 Task: Research Airbnb options in Ikirun, Nigeria from 5th December, 2023 to 15th December, 2023 for 8 adults. Place can be entire room with 5 bedrooms having 5 beds and 5 bathrooms. Property type can be house.
Action: Mouse moved to (545, 155)
Screenshot: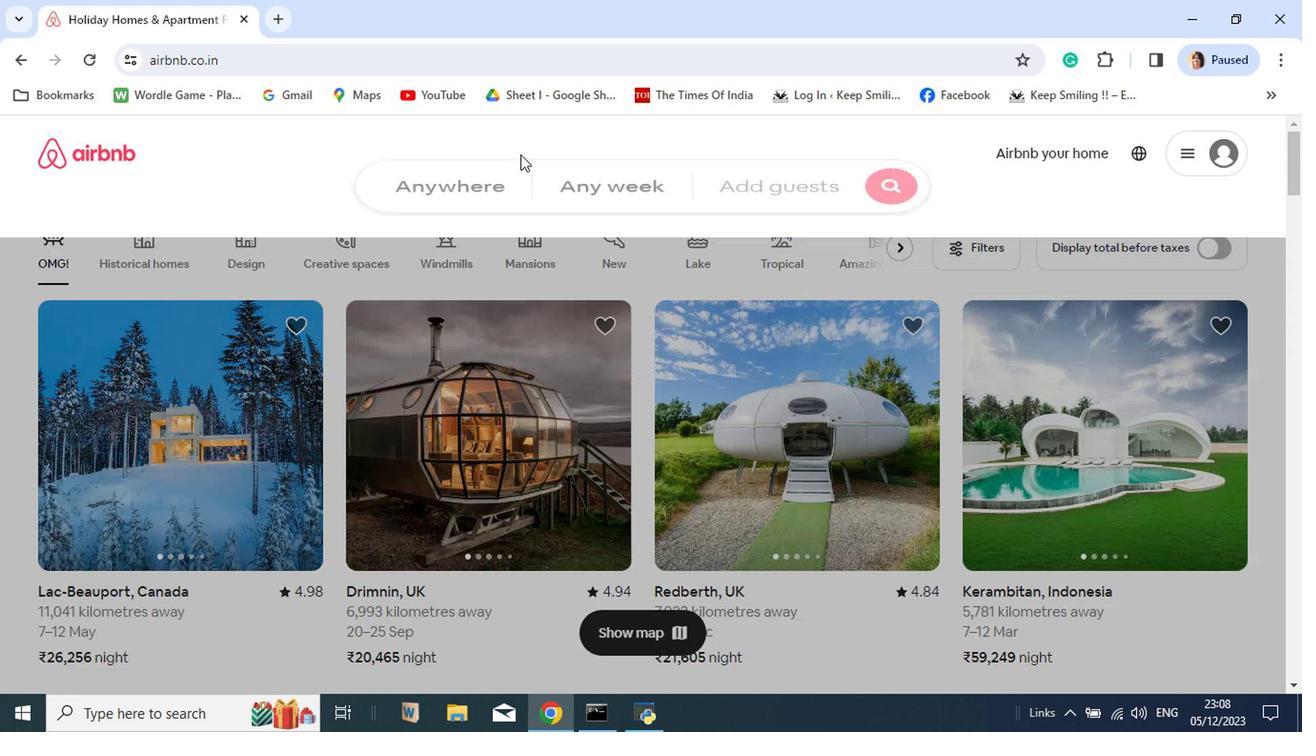 
Action: Mouse pressed left at (545, 155)
Screenshot: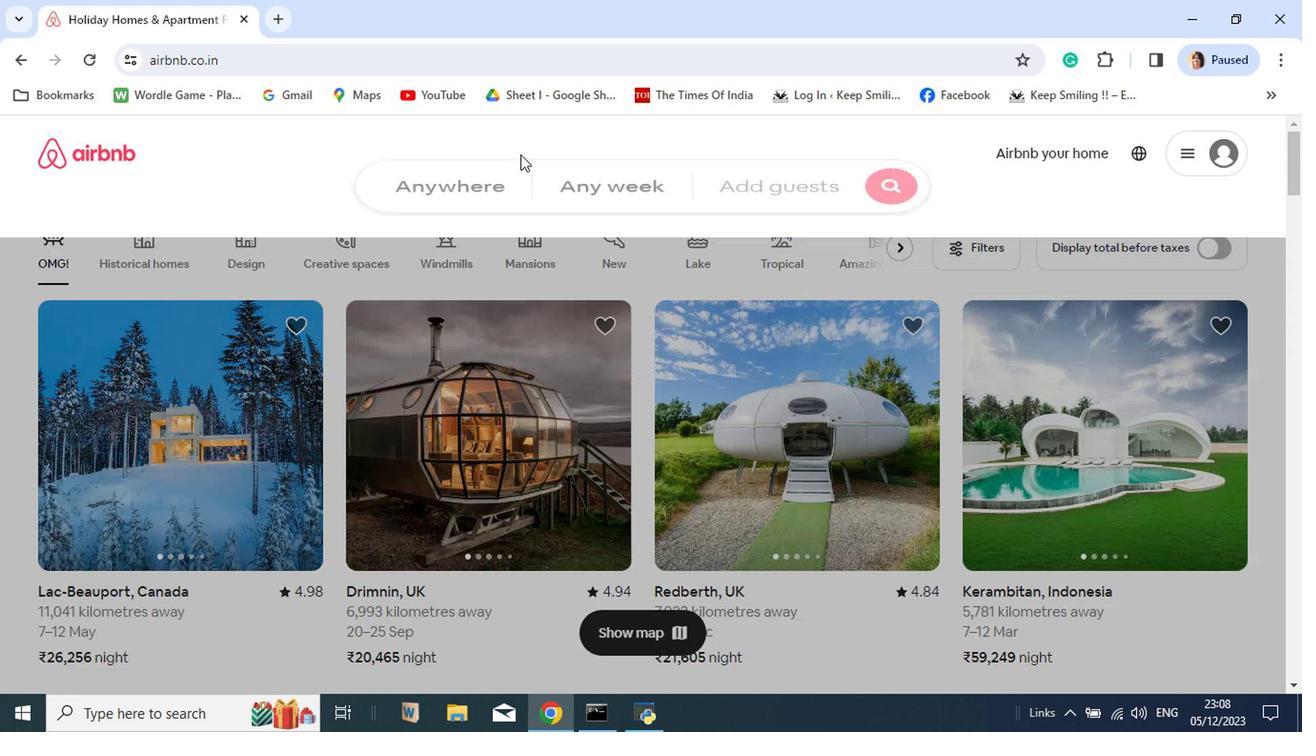 
Action: Mouse moved to (536, 215)
Screenshot: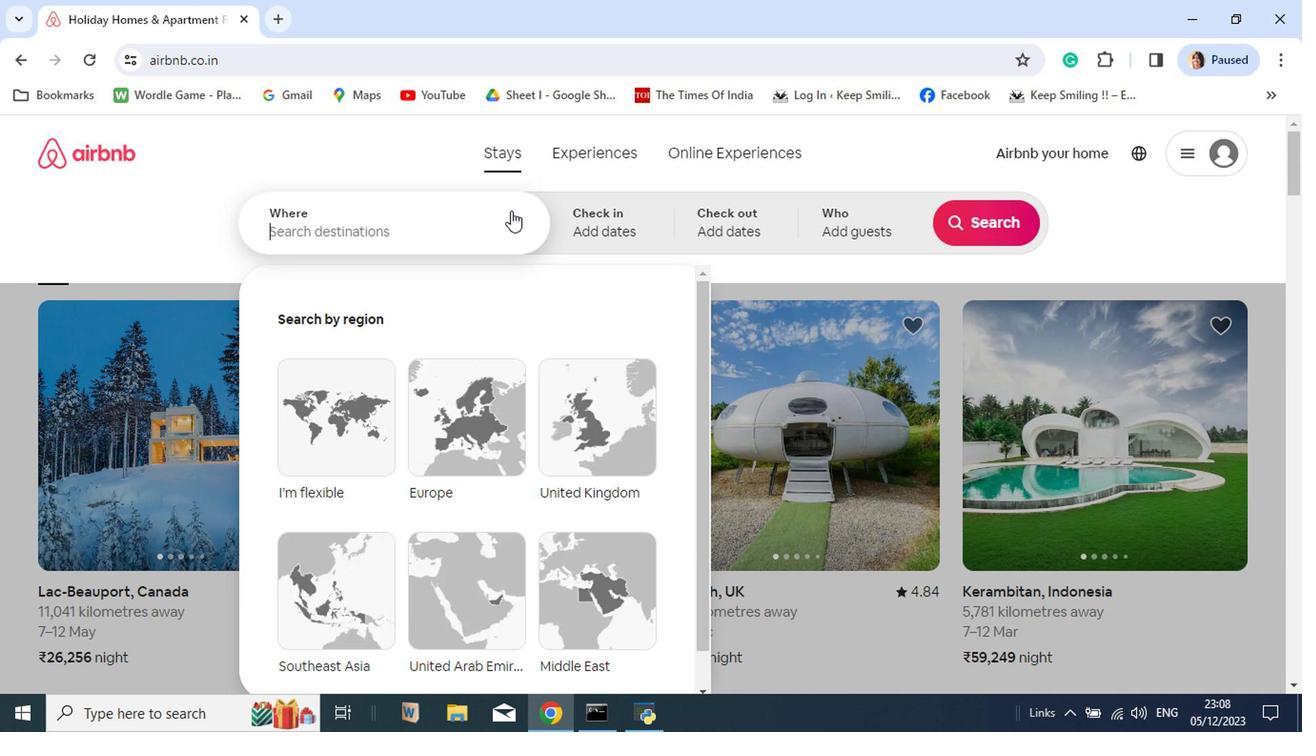
Action: Key pressed <Key.shift_r>Ikirun
Screenshot: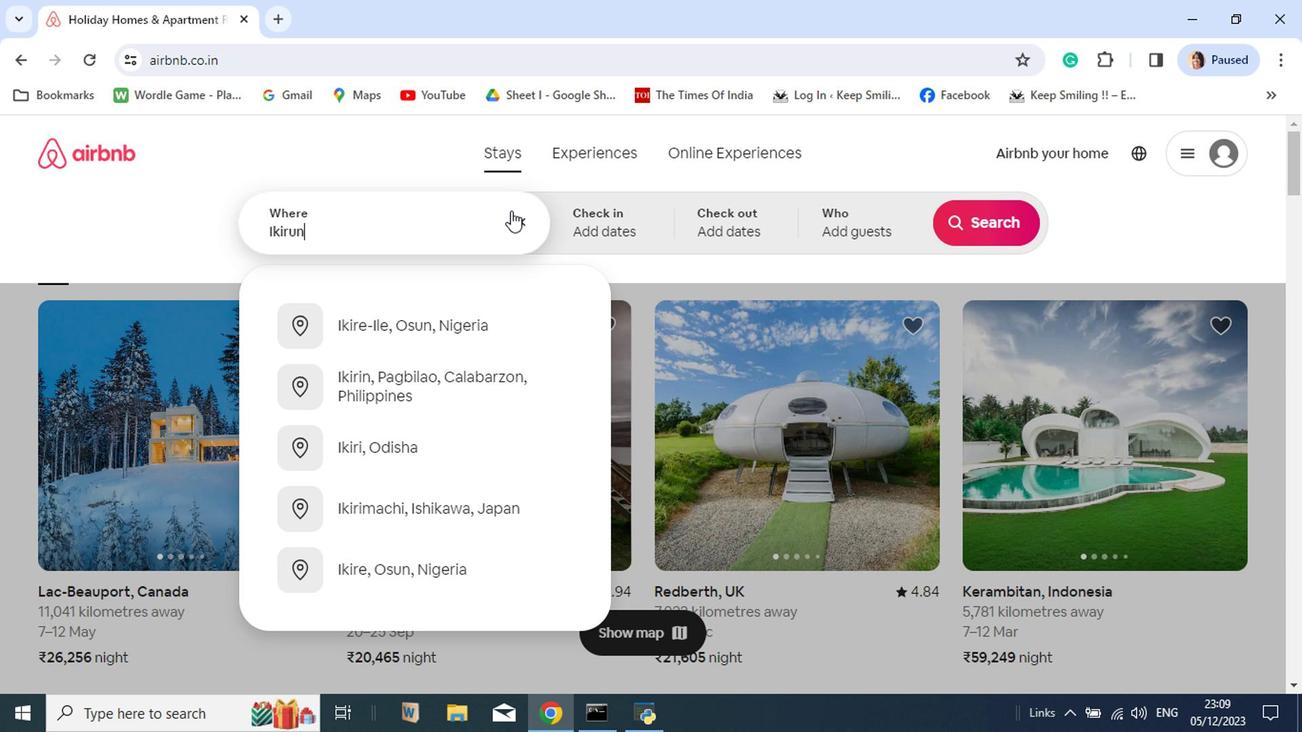 
Action: Mouse moved to (501, 338)
Screenshot: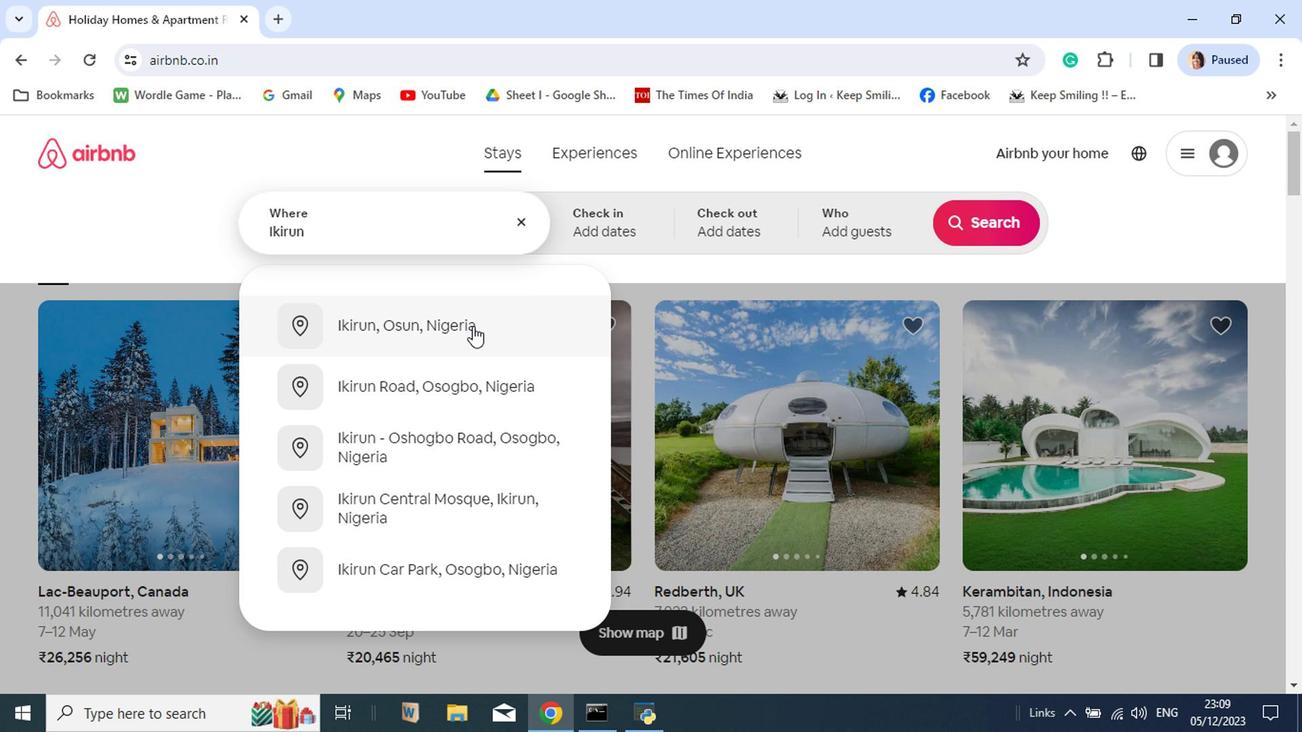 
Action: Mouse pressed left at (501, 338)
Screenshot: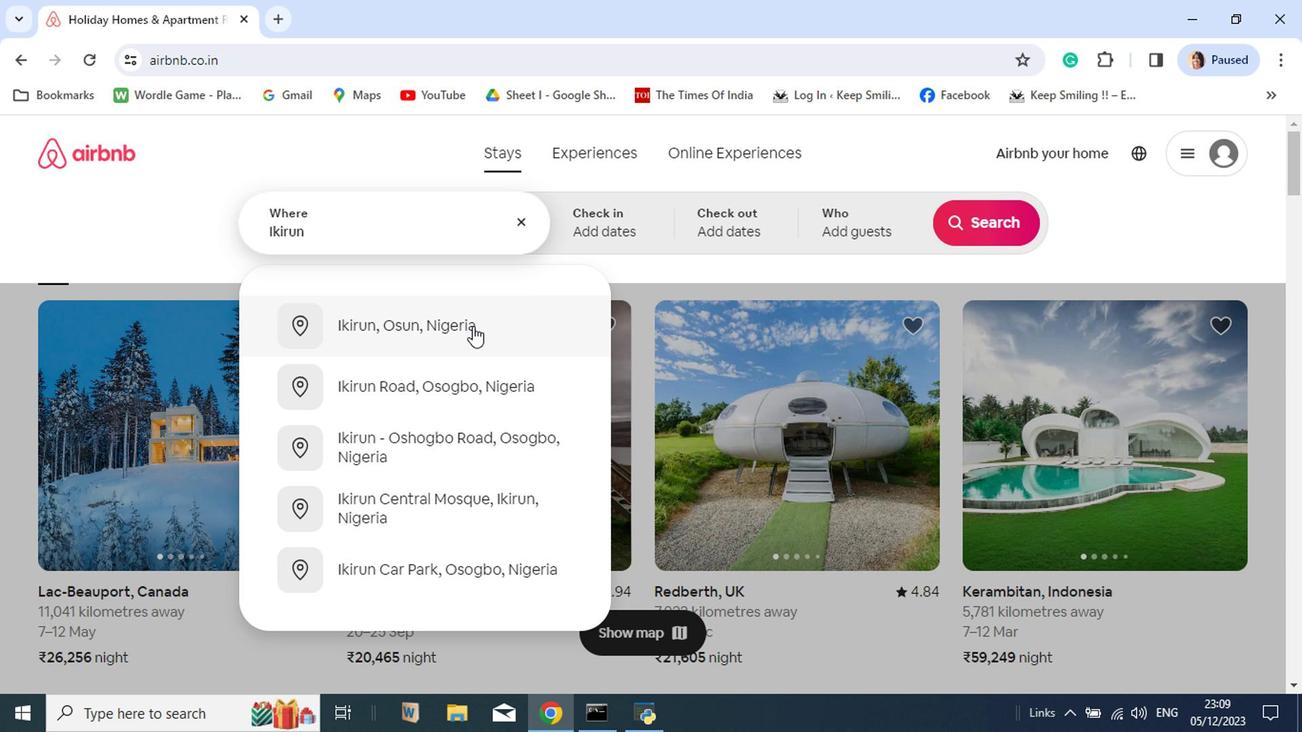 
Action: Mouse moved to (388, 234)
Screenshot: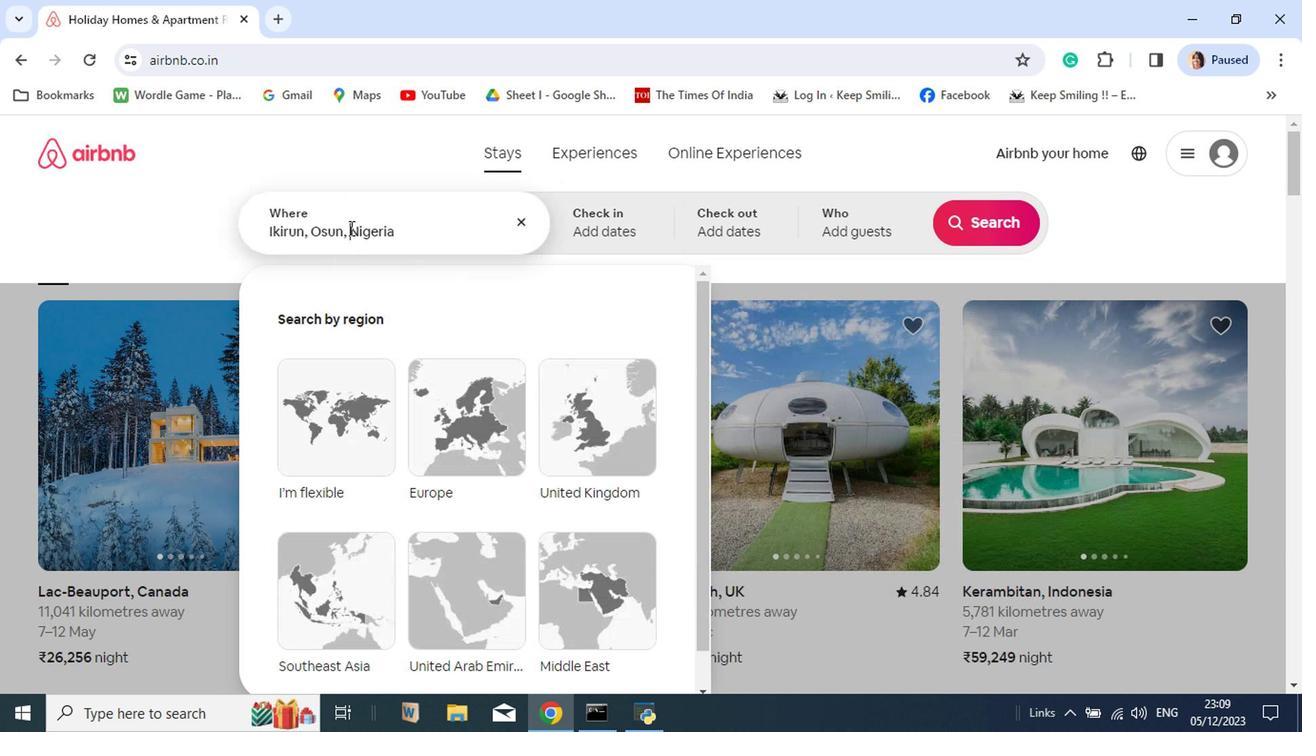 
Action: Mouse pressed left at (388, 234)
Screenshot: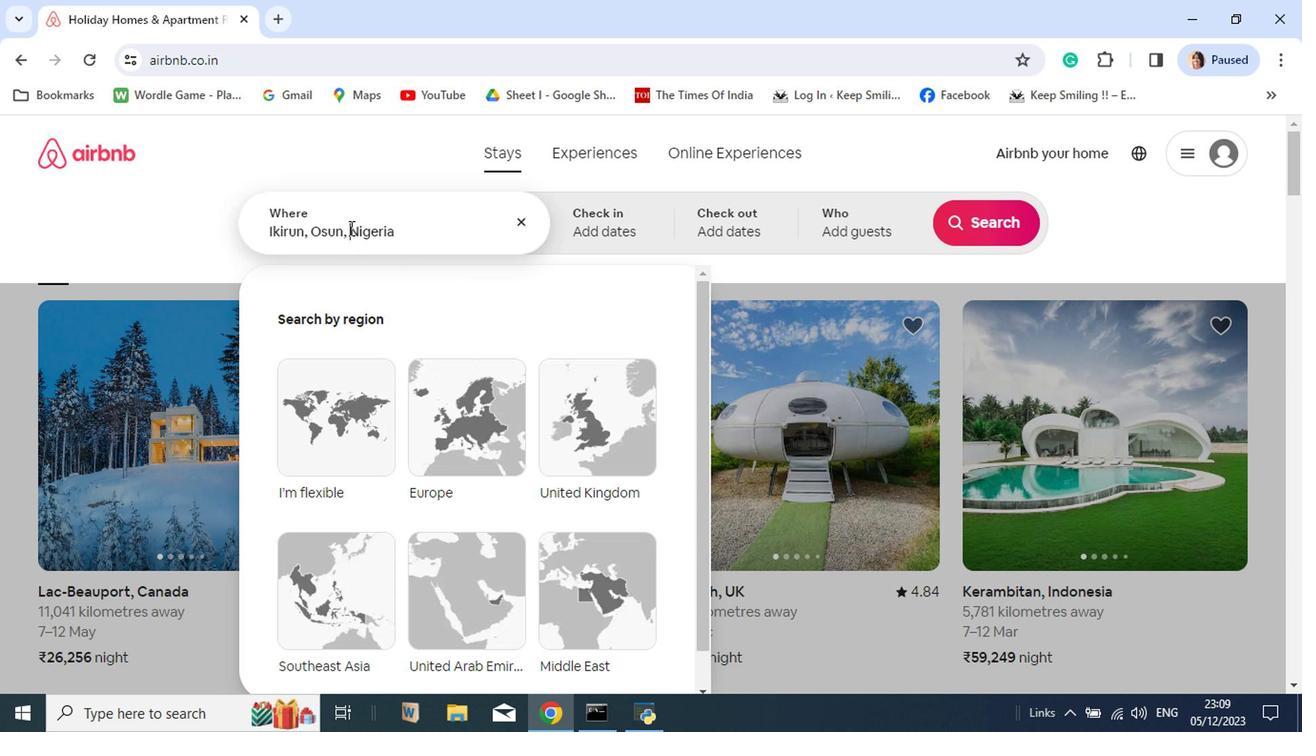 
Action: Mouse moved to (388, 234)
Screenshot: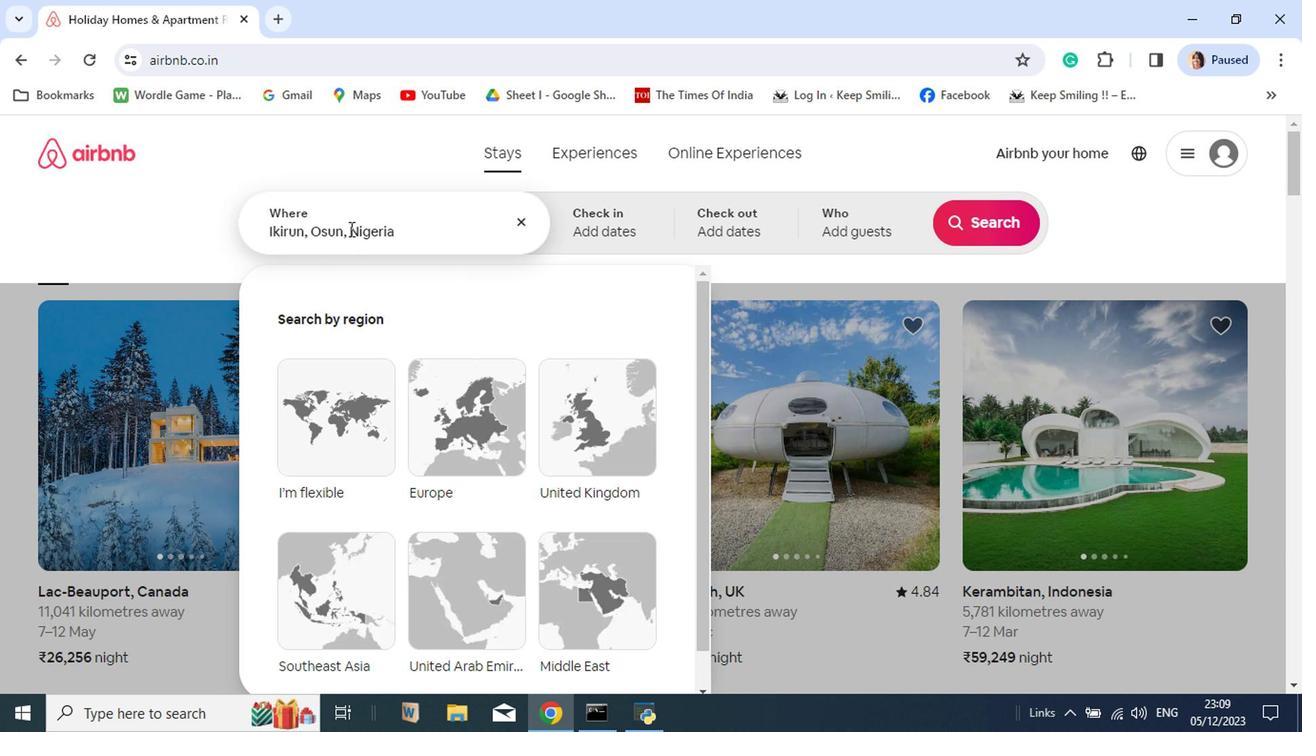 
Action: Key pressed <Key.backspace><Key.backspace><Key.backspace><Key.backspace><Key.backspace><Key.backspace>
Screenshot: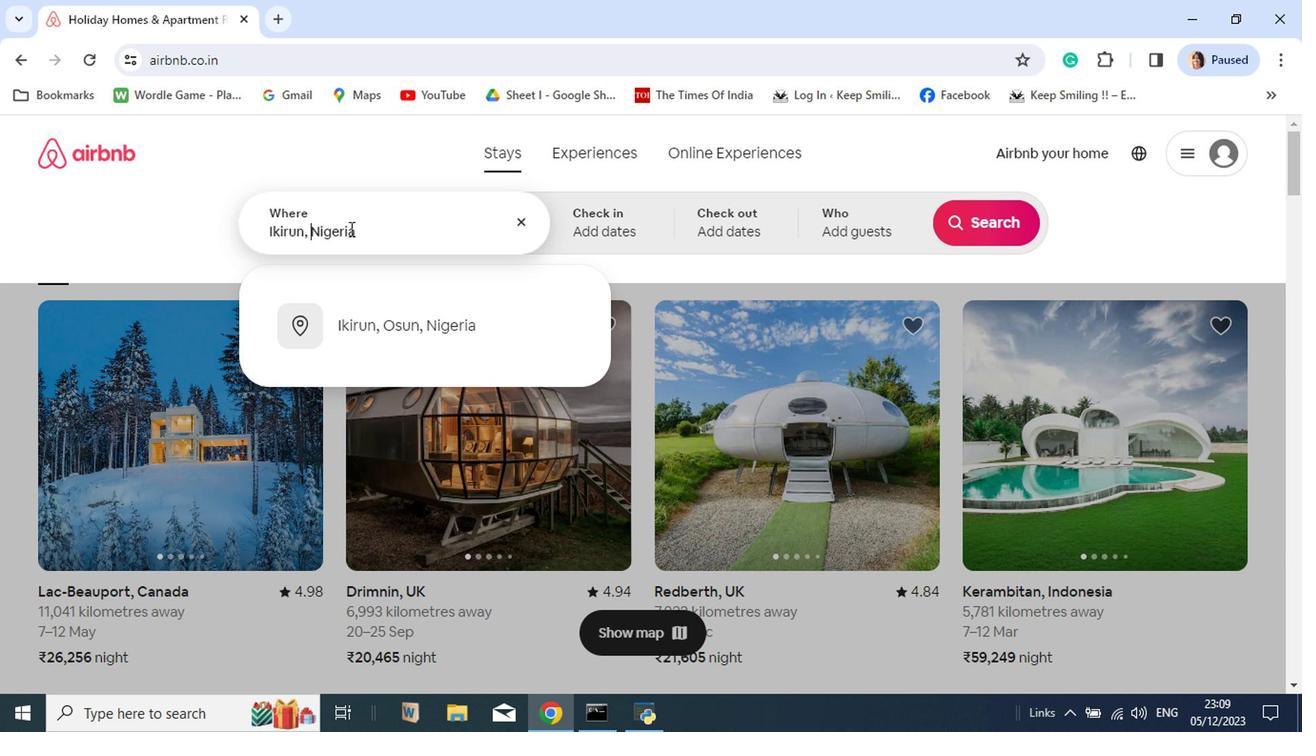 
Action: Mouse pressed left at (388, 234)
Screenshot: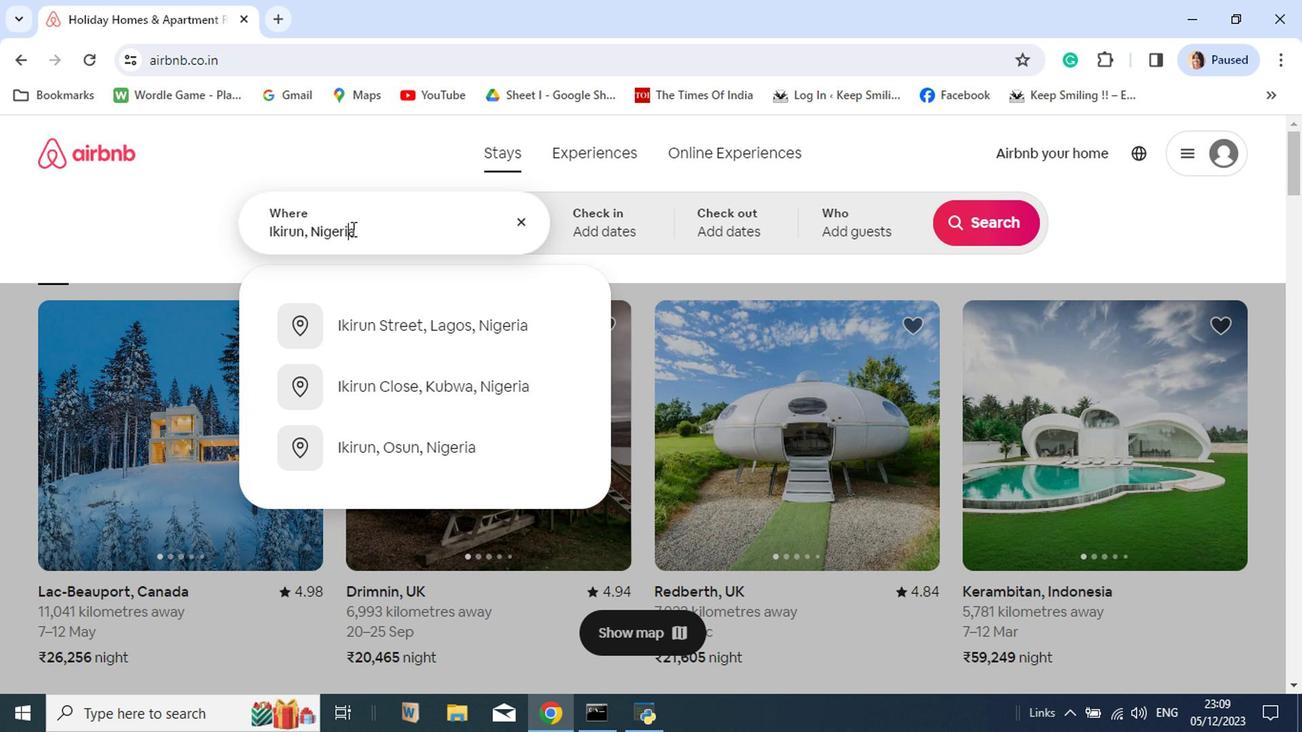 
Action: Mouse moved to (394, 234)
Screenshot: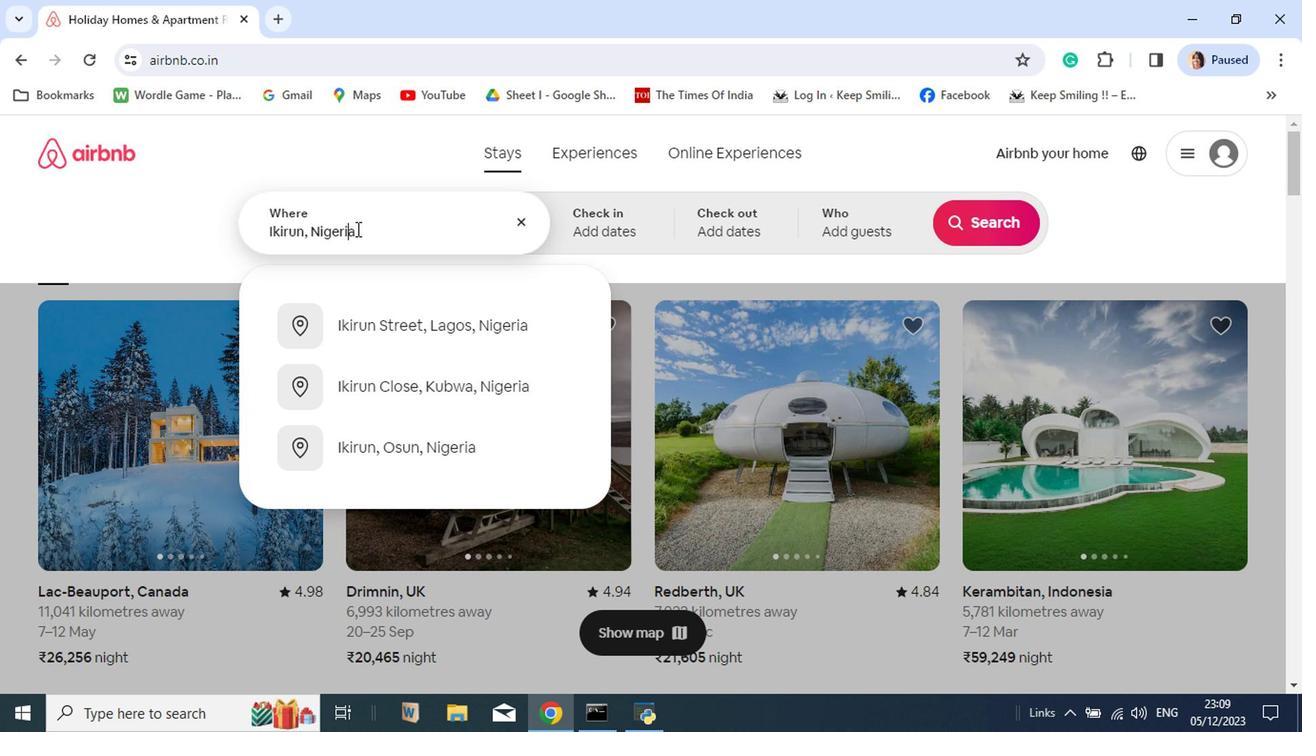
Action: Mouse pressed left at (394, 234)
Screenshot: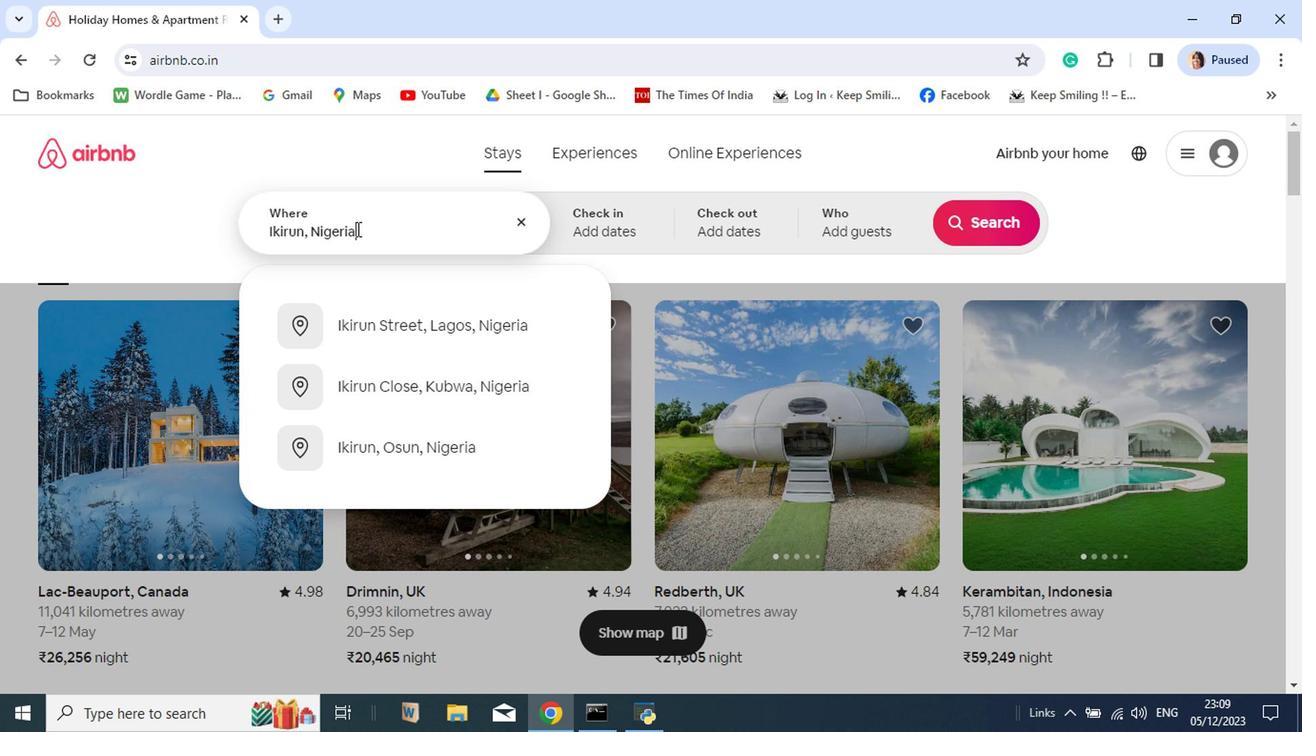 
Action: Key pressed <Key.enter>
Screenshot: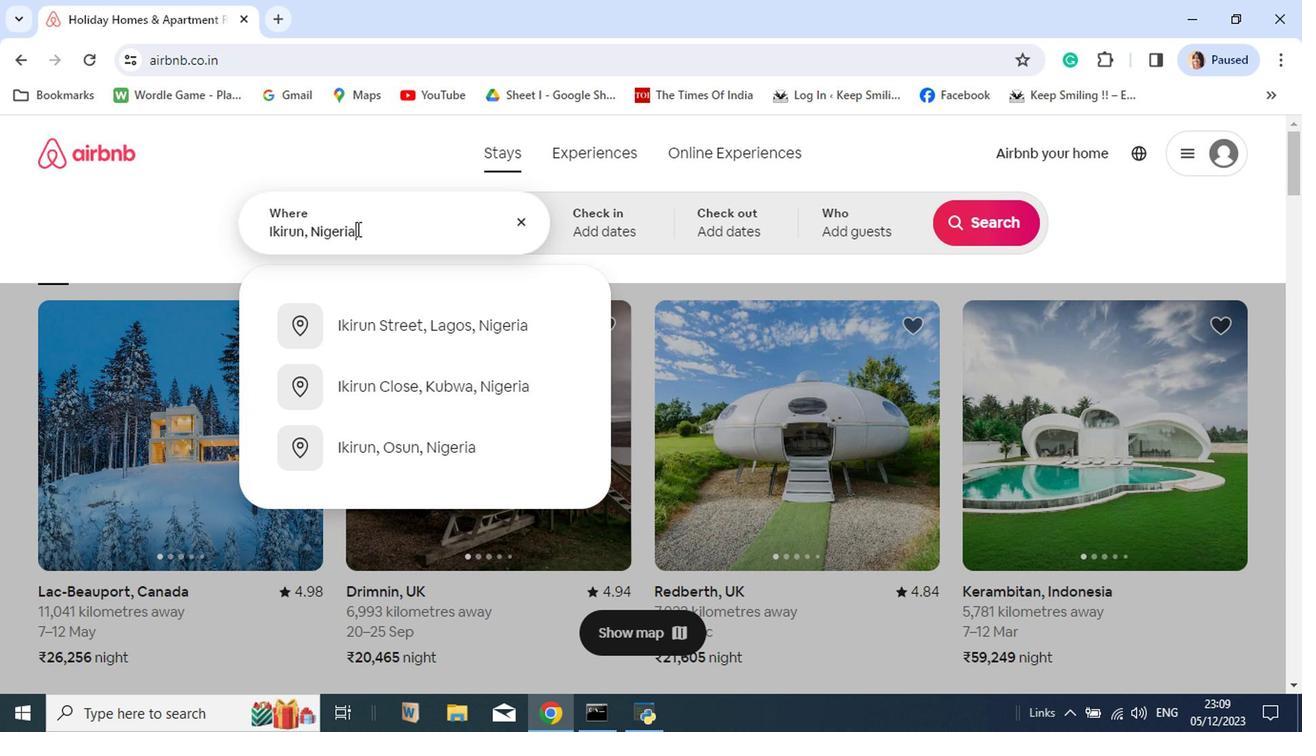 
Action: Mouse moved to (430, 535)
Screenshot: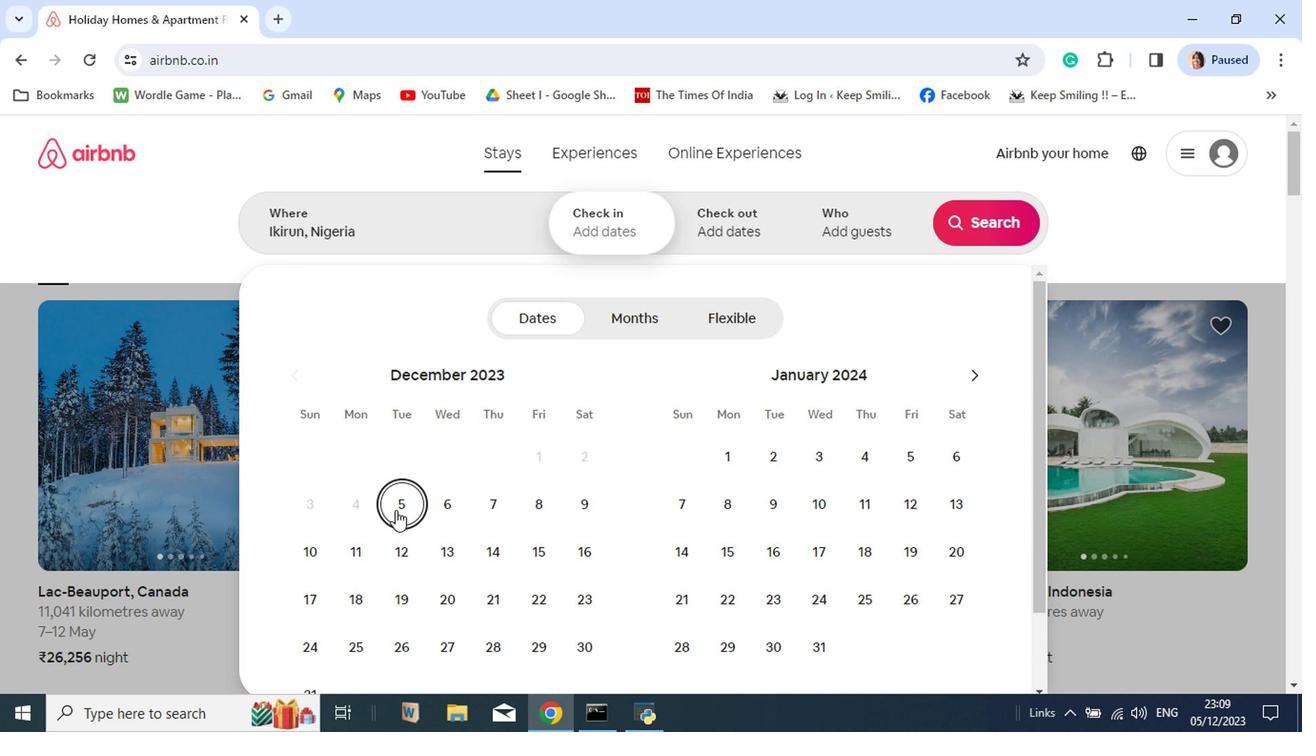 
Action: Mouse pressed left at (430, 535)
Screenshot: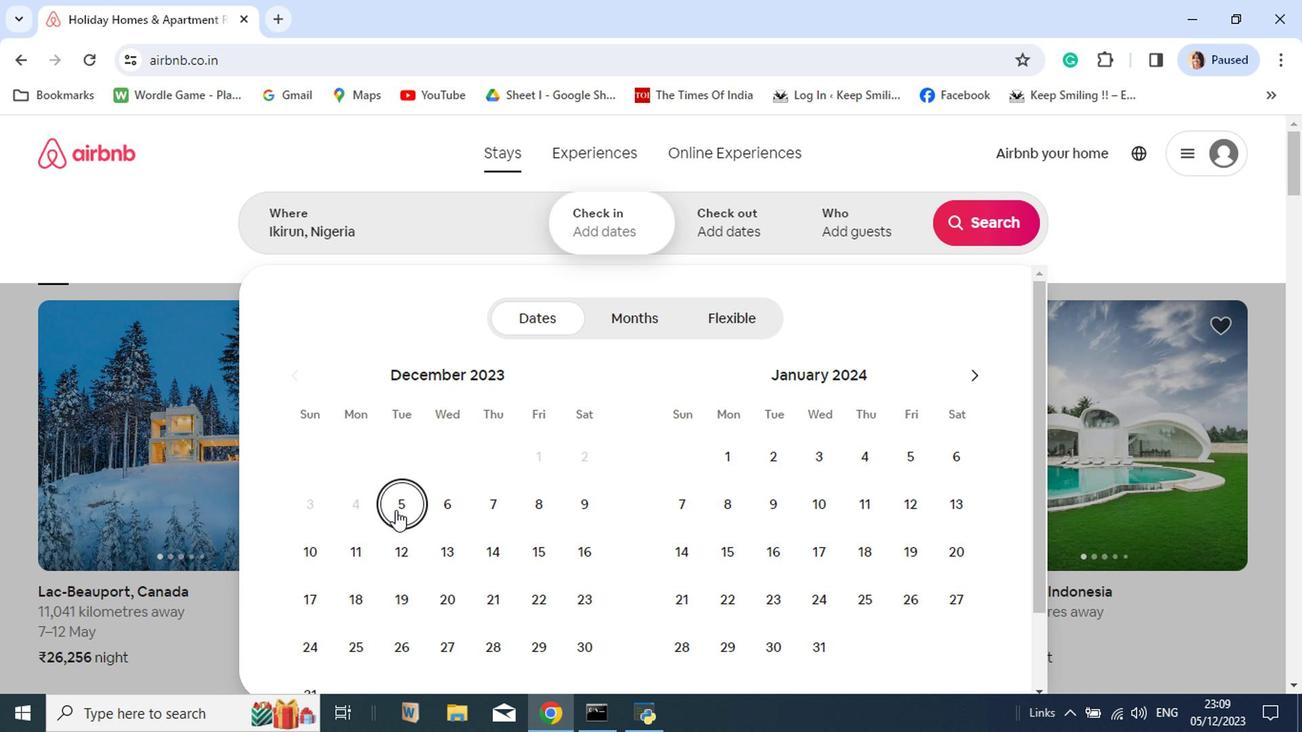 
Action: Mouse moved to (563, 580)
Screenshot: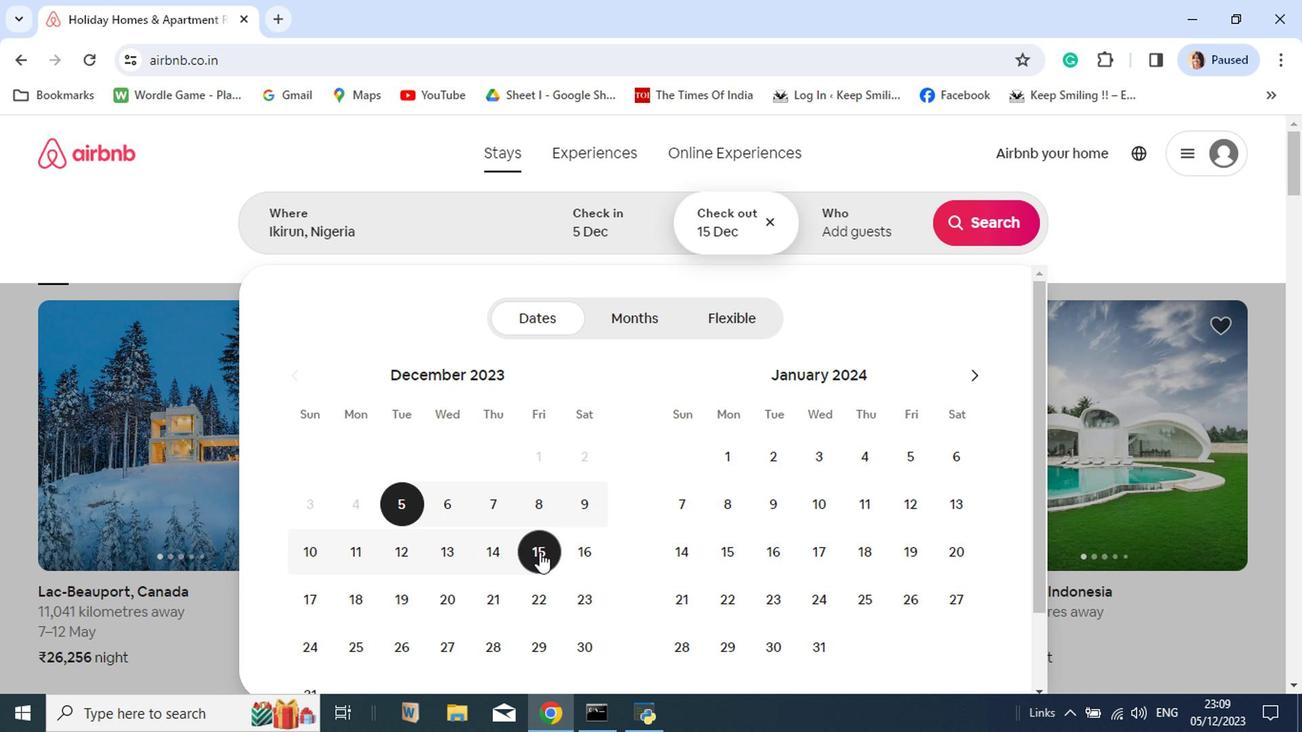 
Action: Mouse pressed left at (563, 580)
Screenshot: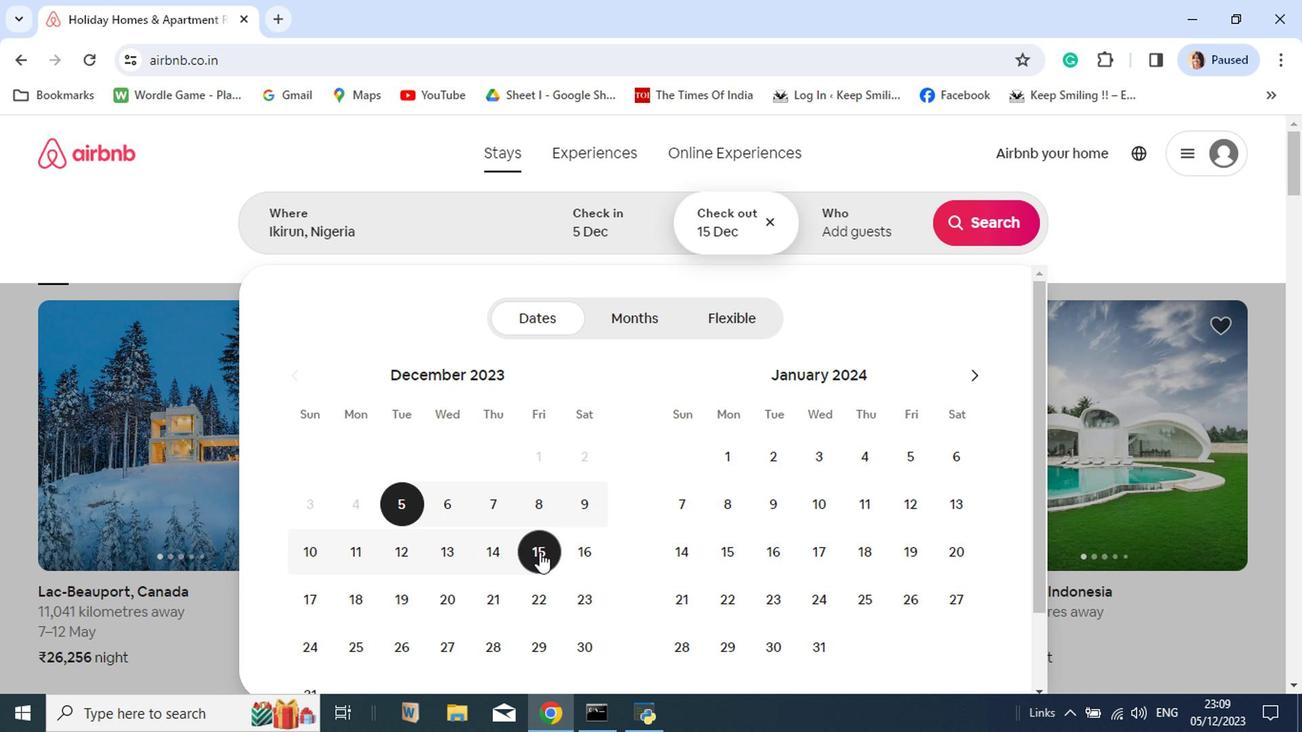 
Action: Mouse moved to (861, 228)
Screenshot: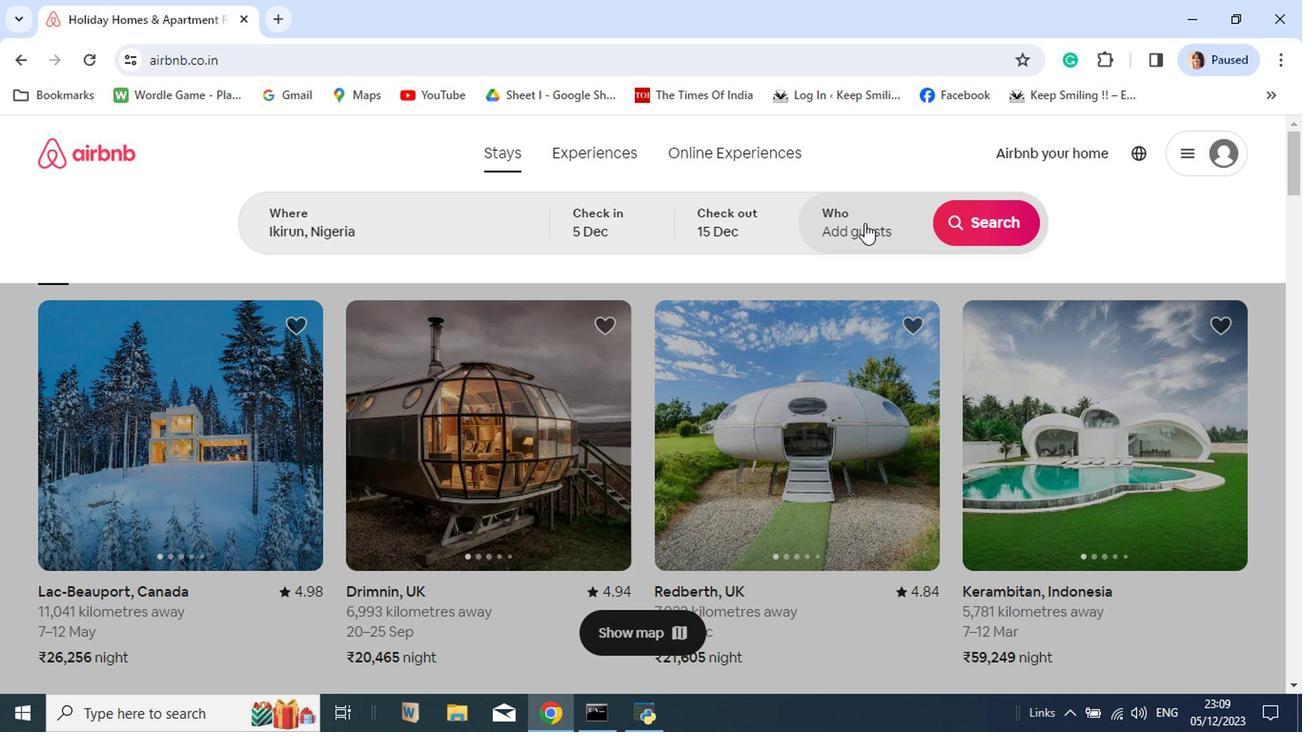 
Action: Mouse pressed left at (861, 228)
Screenshot: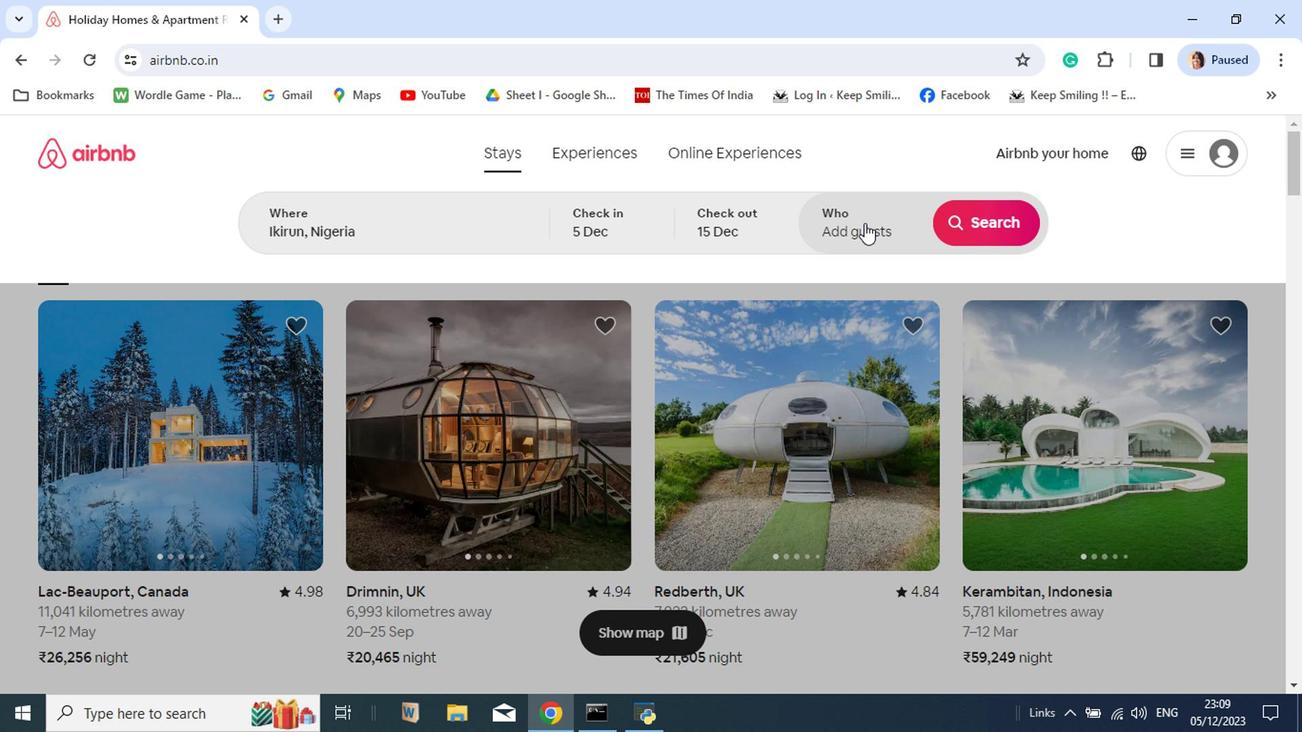 
Action: Mouse moved to (970, 331)
Screenshot: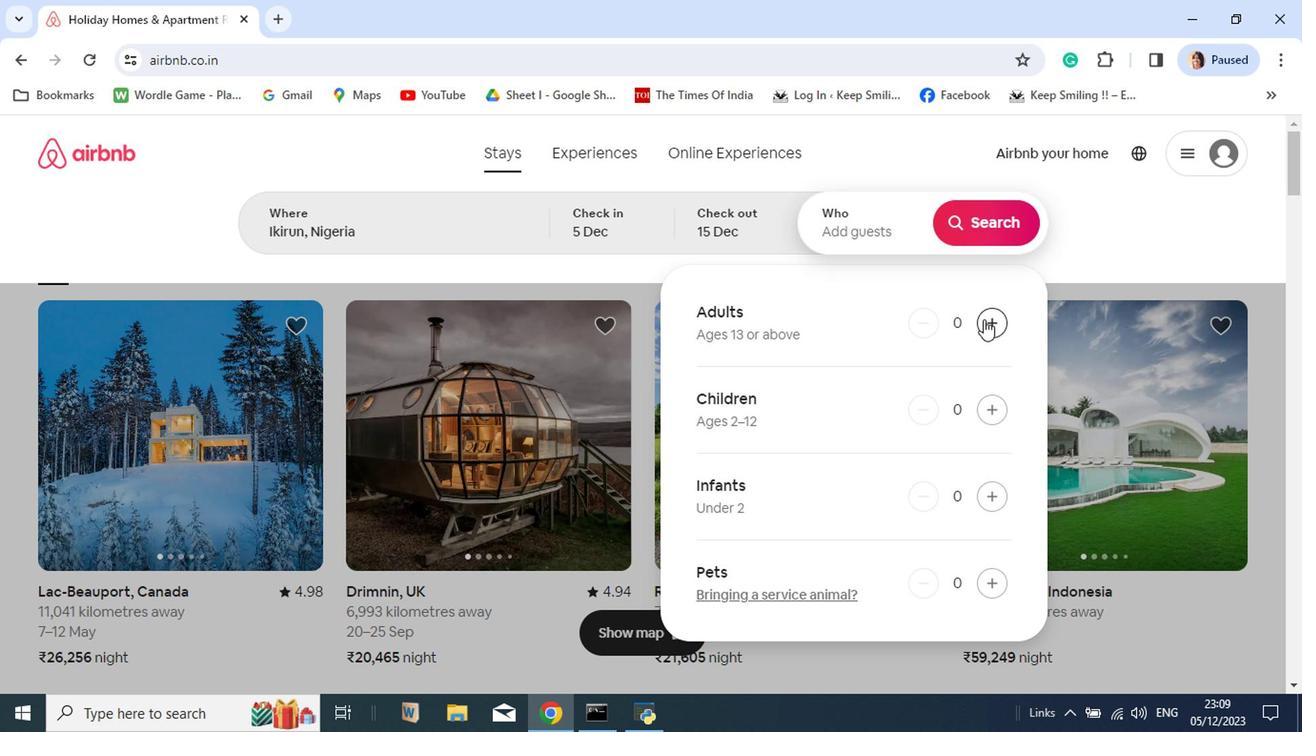 
Action: Mouse pressed left at (970, 331)
Screenshot: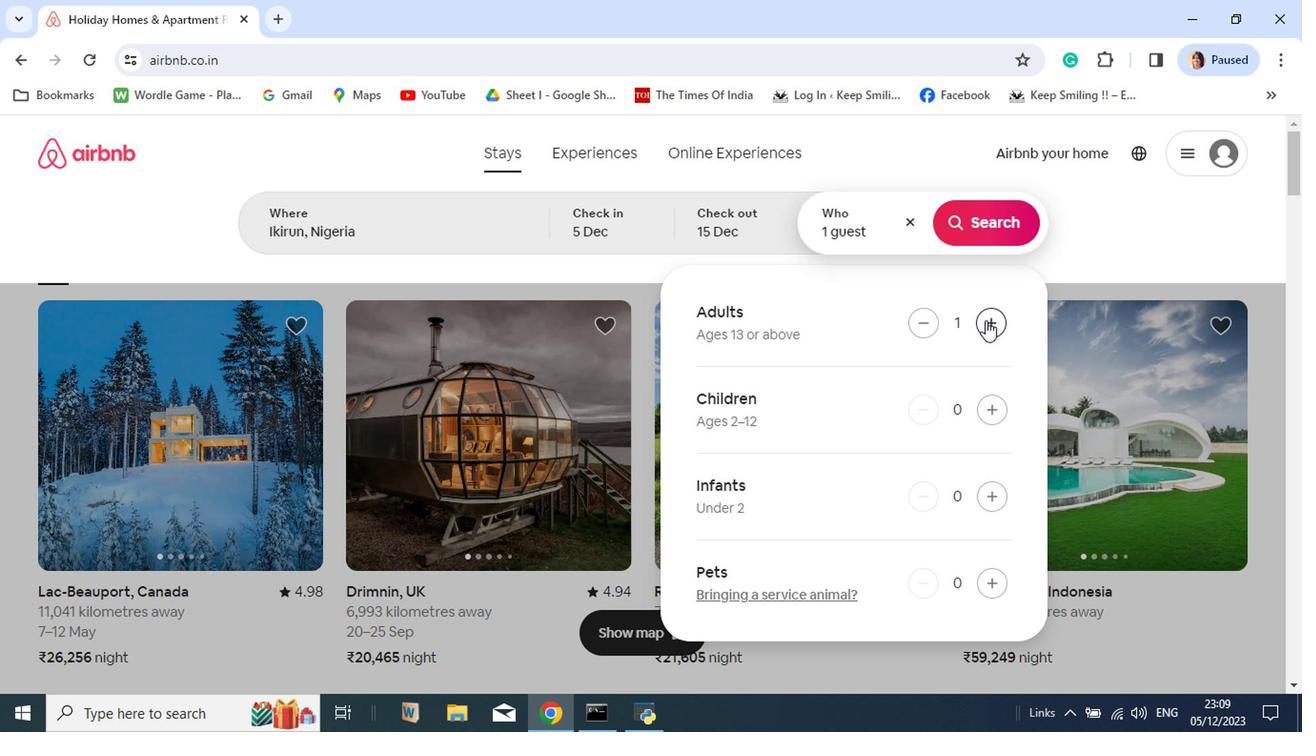 
Action: Mouse moved to (972, 332)
Screenshot: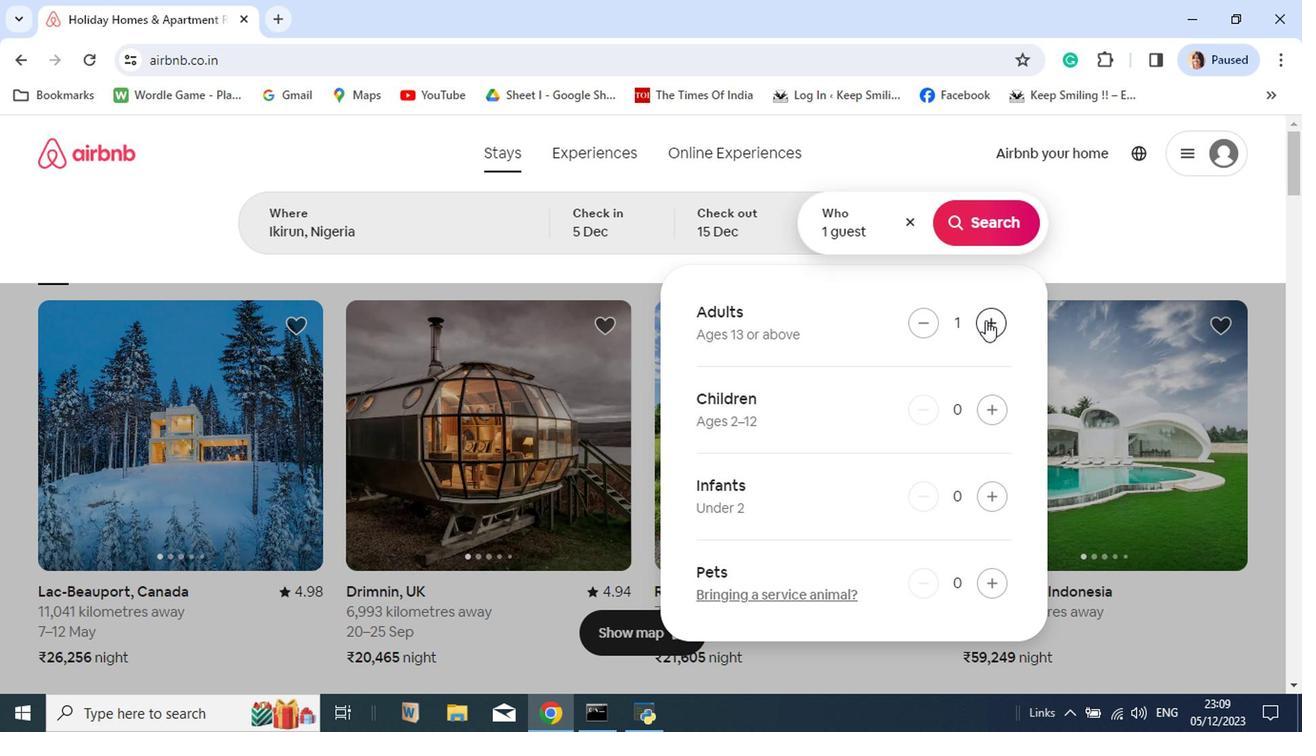 
Action: Mouse pressed left at (972, 332)
Screenshot: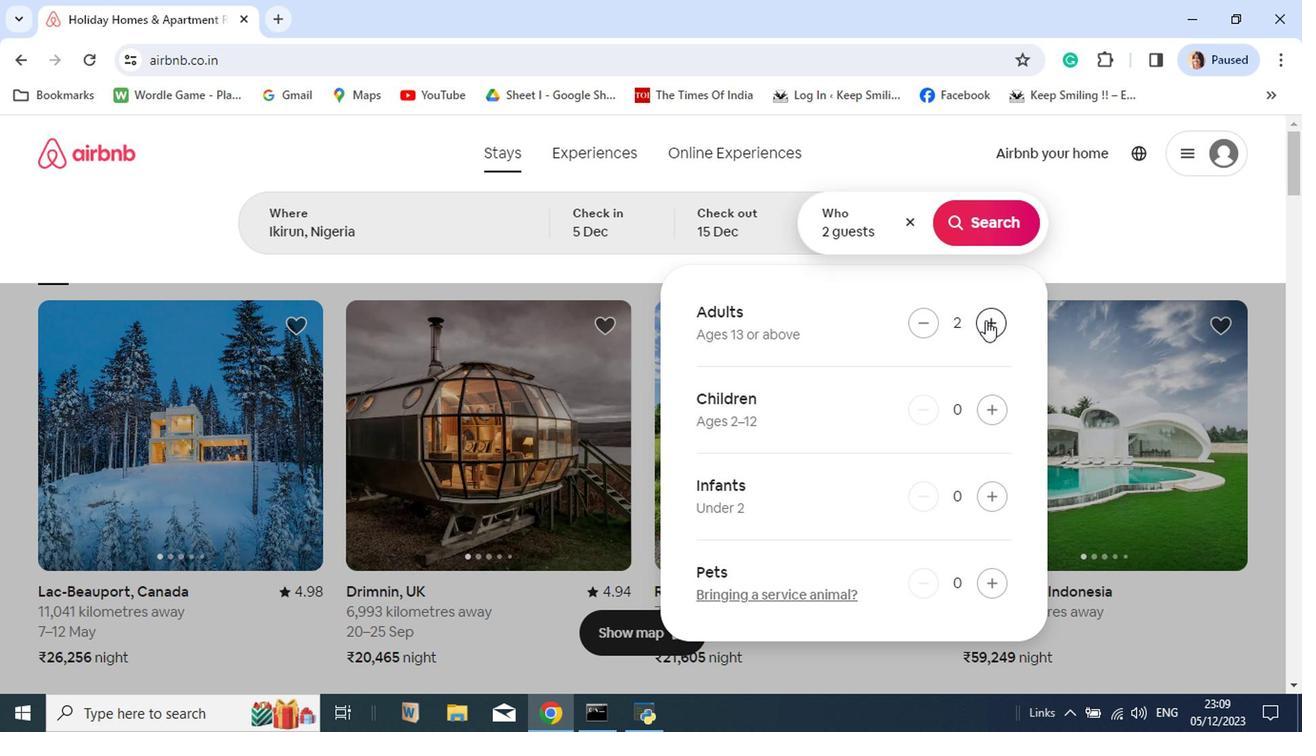 
Action: Mouse pressed left at (972, 332)
Screenshot: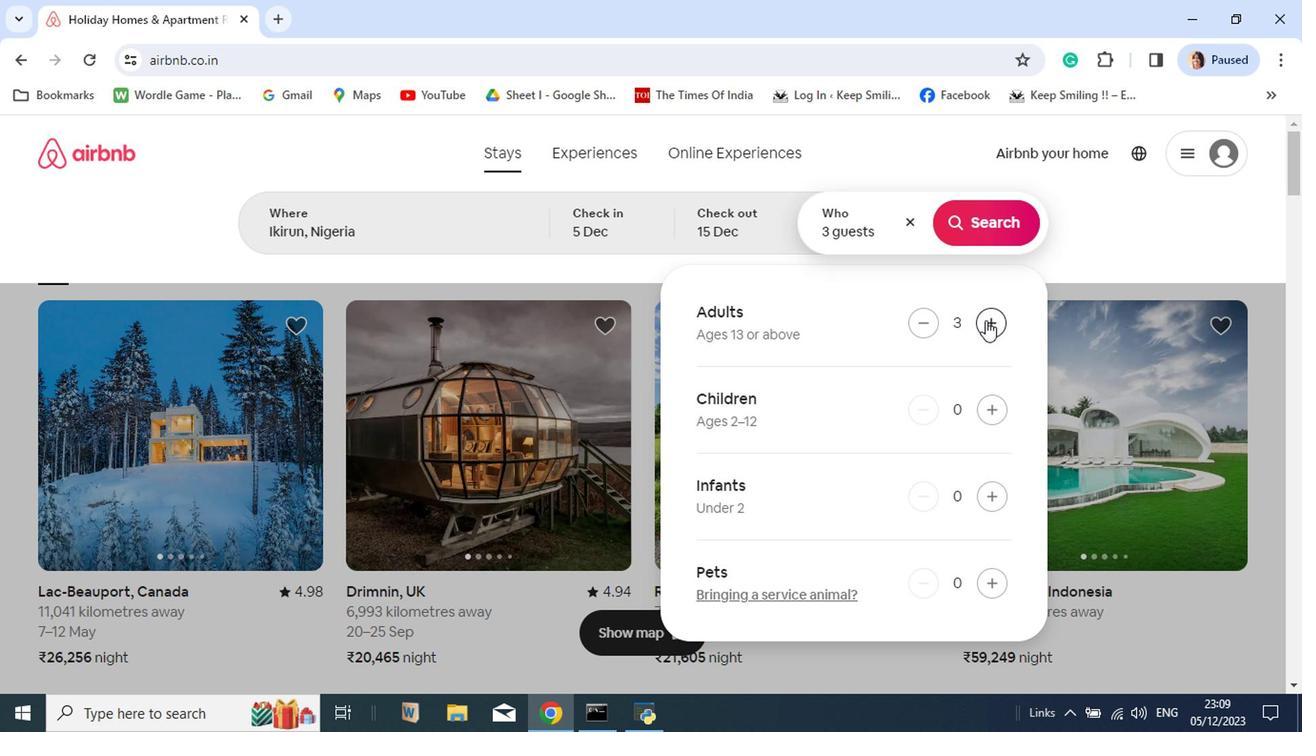 
Action: Mouse pressed left at (972, 332)
Screenshot: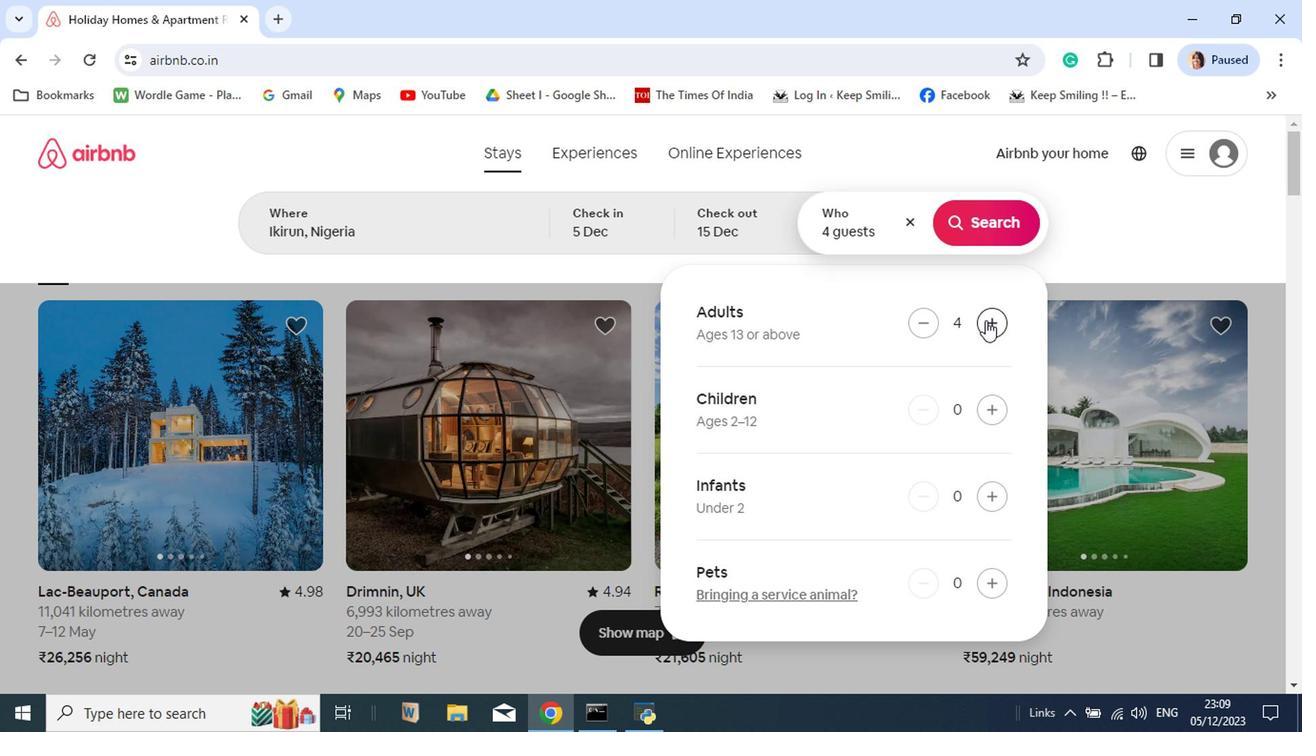 
Action: Mouse pressed left at (972, 332)
Screenshot: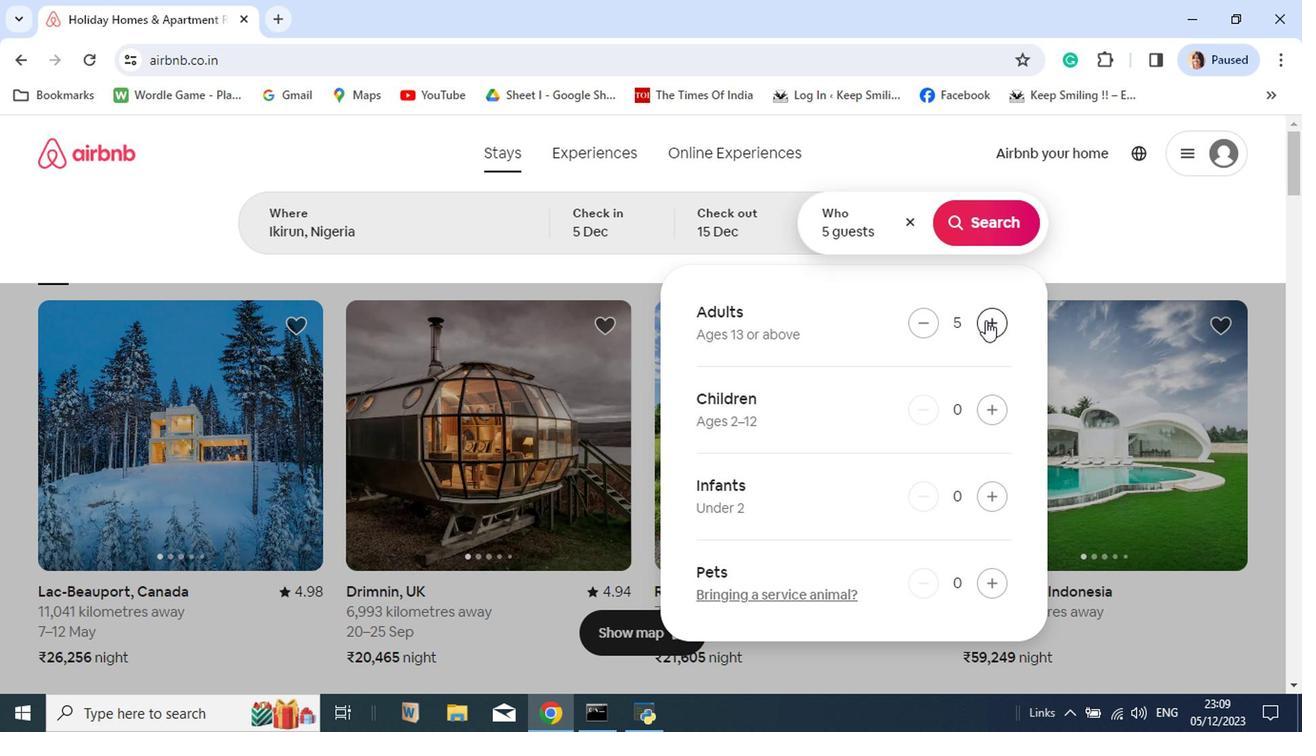 
Action: Mouse pressed left at (972, 332)
Screenshot: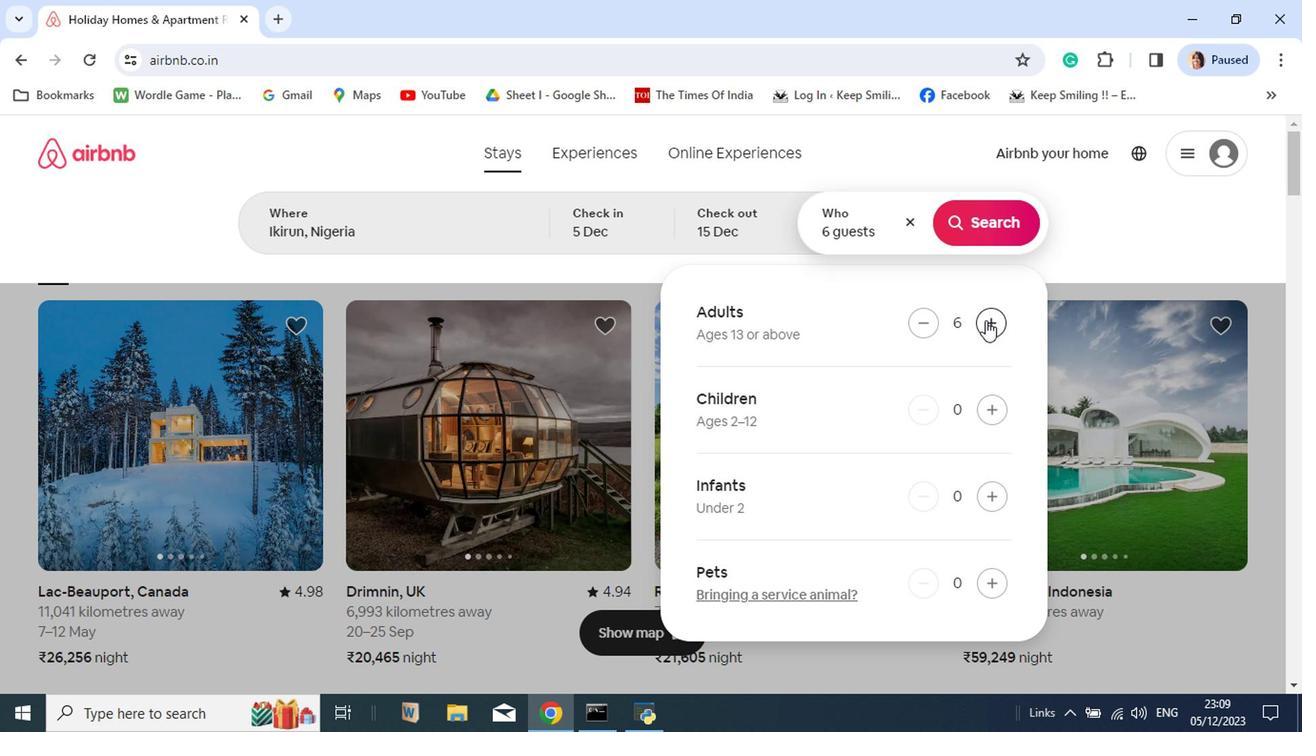 
Action: Mouse pressed left at (972, 332)
Screenshot: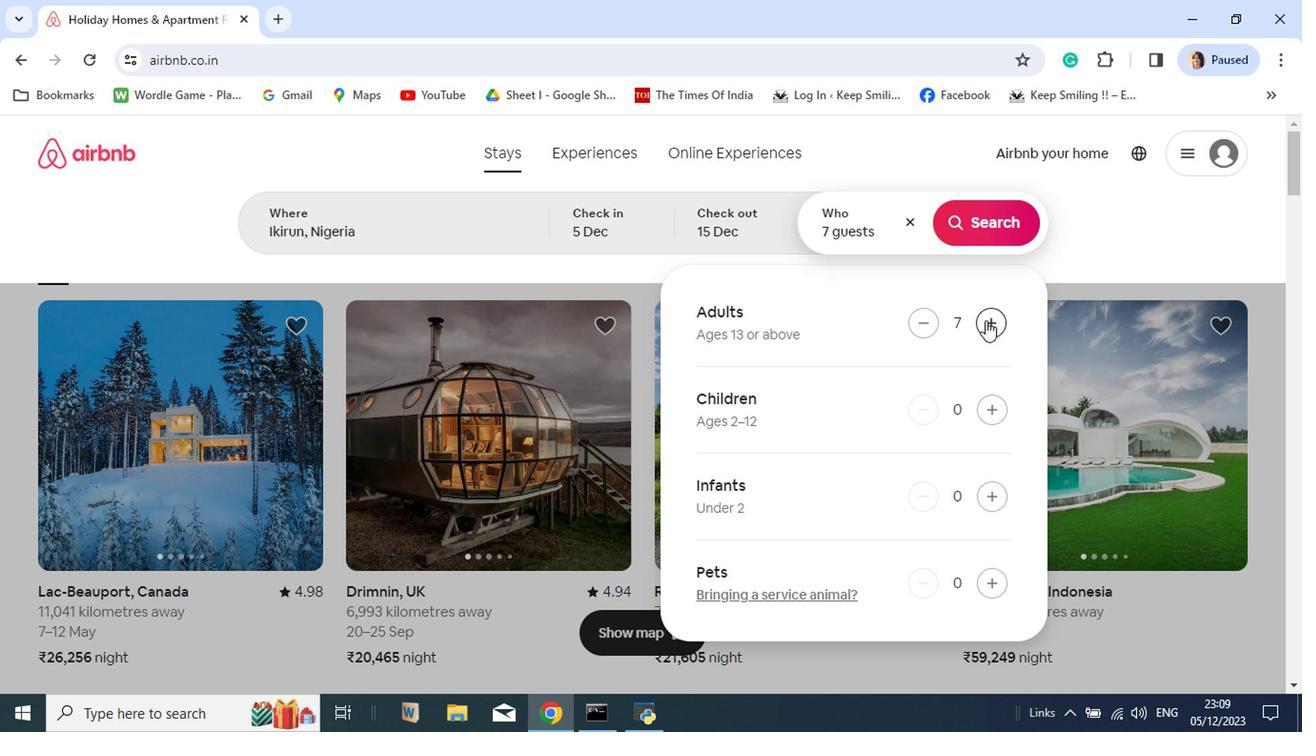 
Action: Mouse pressed left at (972, 332)
Screenshot: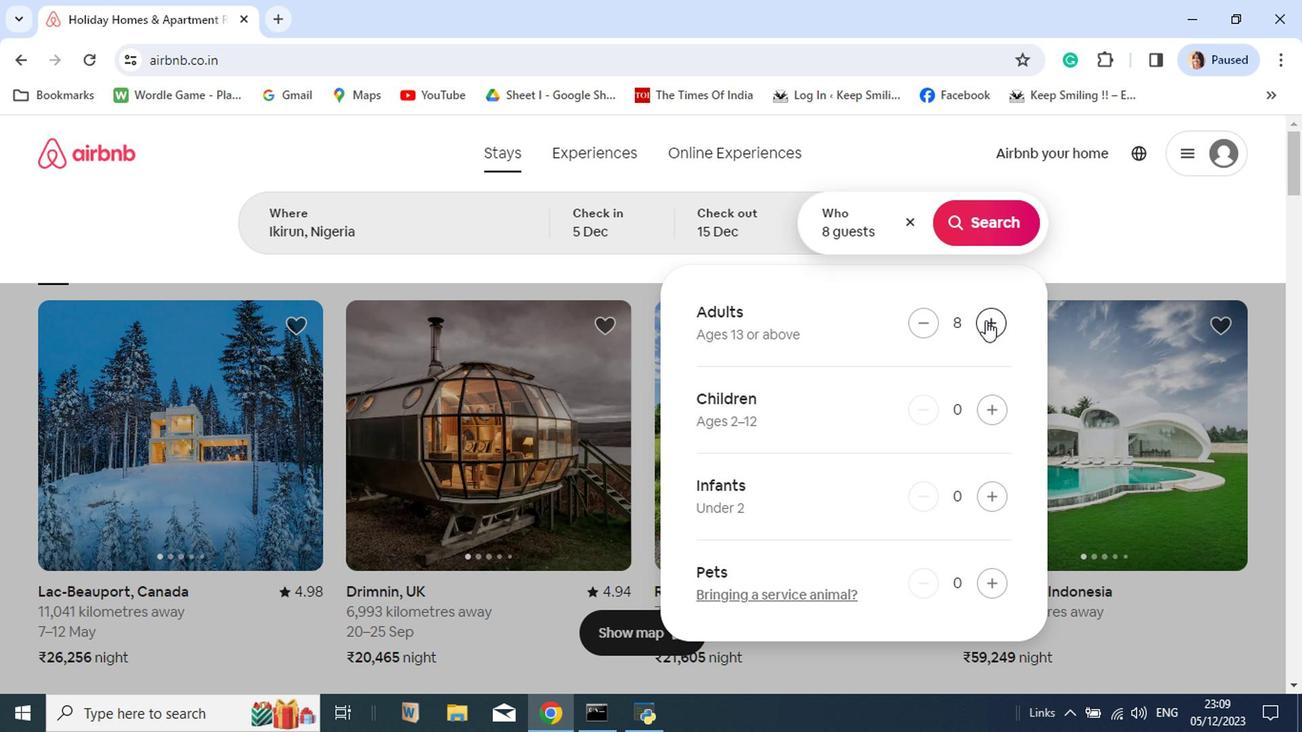
Action: Mouse moved to (964, 232)
Screenshot: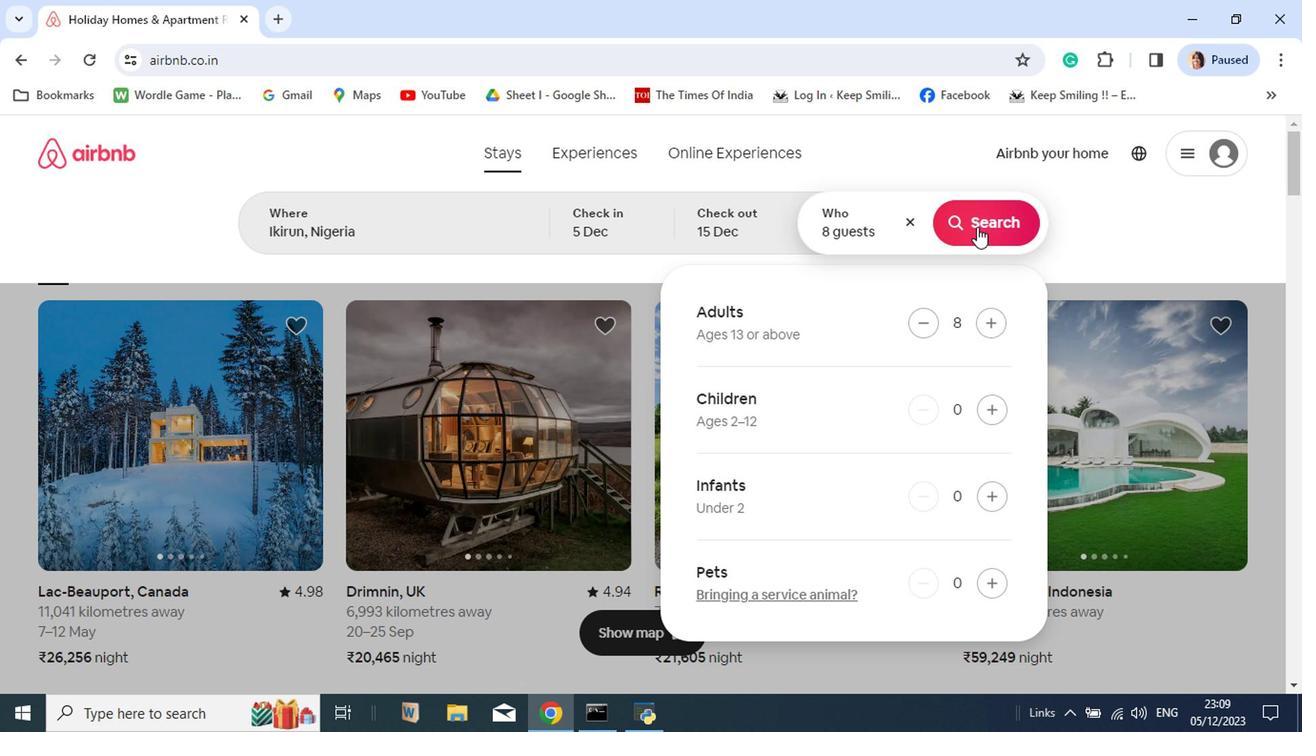 
Action: Mouse pressed left at (964, 232)
Screenshot: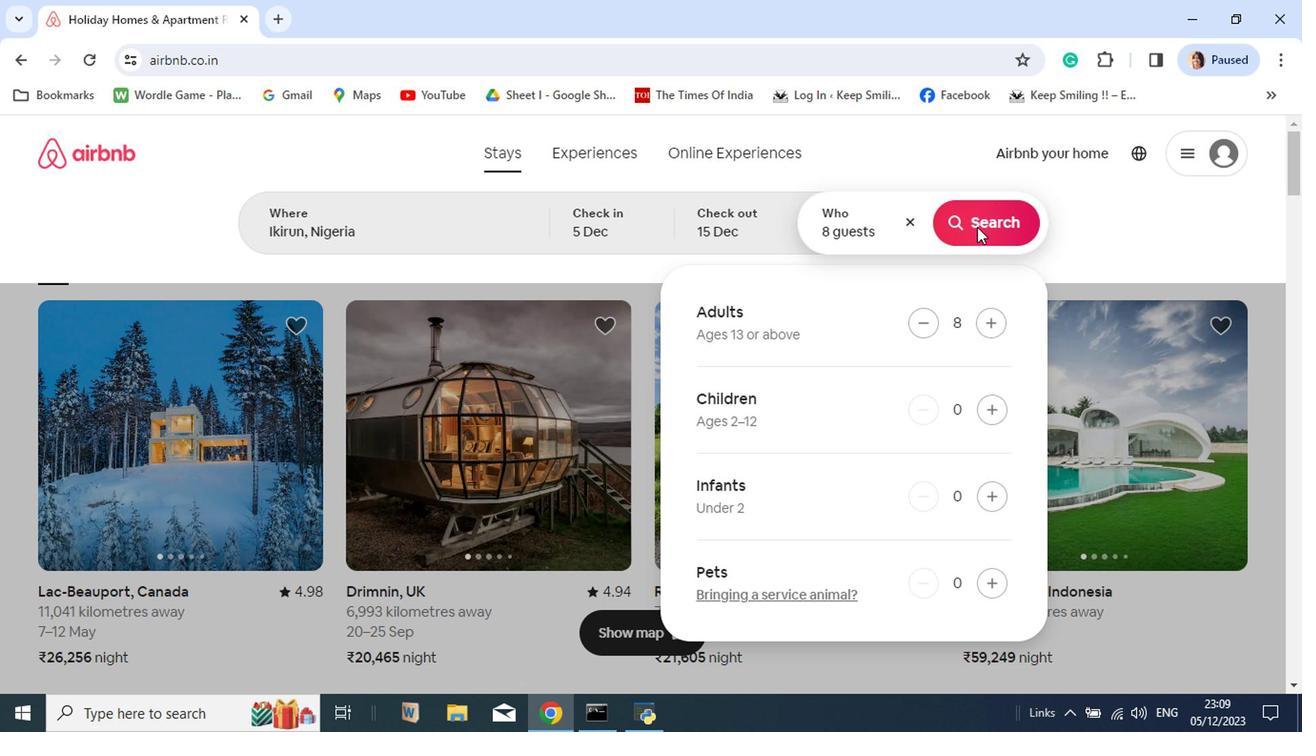 
Action: Mouse moved to (990, 225)
Screenshot: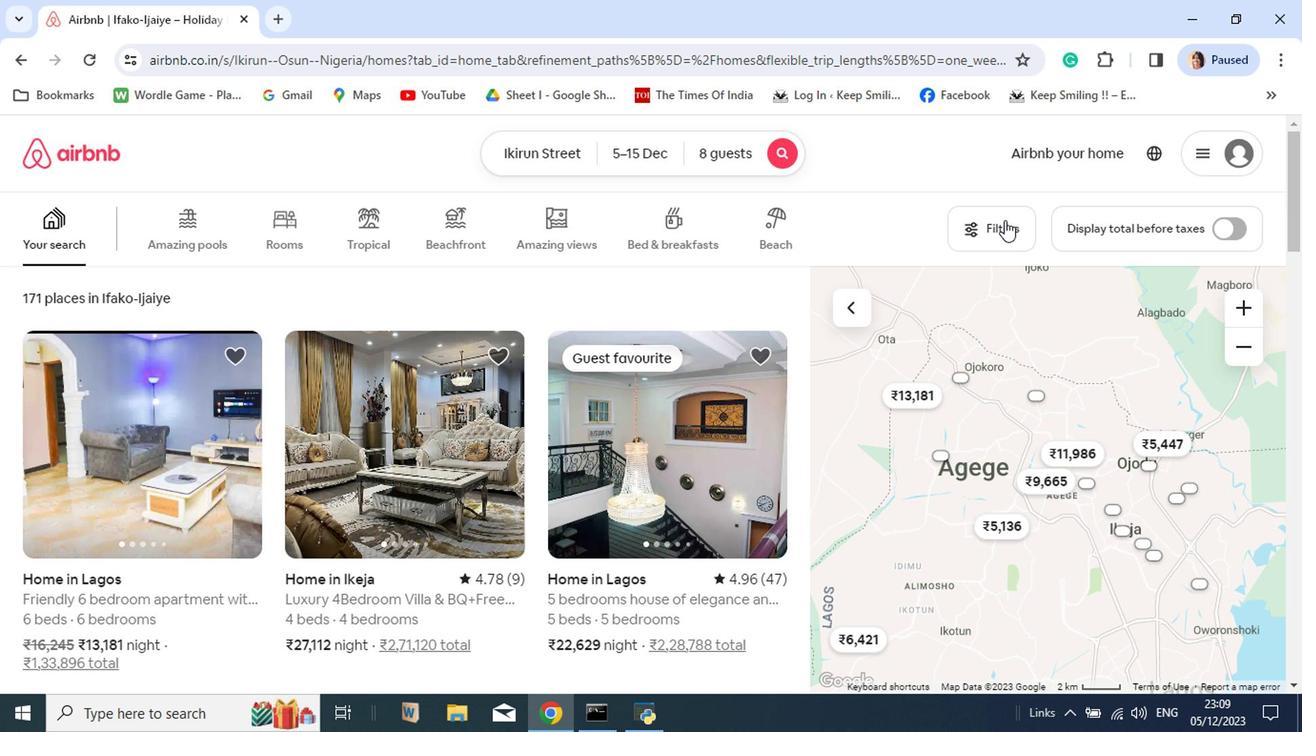 
Action: Mouse pressed left at (990, 225)
Screenshot: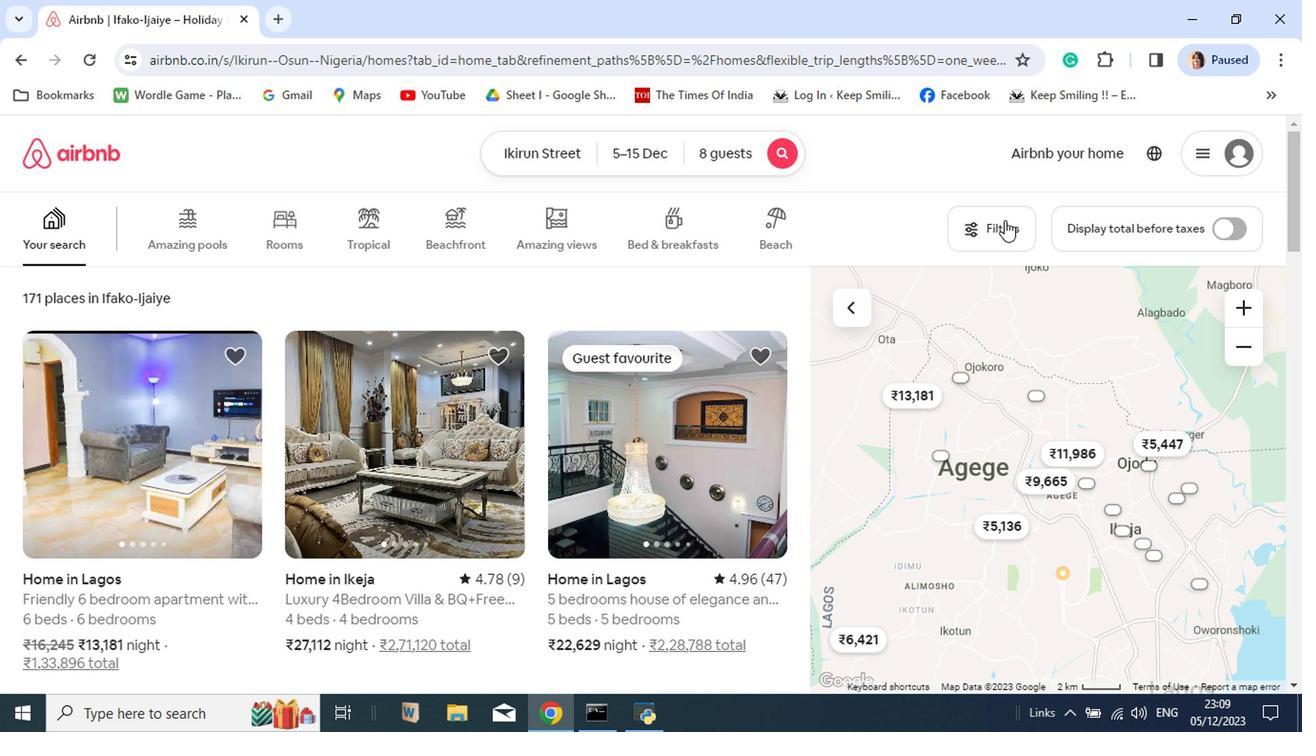
Action: Mouse moved to (994, 276)
Screenshot: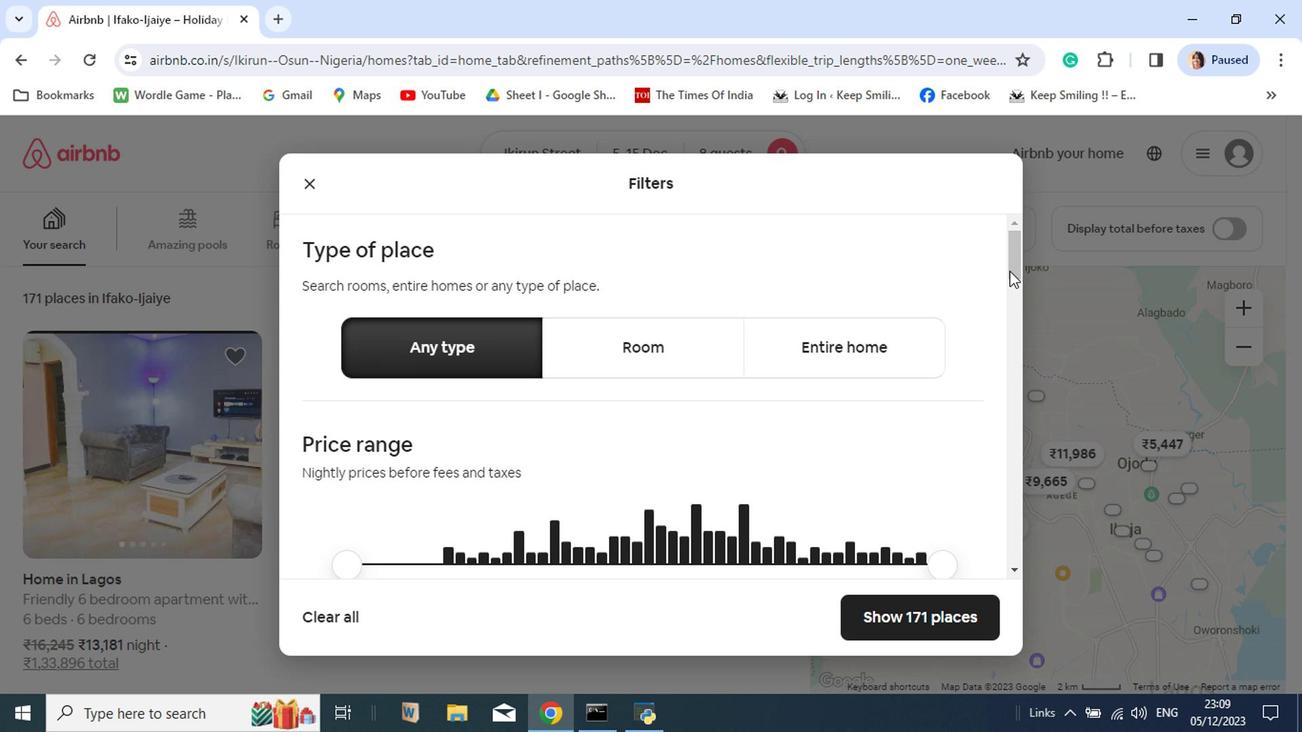 
Action: Mouse pressed left at (994, 276)
Screenshot: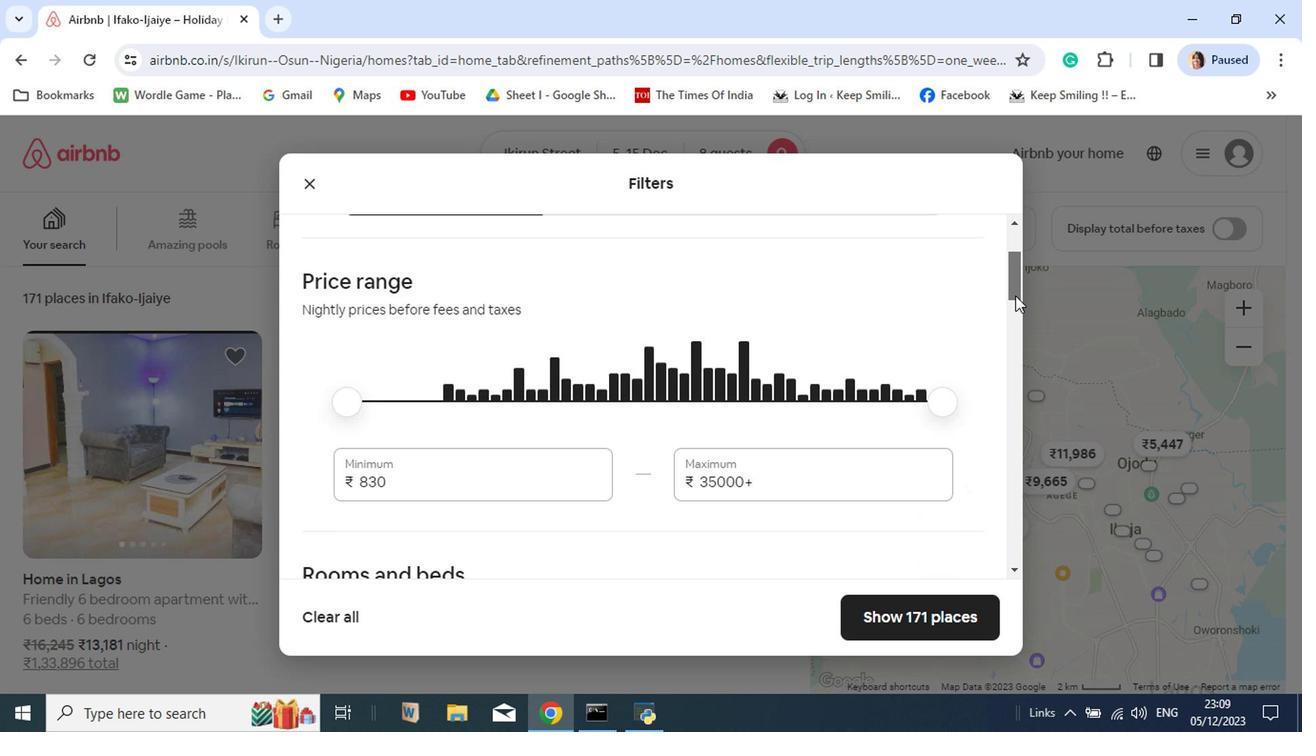 
Action: Mouse moved to (673, 352)
Screenshot: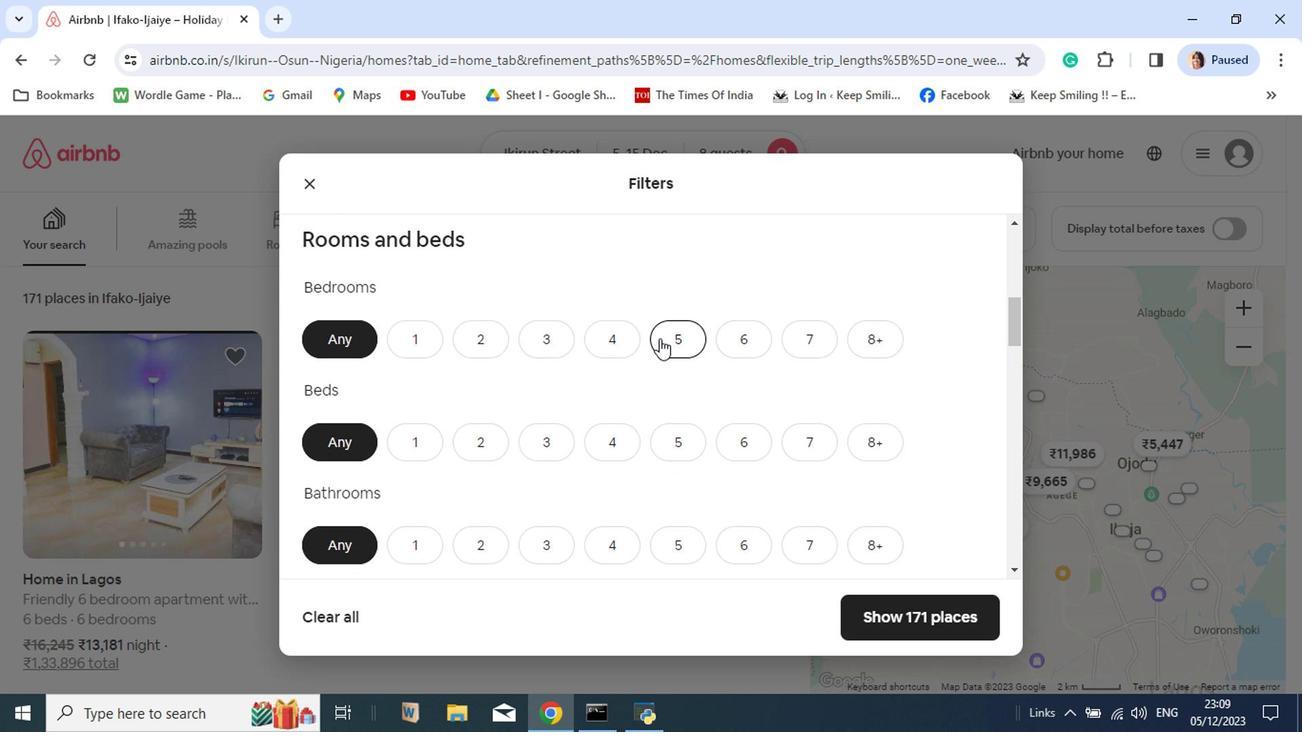 
Action: Mouse pressed left at (673, 352)
Screenshot: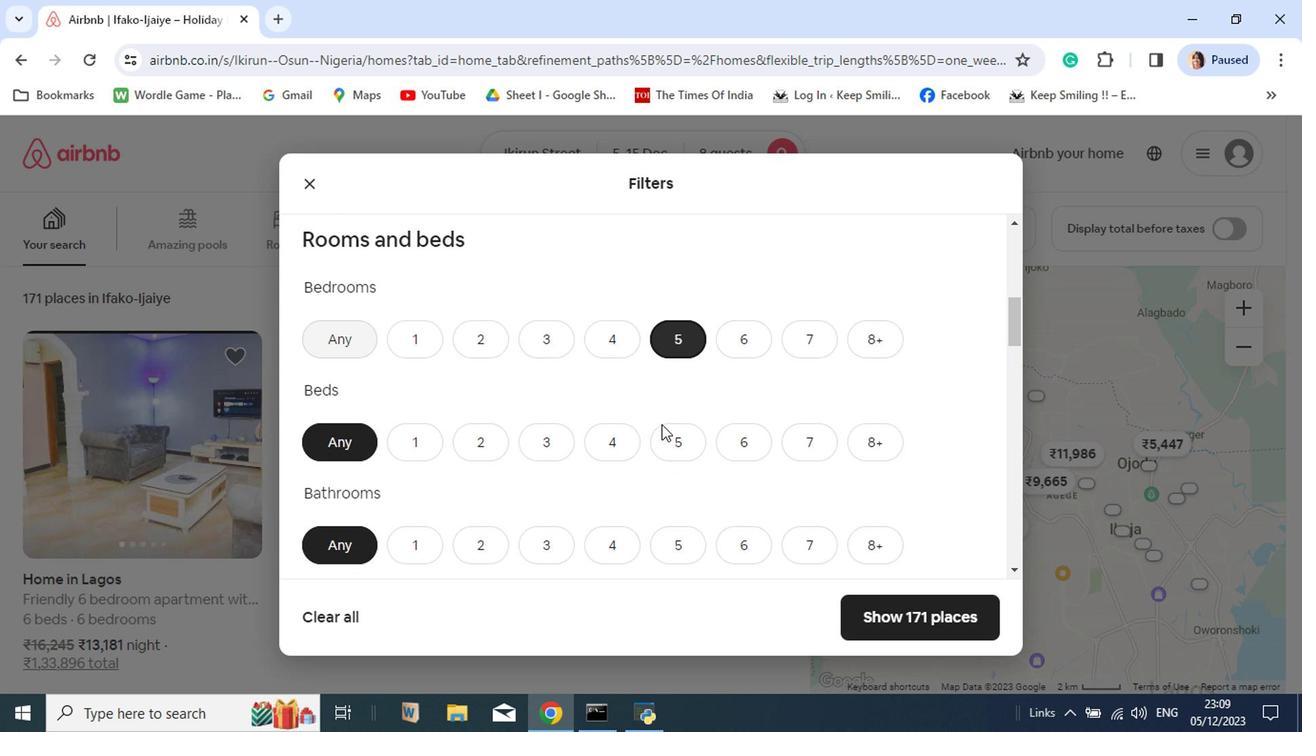 
Action: Mouse moved to (675, 455)
Screenshot: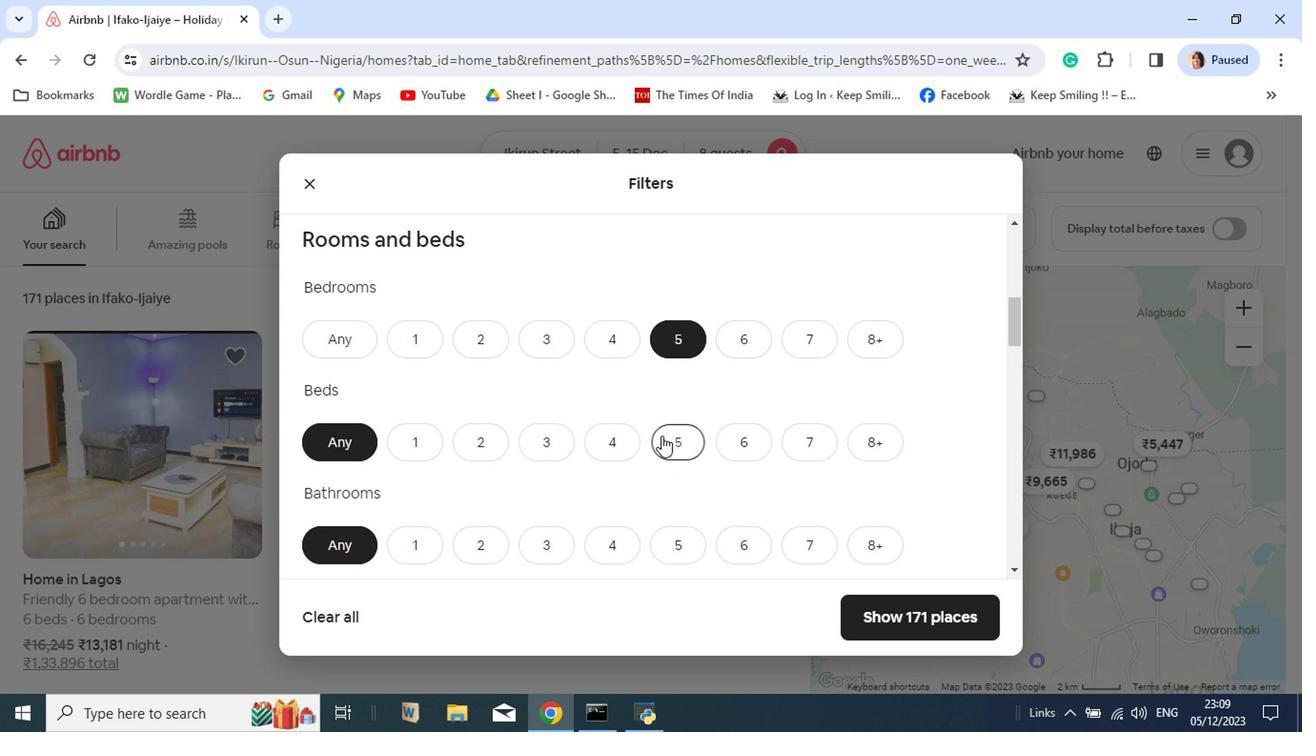 
Action: Mouse pressed left at (675, 455)
Screenshot: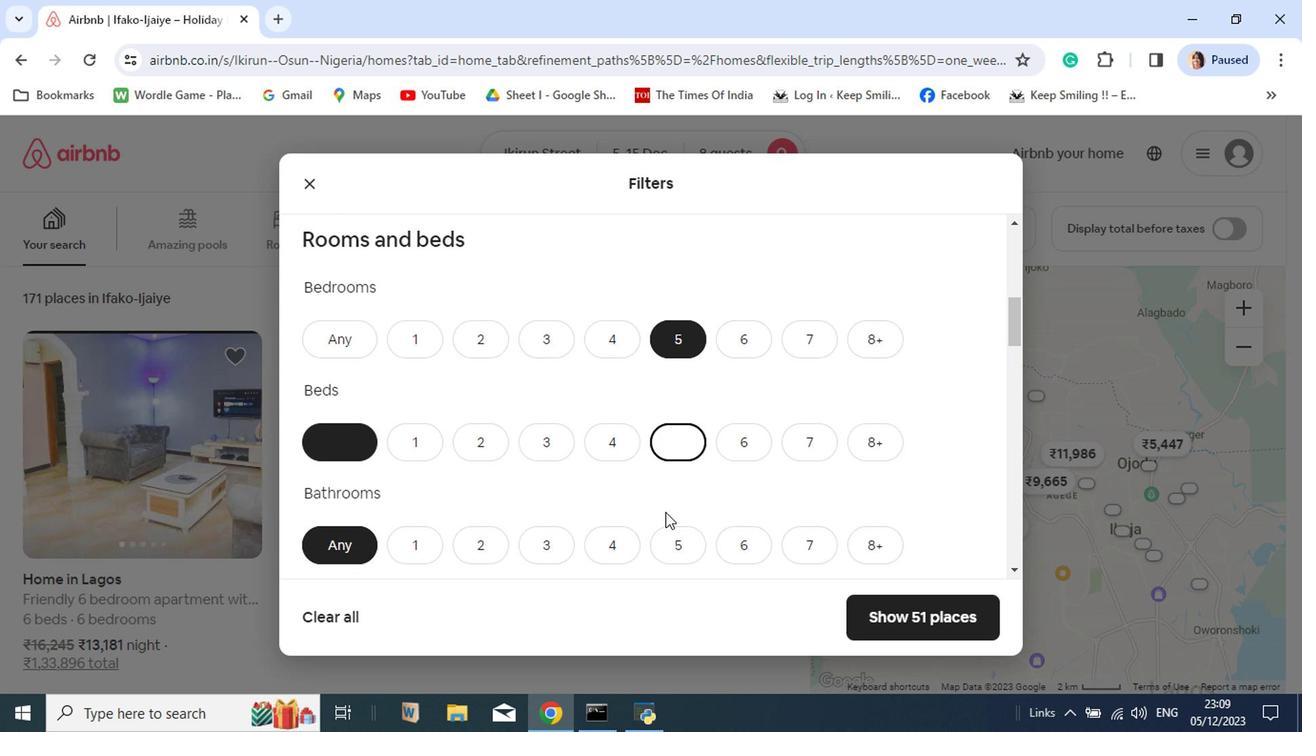 
Action: Mouse moved to (684, 576)
Screenshot: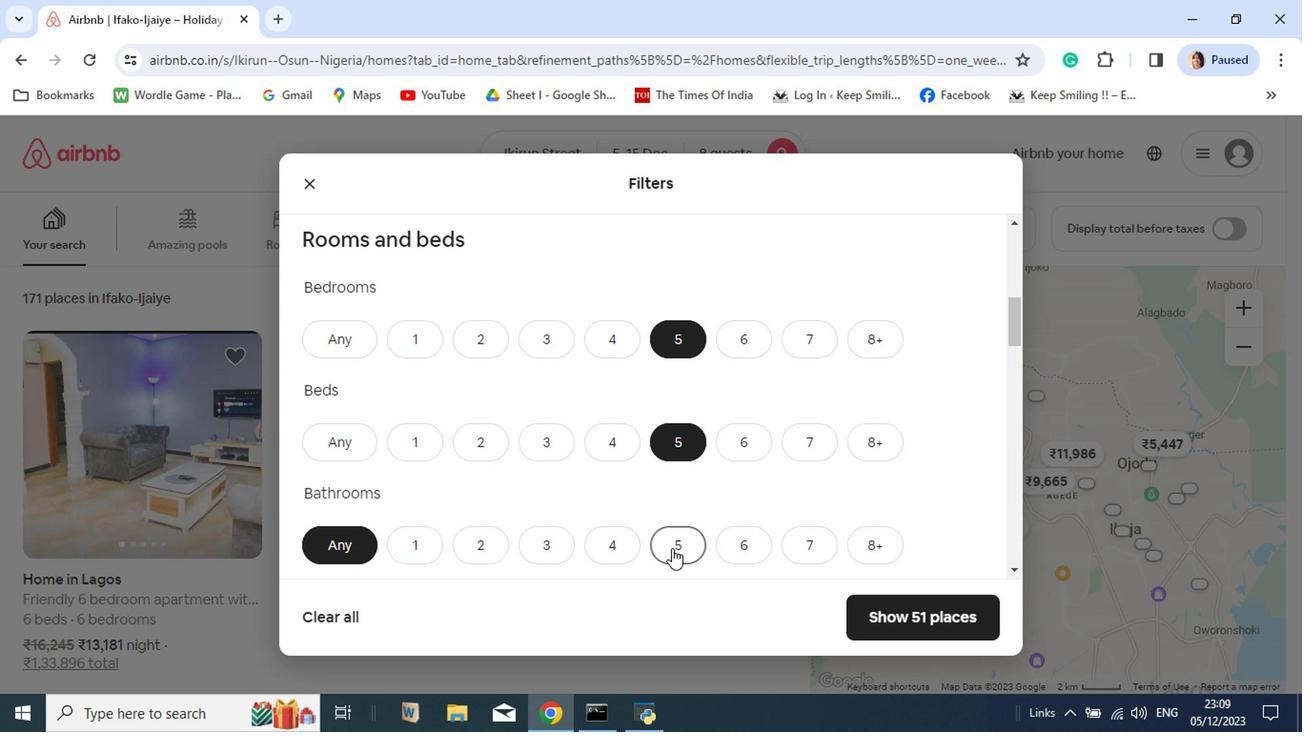 
Action: Mouse pressed left at (684, 576)
Screenshot: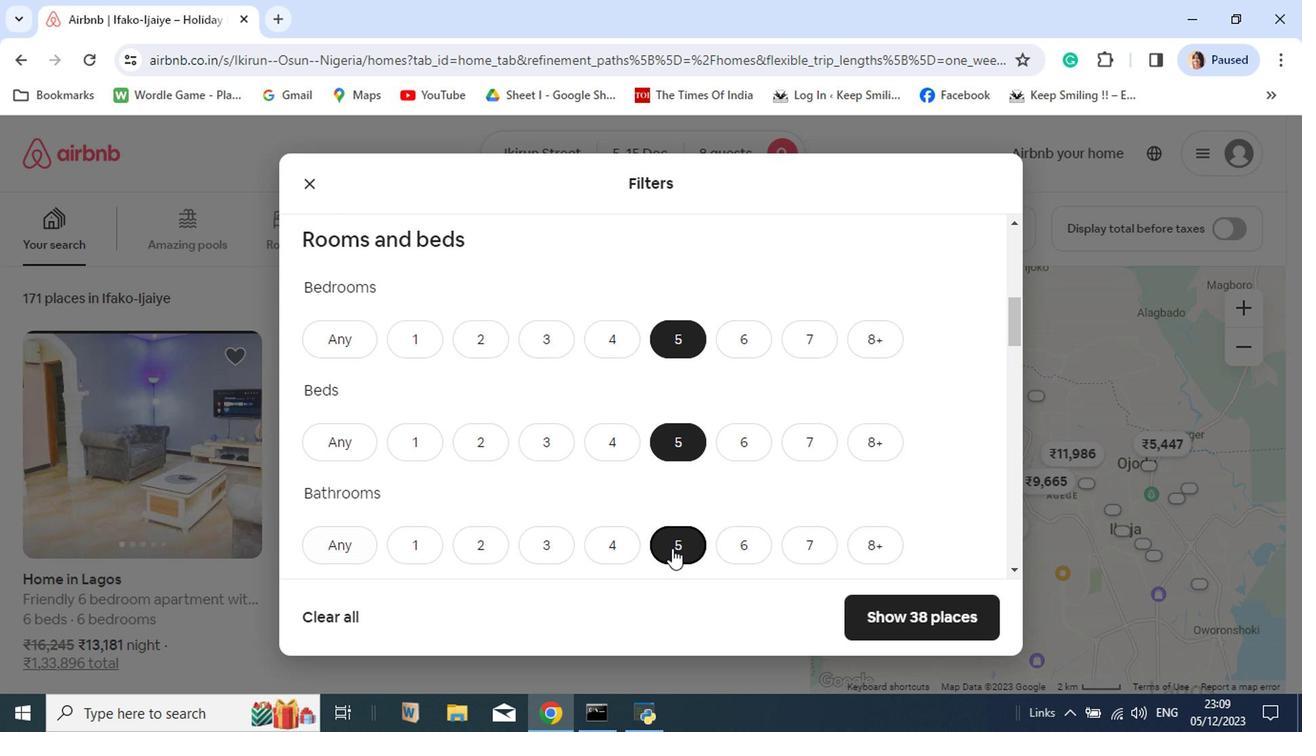 
Action: Mouse moved to (662, 610)
Screenshot: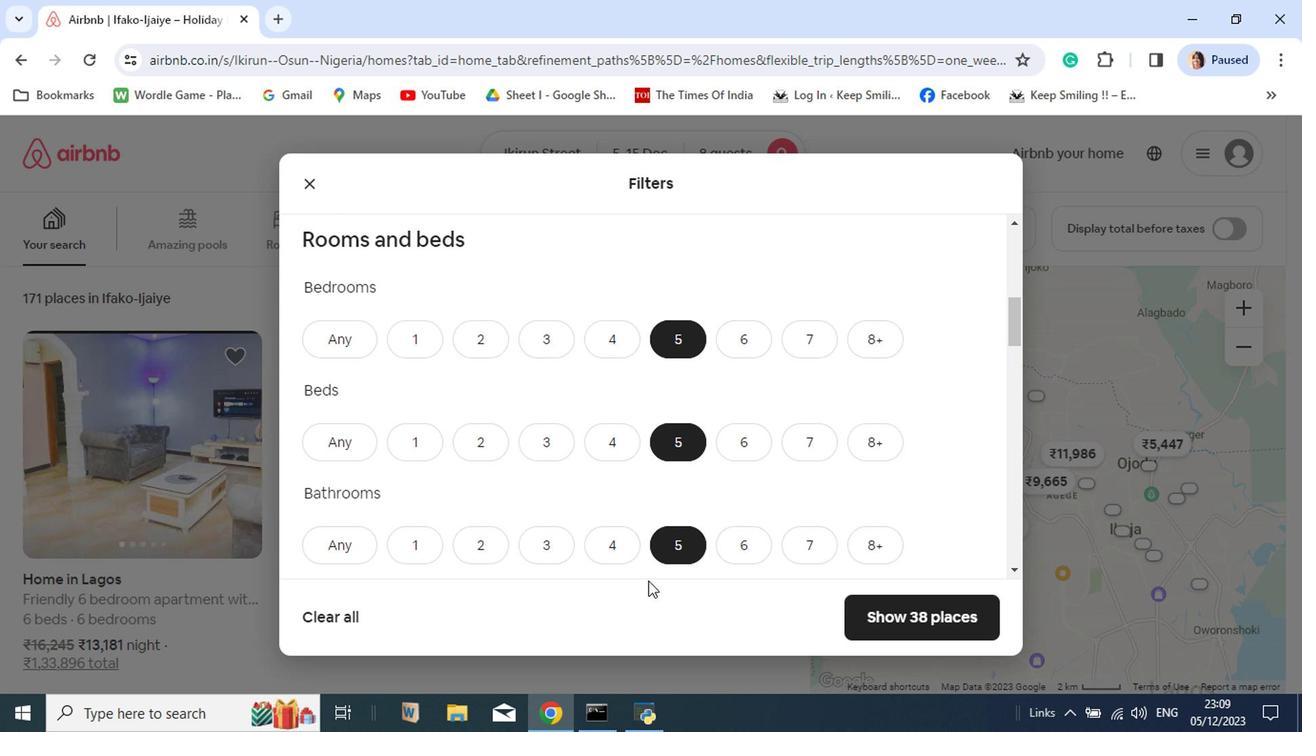 
Action: Mouse scrolled (662, 609) with delta (0, -1)
Screenshot: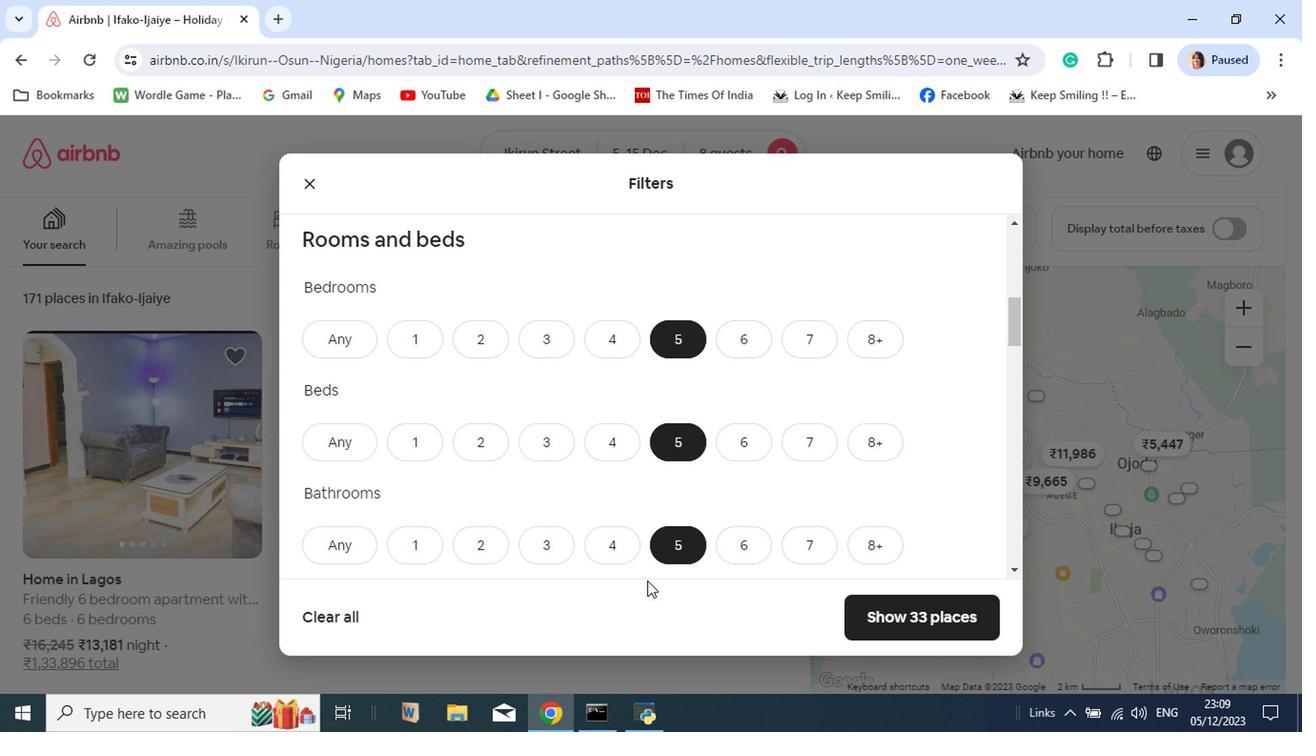
Action: Mouse scrolled (662, 609) with delta (0, -1)
Screenshot: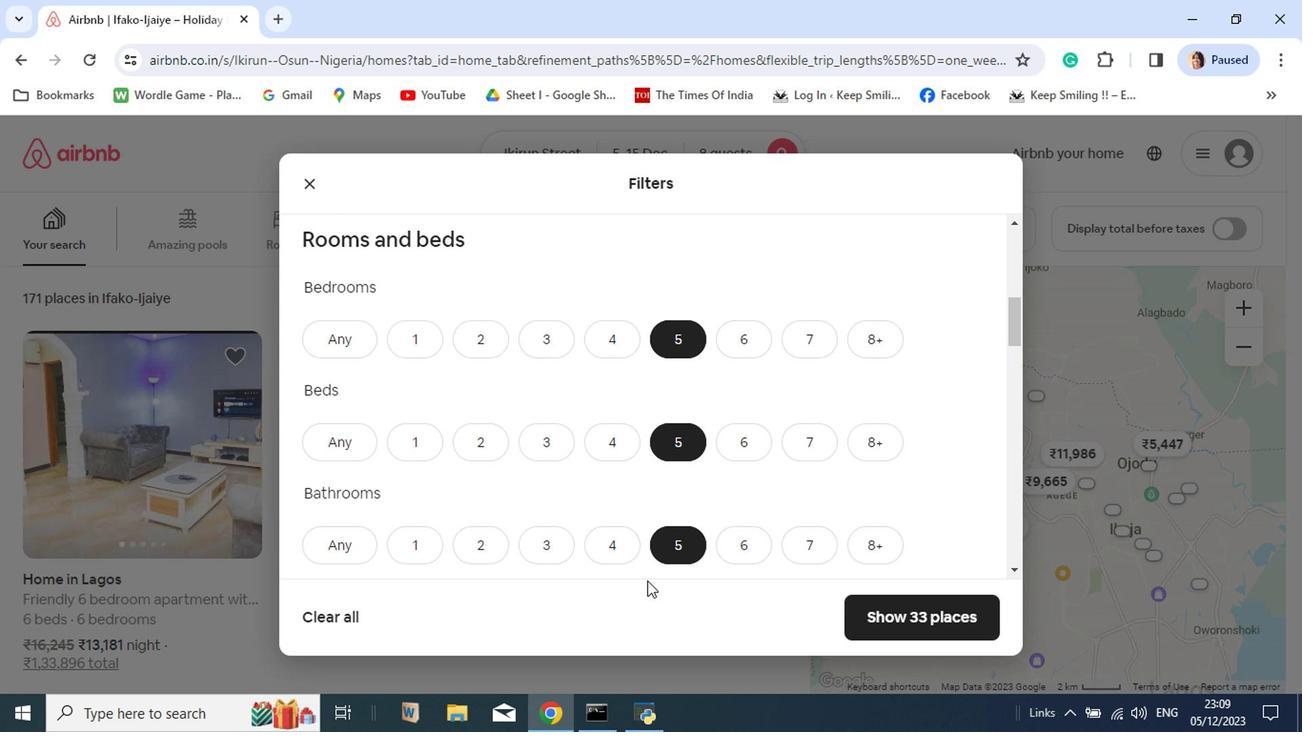 
Action: Mouse moved to (1000, 339)
Screenshot: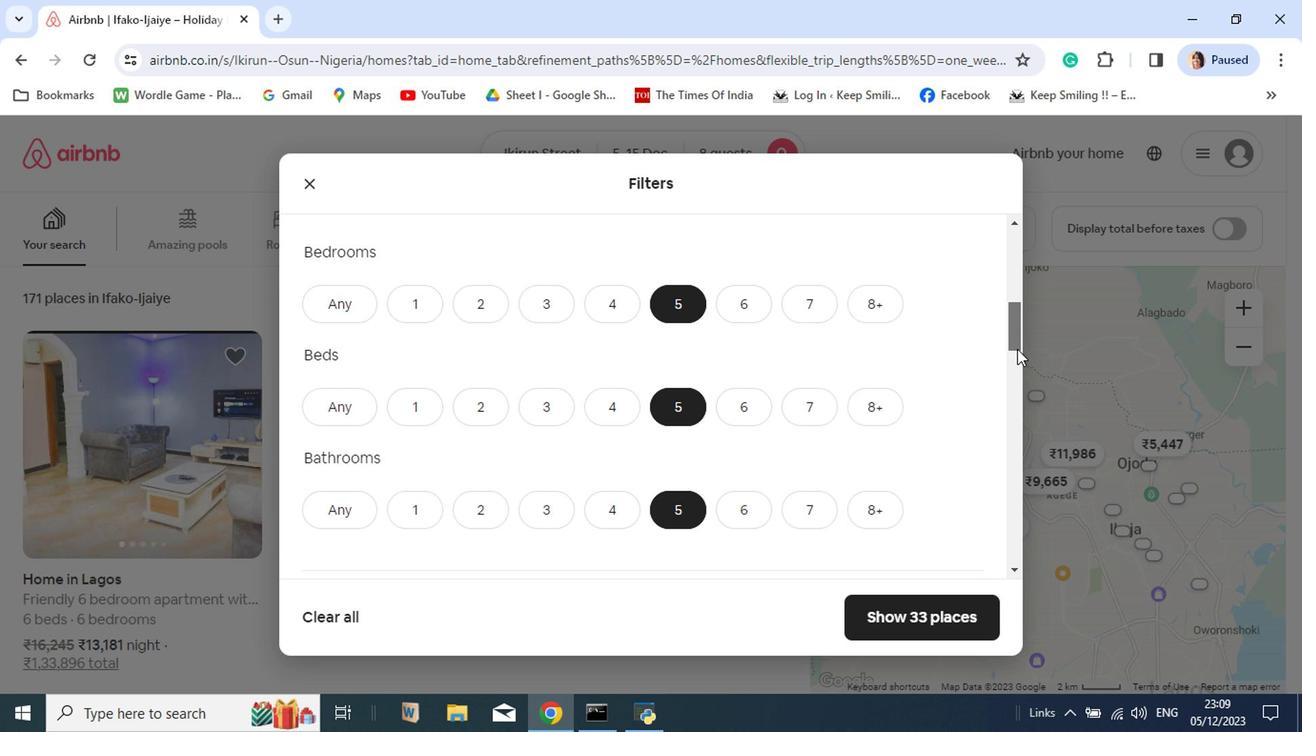 
Action: Mouse pressed left at (1000, 339)
Screenshot: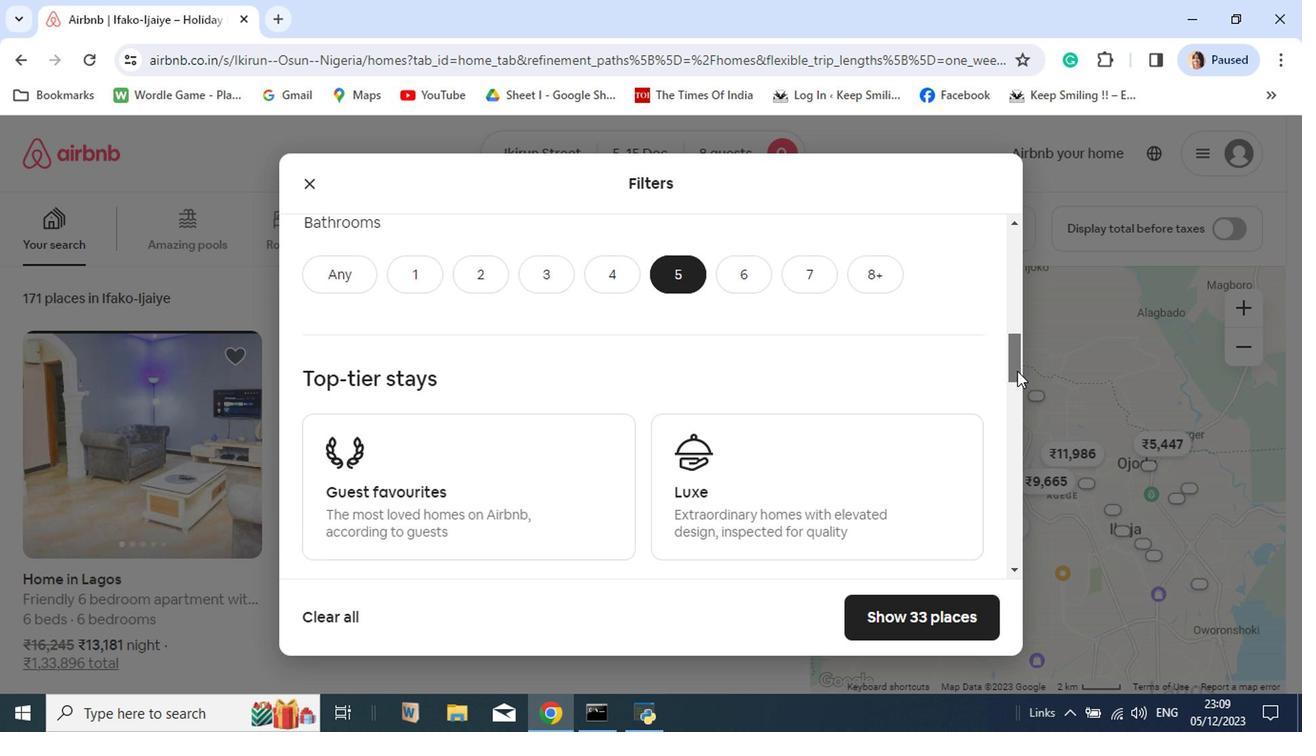 
Action: Mouse moved to (413, 368)
Screenshot: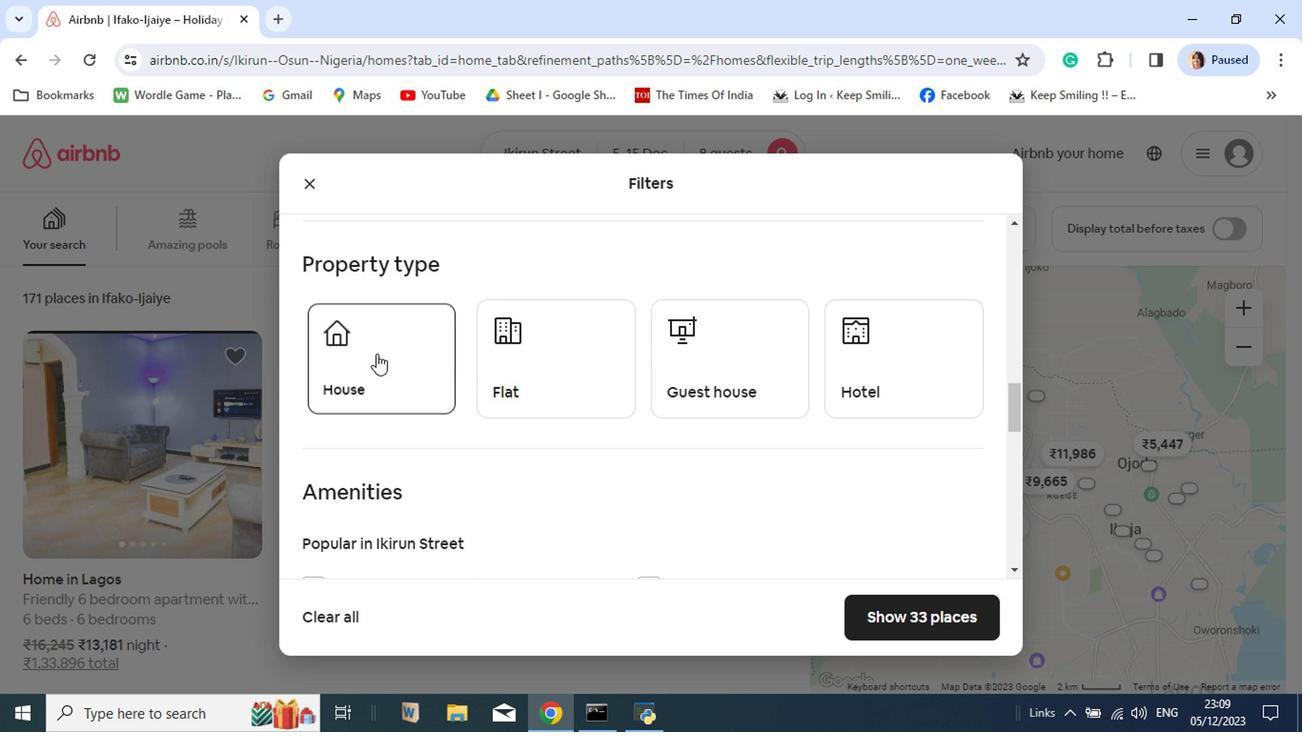 
Action: Mouse pressed left at (413, 368)
Screenshot: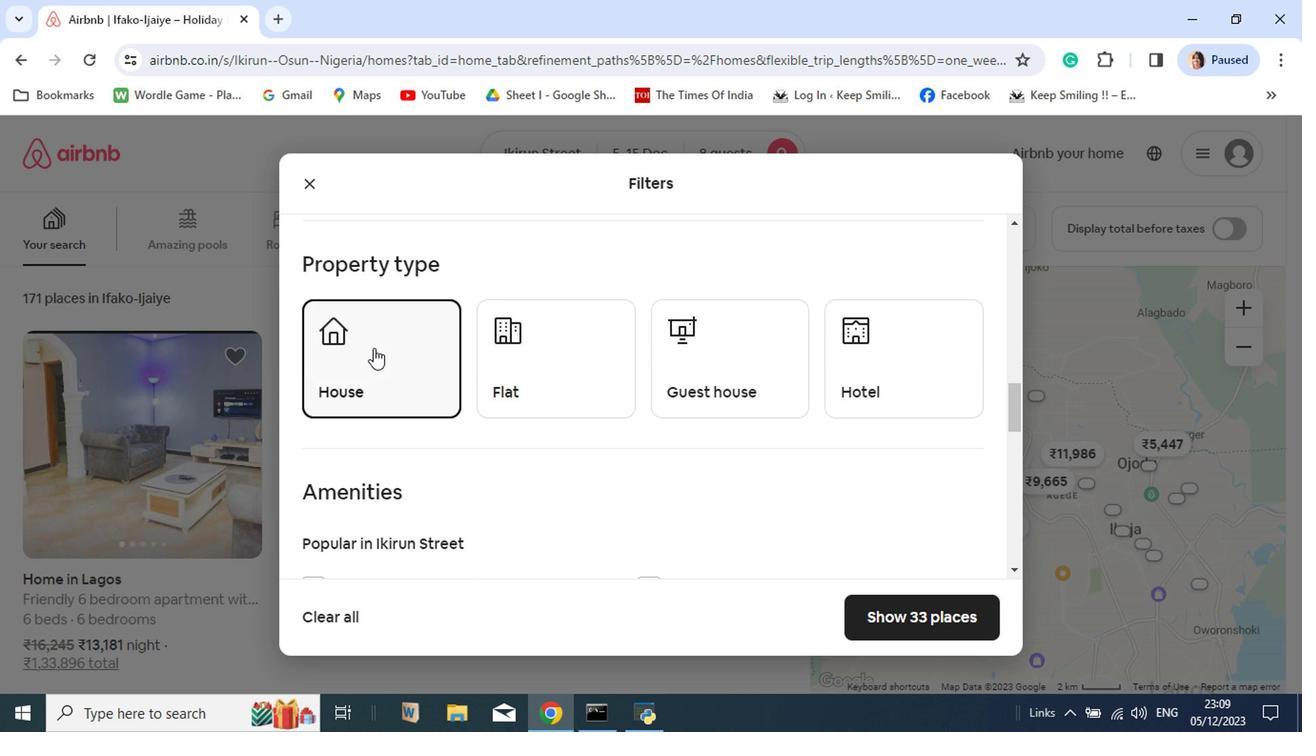 
Action: Mouse moved to (907, 639)
Screenshot: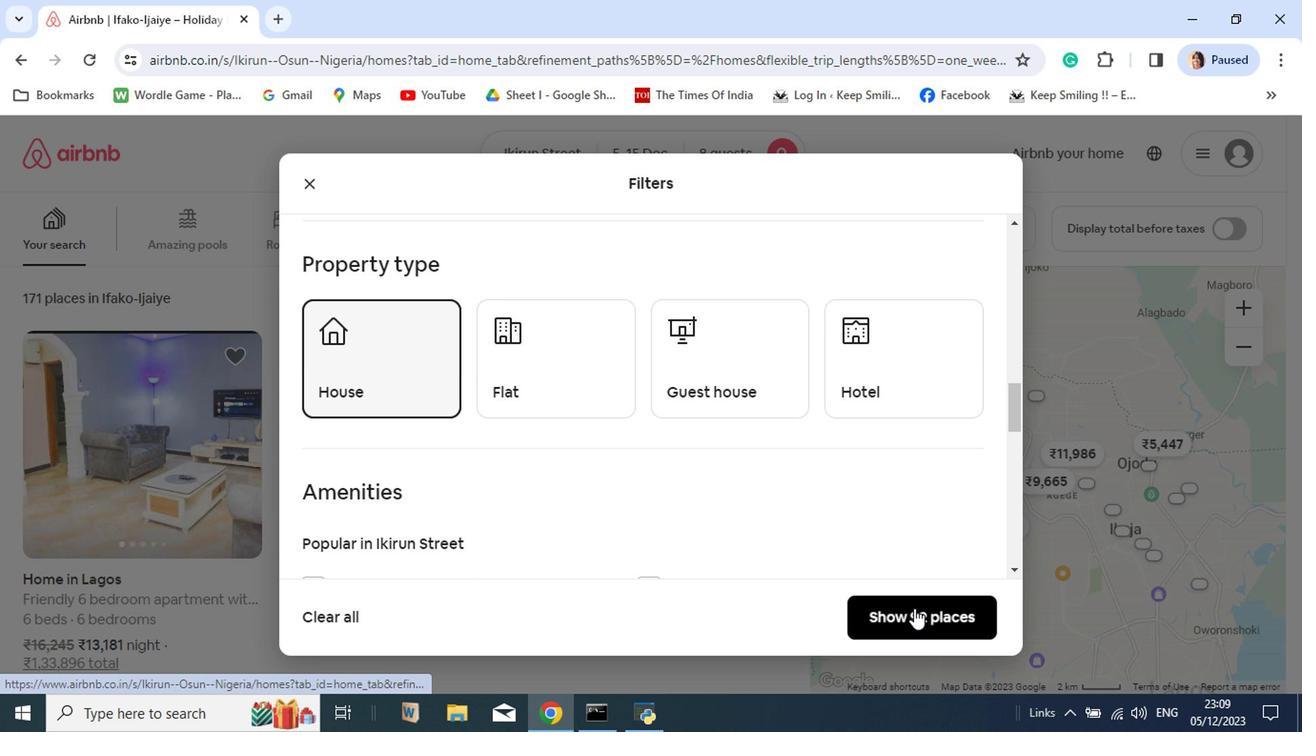 
Action: Mouse pressed left at (907, 639)
Screenshot: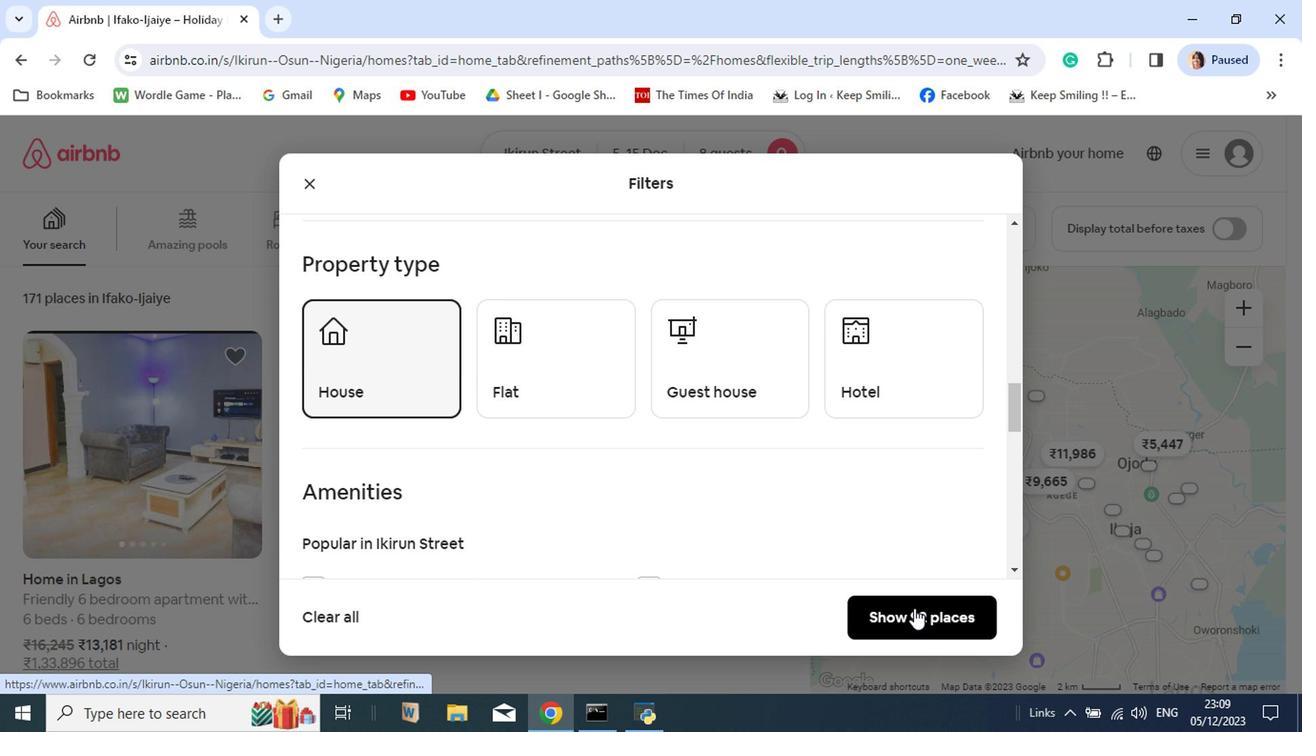 
Action: Mouse moved to (401, 607)
Screenshot: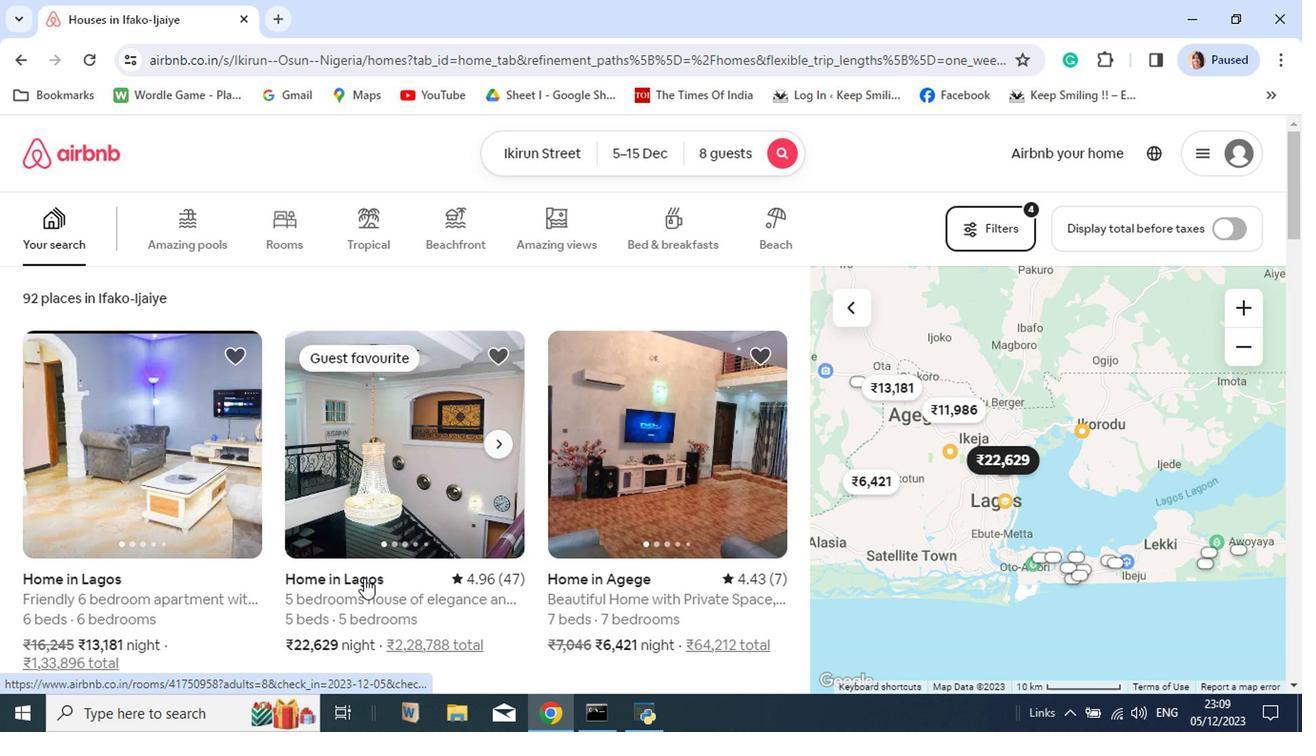 
Action: Mouse pressed left at (401, 607)
Screenshot: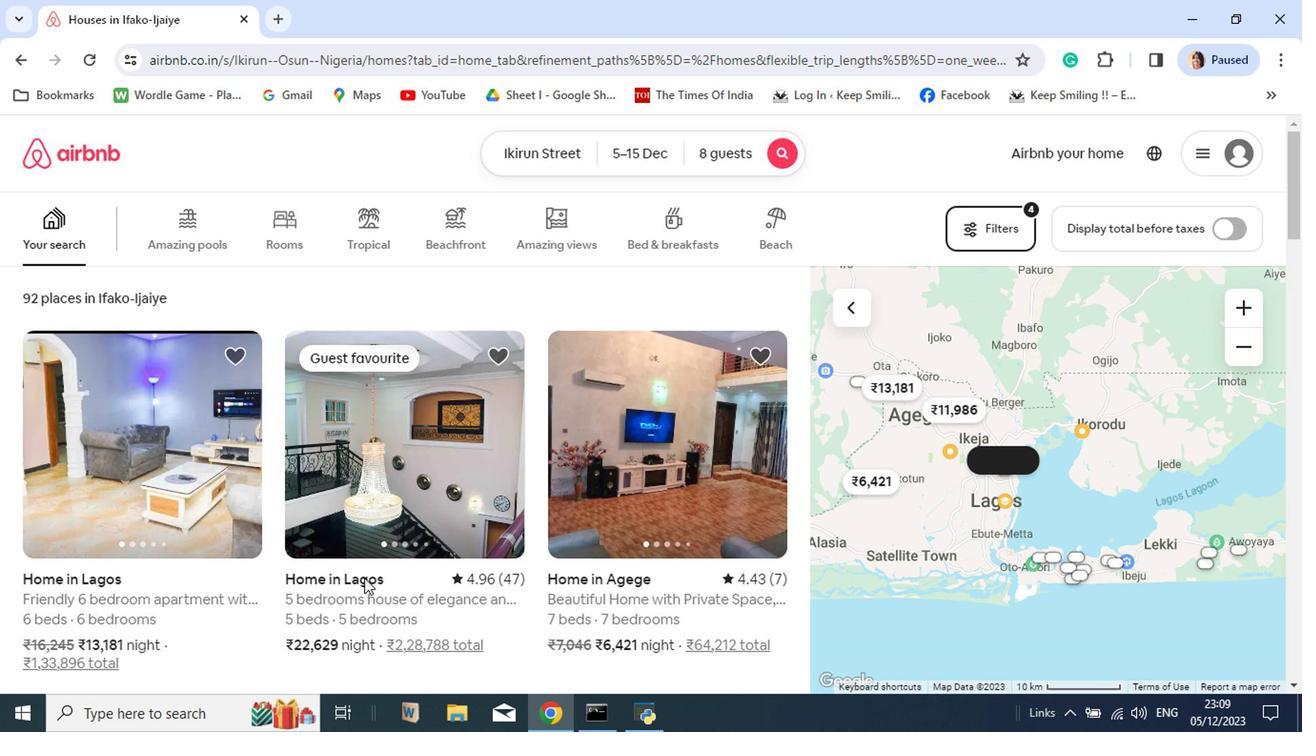 
Action: Mouse moved to (1059, 538)
Screenshot: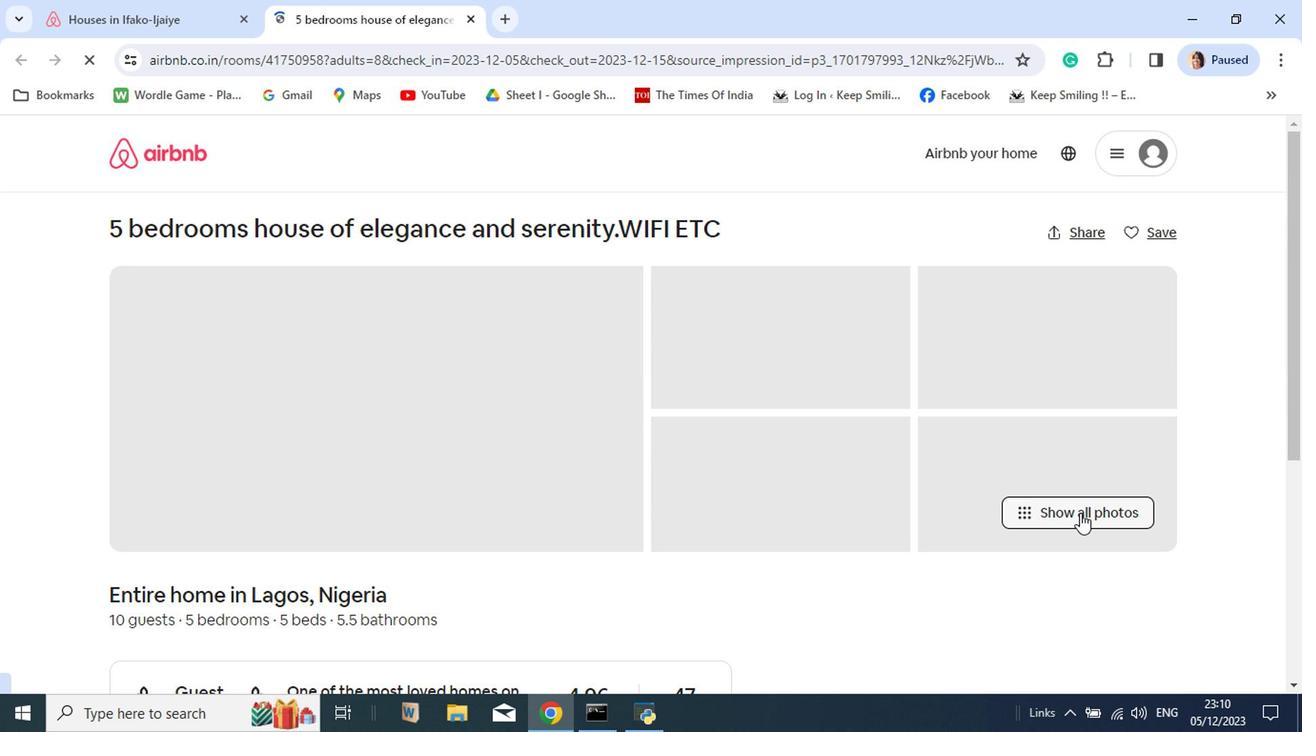 
Action: Mouse pressed left at (1059, 538)
Screenshot: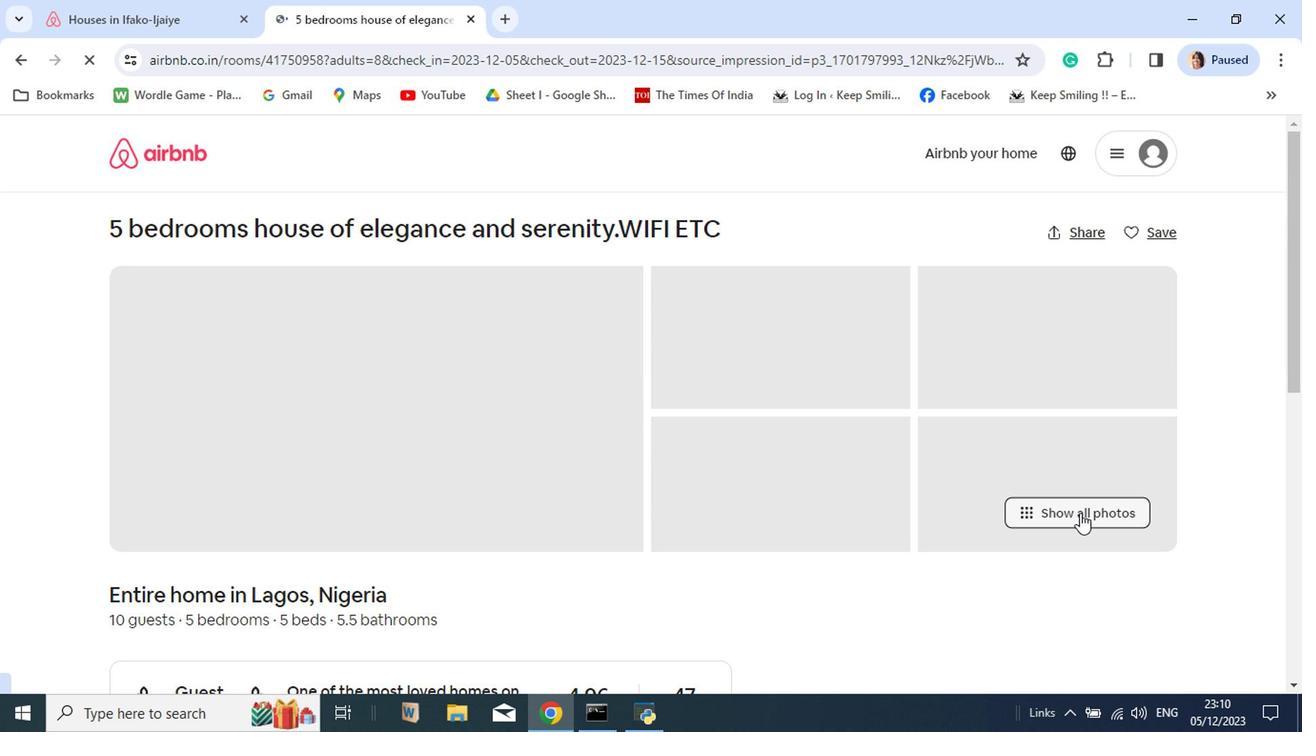
Action: Mouse moved to (1058, 537)
Screenshot: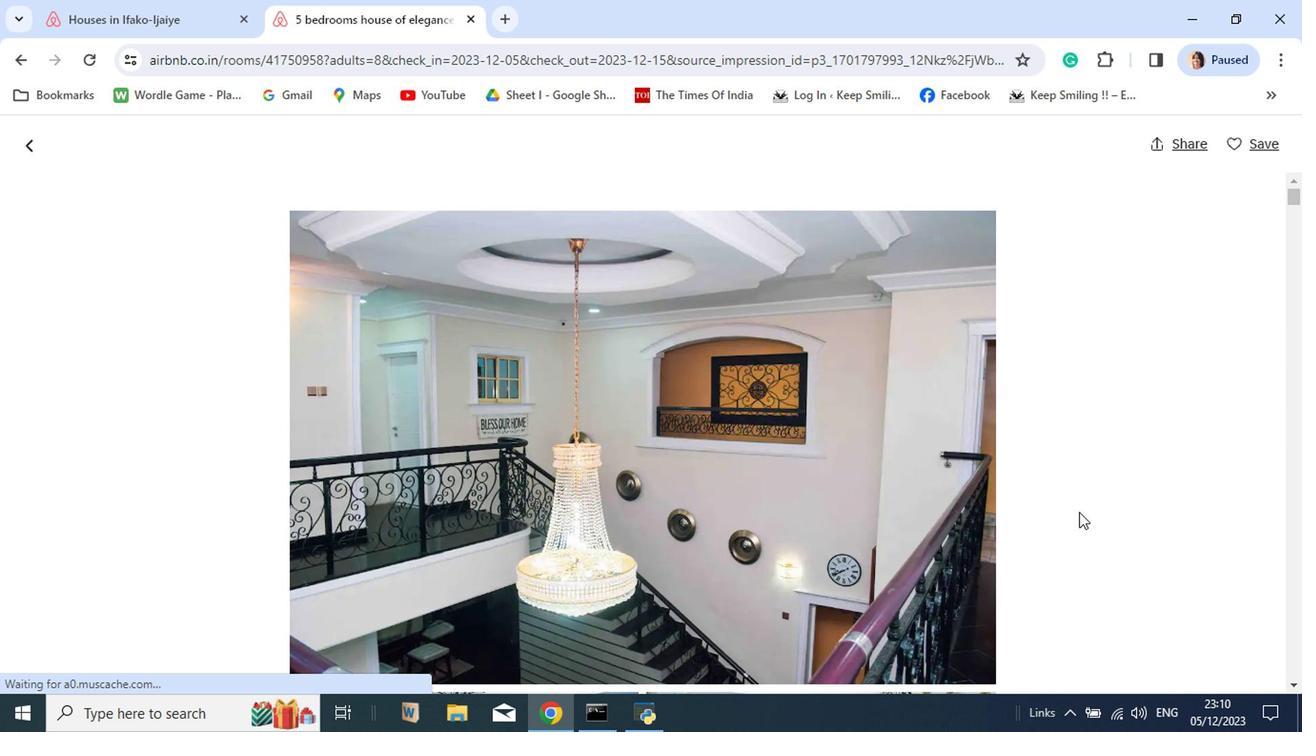
Action: Mouse scrolled (1058, 536) with delta (0, -1)
Screenshot: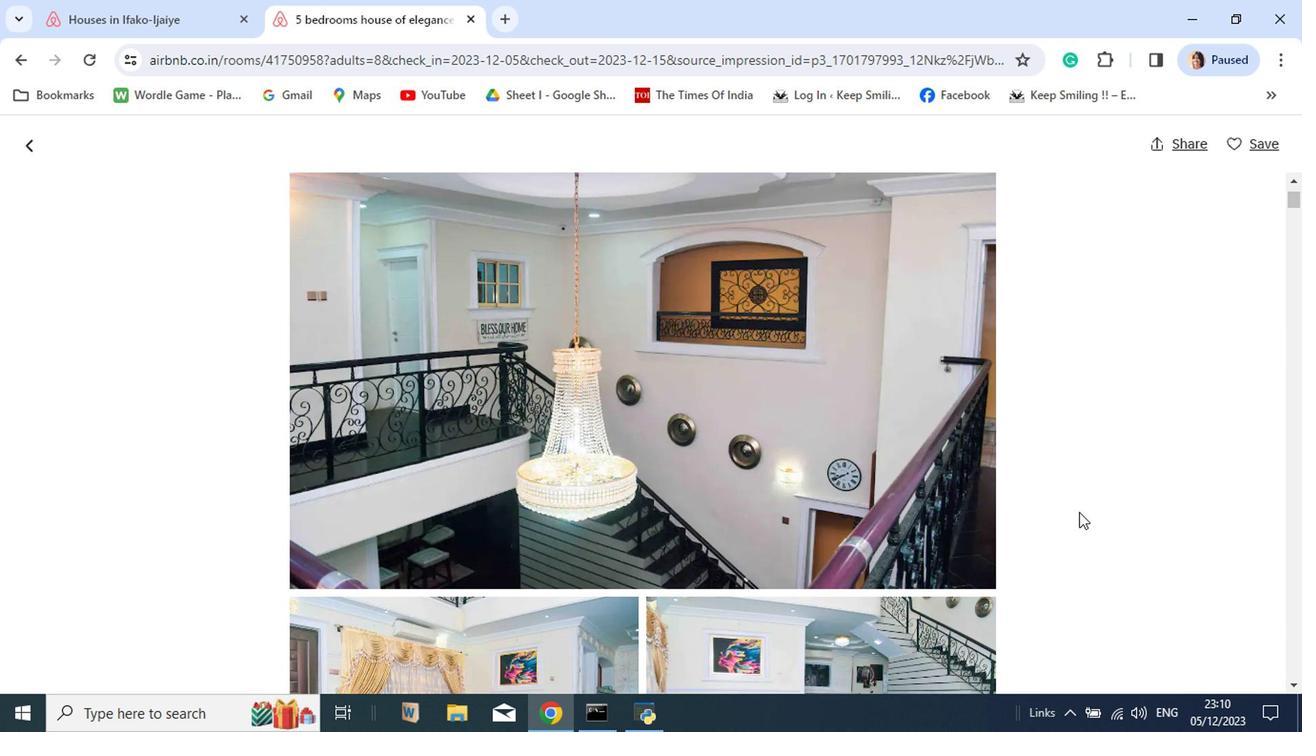 
Action: Mouse scrolled (1058, 536) with delta (0, -1)
Screenshot: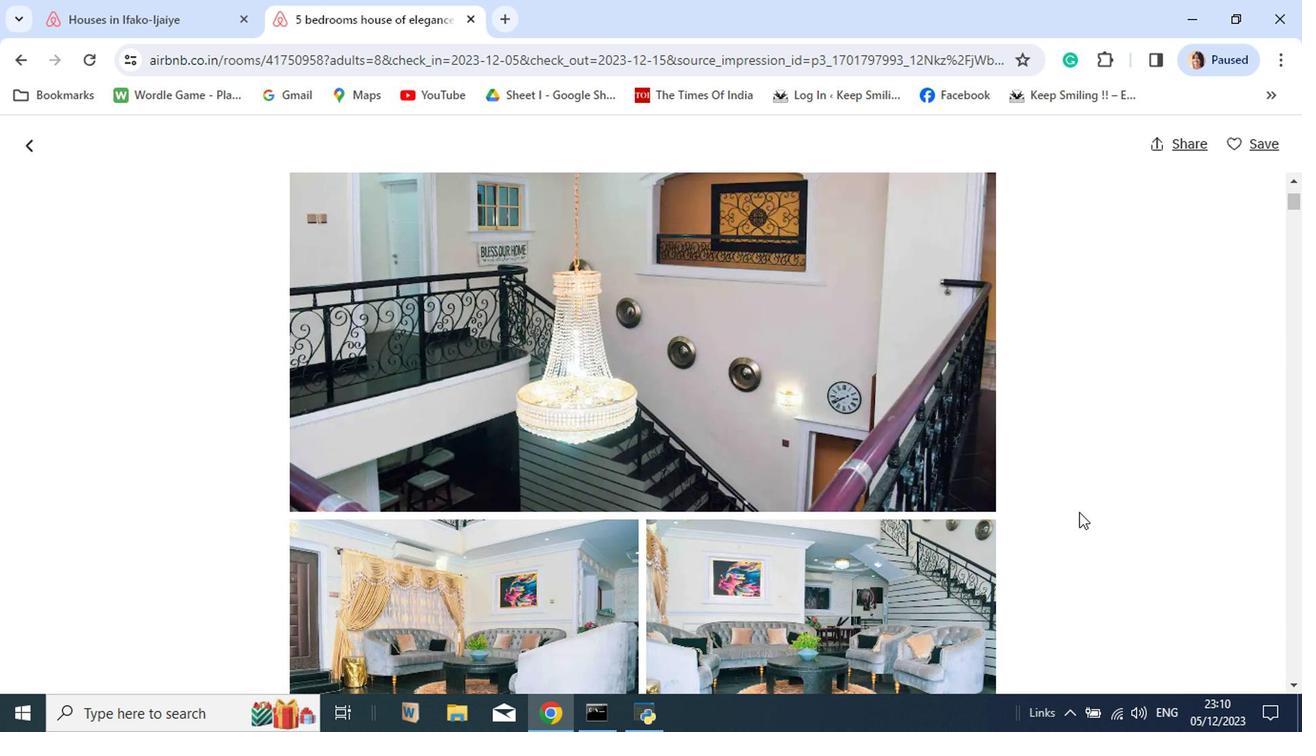 
Action: Mouse scrolled (1058, 536) with delta (0, -1)
Screenshot: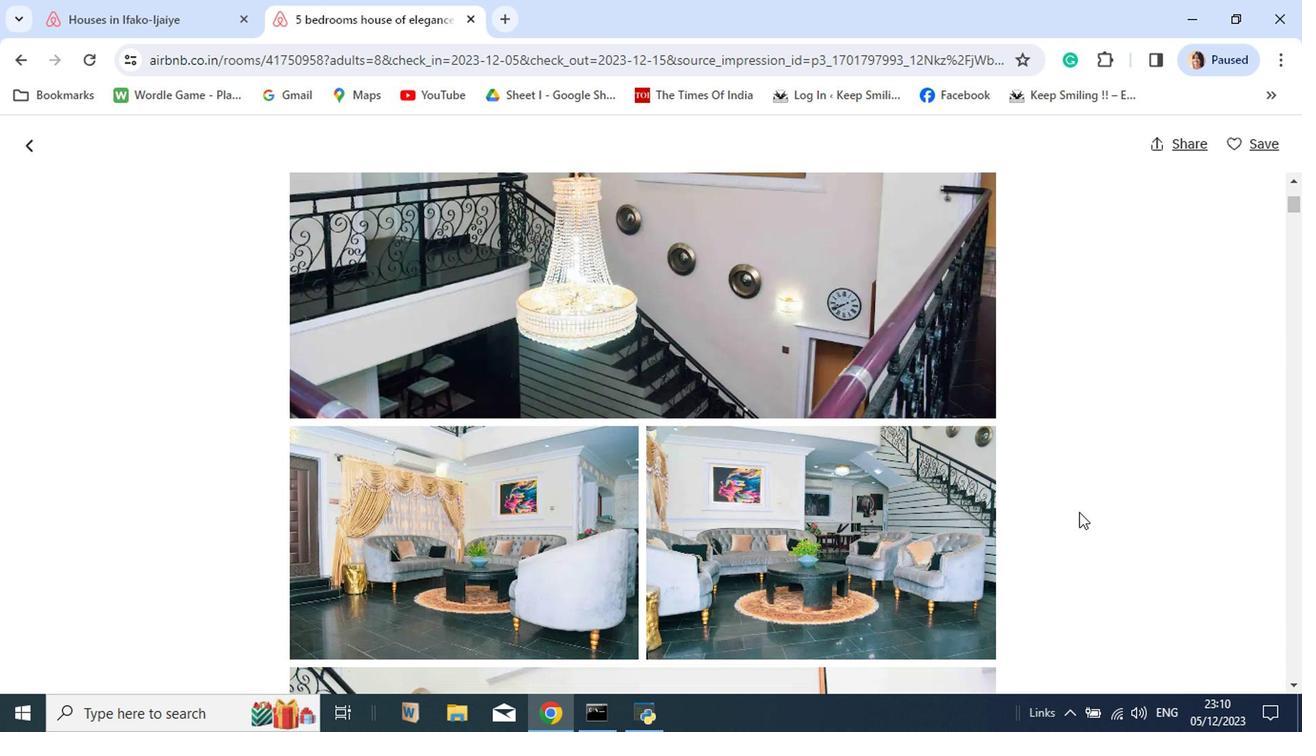 
Action: Mouse scrolled (1058, 536) with delta (0, -1)
Screenshot: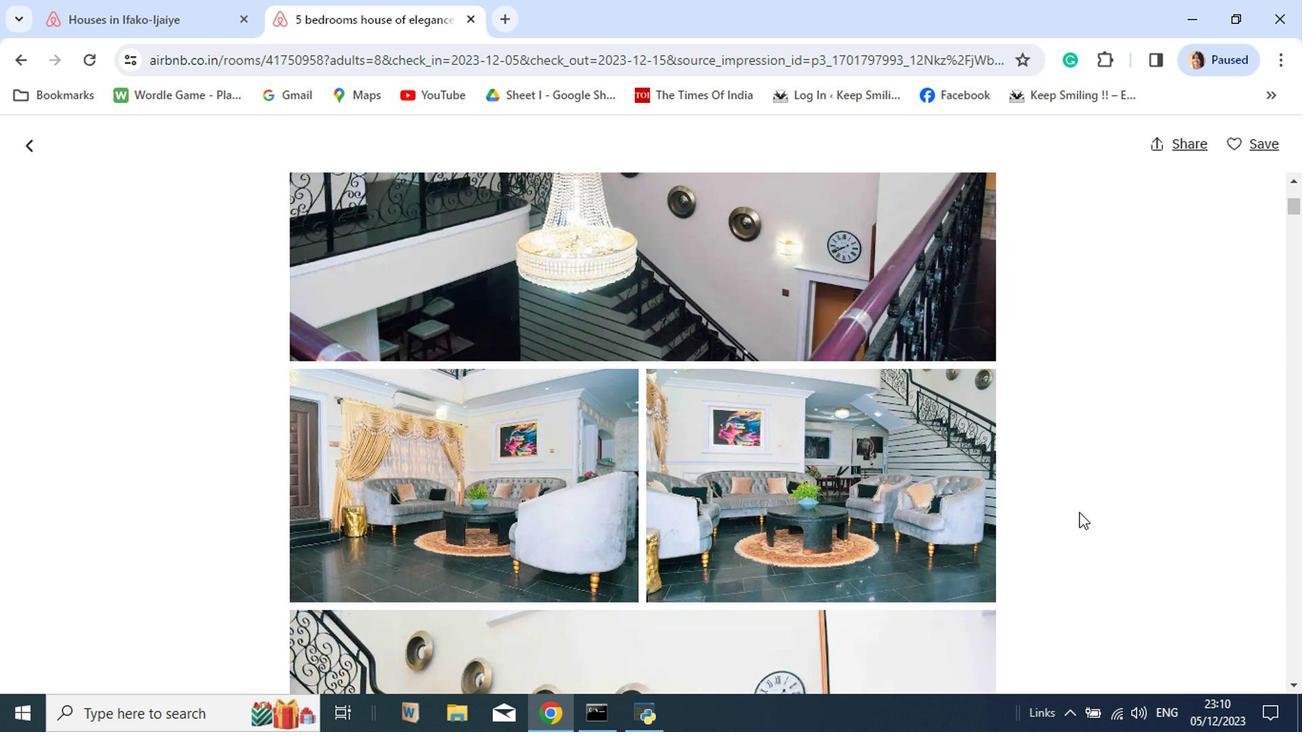 
Action: Mouse scrolled (1058, 536) with delta (0, -1)
Screenshot: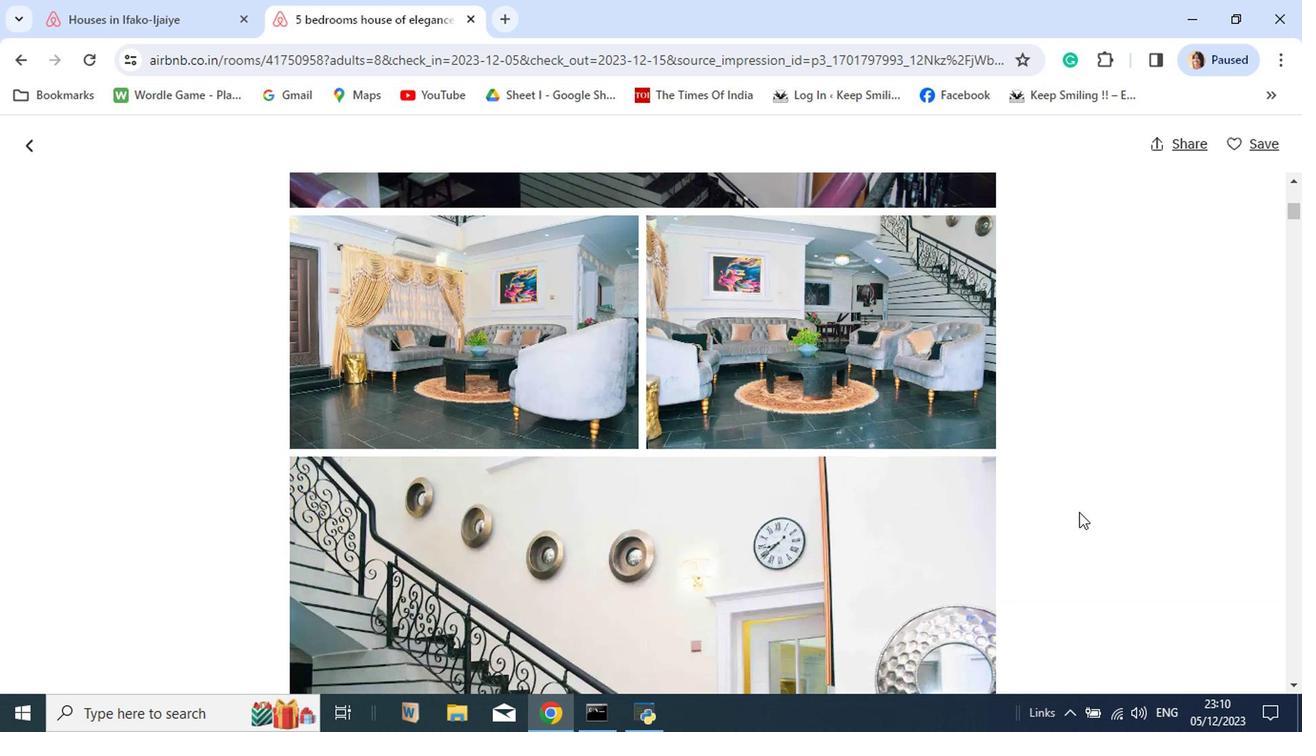 
Action: Mouse scrolled (1058, 536) with delta (0, -1)
Screenshot: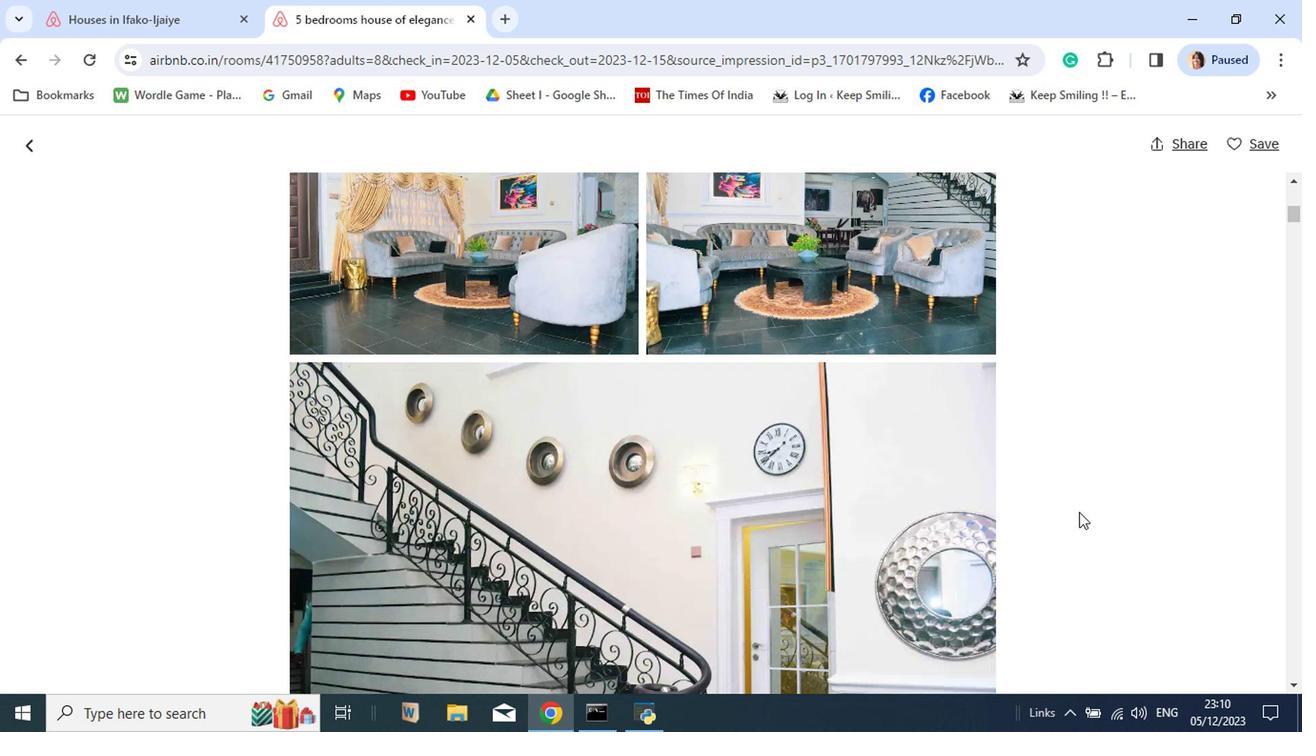 
Action: Mouse scrolled (1058, 536) with delta (0, -1)
Screenshot: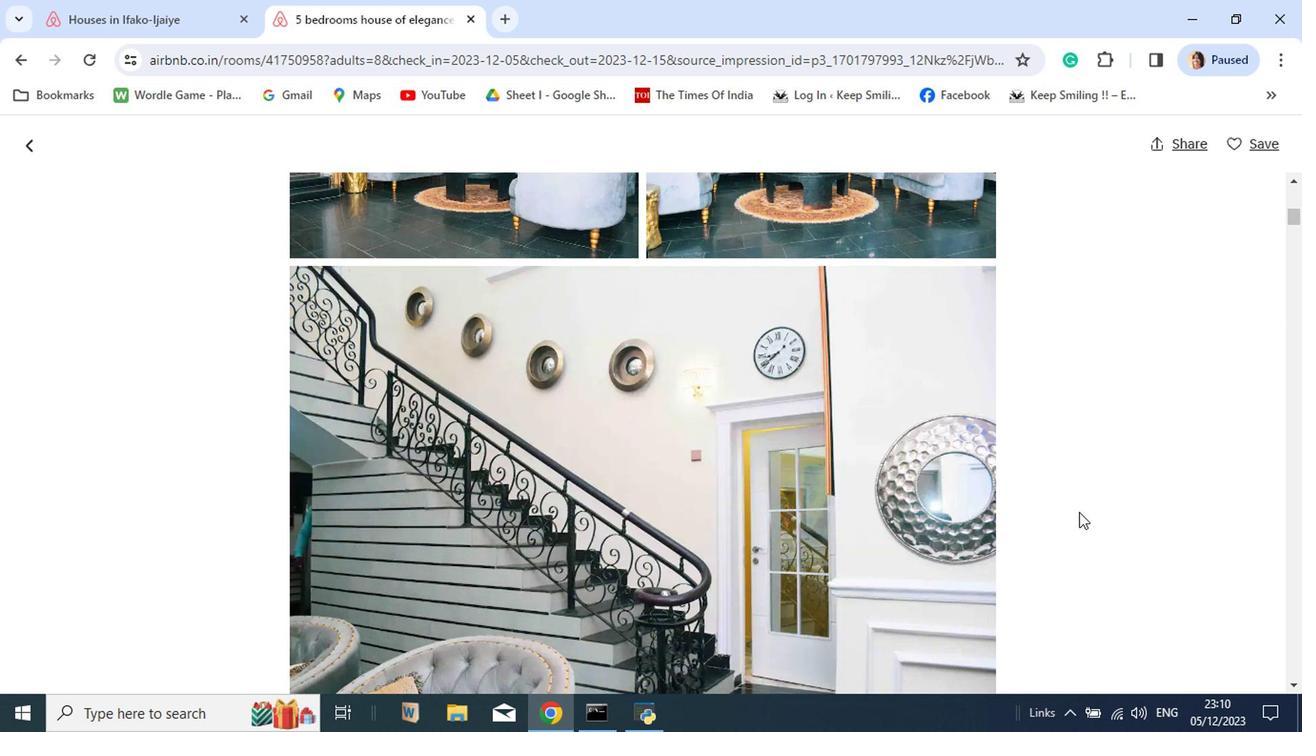 
Action: Mouse scrolled (1058, 536) with delta (0, -1)
Screenshot: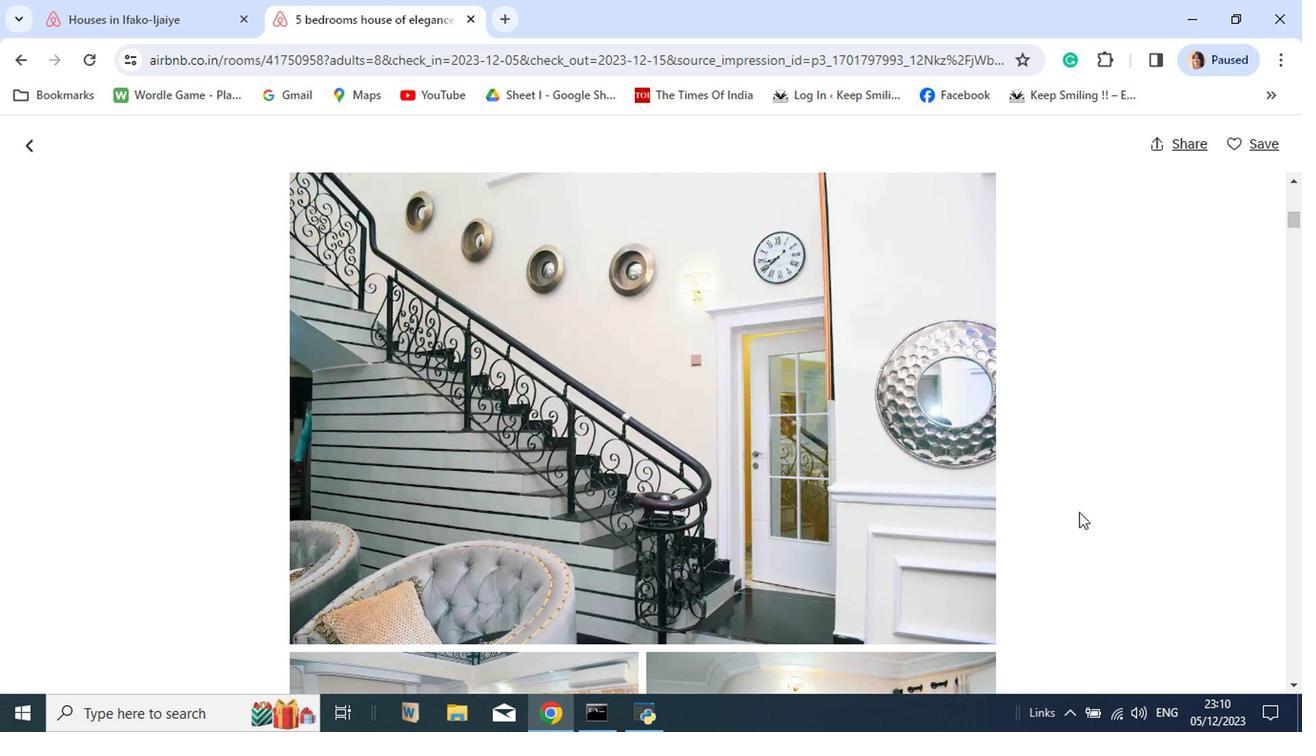 
Action: Mouse scrolled (1058, 536) with delta (0, -1)
Screenshot: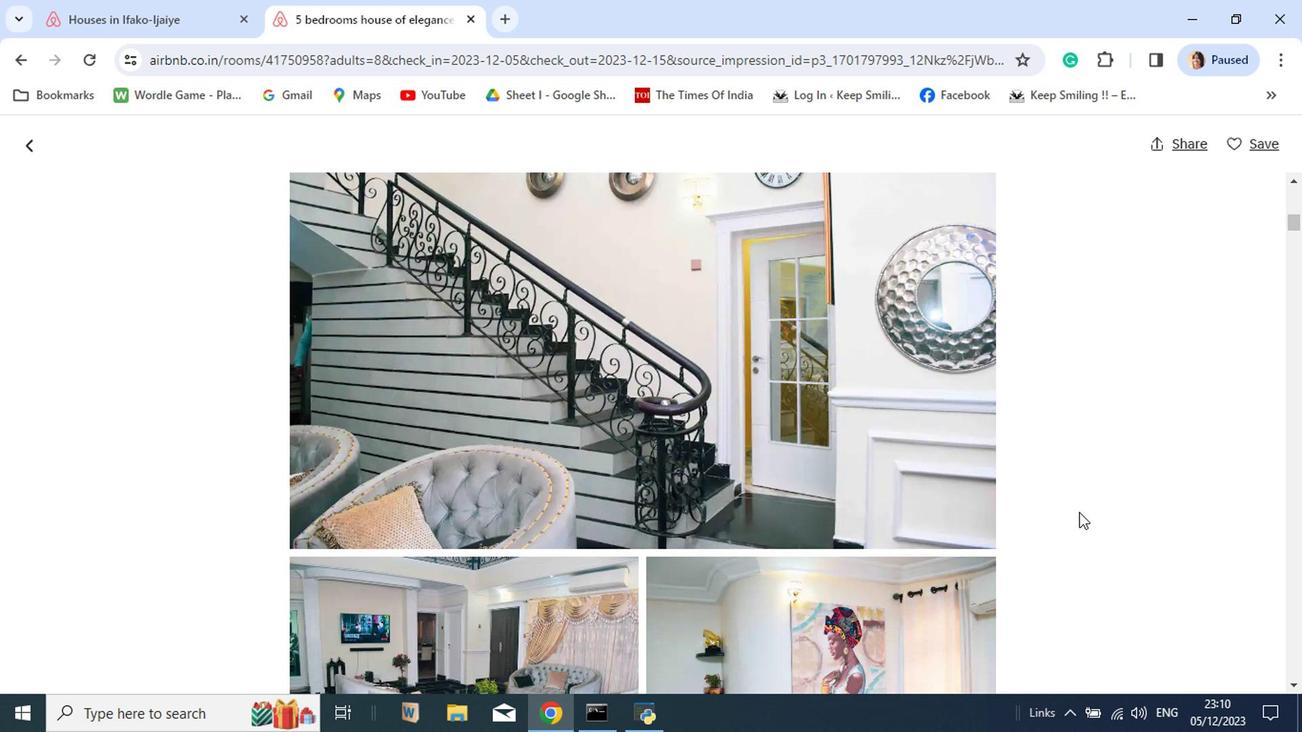 
Action: Mouse scrolled (1058, 536) with delta (0, -1)
Screenshot: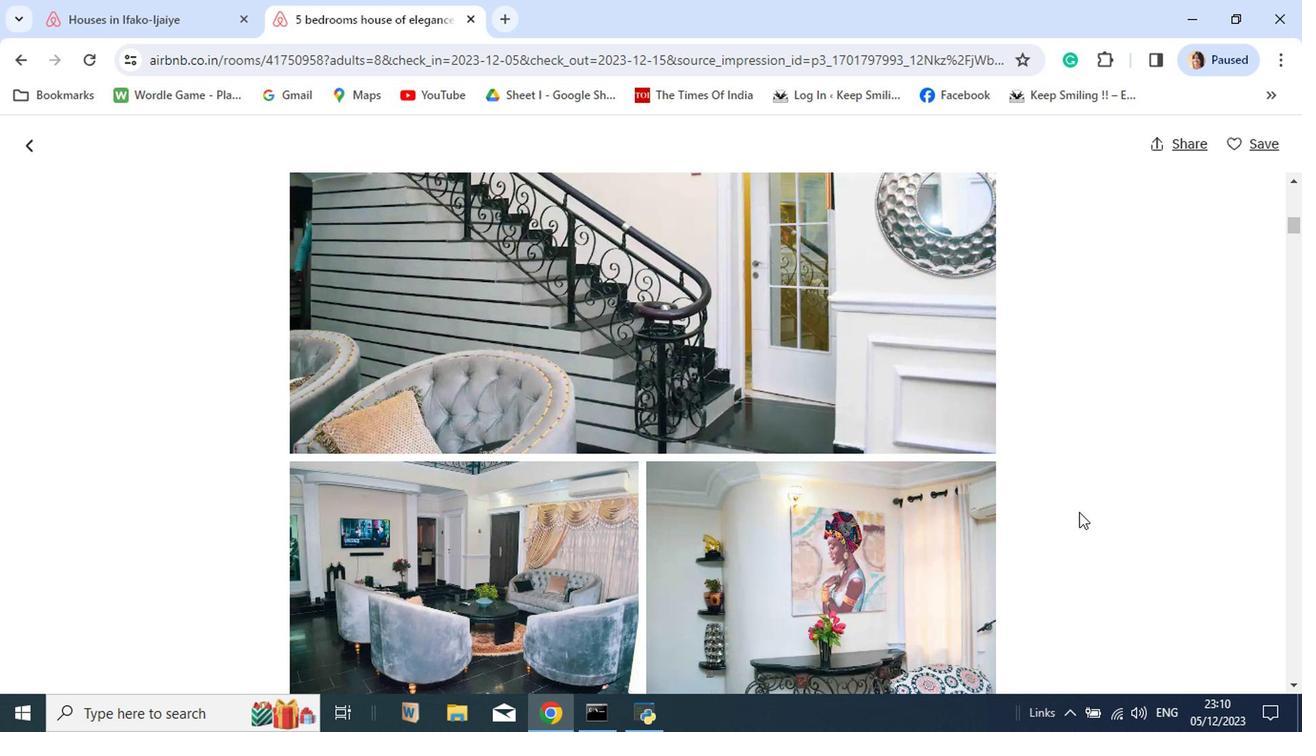 
Action: Mouse scrolled (1058, 536) with delta (0, -1)
Screenshot: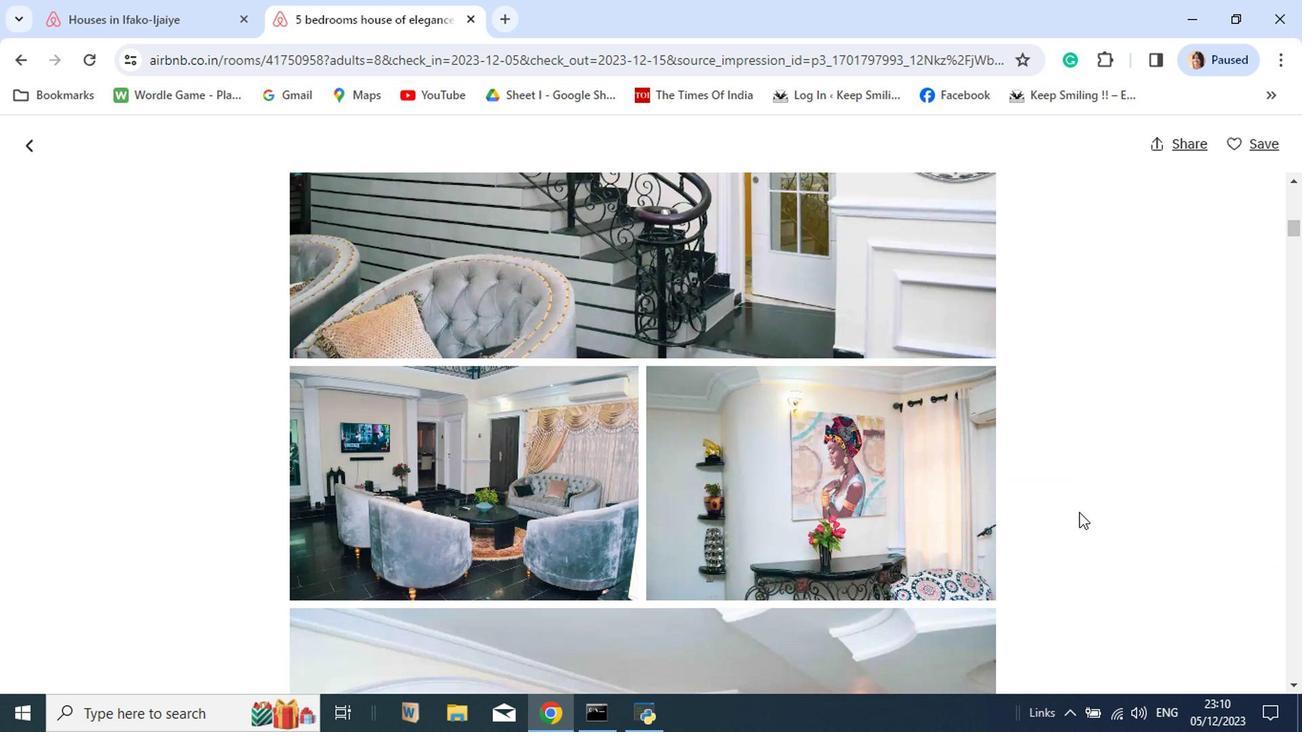 
Action: Mouse scrolled (1058, 536) with delta (0, -1)
Screenshot: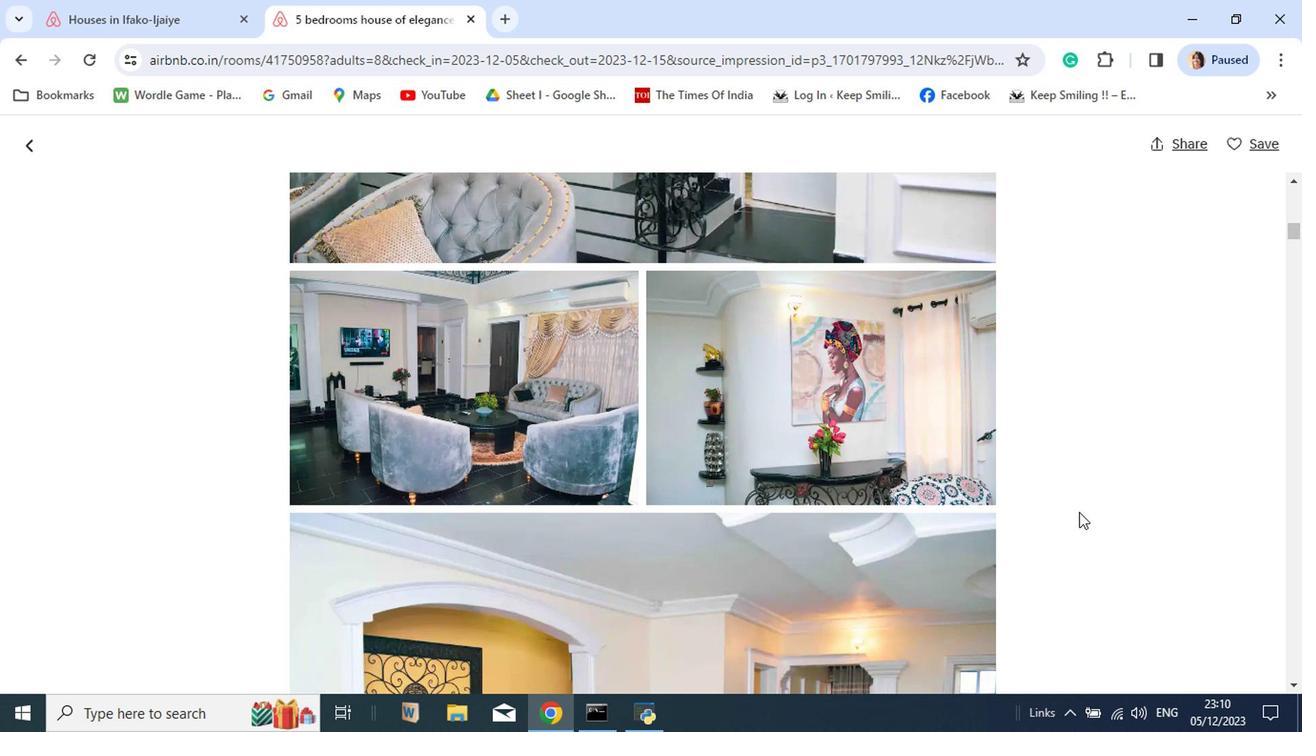 
Action: Mouse scrolled (1058, 536) with delta (0, -1)
Screenshot: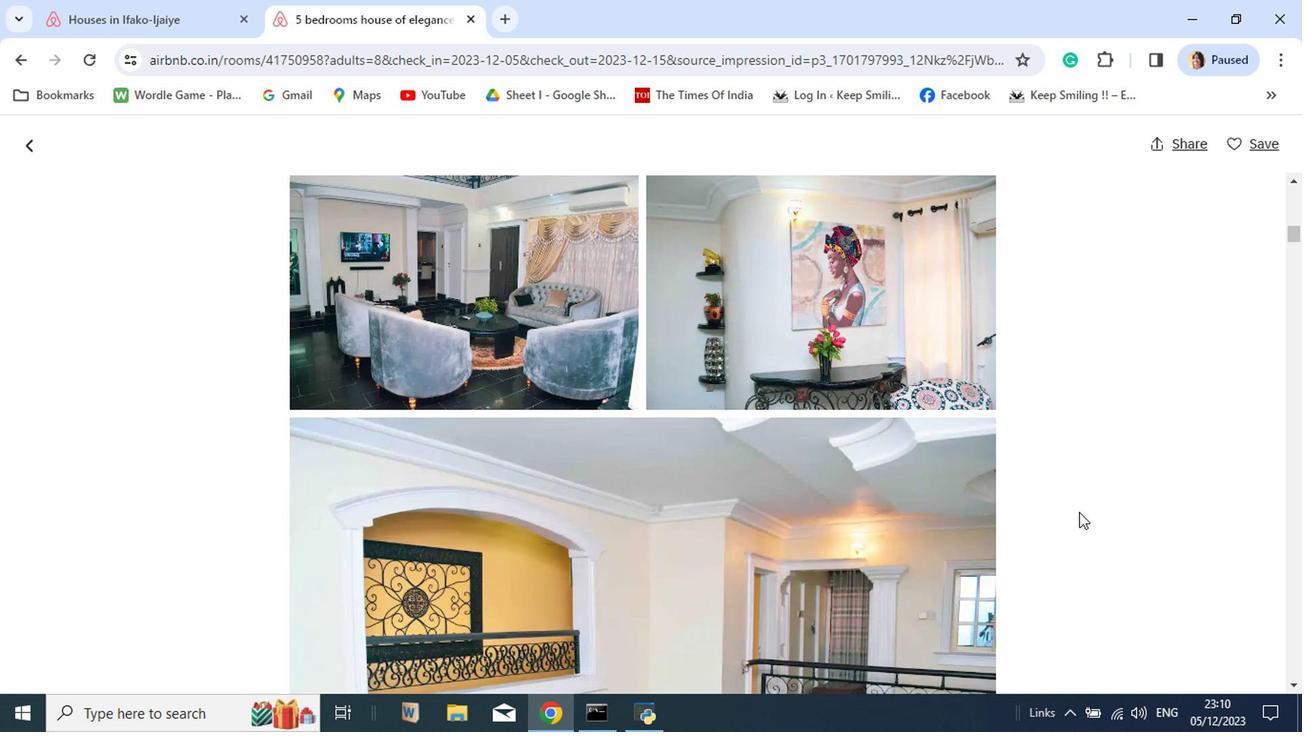 
Action: Mouse scrolled (1058, 536) with delta (0, -1)
Screenshot: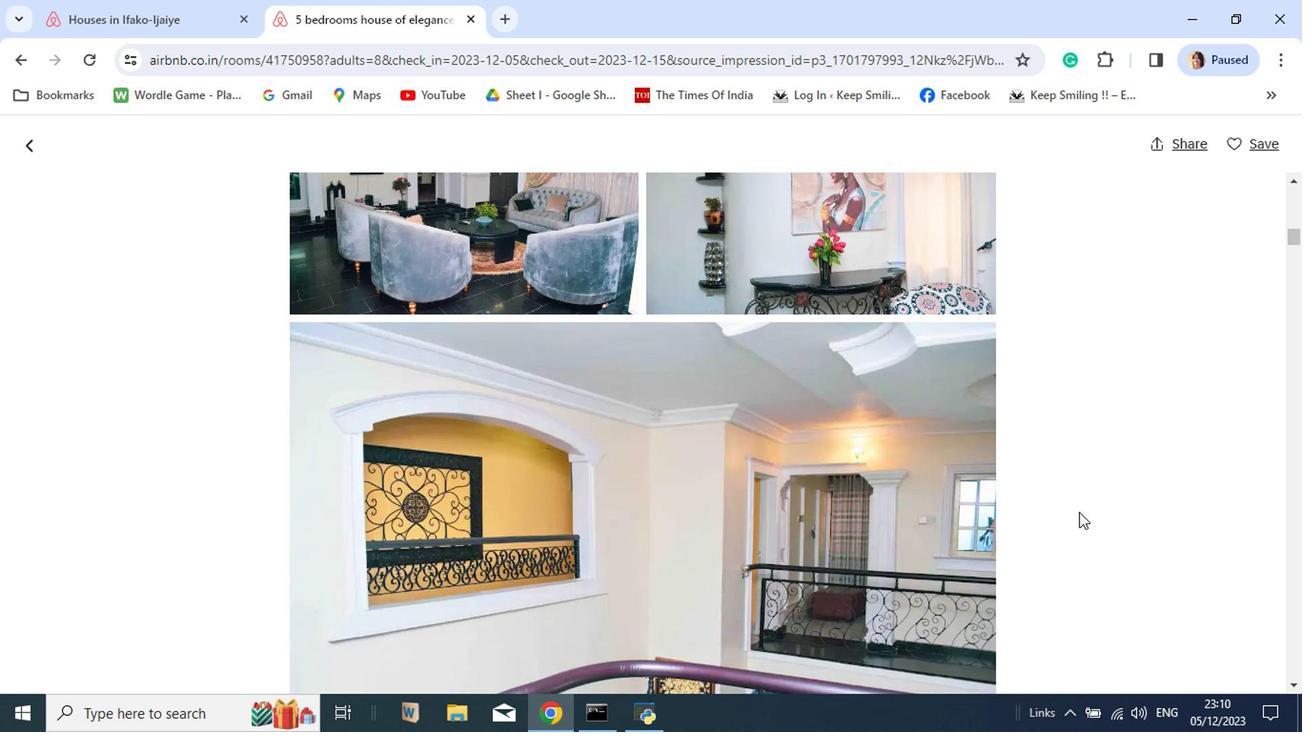 
Action: Mouse scrolled (1058, 536) with delta (0, -1)
Screenshot: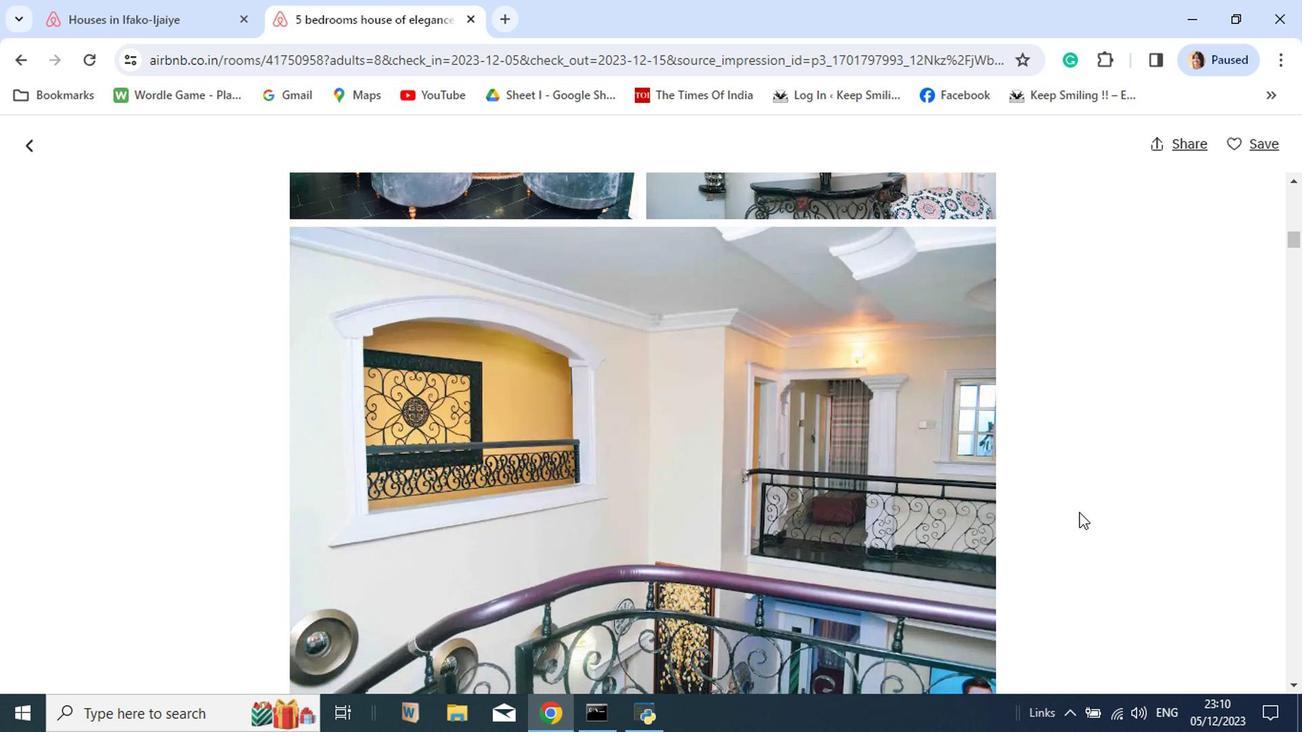 
Action: Mouse scrolled (1058, 536) with delta (0, -1)
Screenshot: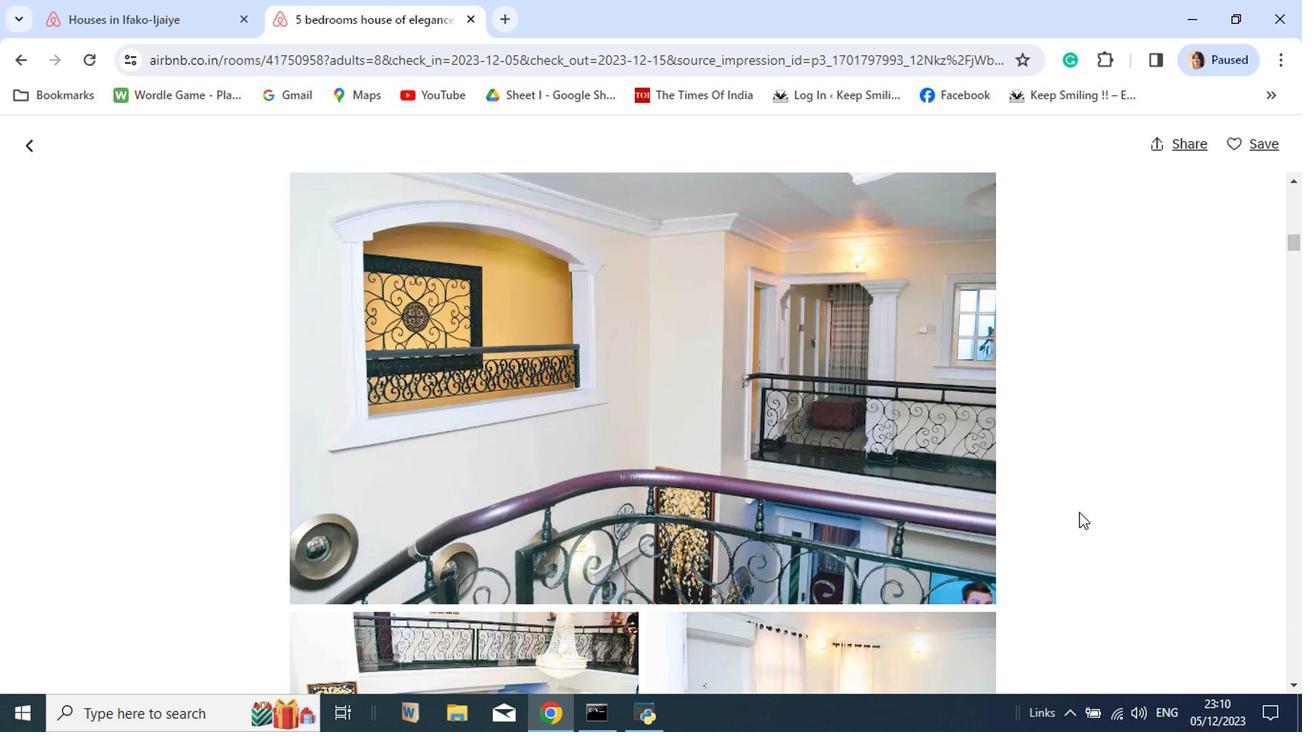 
Action: Mouse scrolled (1058, 536) with delta (0, -1)
Screenshot: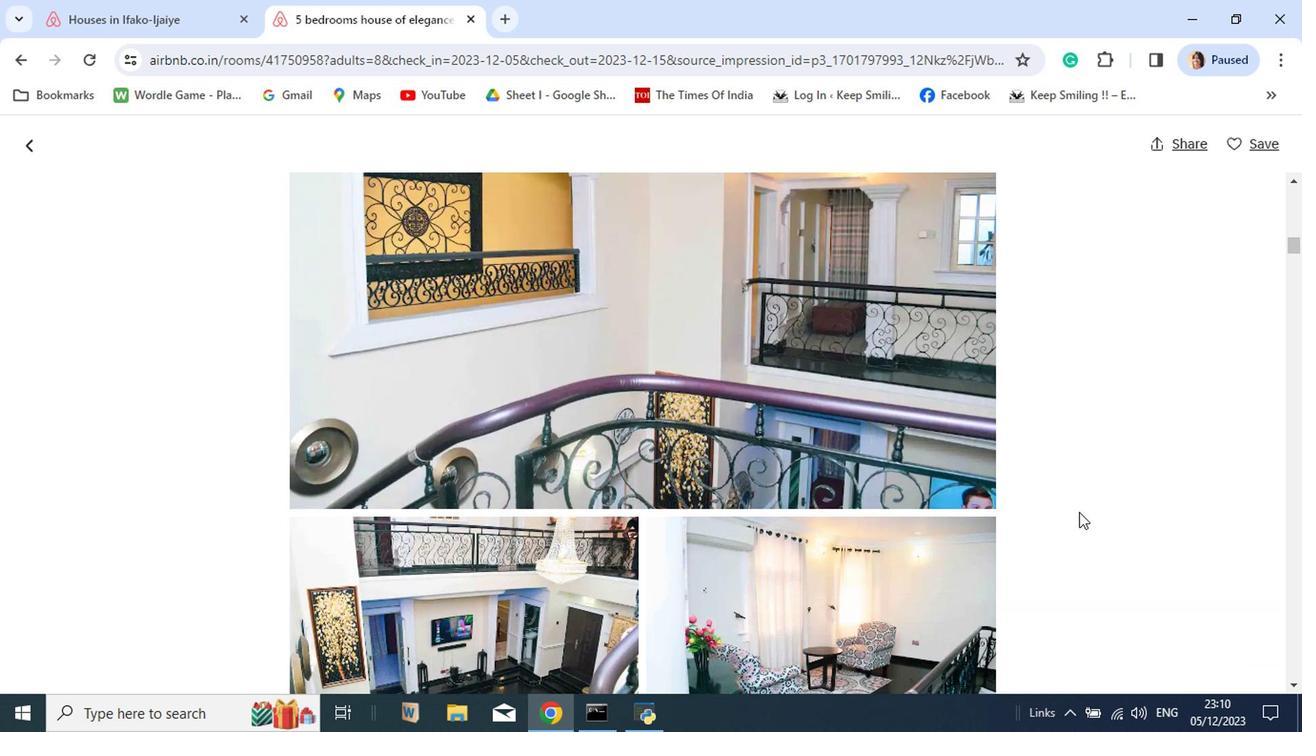 
Action: Mouse scrolled (1058, 536) with delta (0, -1)
Screenshot: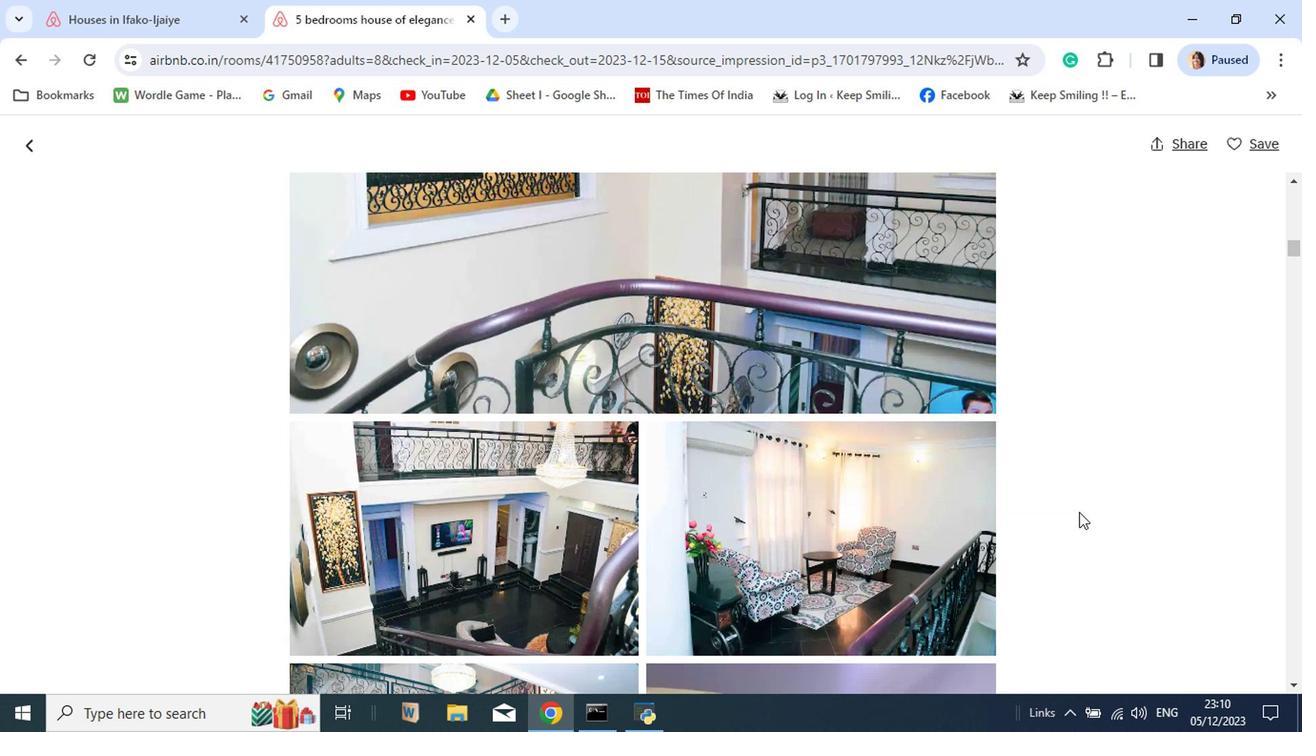 
Action: Mouse scrolled (1058, 536) with delta (0, -1)
Screenshot: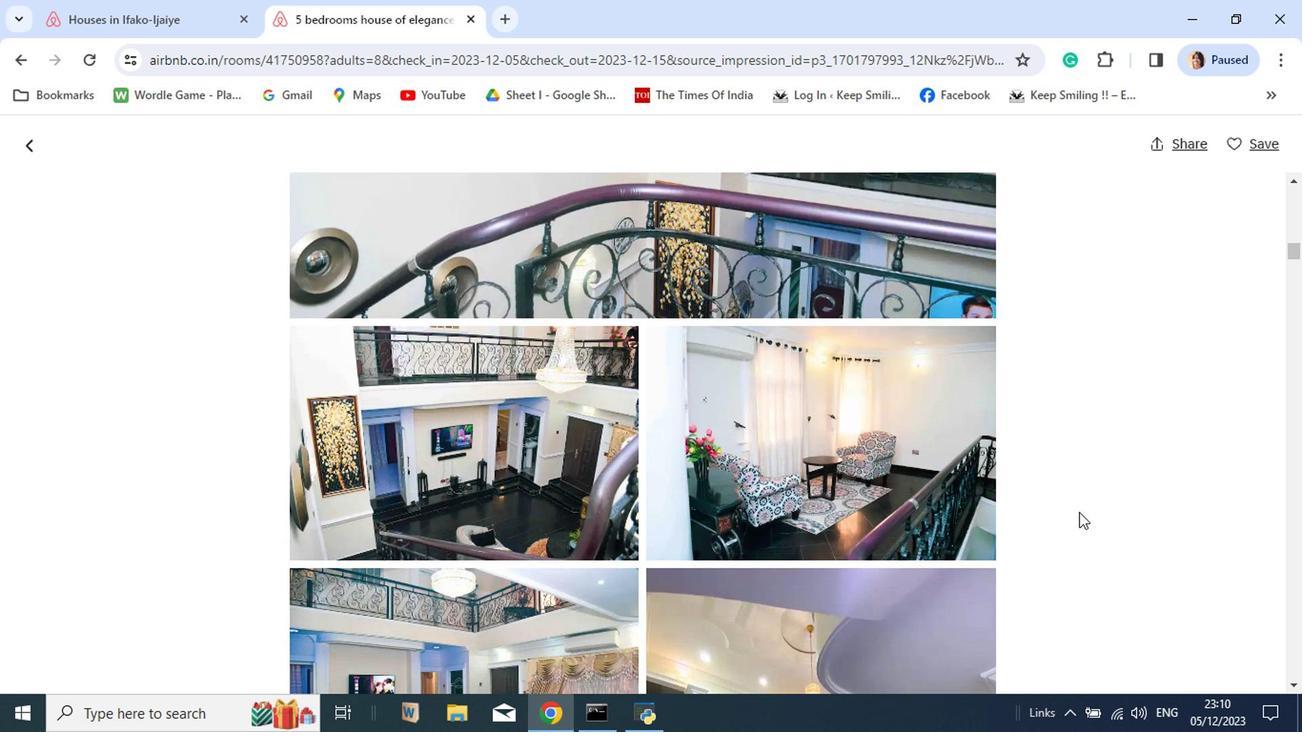 
Action: Mouse scrolled (1058, 536) with delta (0, -1)
Screenshot: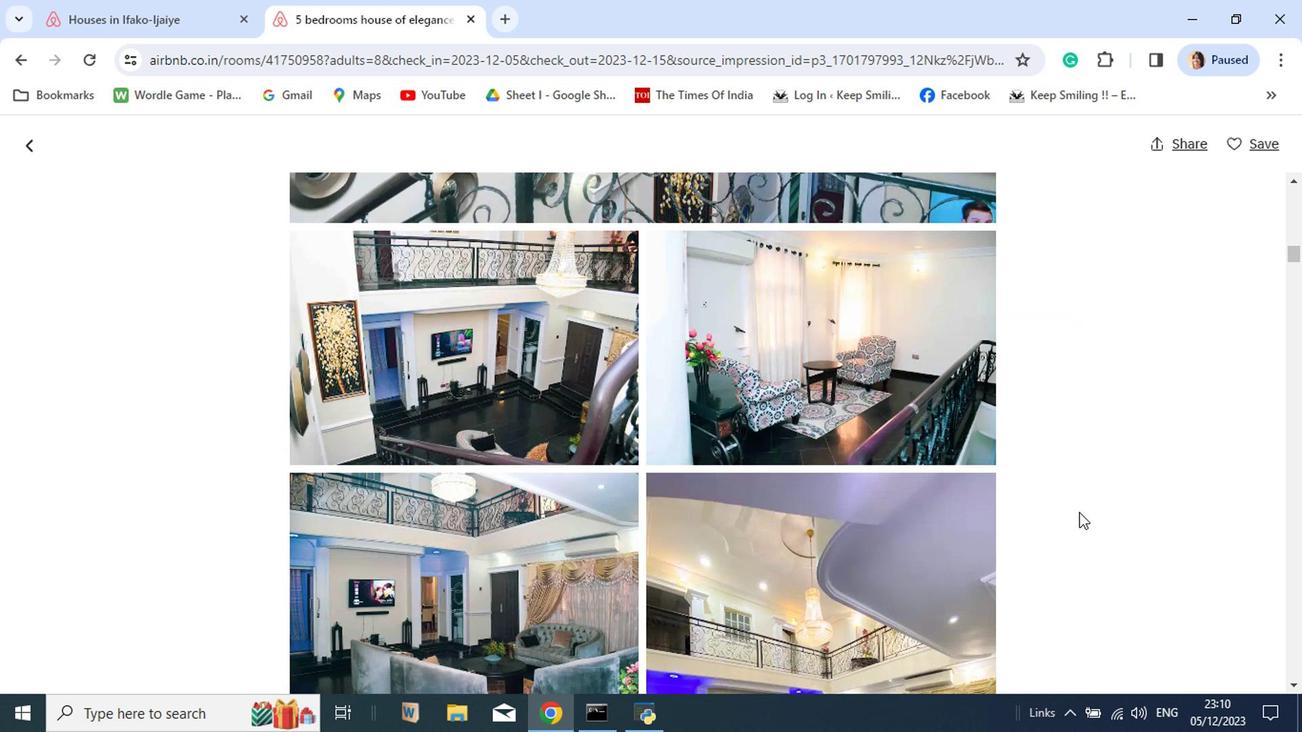 
Action: Mouse scrolled (1058, 536) with delta (0, -1)
Screenshot: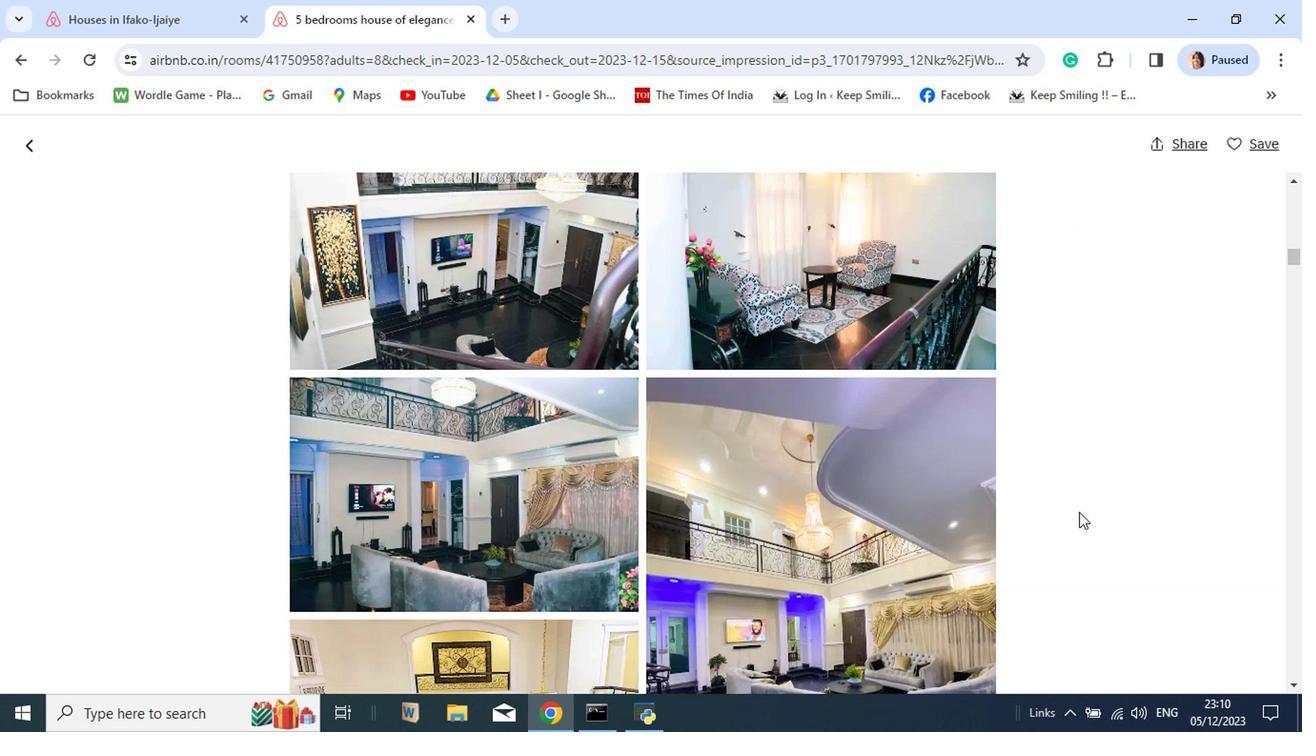 
Action: Mouse scrolled (1058, 536) with delta (0, -1)
Screenshot: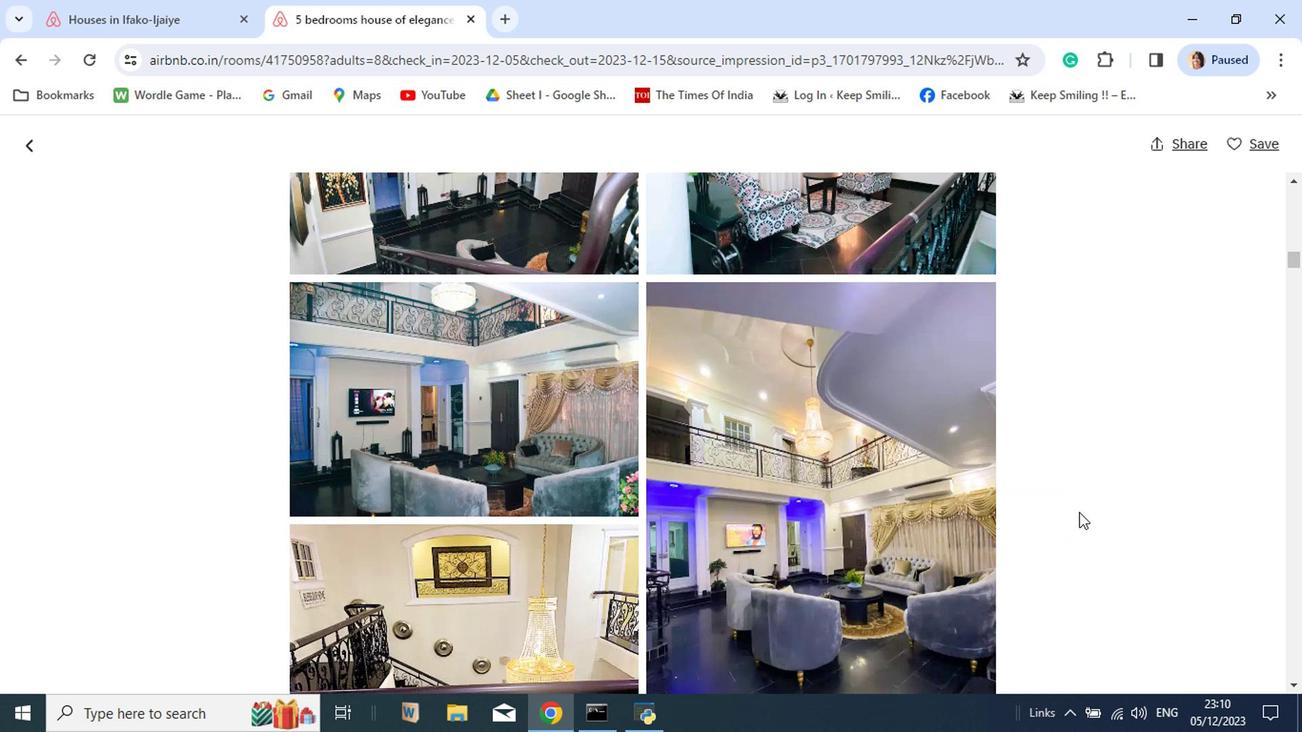 
Action: Mouse scrolled (1058, 536) with delta (0, -1)
Screenshot: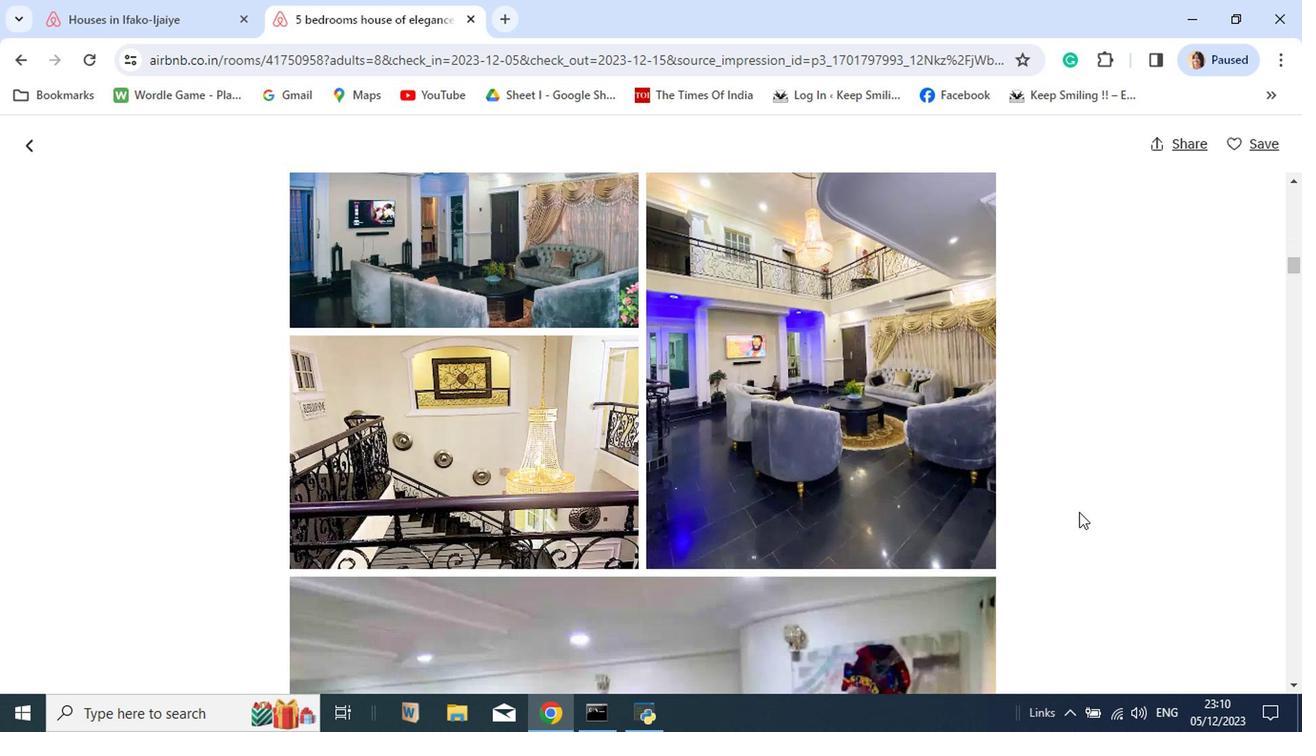 
Action: Mouse scrolled (1058, 536) with delta (0, -1)
Screenshot: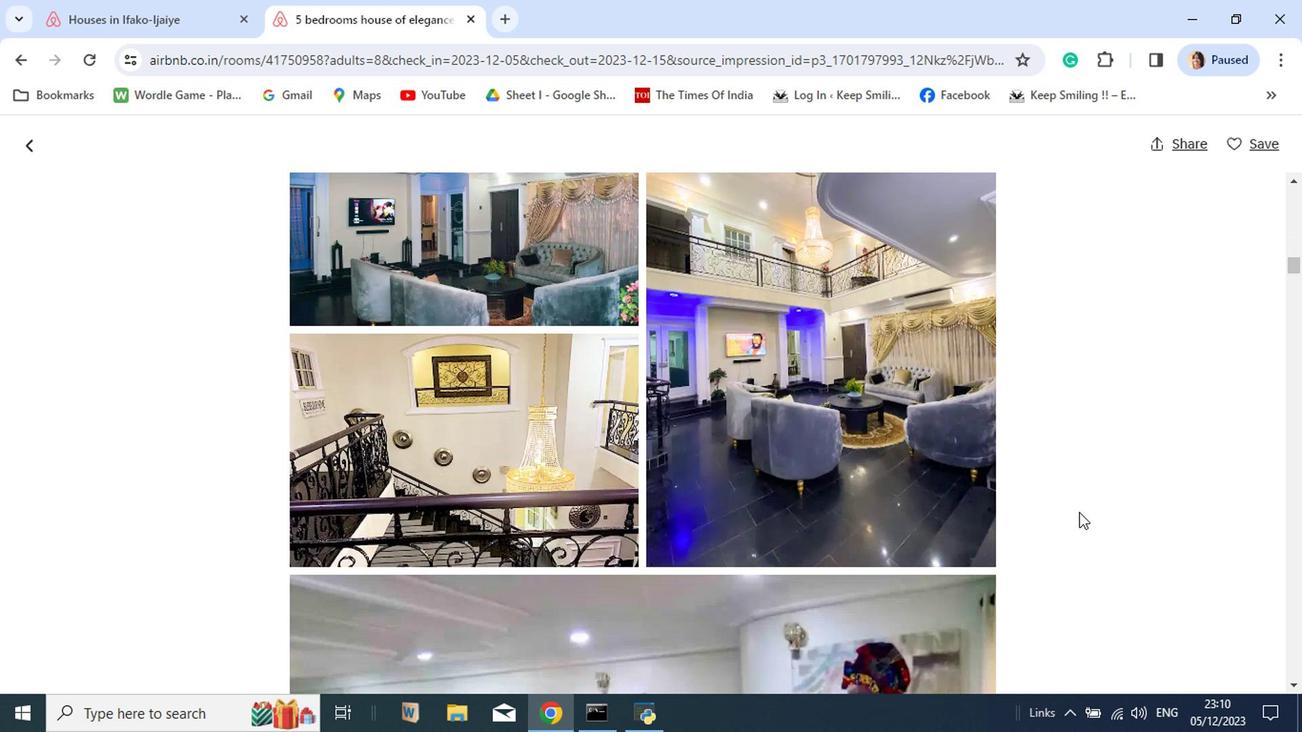 
Action: Mouse scrolled (1058, 536) with delta (0, -1)
Screenshot: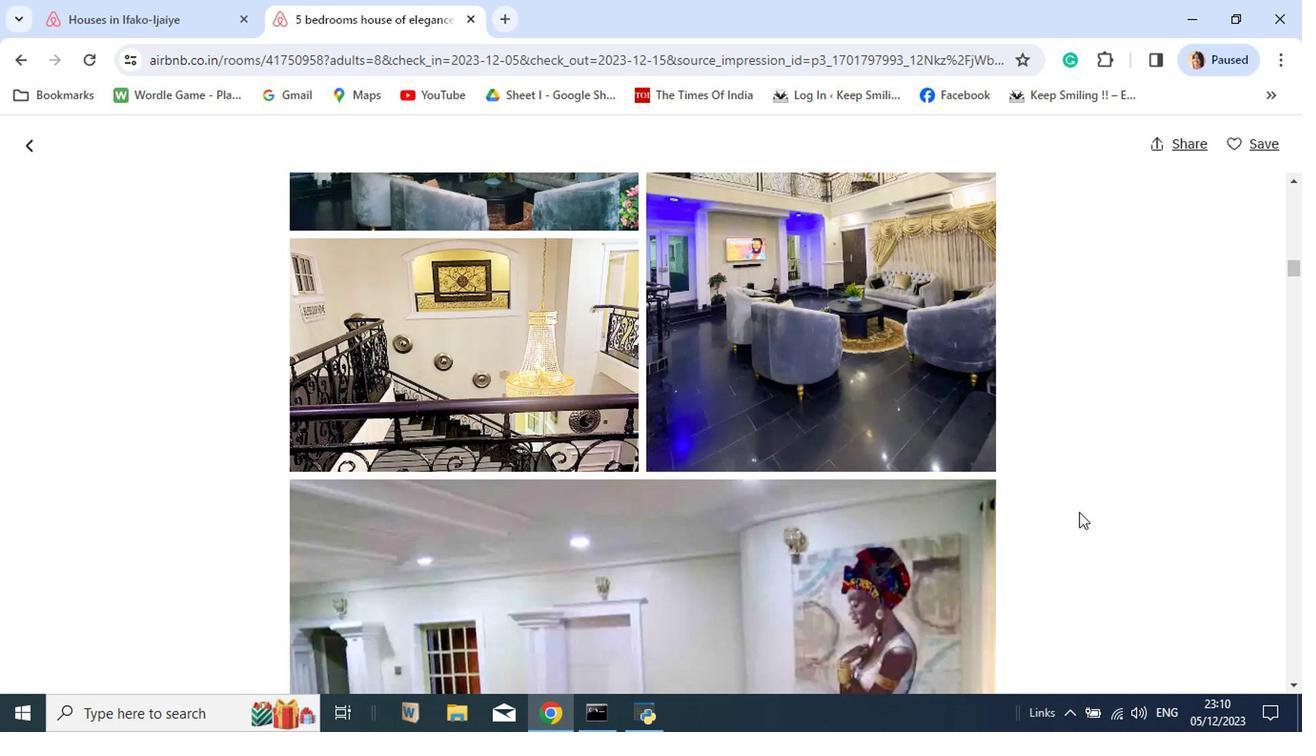 
Action: Mouse scrolled (1058, 536) with delta (0, -1)
Screenshot: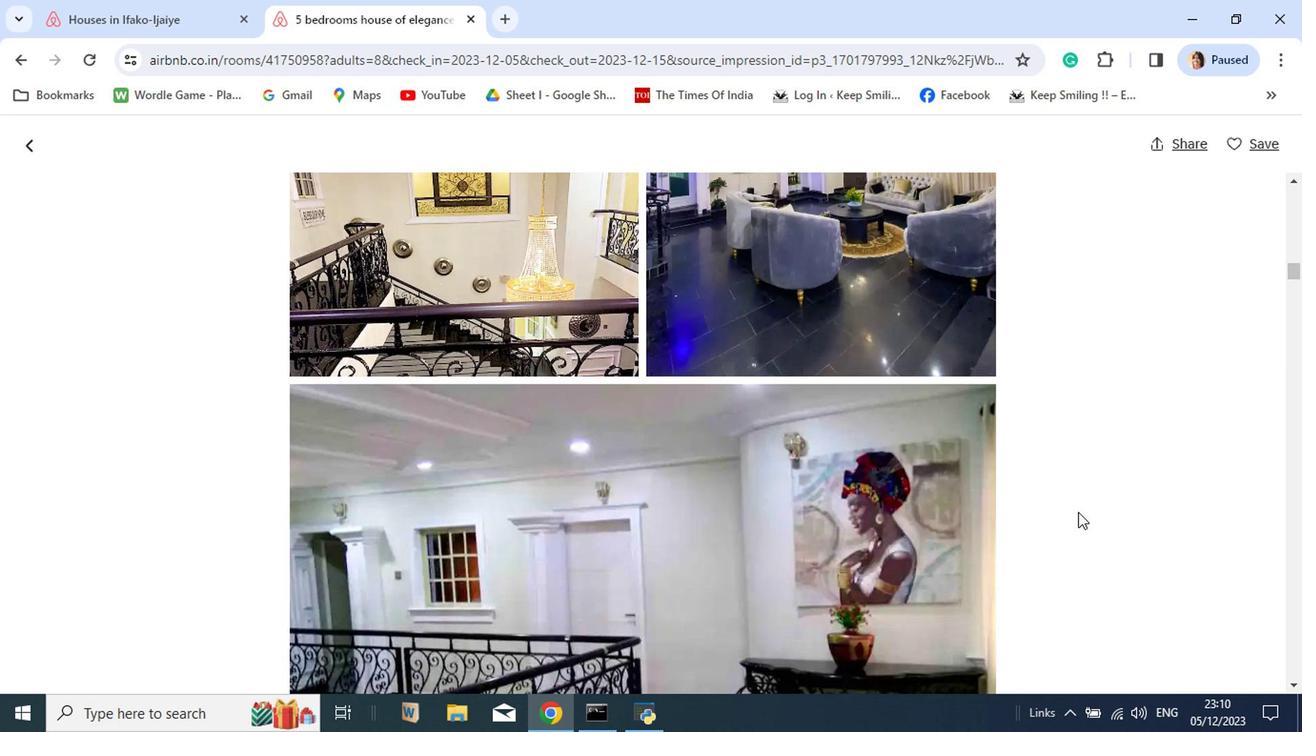 
Action: Mouse moved to (1057, 537)
Screenshot: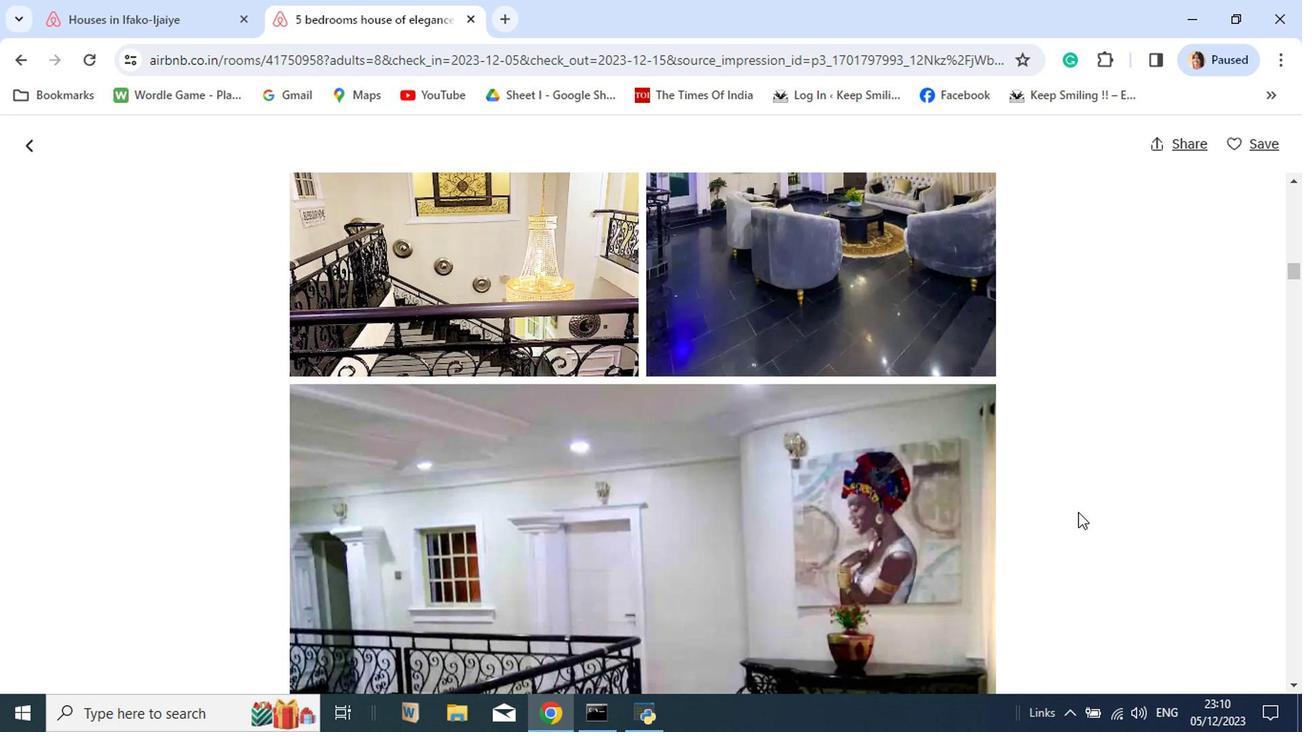 
Action: Mouse scrolled (1057, 536) with delta (0, -1)
Screenshot: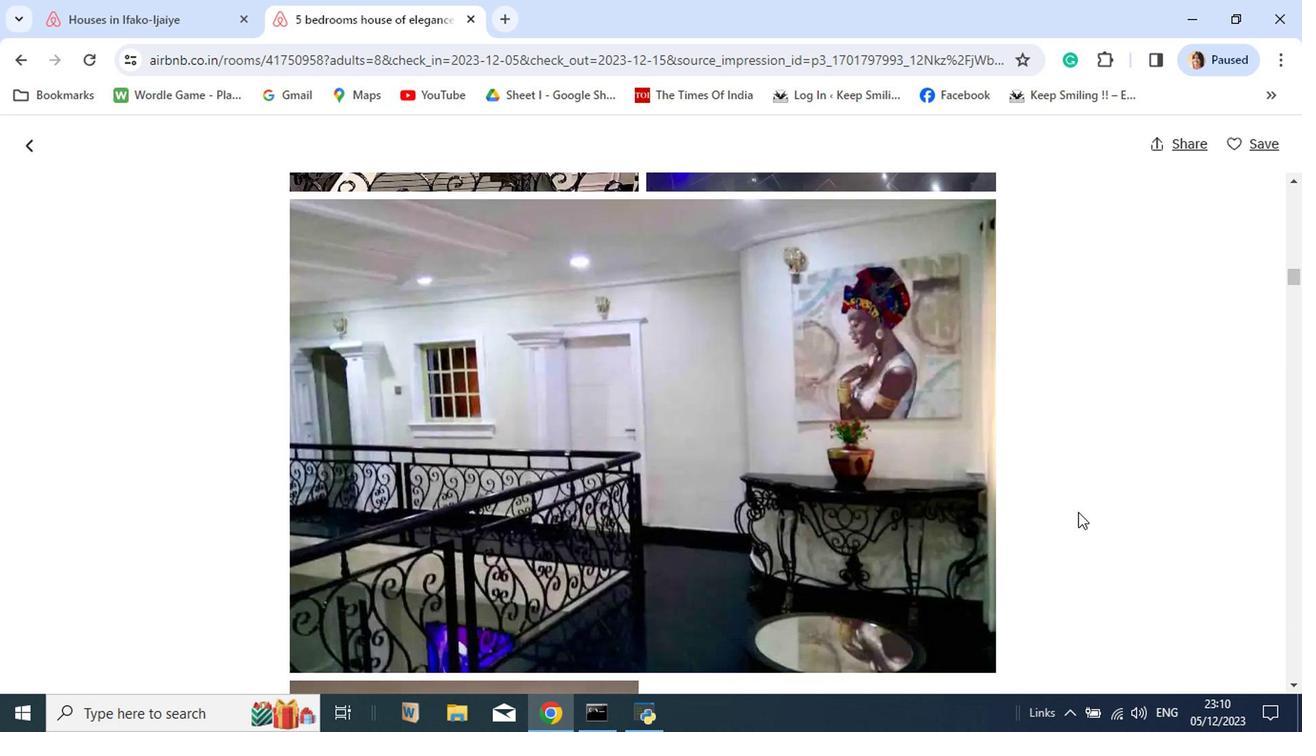 
Action: Mouse scrolled (1057, 536) with delta (0, -1)
Screenshot: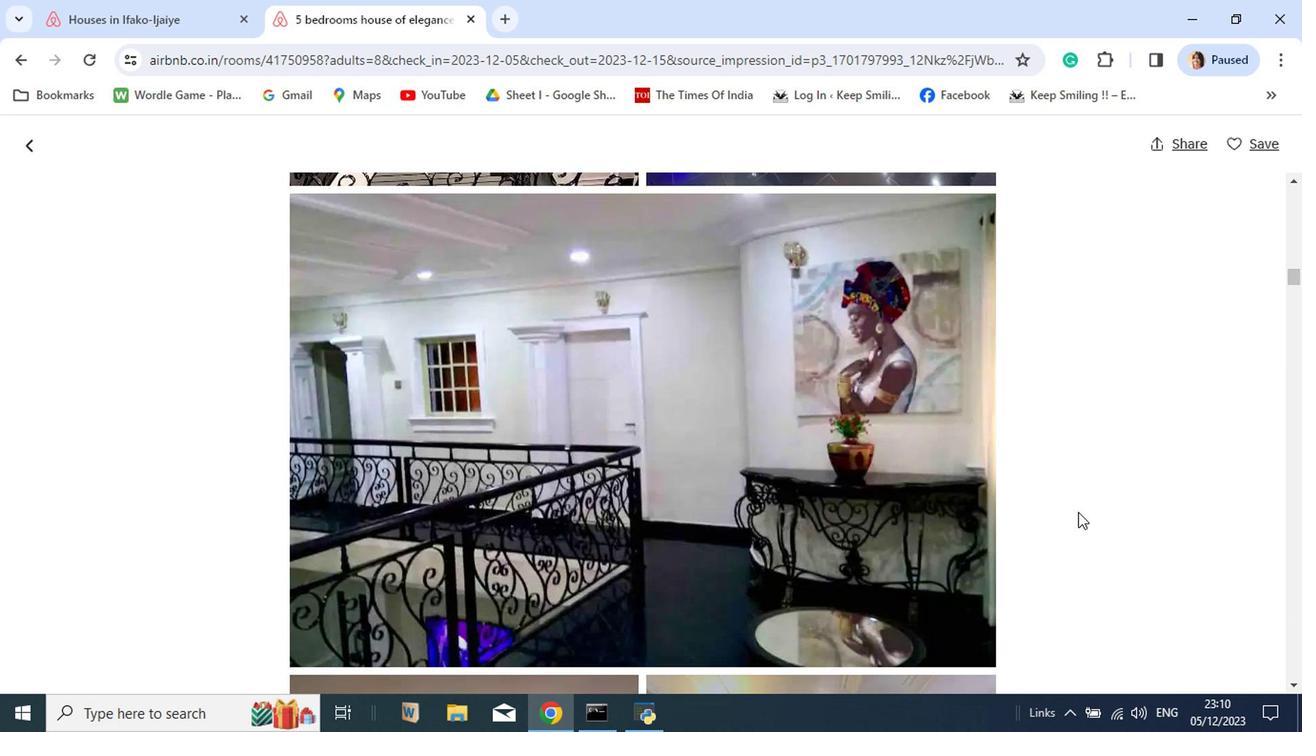 
Action: Mouse scrolled (1057, 536) with delta (0, -1)
Screenshot: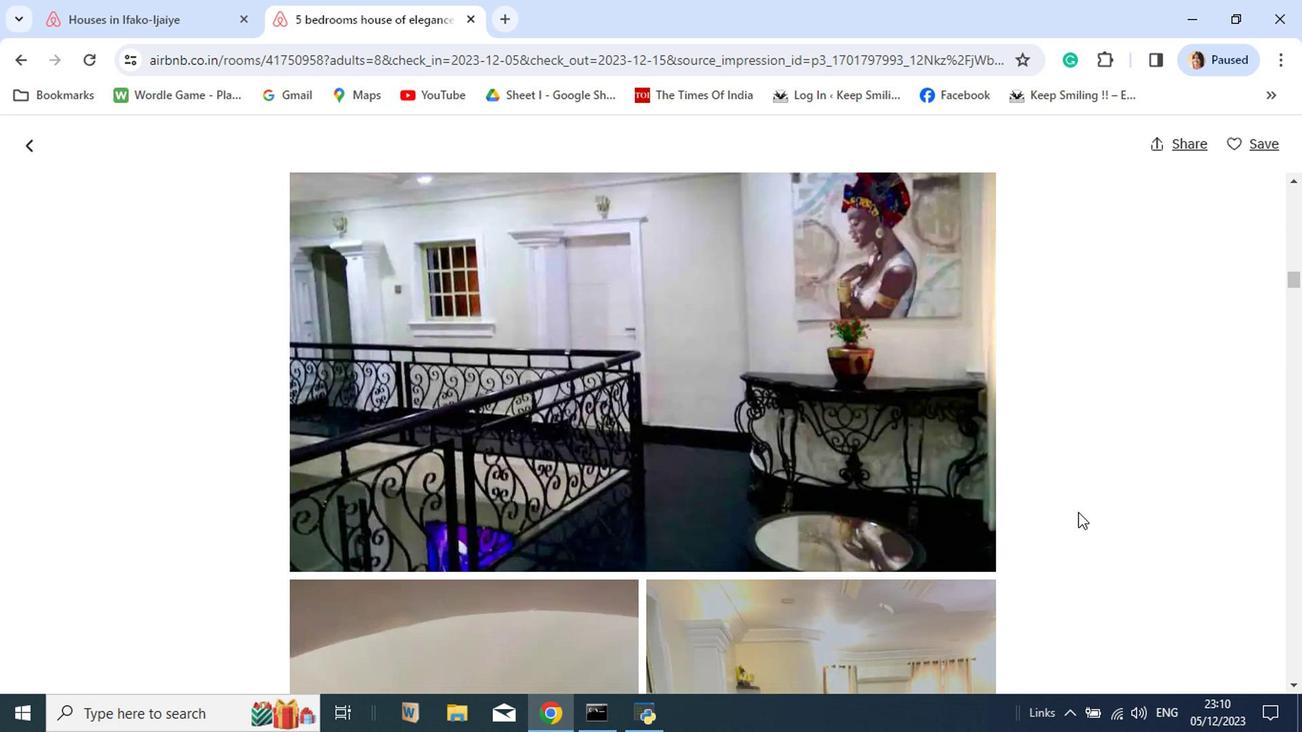 
Action: Mouse scrolled (1057, 536) with delta (0, -1)
Screenshot: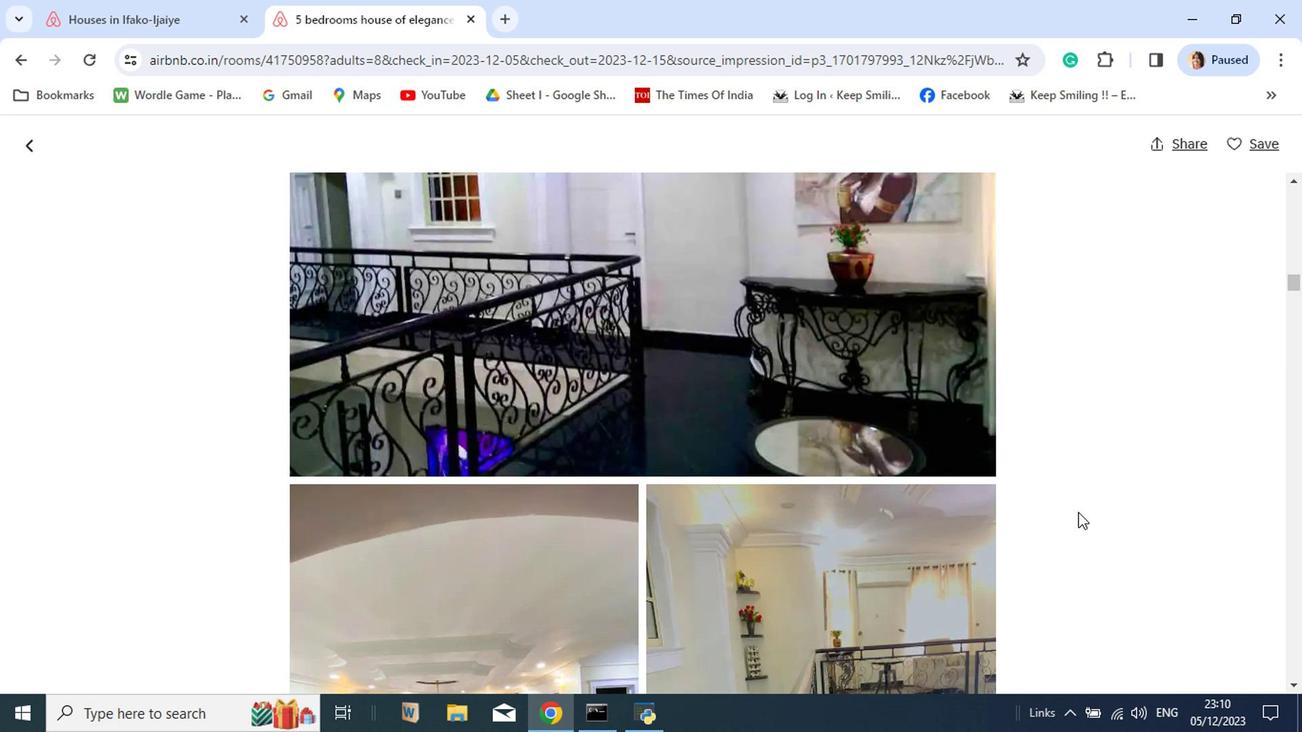 
Action: Mouse scrolled (1057, 536) with delta (0, -1)
Screenshot: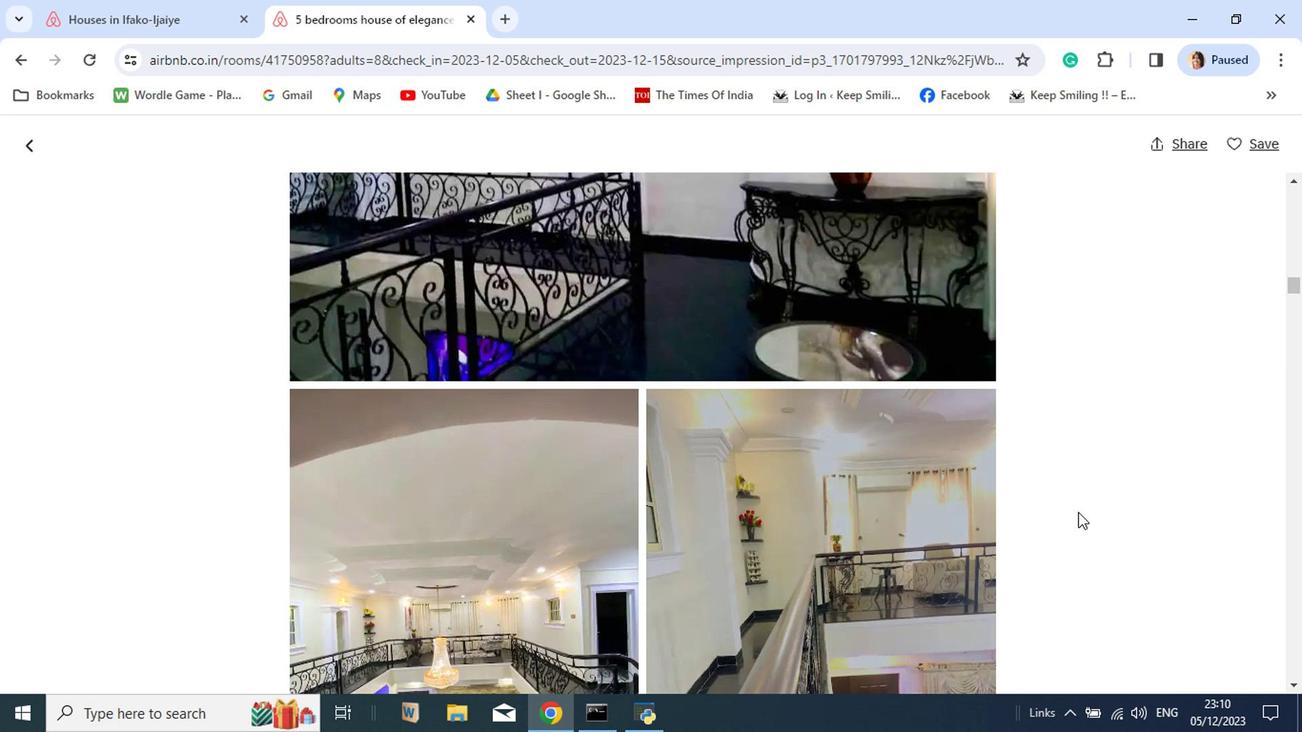 
Action: Mouse scrolled (1057, 536) with delta (0, -1)
Screenshot: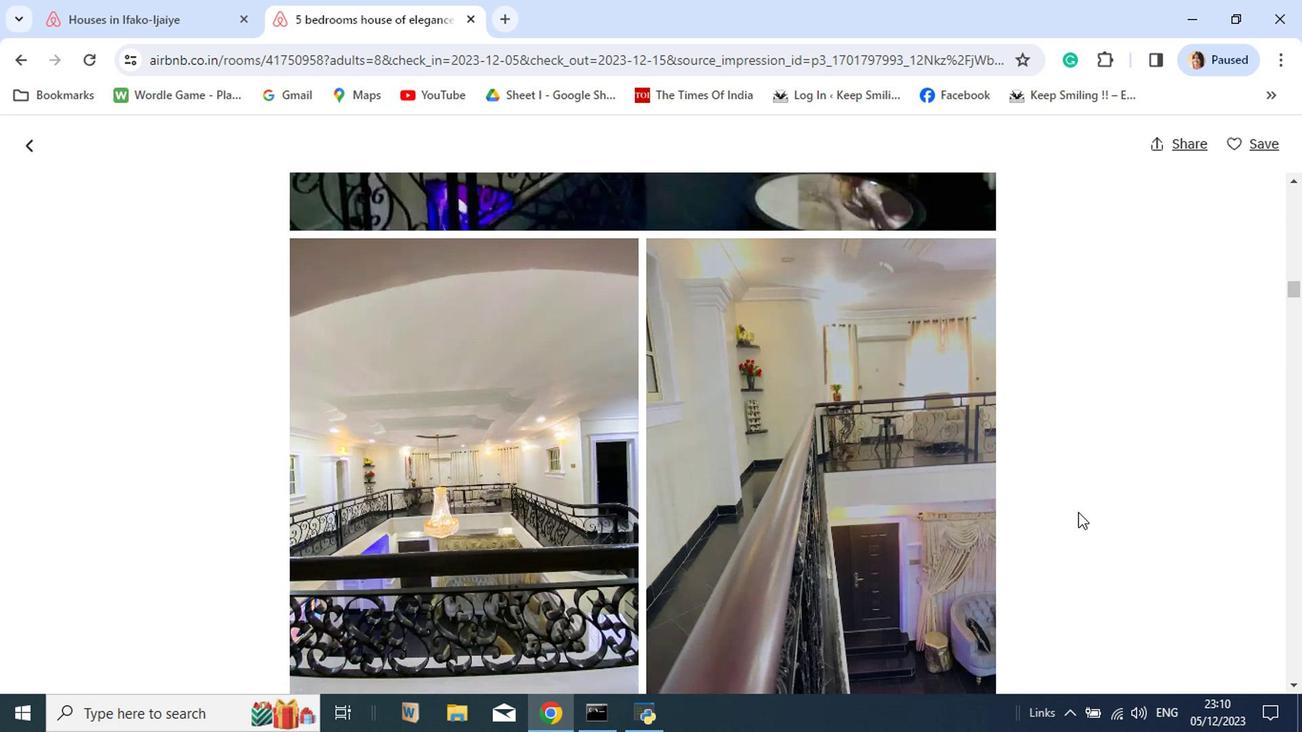 
Action: Mouse scrolled (1057, 536) with delta (0, -1)
Screenshot: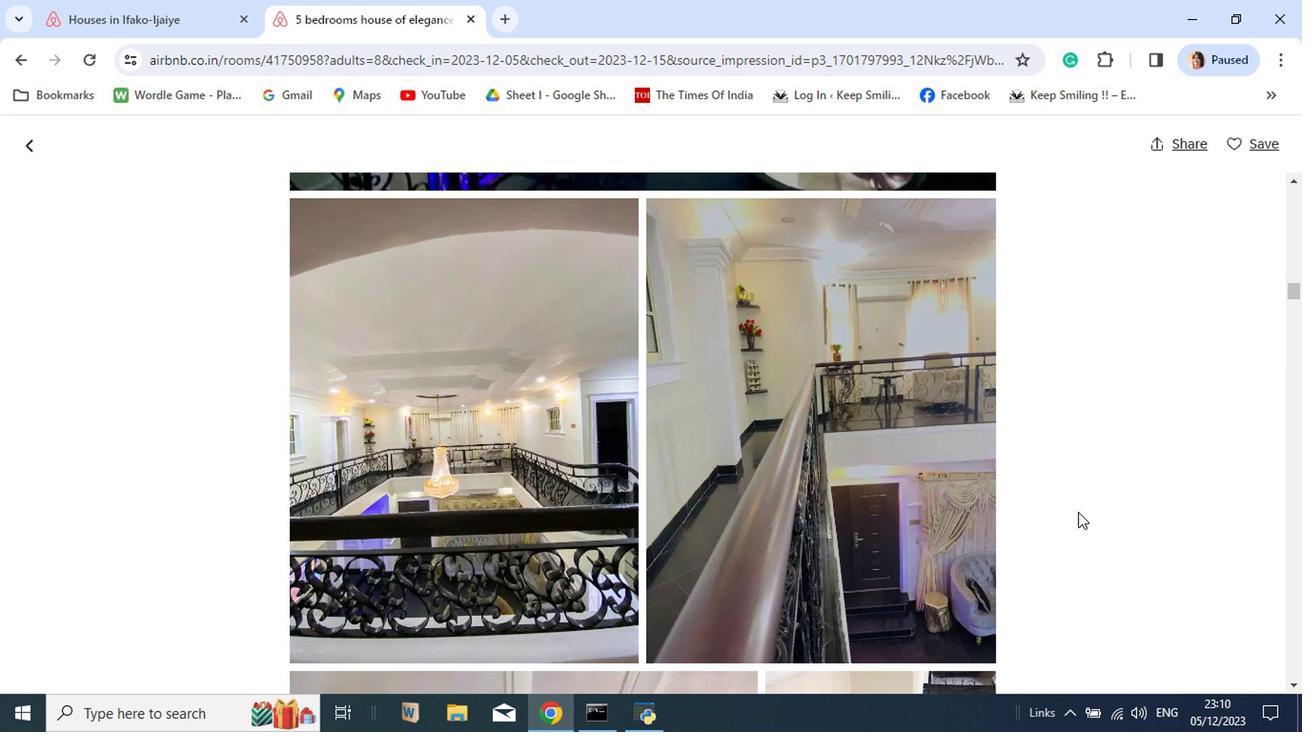 
Action: Mouse scrolled (1057, 536) with delta (0, -1)
Screenshot: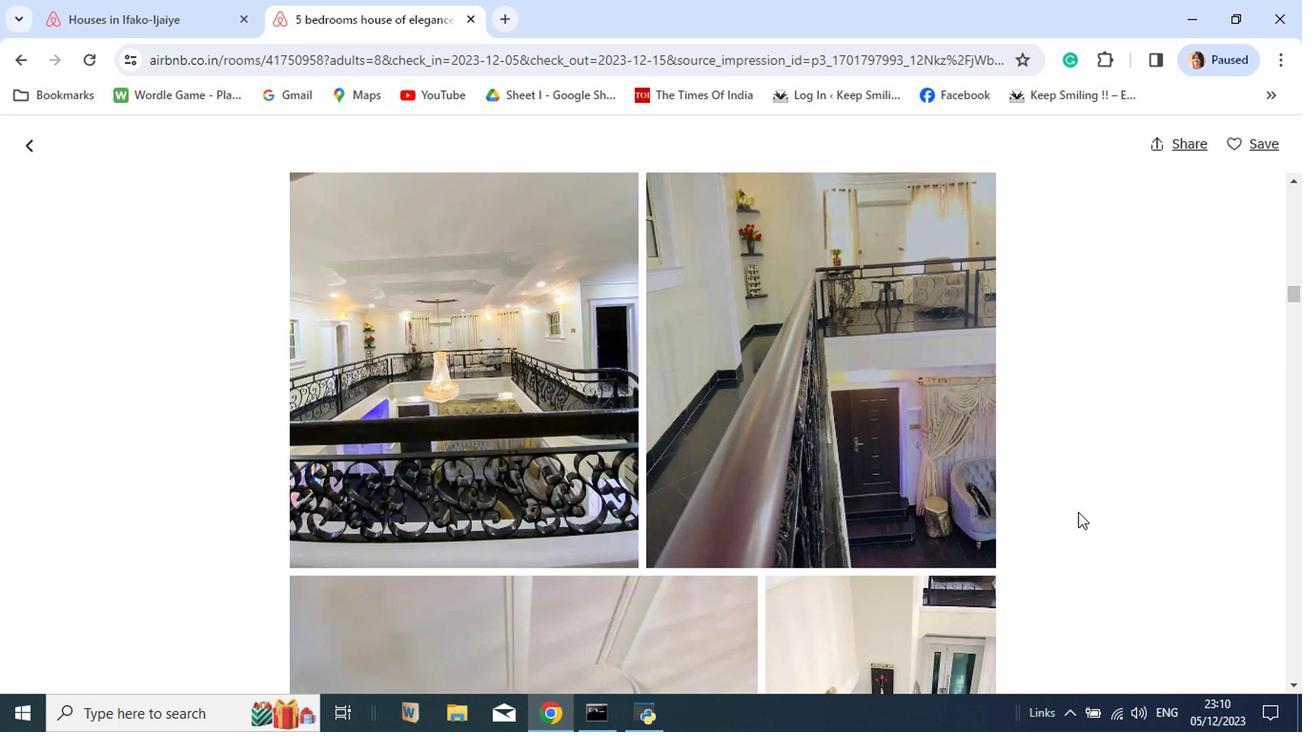 
Action: Mouse scrolled (1057, 536) with delta (0, -1)
Screenshot: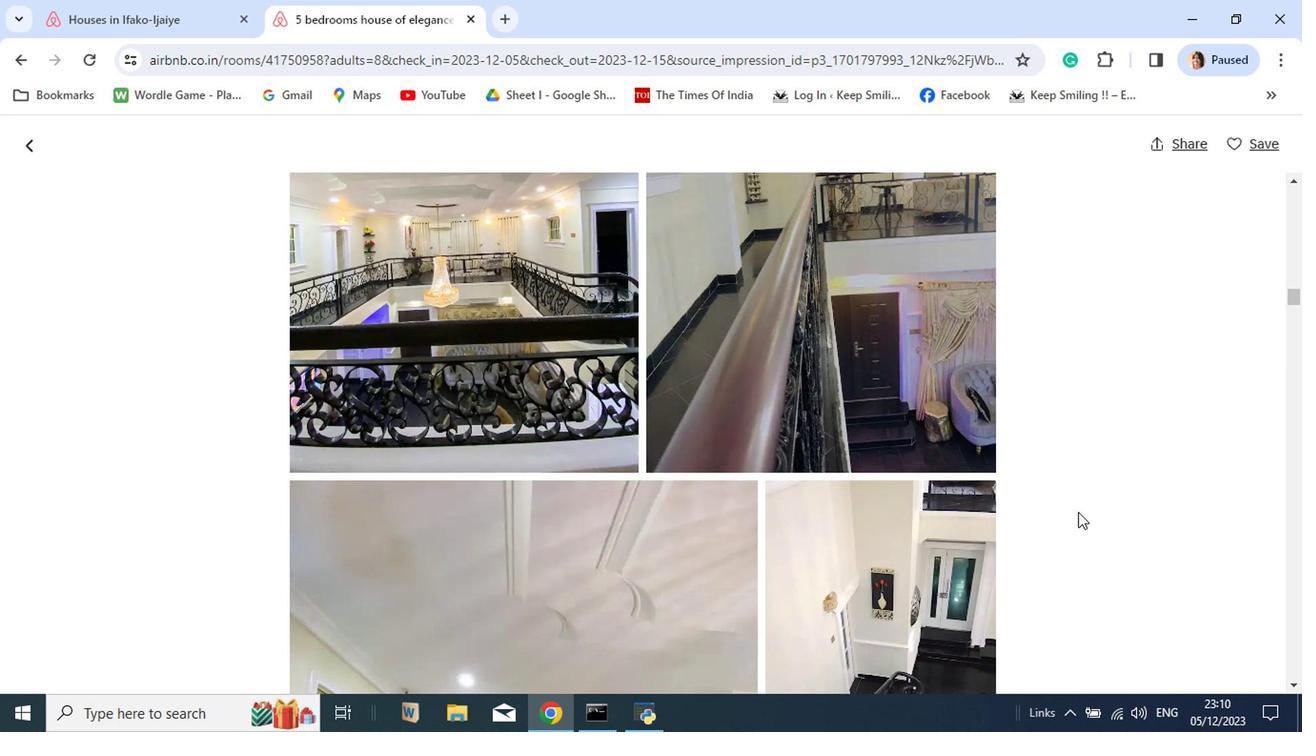 
Action: Mouse scrolled (1057, 536) with delta (0, -1)
Screenshot: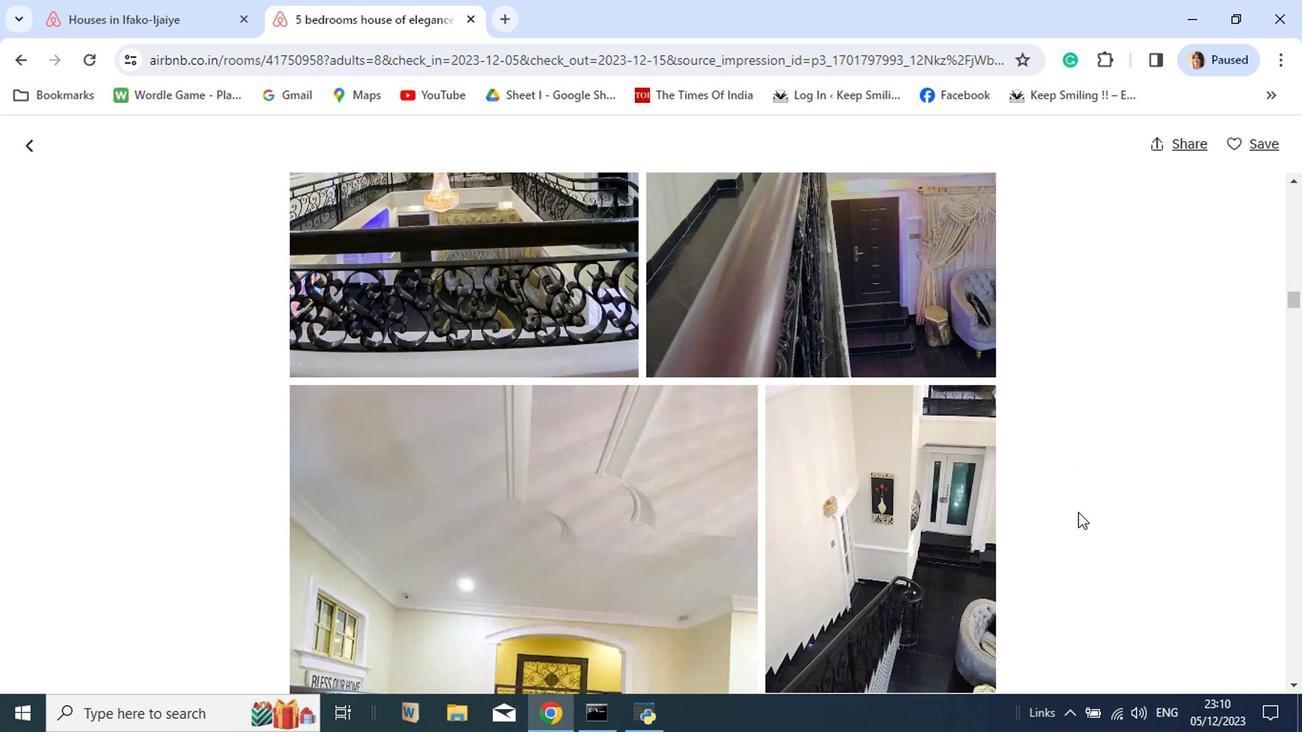
Action: Mouse scrolled (1057, 536) with delta (0, -1)
Screenshot: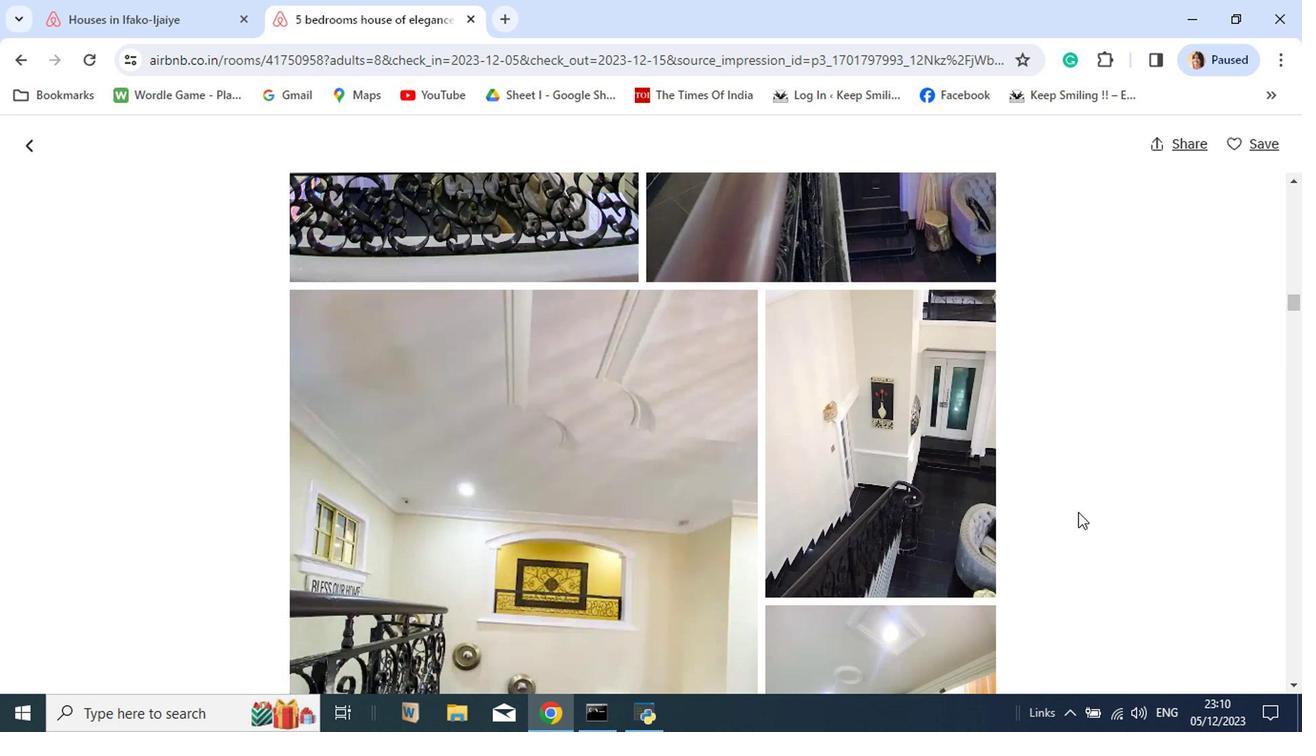 
Action: Mouse scrolled (1057, 536) with delta (0, -1)
Screenshot: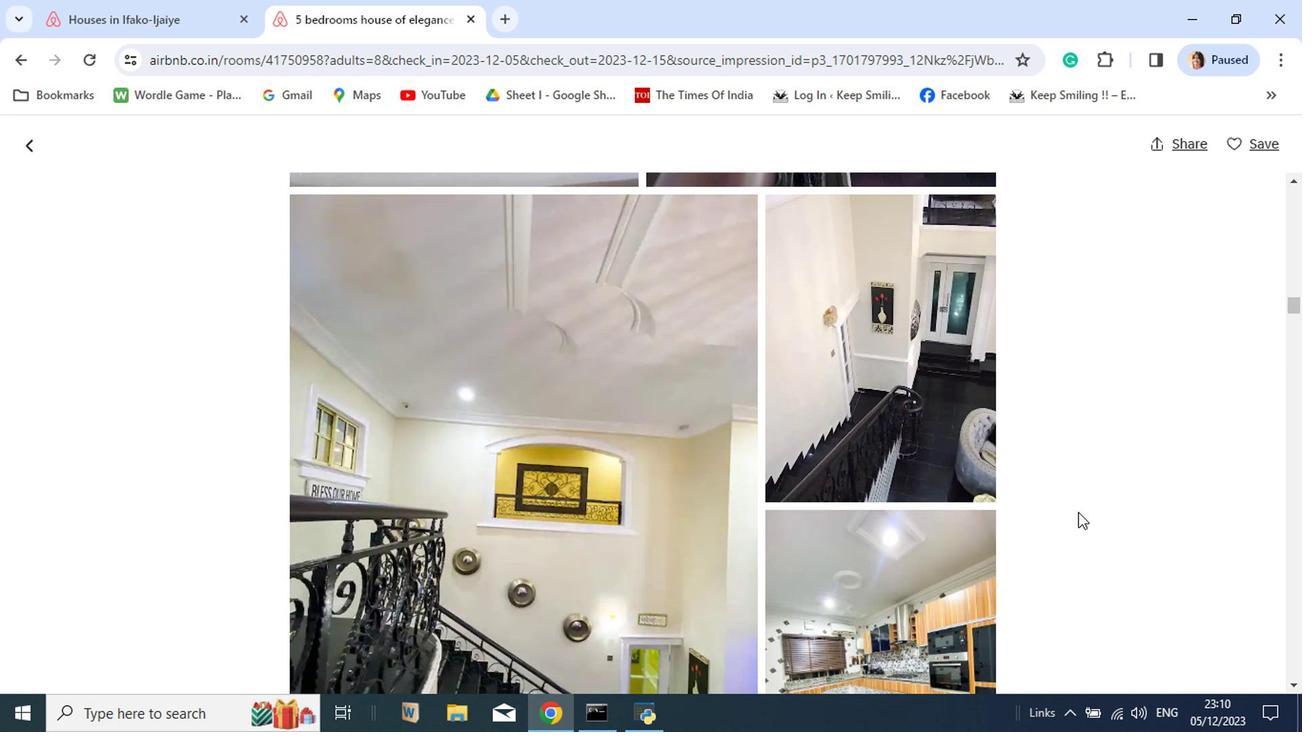 
Action: Mouse scrolled (1057, 536) with delta (0, -1)
Screenshot: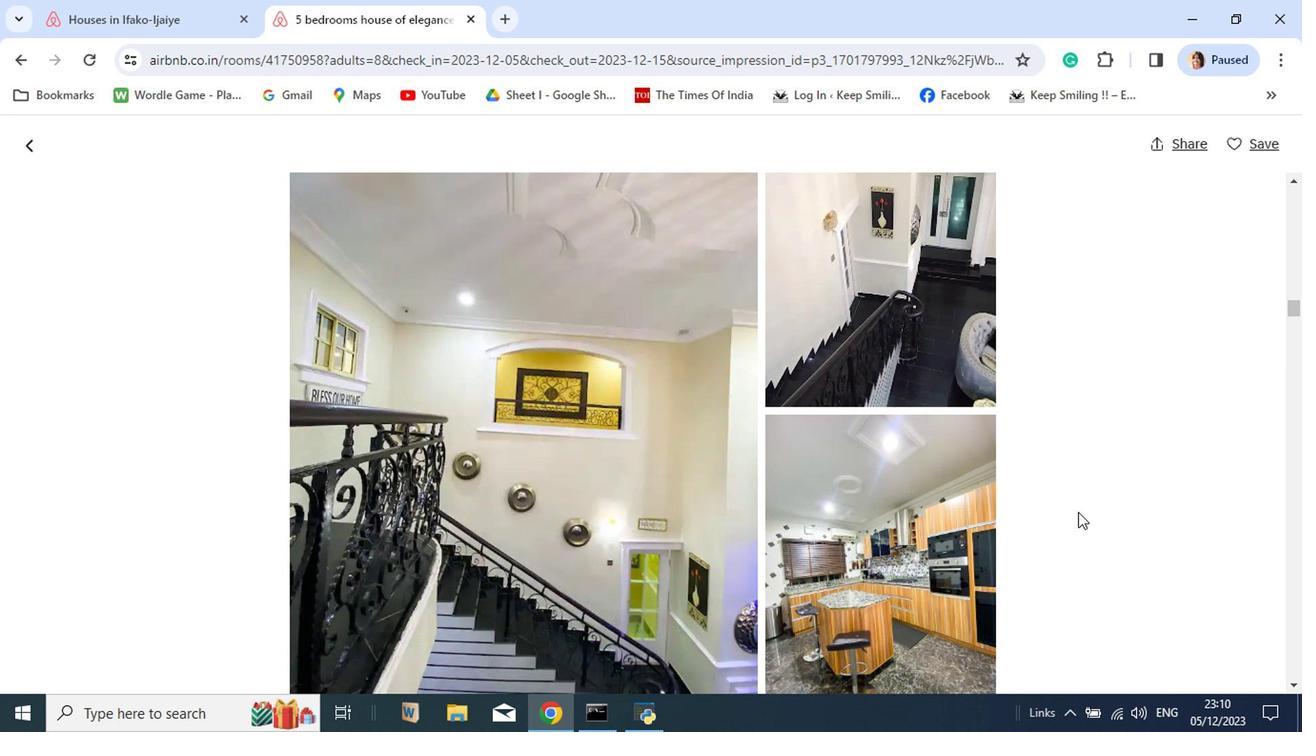 
Action: Mouse scrolled (1057, 536) with delta (0, -1)
Screenshot: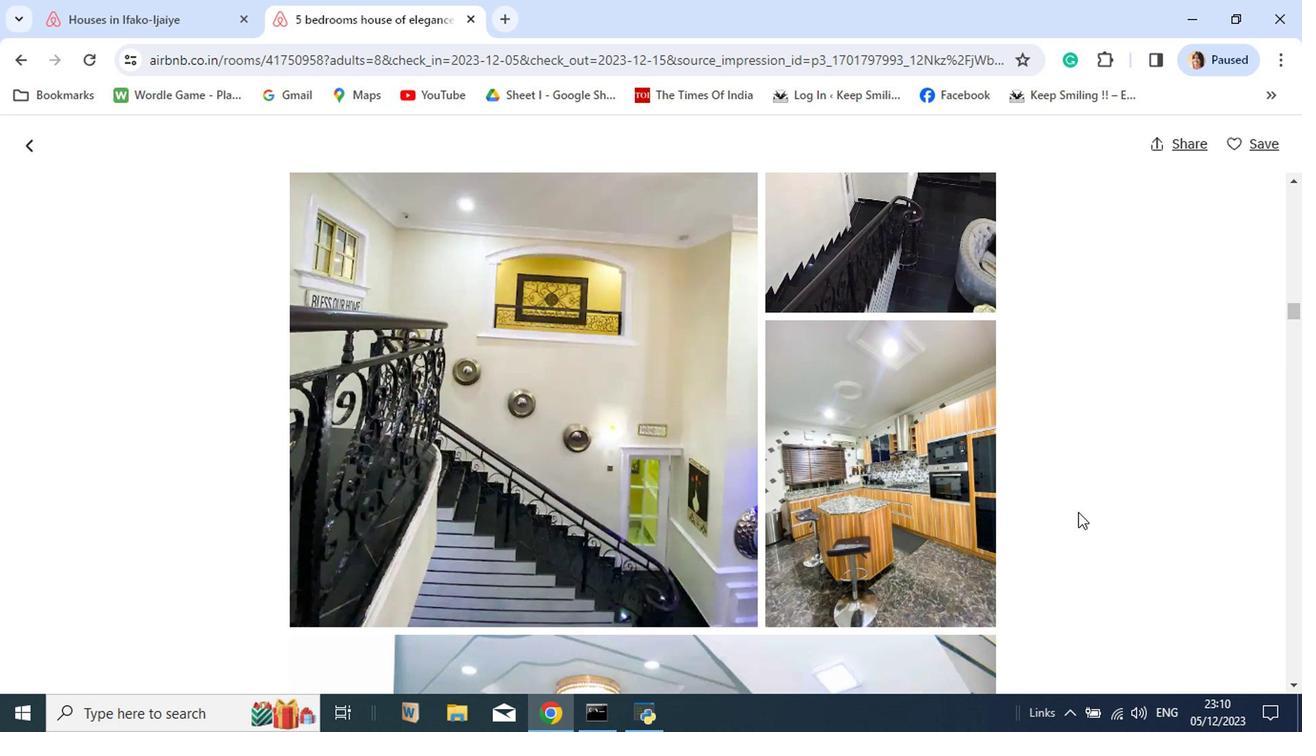 
Action: Mouse scrolled (1057, 536) with delta (0, -1)
Screenshot: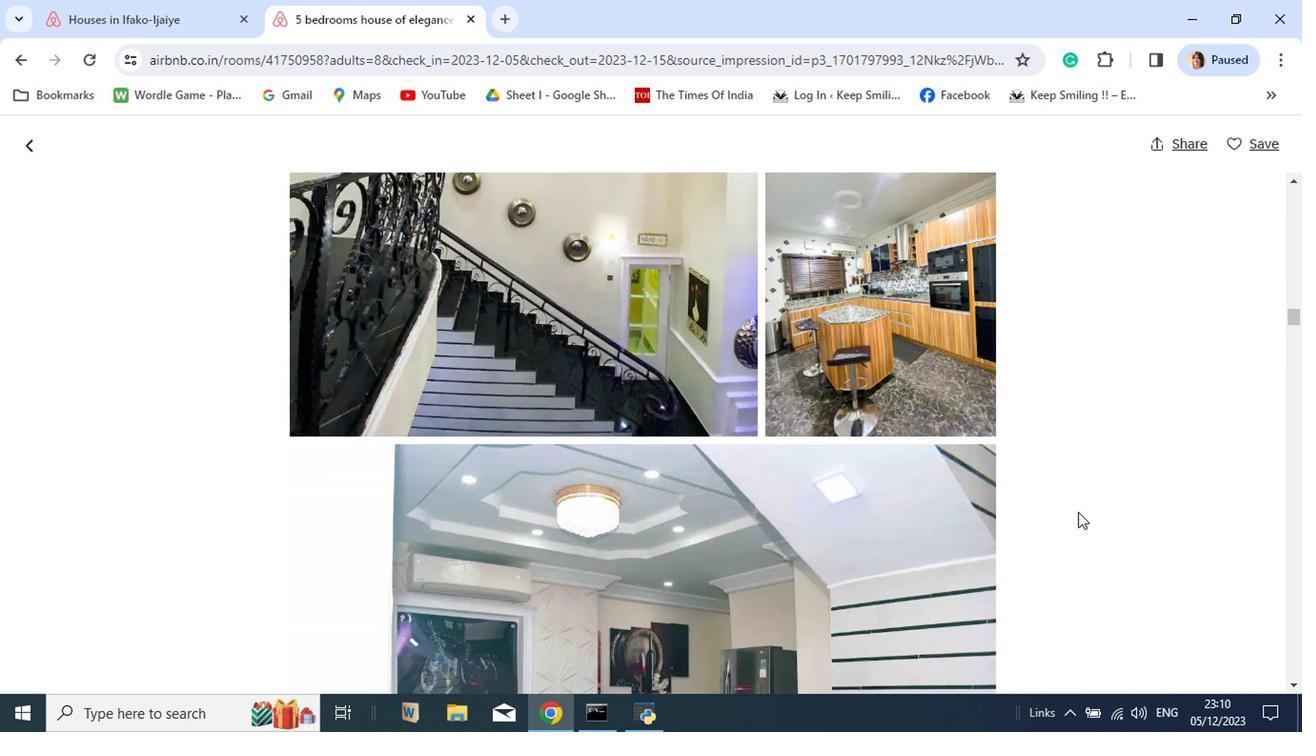 
Action: Mouse scrolled (1057, 536) with delta (0, -1)
Screenshot: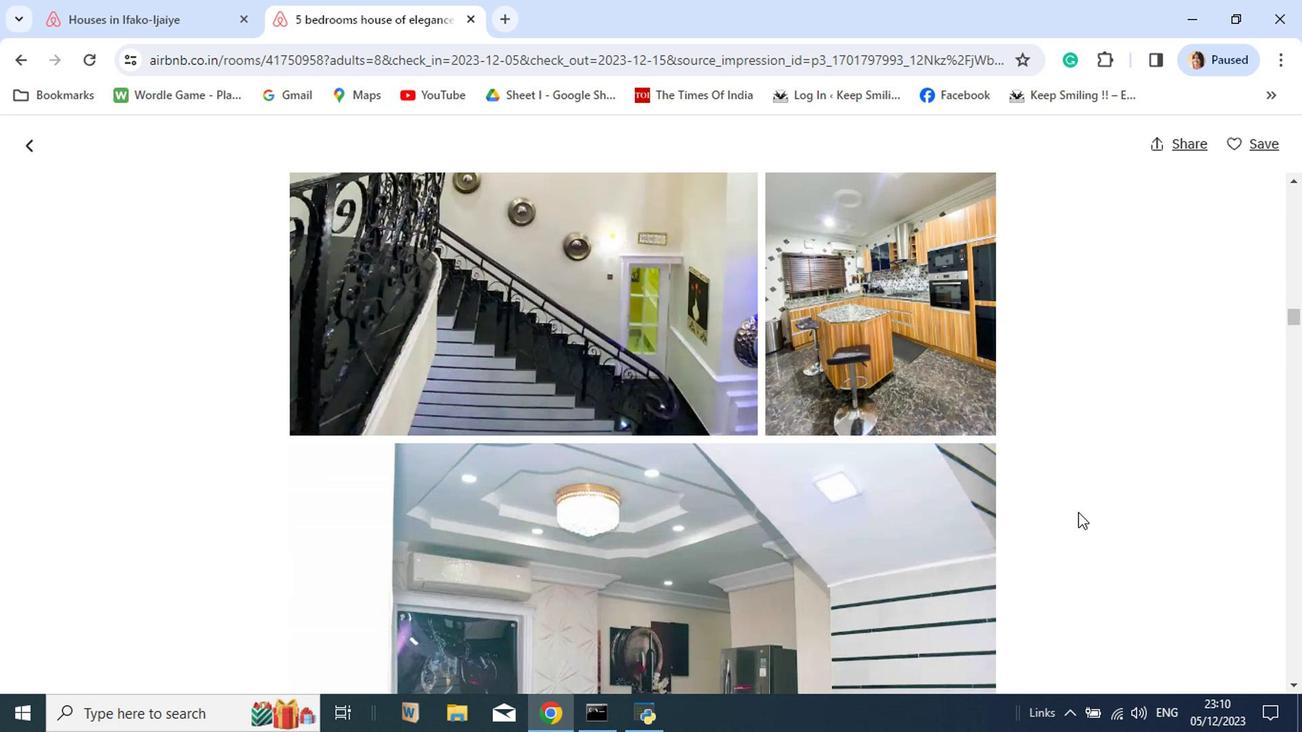 
Action: Mouse scrolled (1057, 536) with delta (0, -1)
Screenshot: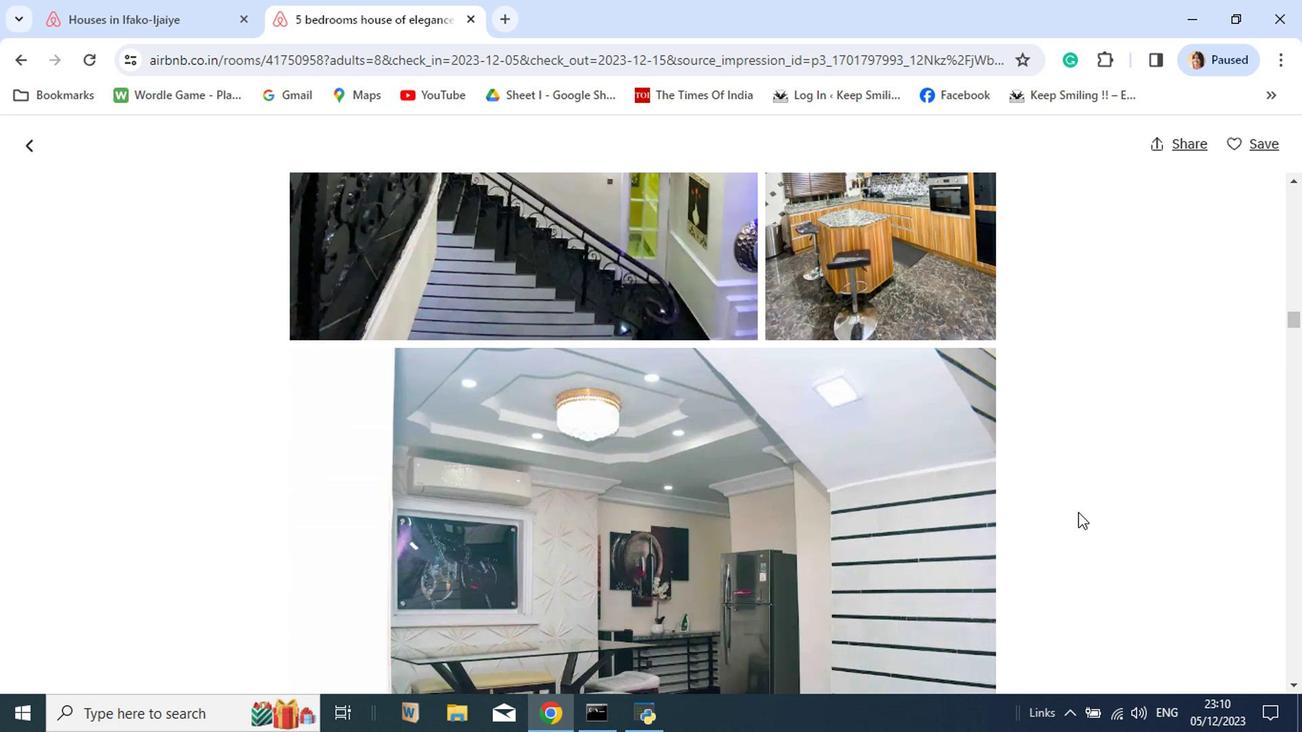 
Action: Mouse scrolled (1057, 536) with delta (0, -1)
Screenshot: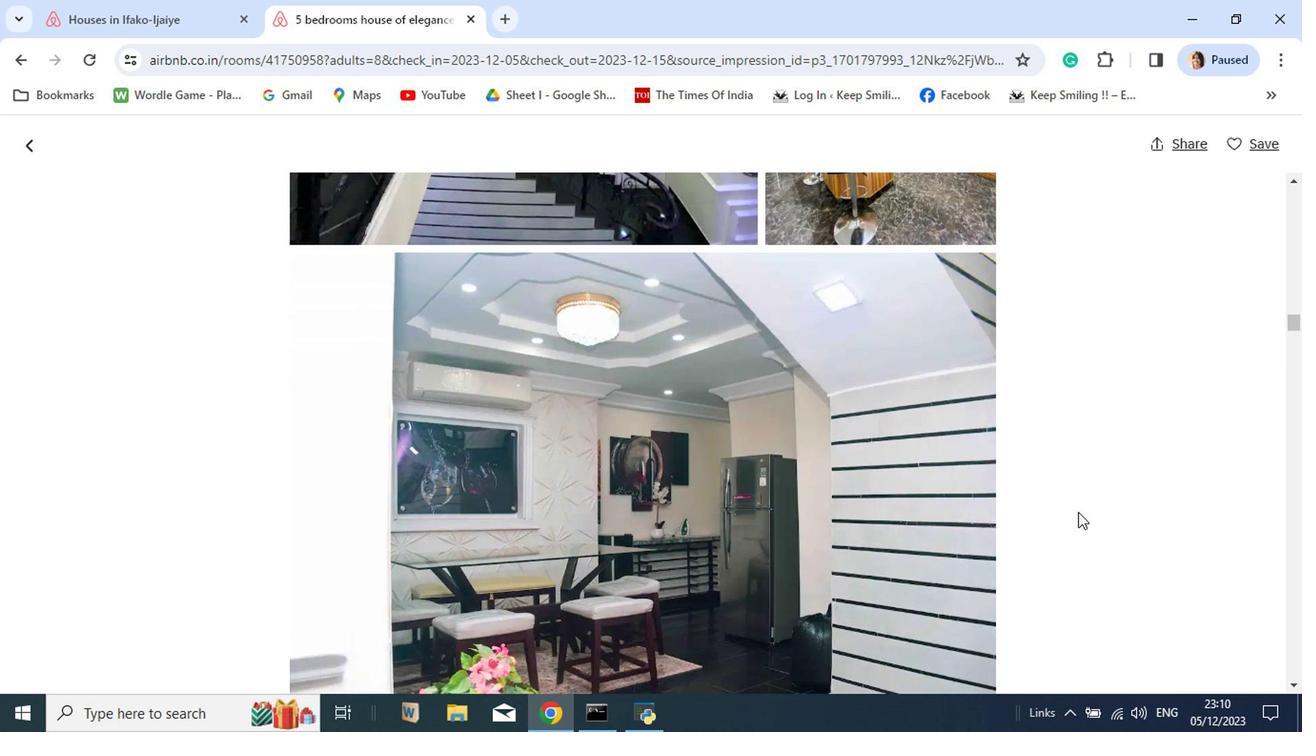 
Action: Mouse scrolled (1057, 536) with delta (0, -1)
Screenshot: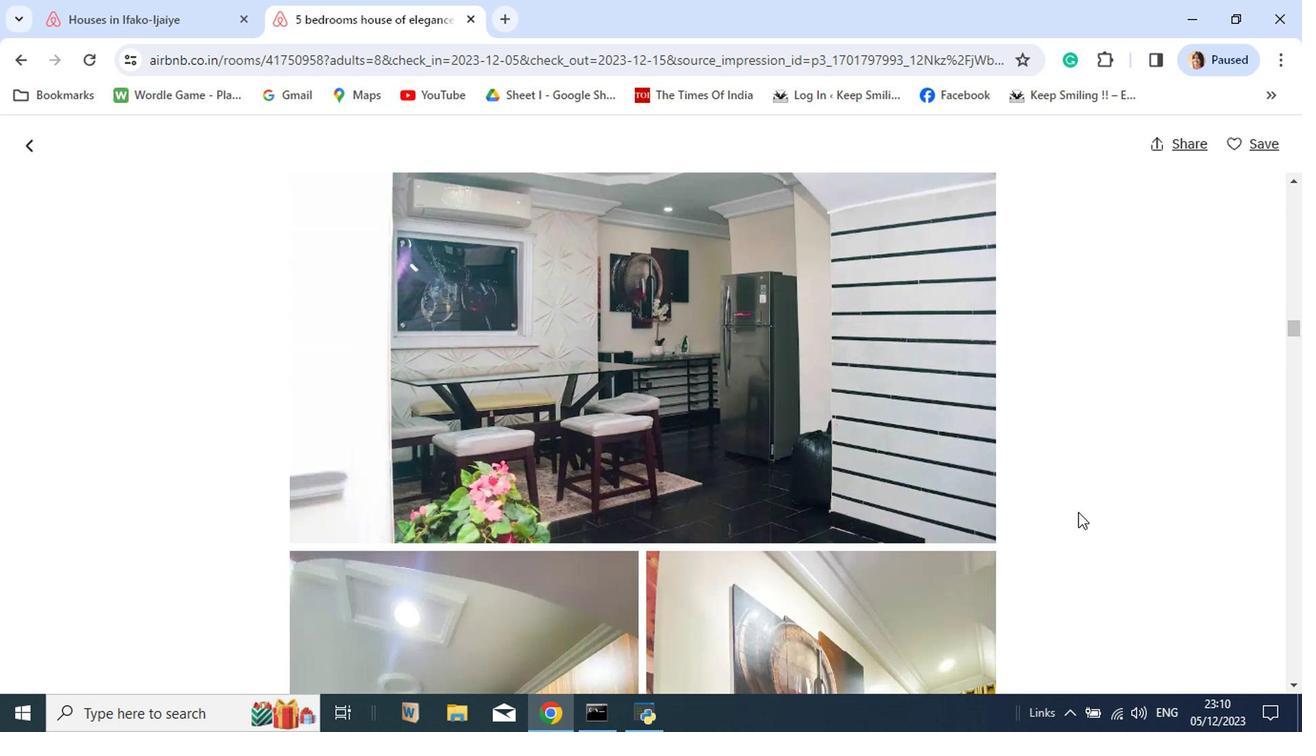 
Action: Mouse scrolled (1057, 536) with delta (0, -1)
Screenshot: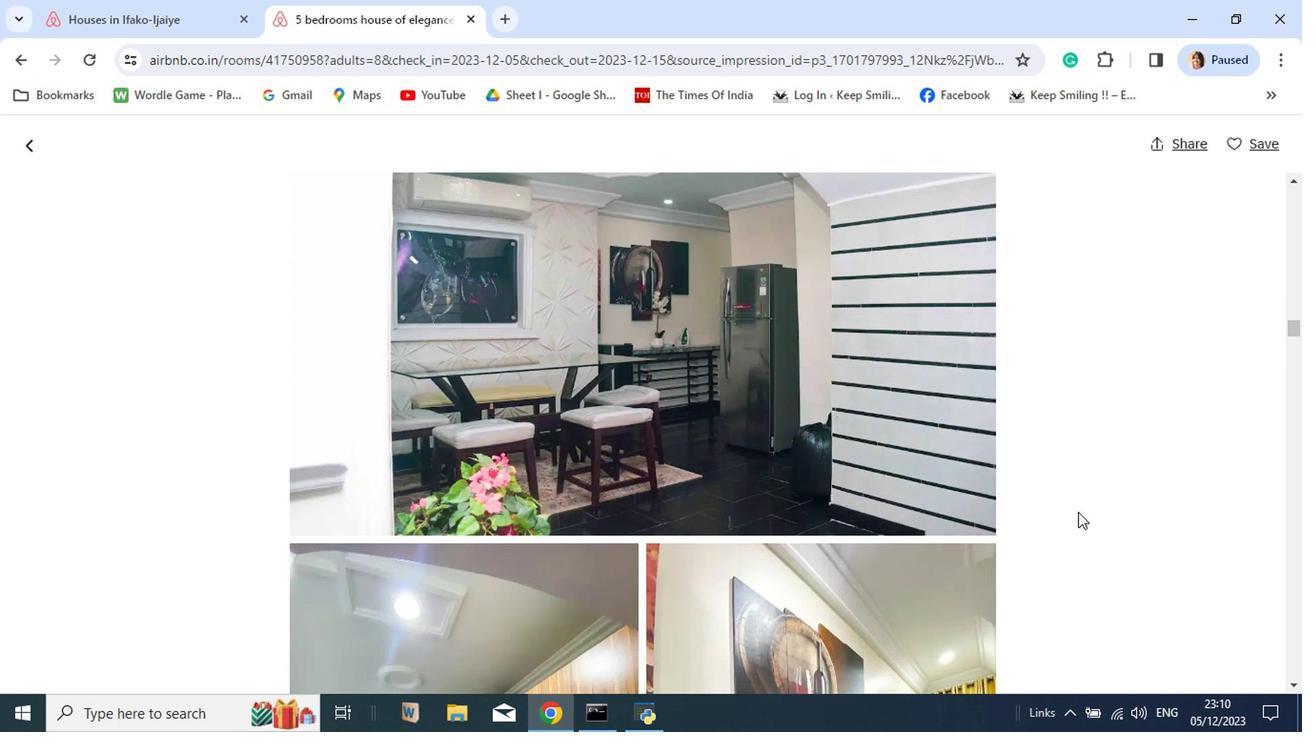 
Action: Mouse scrolled (1057, 536) with delta (0, -1)
Screenshot: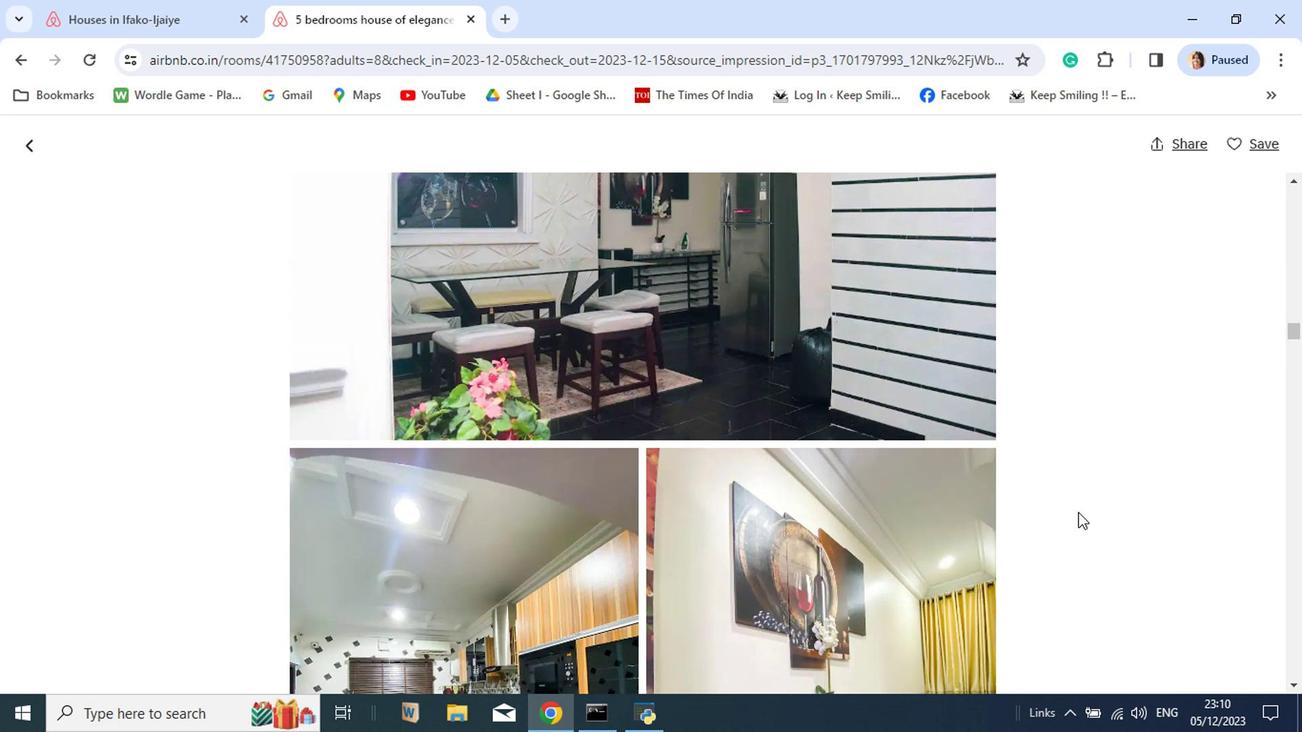 
Action: Mouse scrolled (1057, 536) with delta (0, -1)
Screenshot: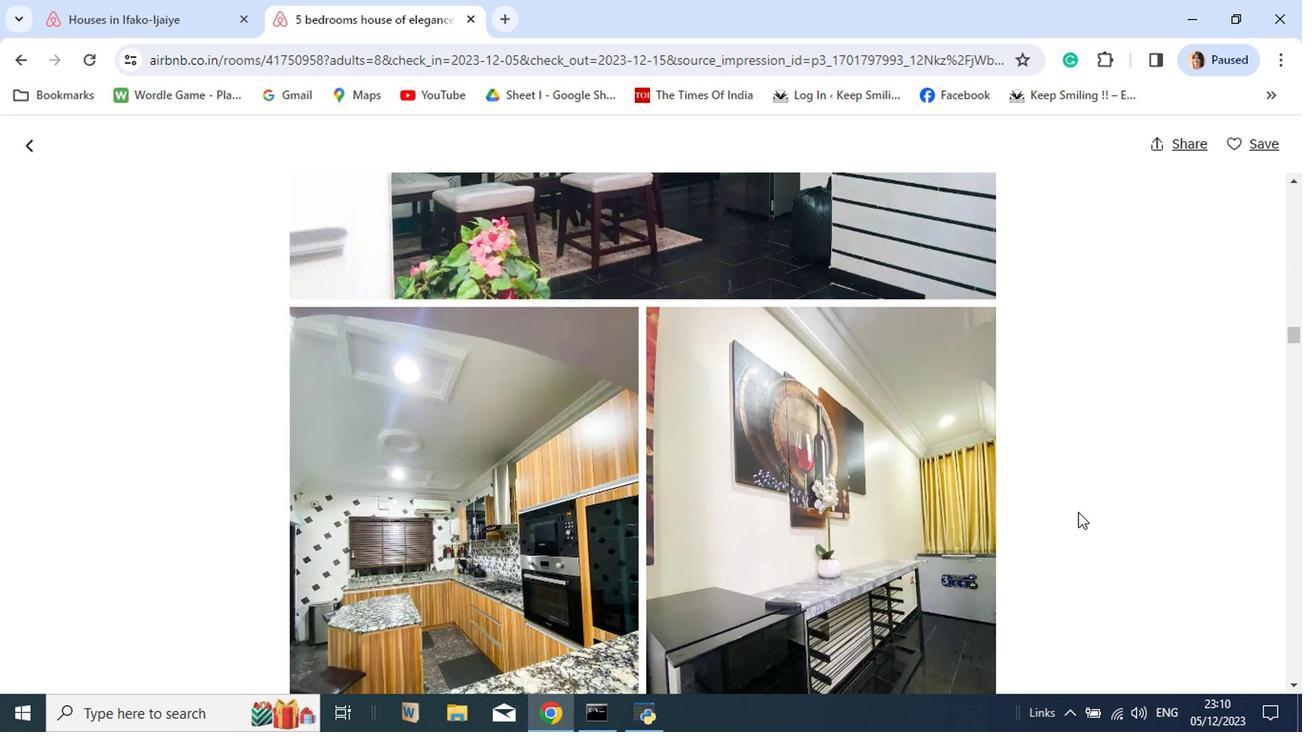 
Action: Mouse scrolled (1057, 536) with delta (0, -1)
Screenshot: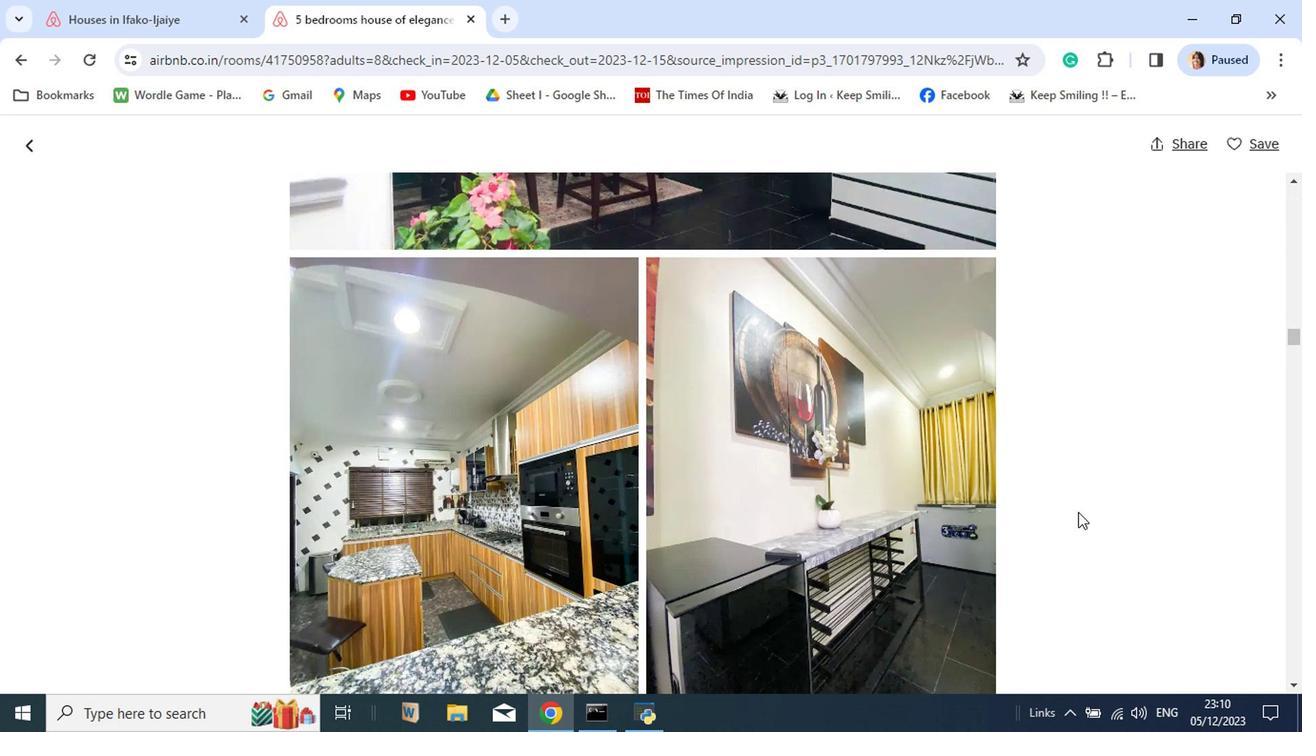 
Action: Mouse scrolled (1057, 536) with delta (0, -1)
Screenshot: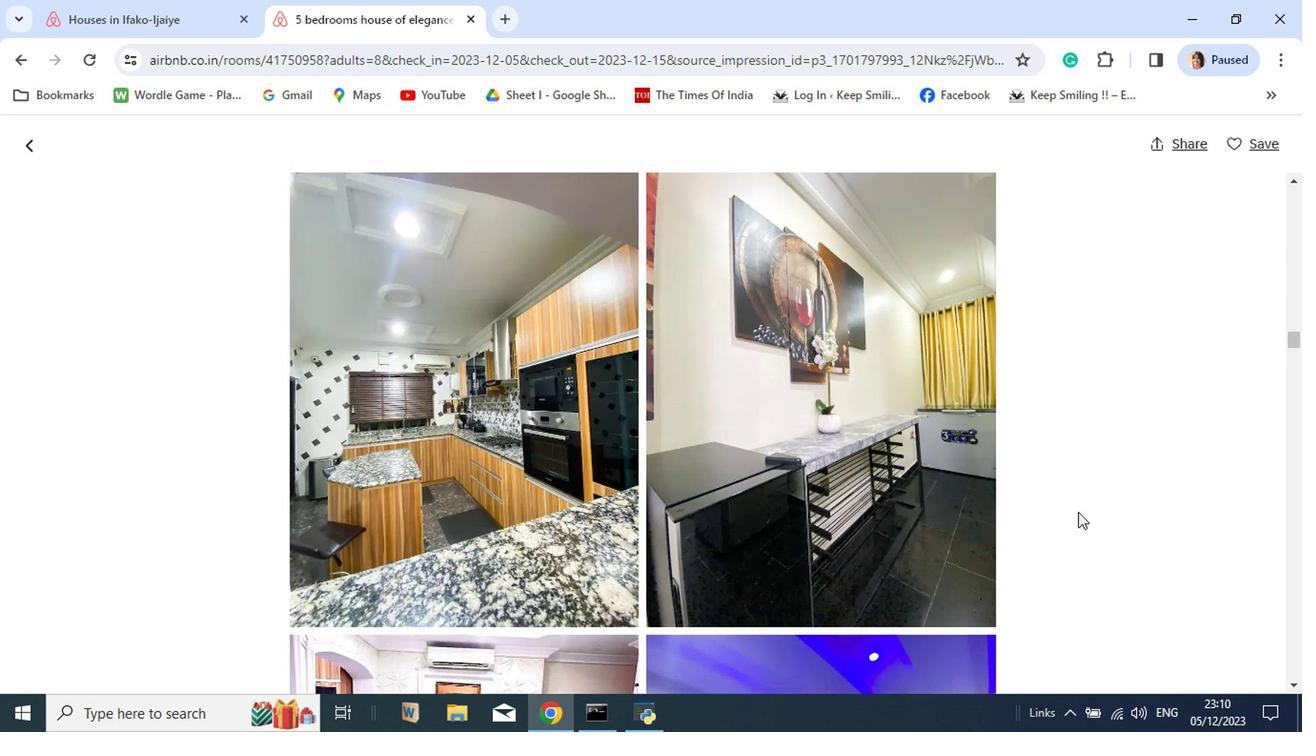 
Action: Mouse scrolled (1057, 536) with delta (0, -1)
Screenshot: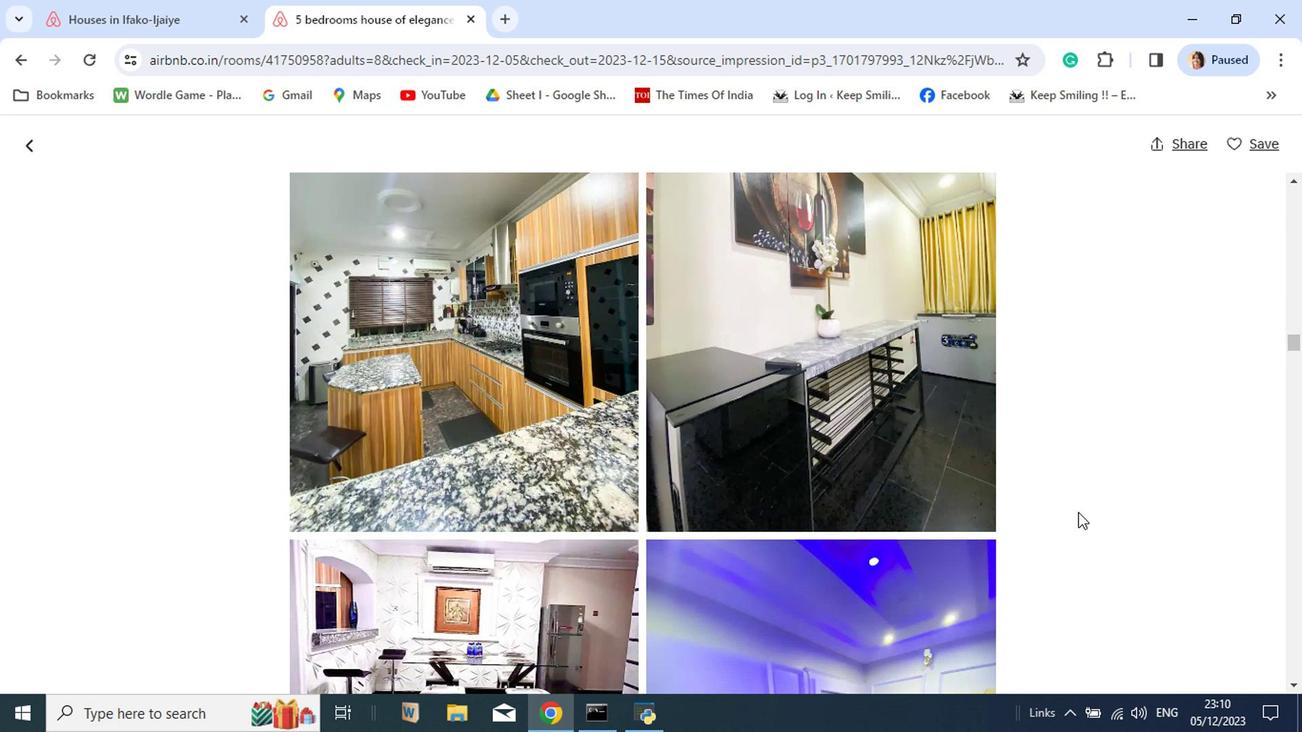 
Action: Mouse scrolled (1057, 536) with delta (0, -1)
Screenshot: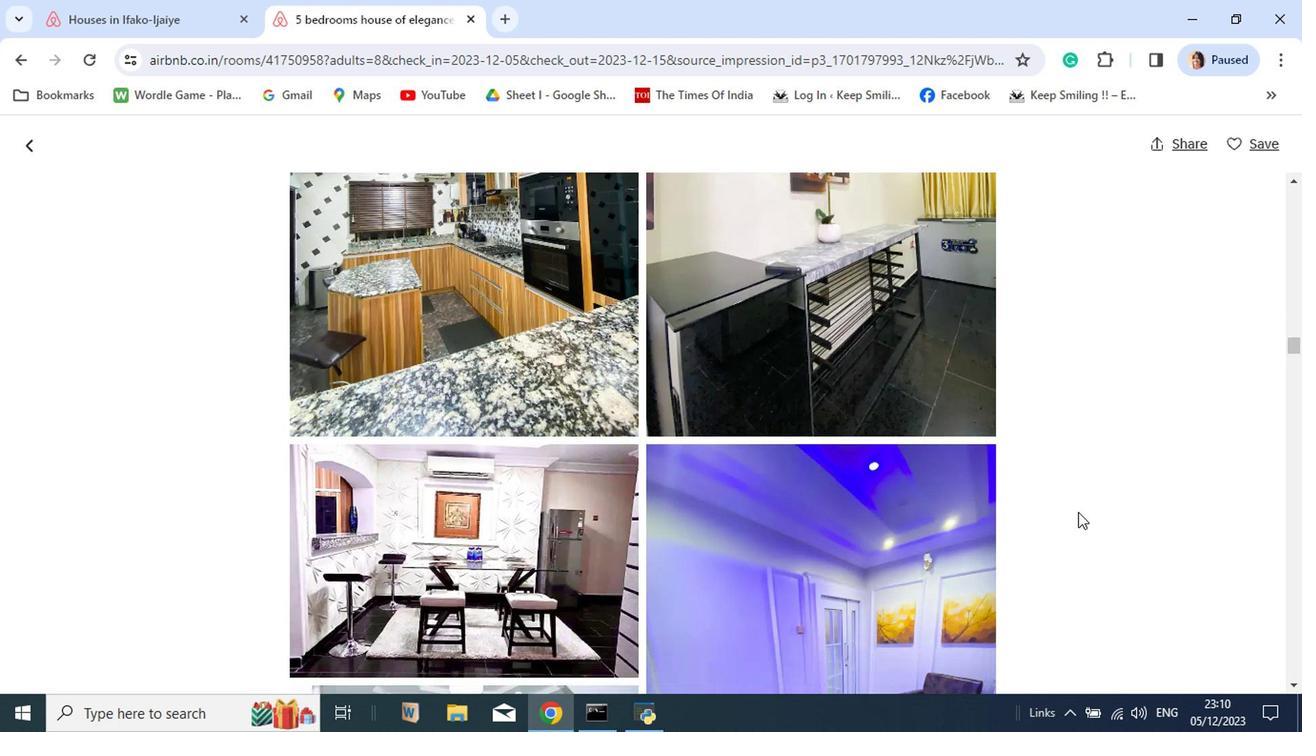 
Action: Mouse scrolled (1057, 536) with delta (0, -1)
Screenshot: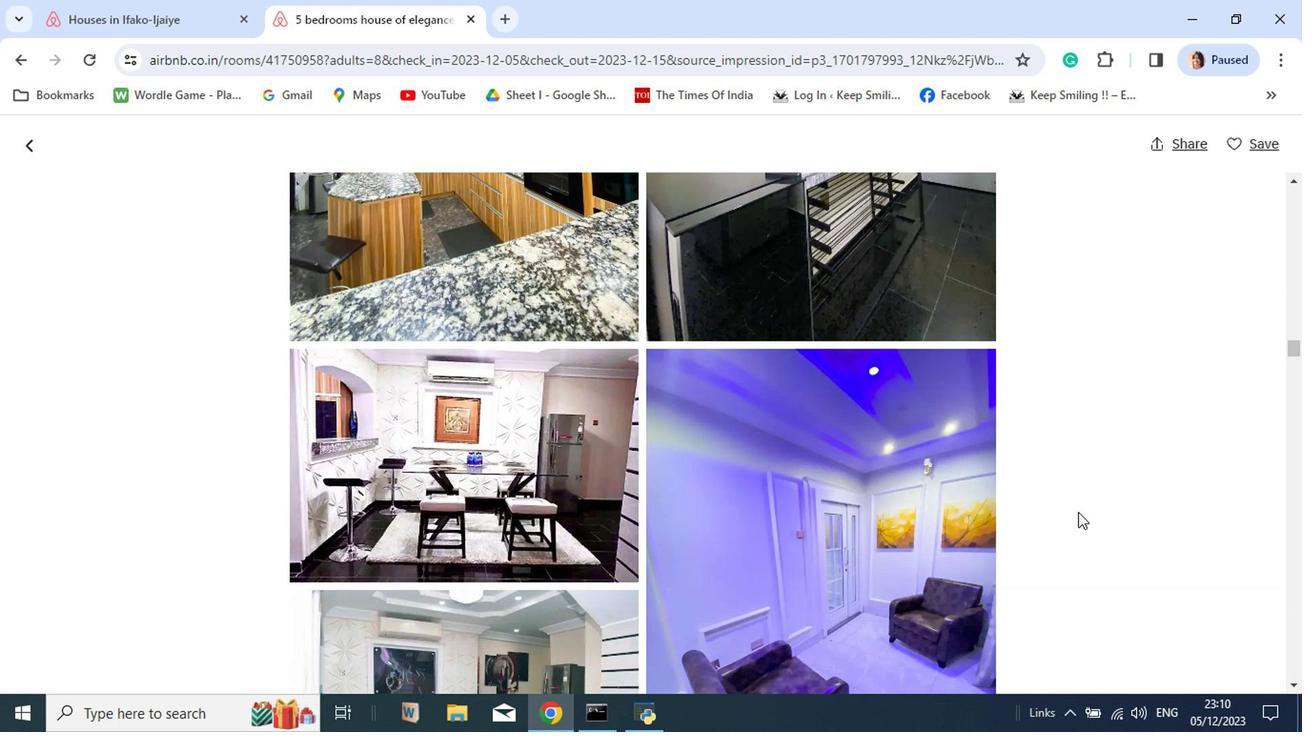 
Action: Mouse scrolled (1057, 536) with delta (0, -1)
Screenshot: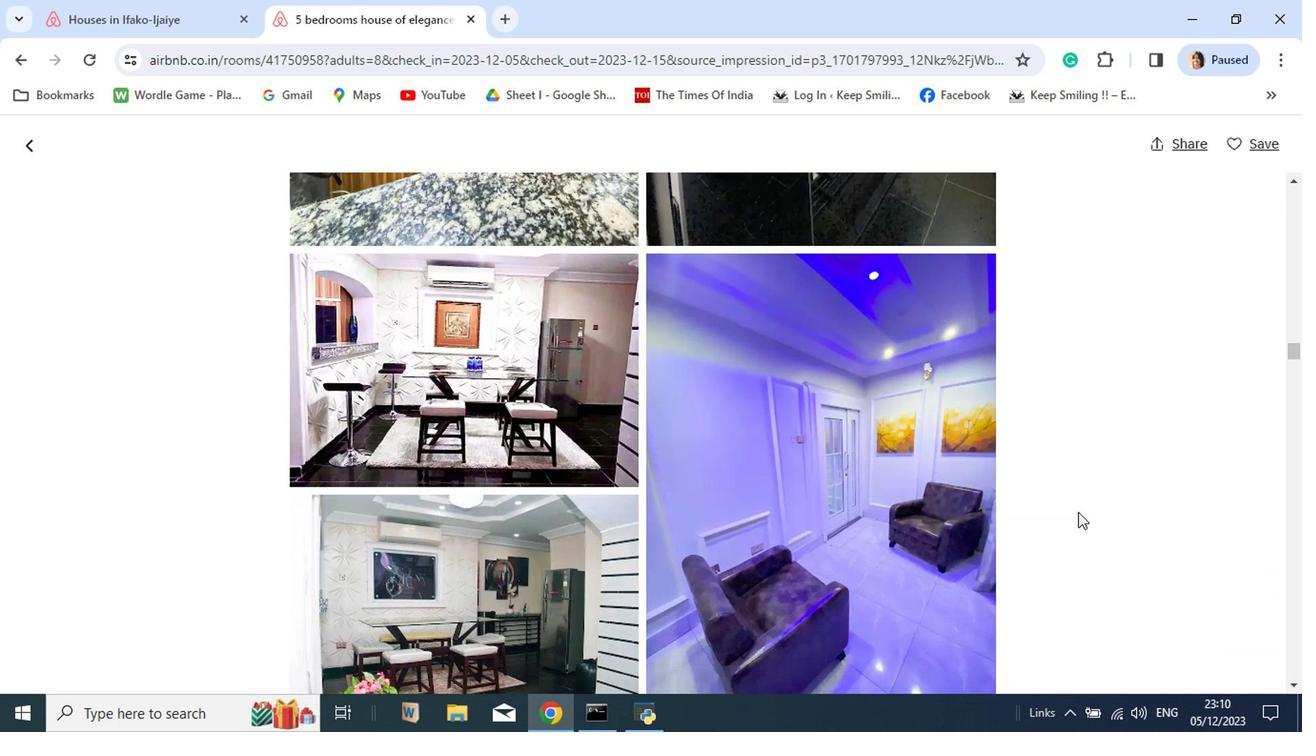 
Action: Mouse scrolled (1057, 536) with delta (0, -1)
Screenshot: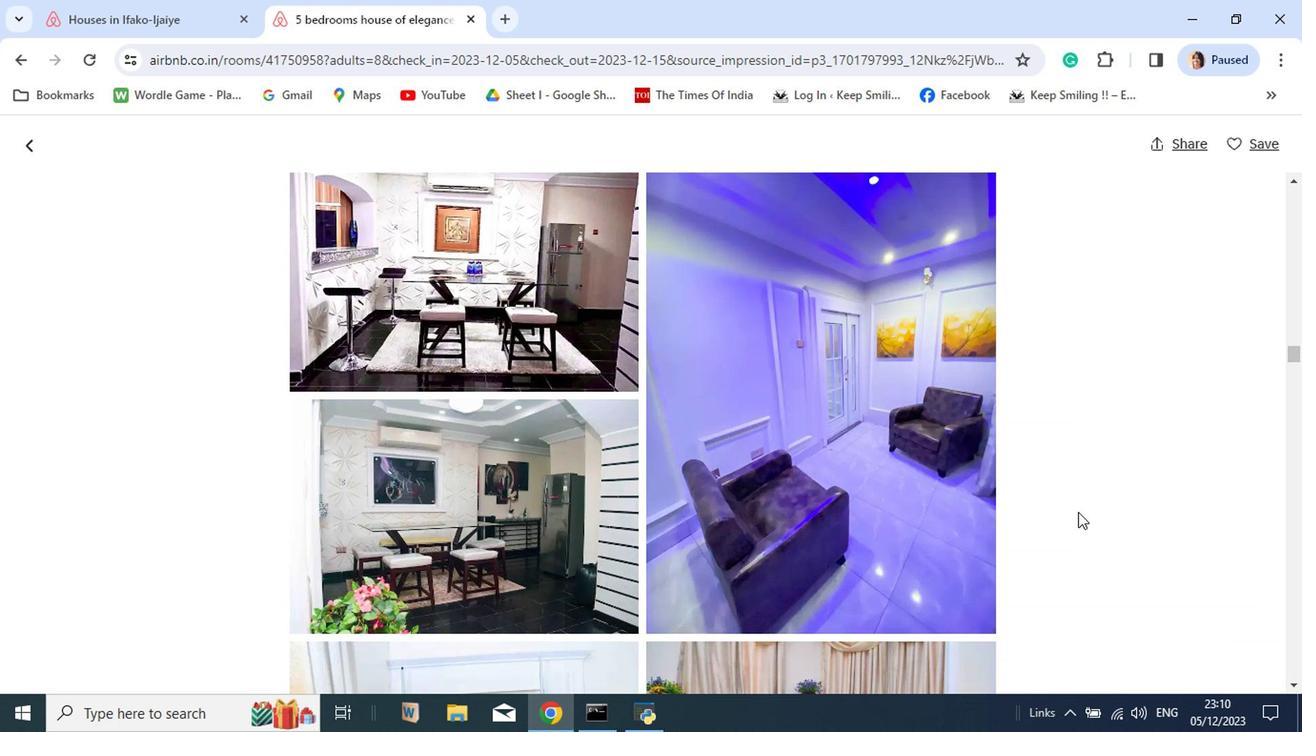 
Action: Mouse moved to (1057, 537)
Screenshot: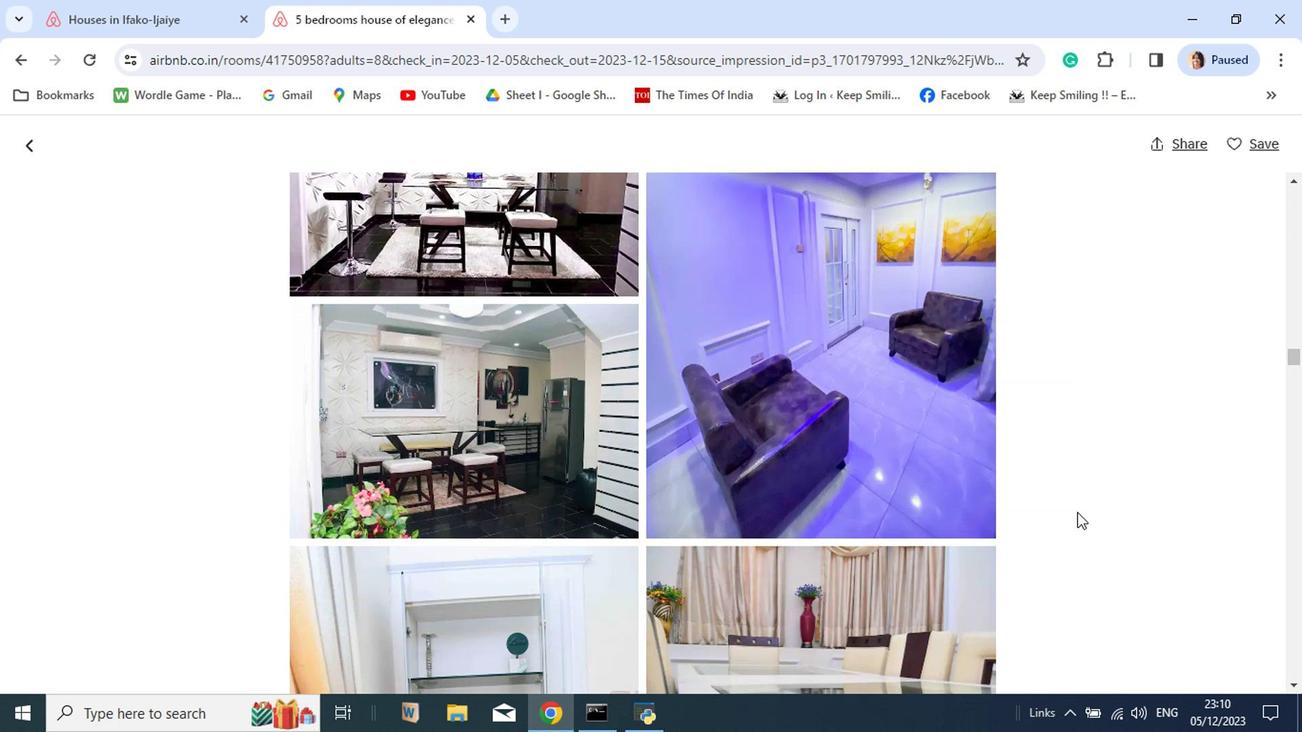 
Action: Mouse scrolled (1057, 536) with delta (0, -1)
Screenshot: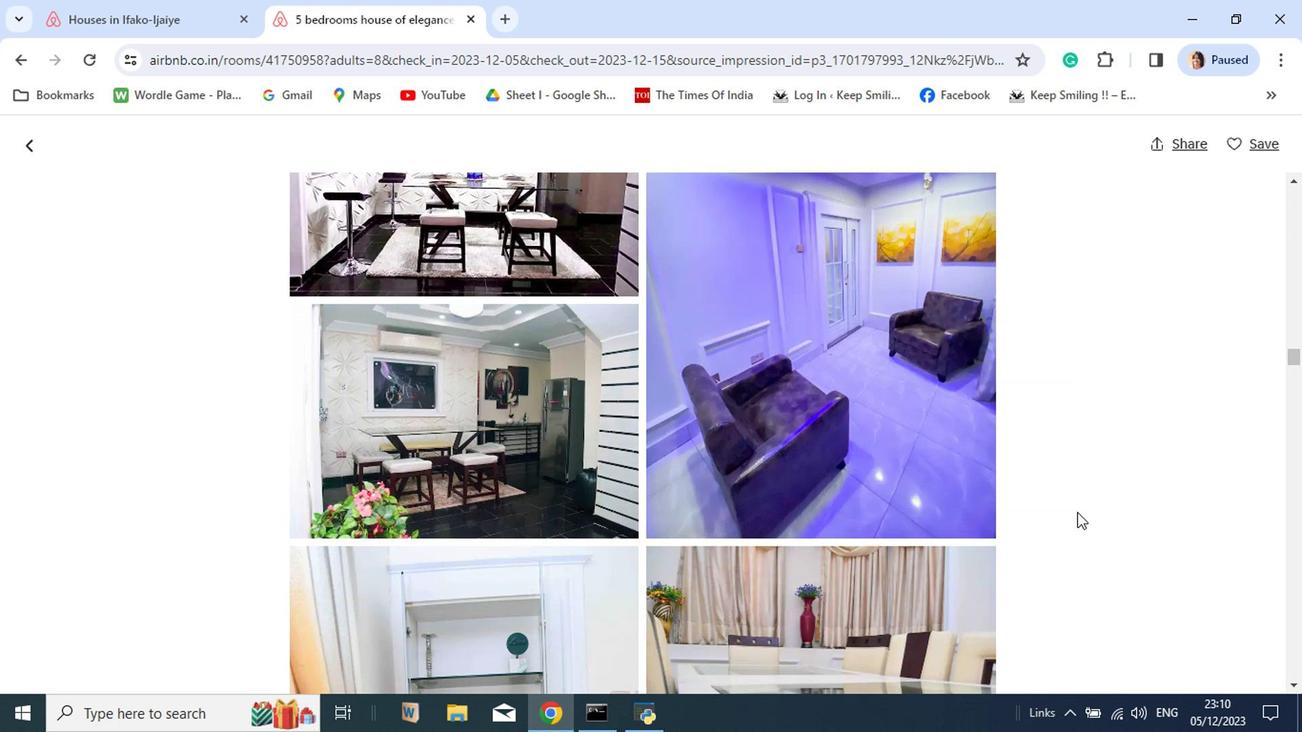 
Action: Mouse scrolled (1057, 536) with delta (0, -1)
Screenshot: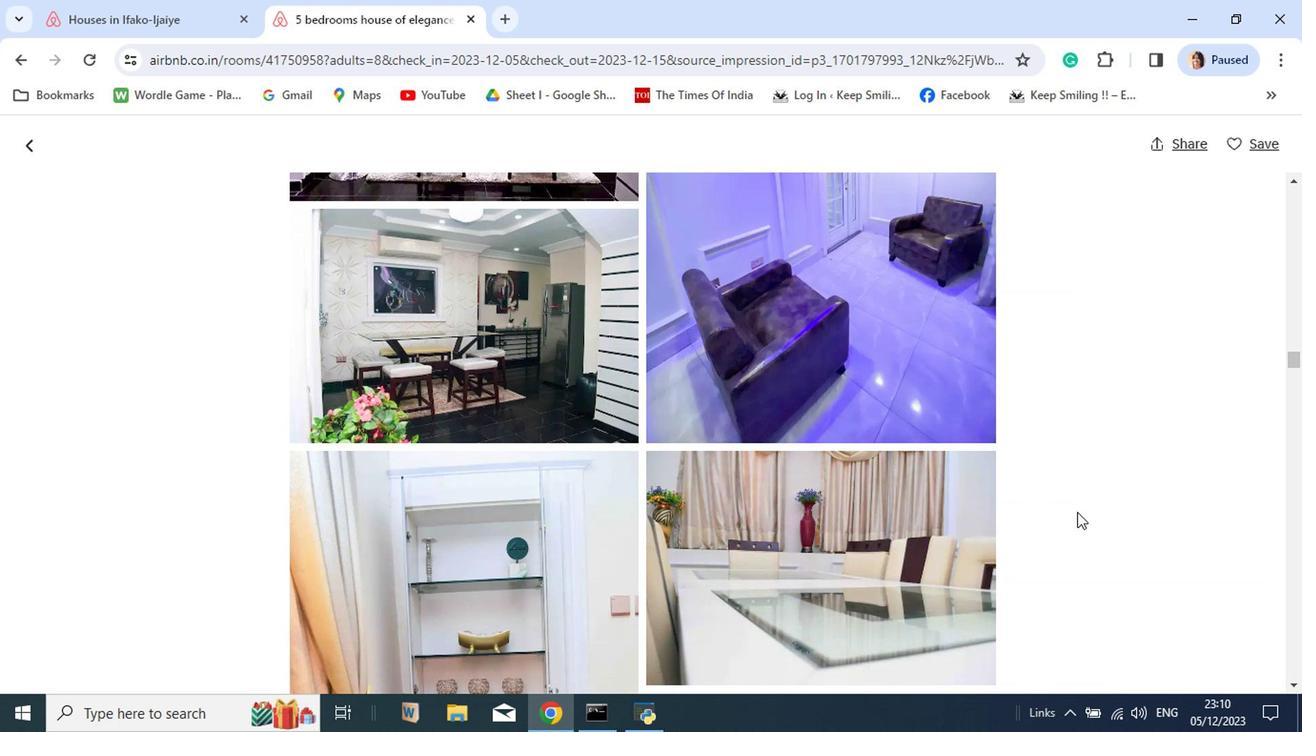 
Action: Mouse scrolled (1057, 536) with delta (0, -1)
Screenshot: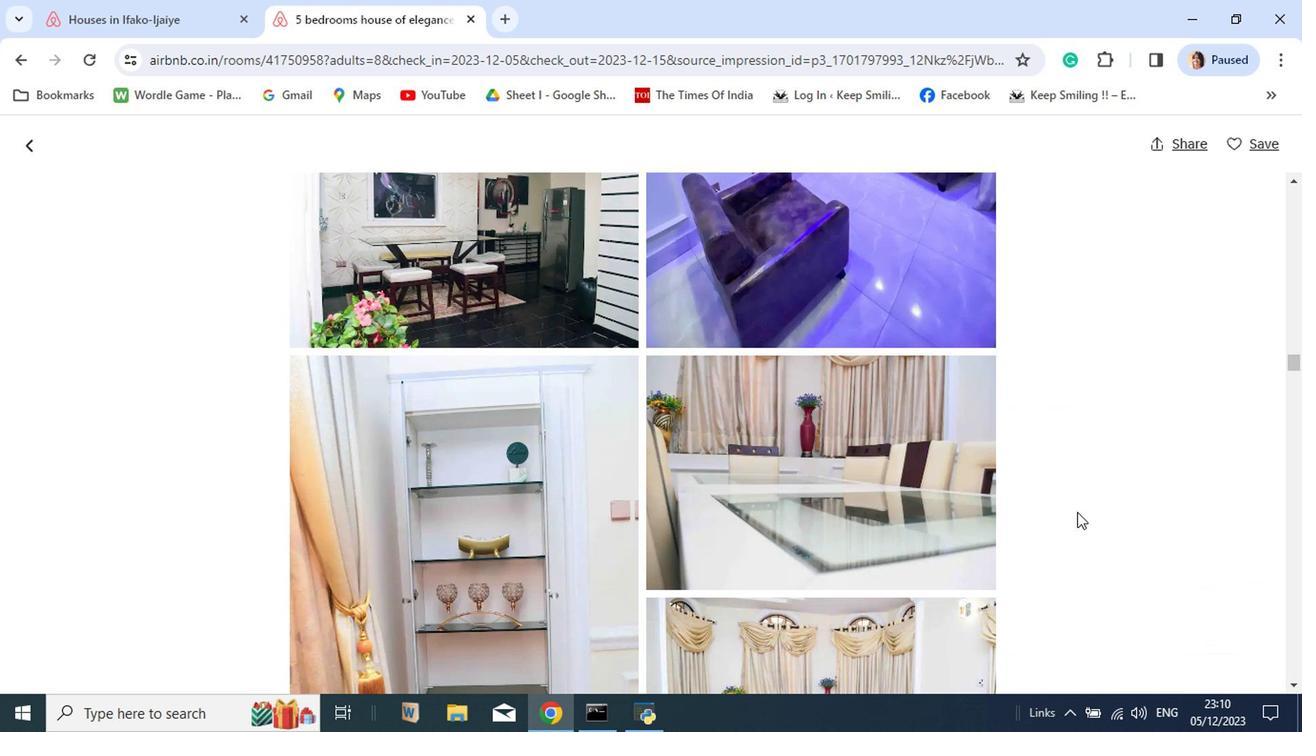
Action: Mouse scrolled (1057, 536) with delta (0, -1)
Screenshot: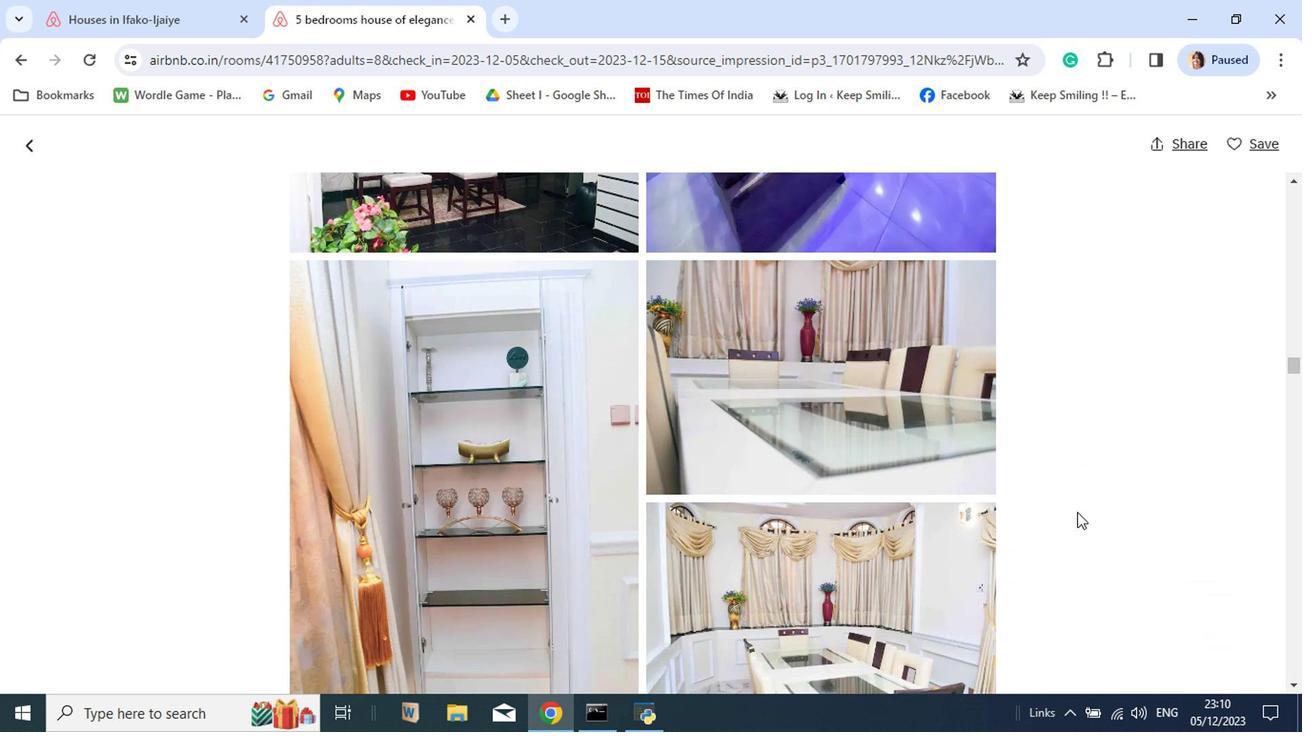 
Action: Mouse scrolled (1057, 536) with delta (0, -1)
Screenshot: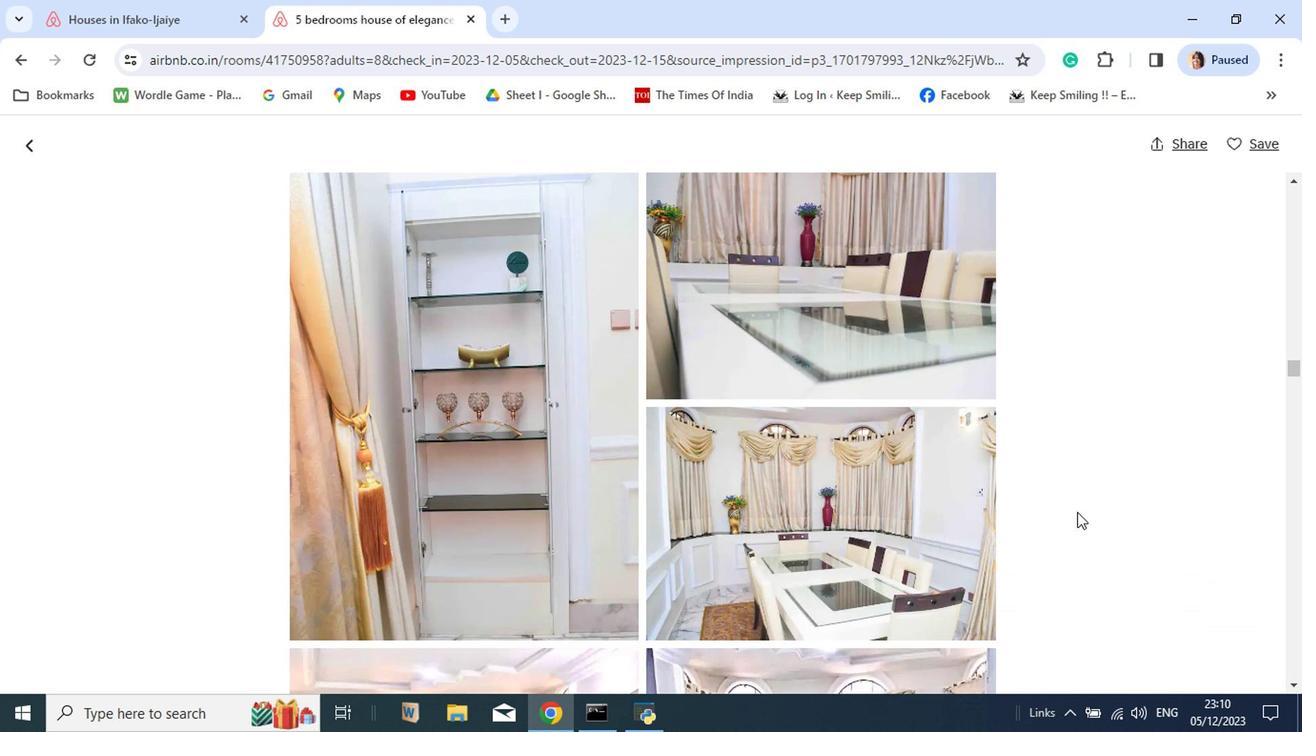 
Action: Mouse scrolled (1057, 536) with delta (0, -1)
Screenshot: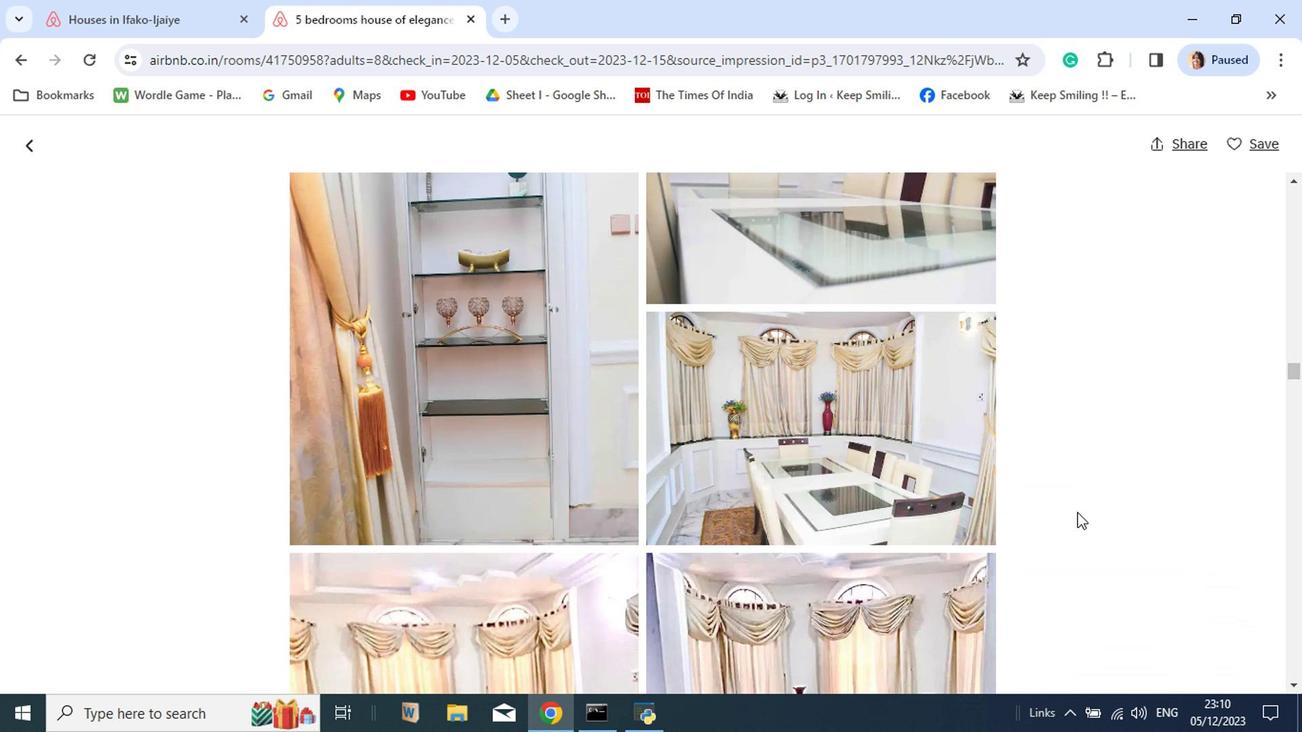 
Action: Mouse scrolled (1057, 536) with delta (0, -1)
Screenshot: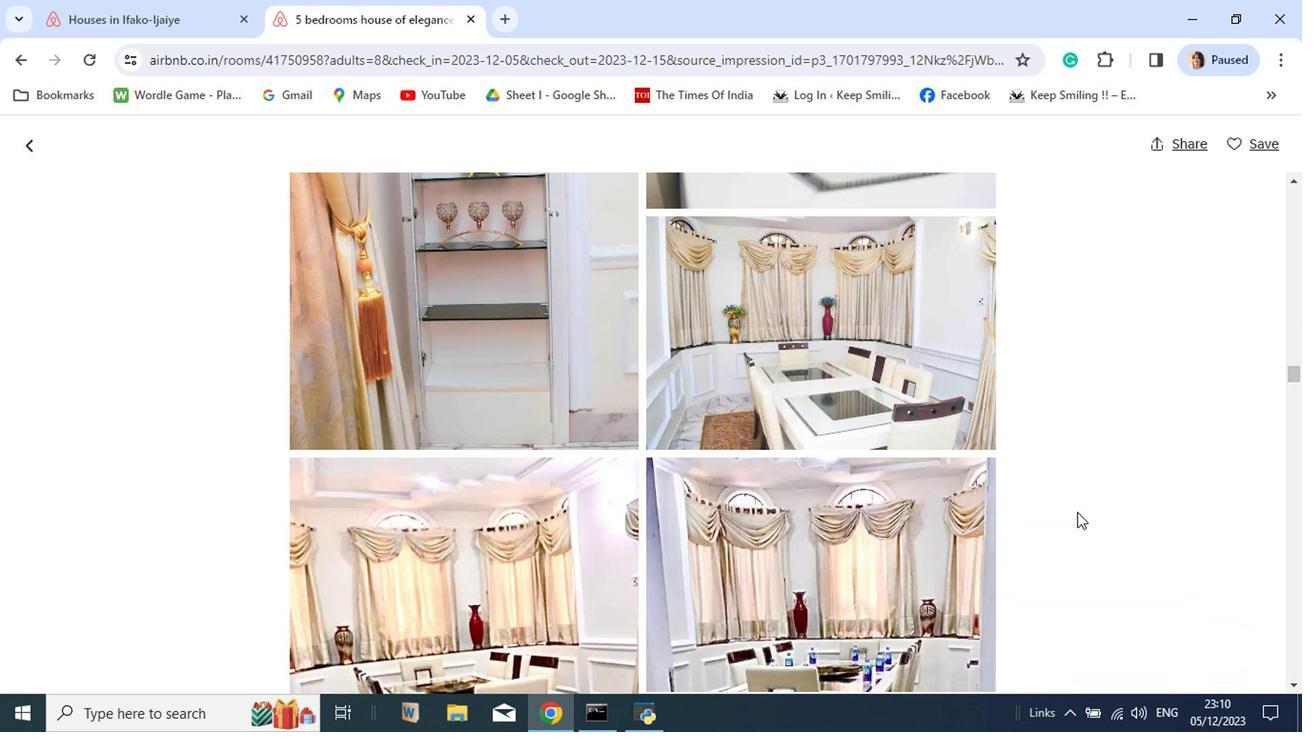 
Action: Mouse scrolled (1057, 536) with delta (0, -1)
Screenshot: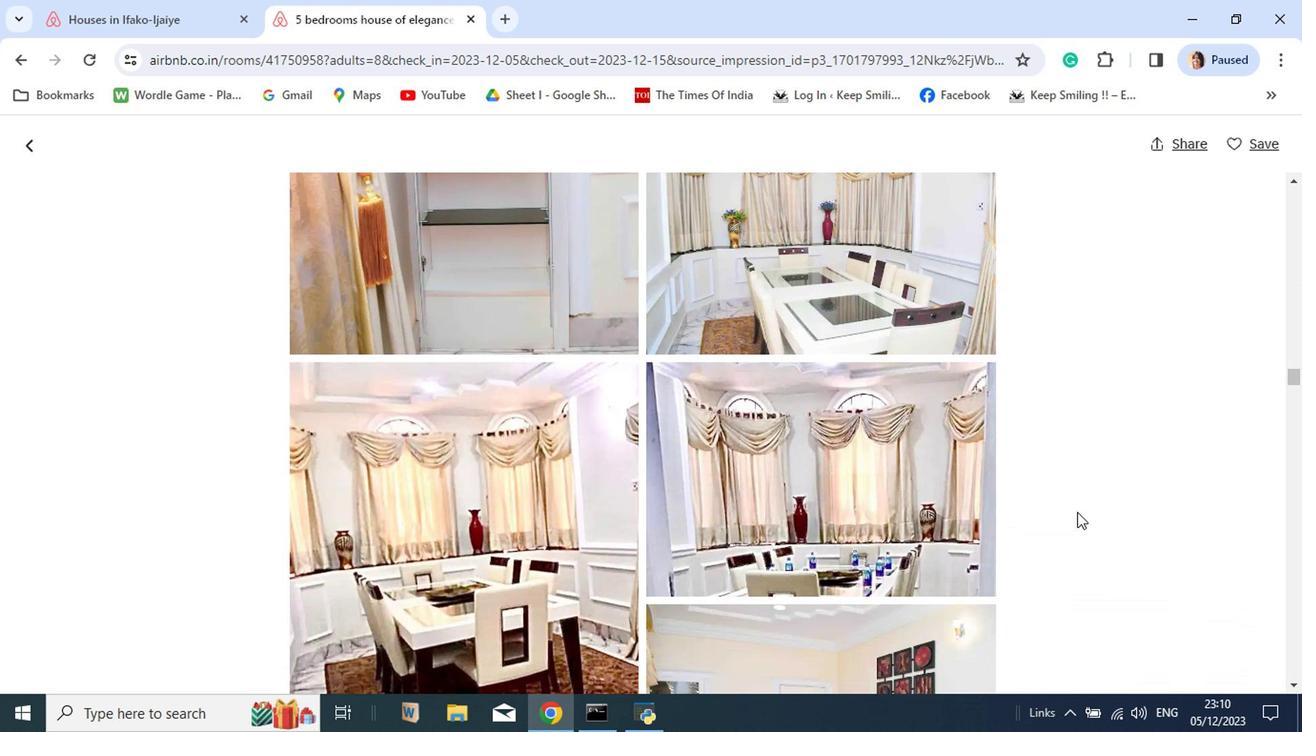 
Action: Mouse scrolled (1057, 536) with delta (0, -1)
Screenshot: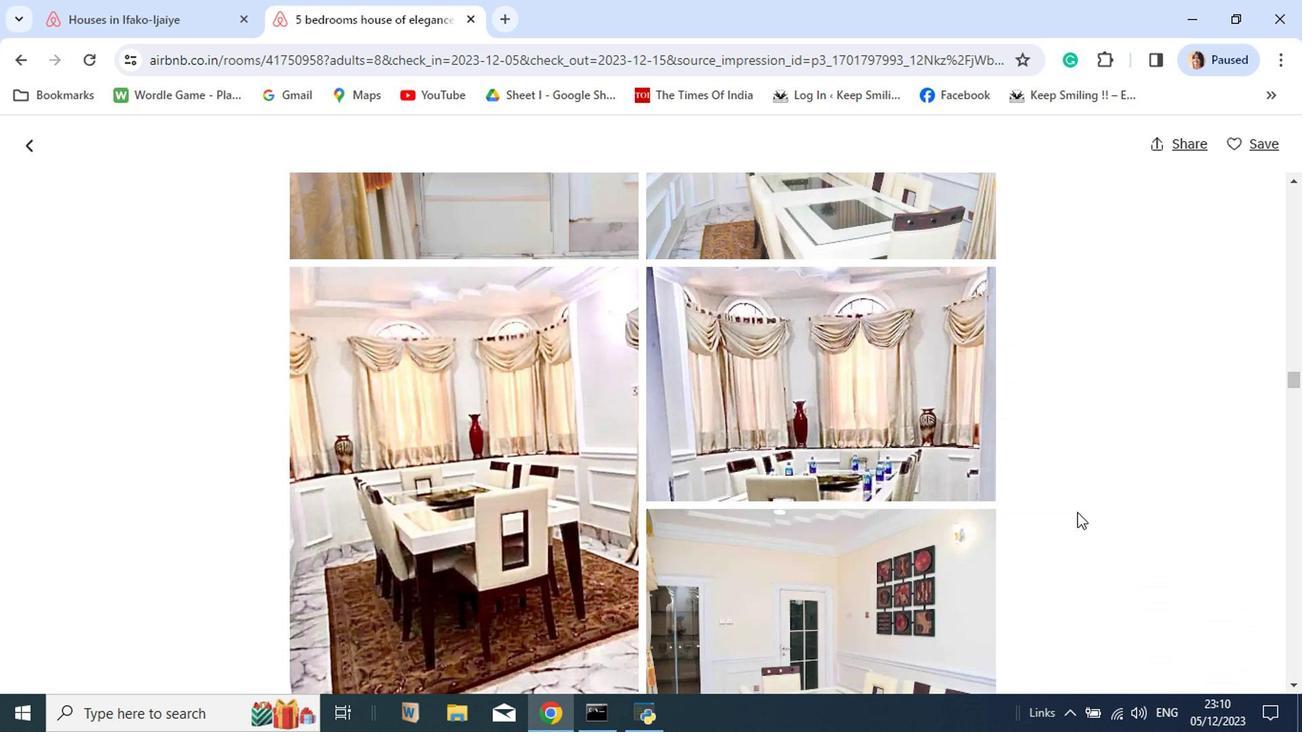 
Action: Mouse scrolled (1057, 536) with delta (0, -1)
Screenshot: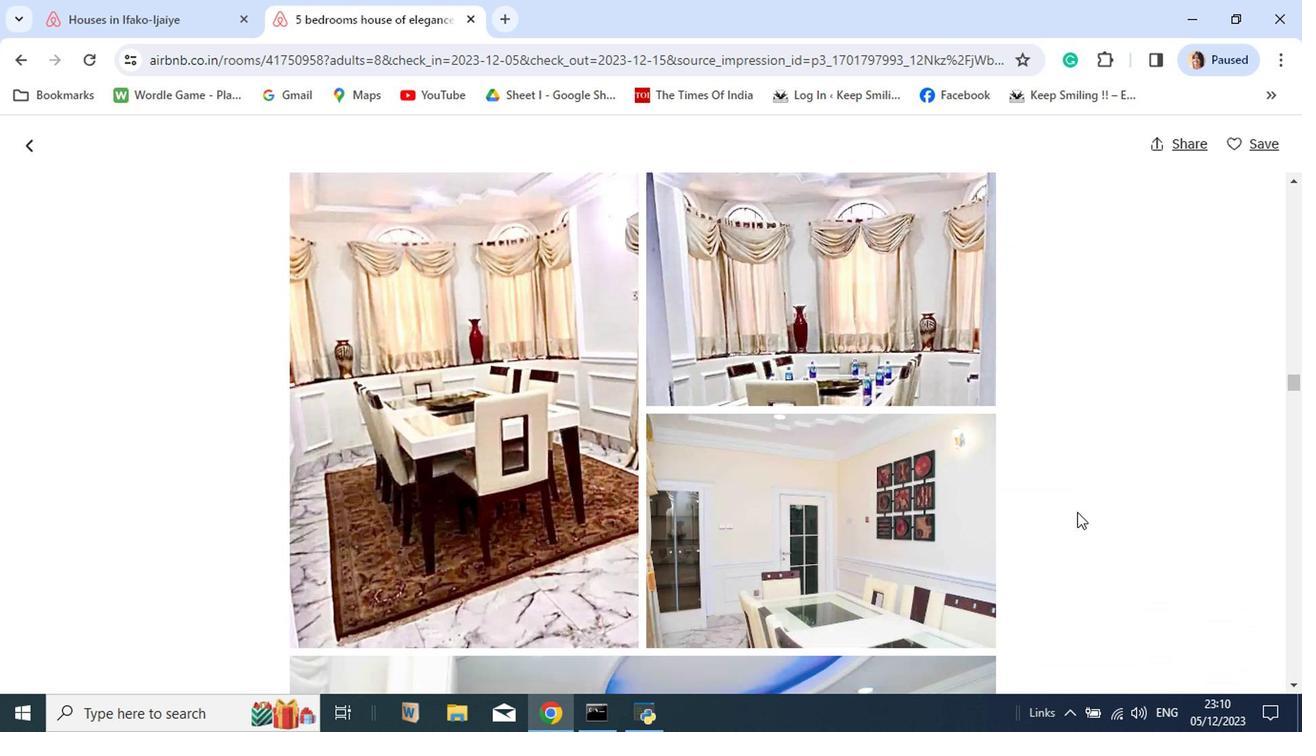 
Action: Mouse scrolled (1057, 536) with delta (0, -1)
Screenshot: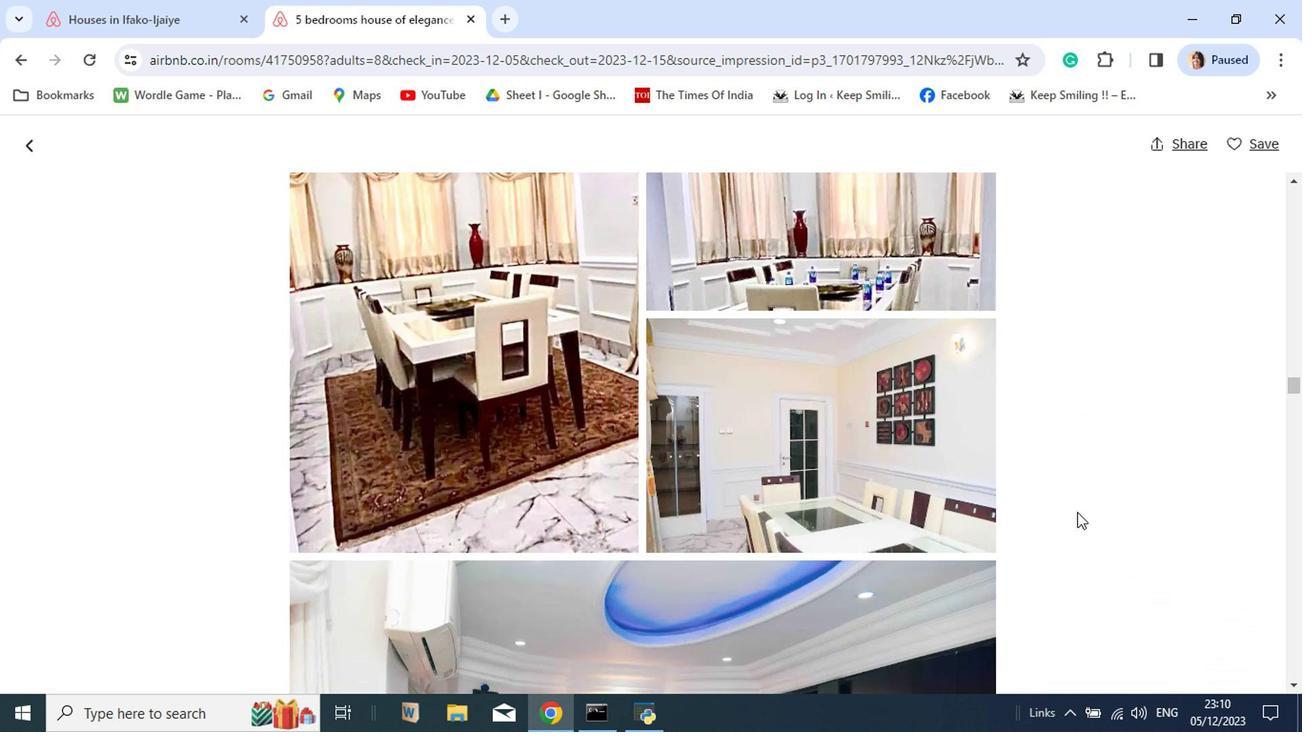 
Action: Mouse scrolled (1057, 536) with delta (0, -1)
Screenshot: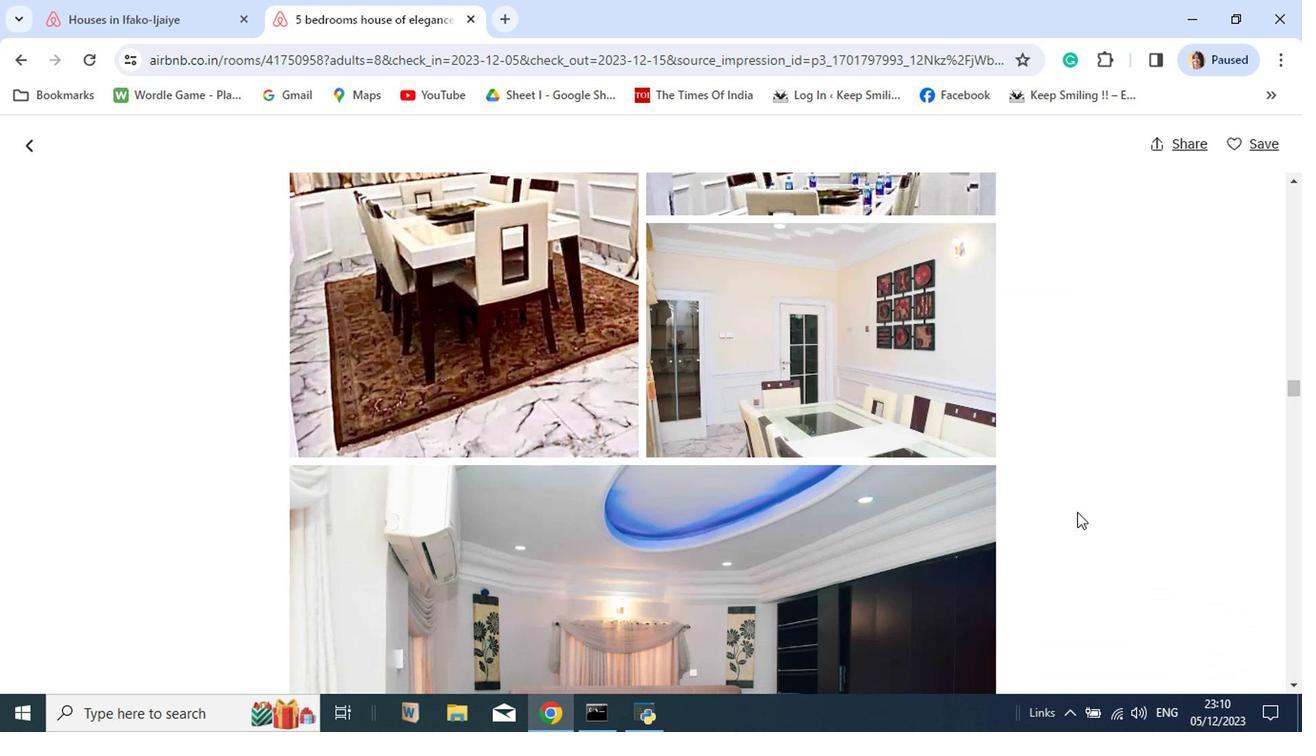 
Action: Mouse scrolled (1057, 536) with delta (0, -1)
Screenshot: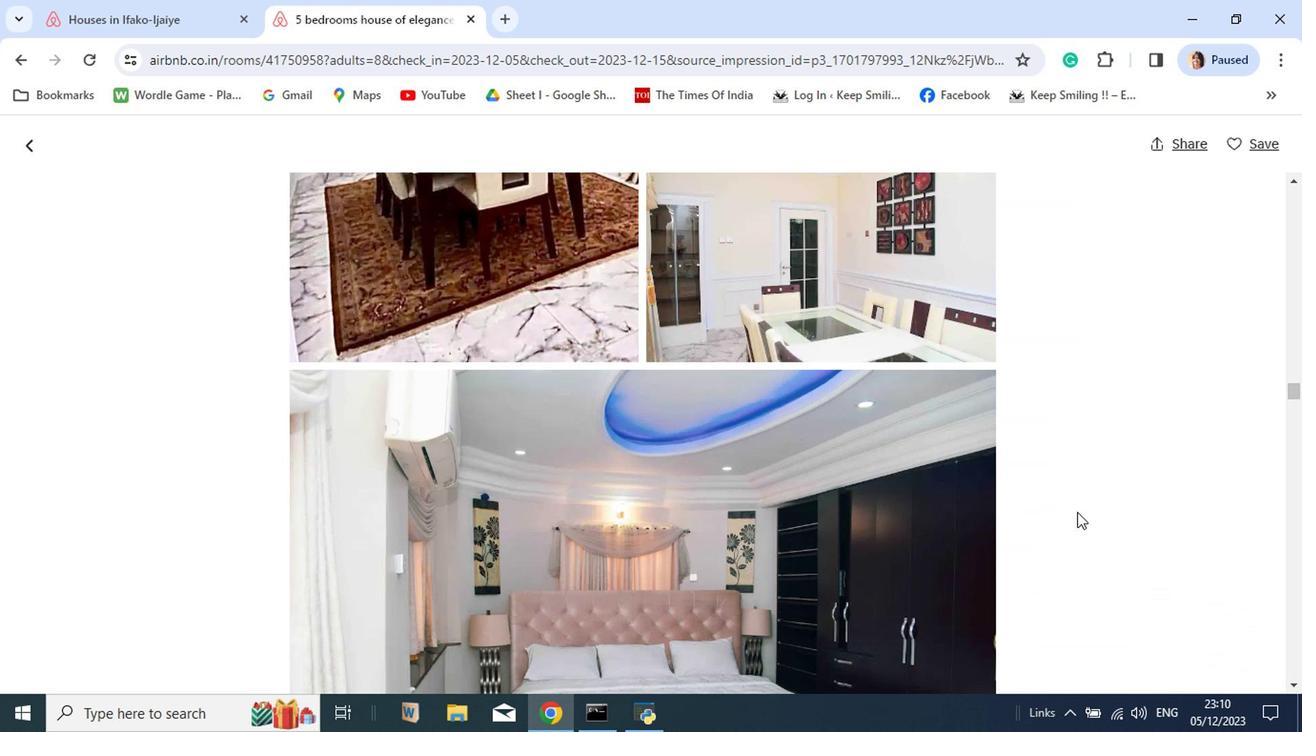 
Action: Mouse scrolled (1057, 536) with delta (0, -1)
Screenshot: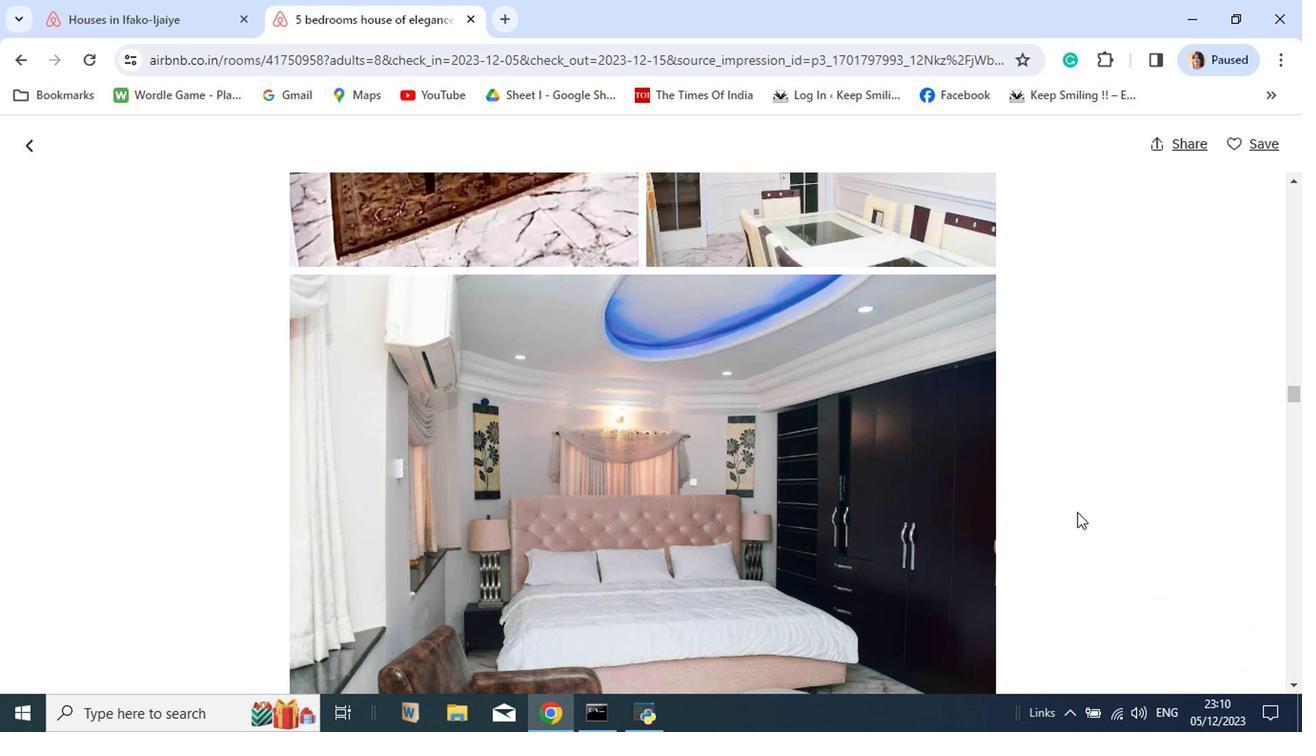 
Action: Mouse scrolled (1057, 536) with delta (0, -1)
Screenshot: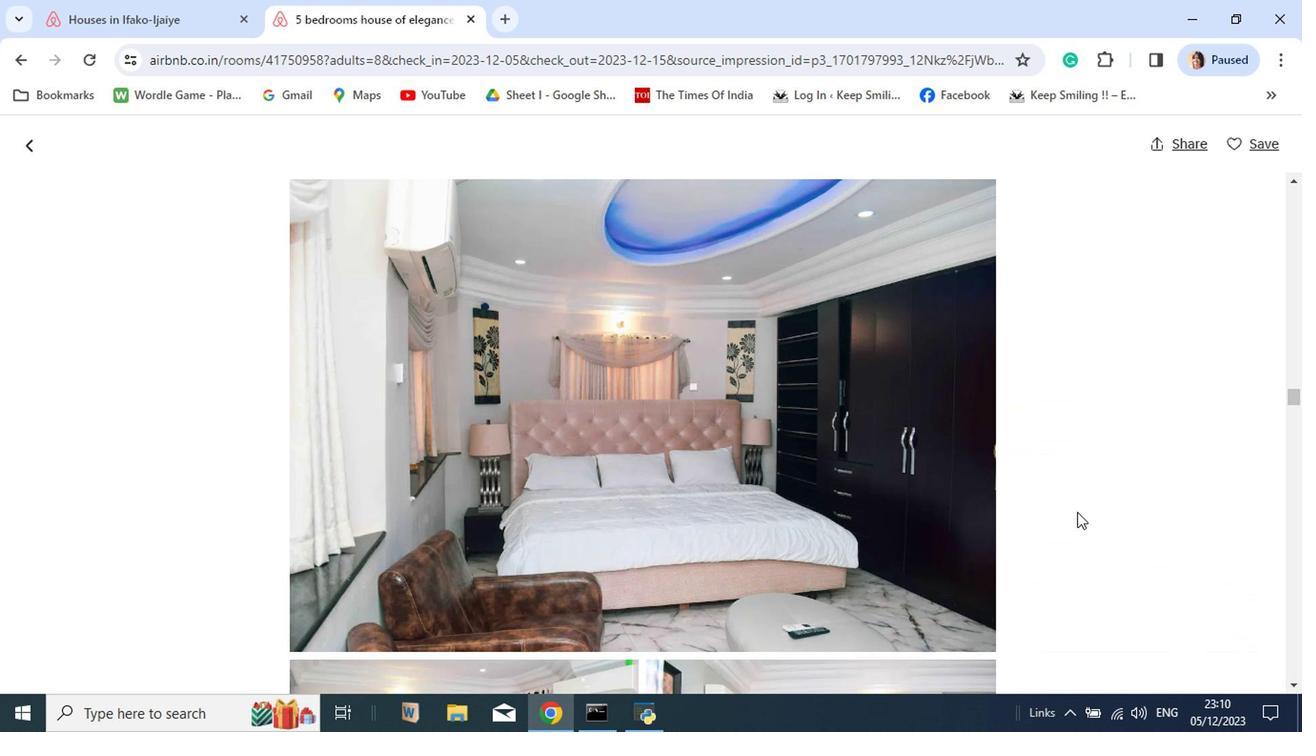 
Action: Mouse scrolled (1057, 536) with delta (0, -1)
Screenshot: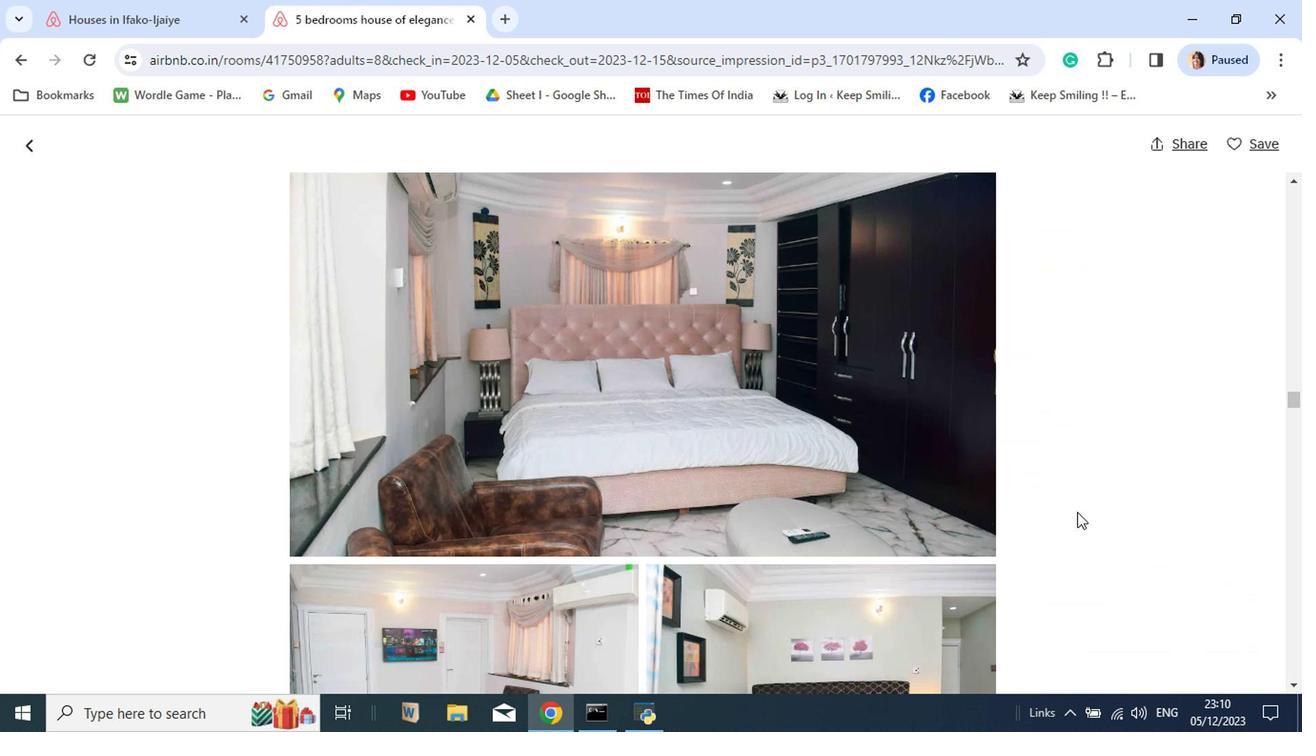 
Action: Mouse scrolled (1057, 536) with delta (0, -1)
Screenshot: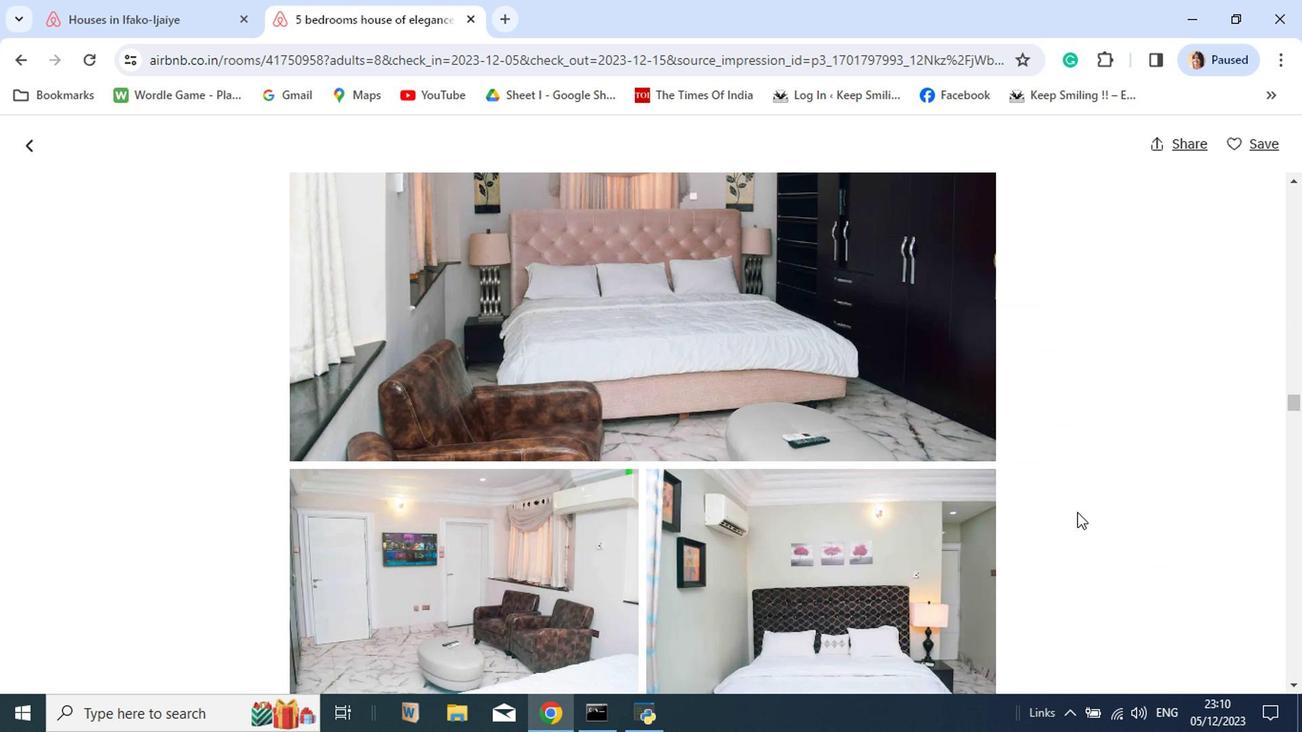 
Action: Mouse scrolled (1057, 536) with delta (0, -1)
Screenshot: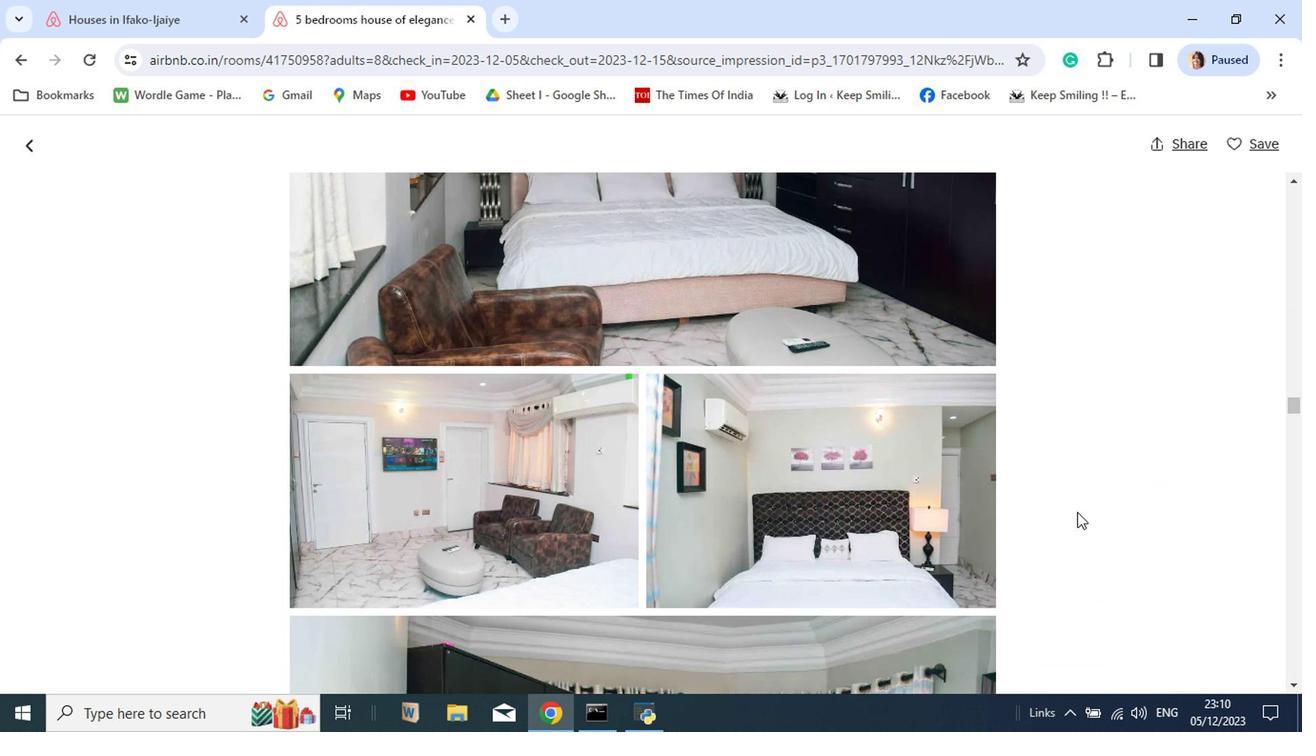 
Action: Mouse scrolled (1057, 536) with delta (0, -1)
Screenshot: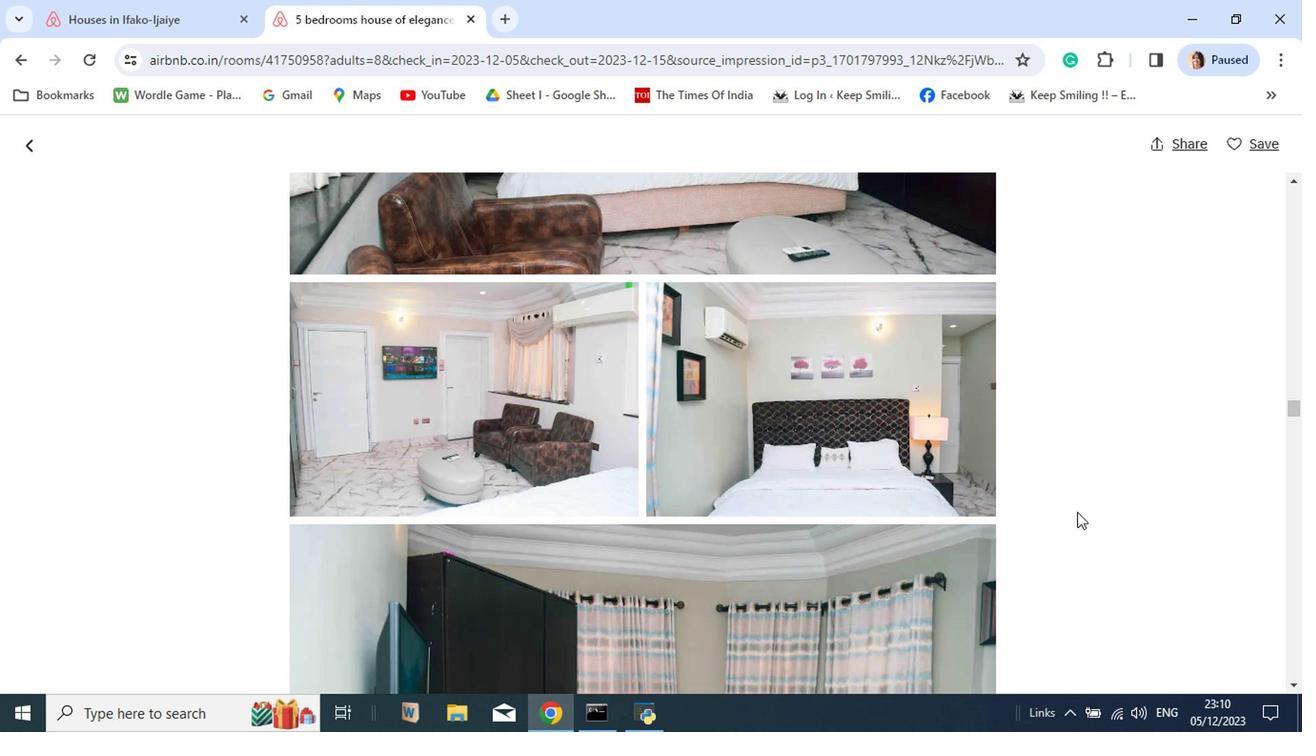 
Action: Mouse scrolled (1057, 536) with delta (0, -1)
Screenshot: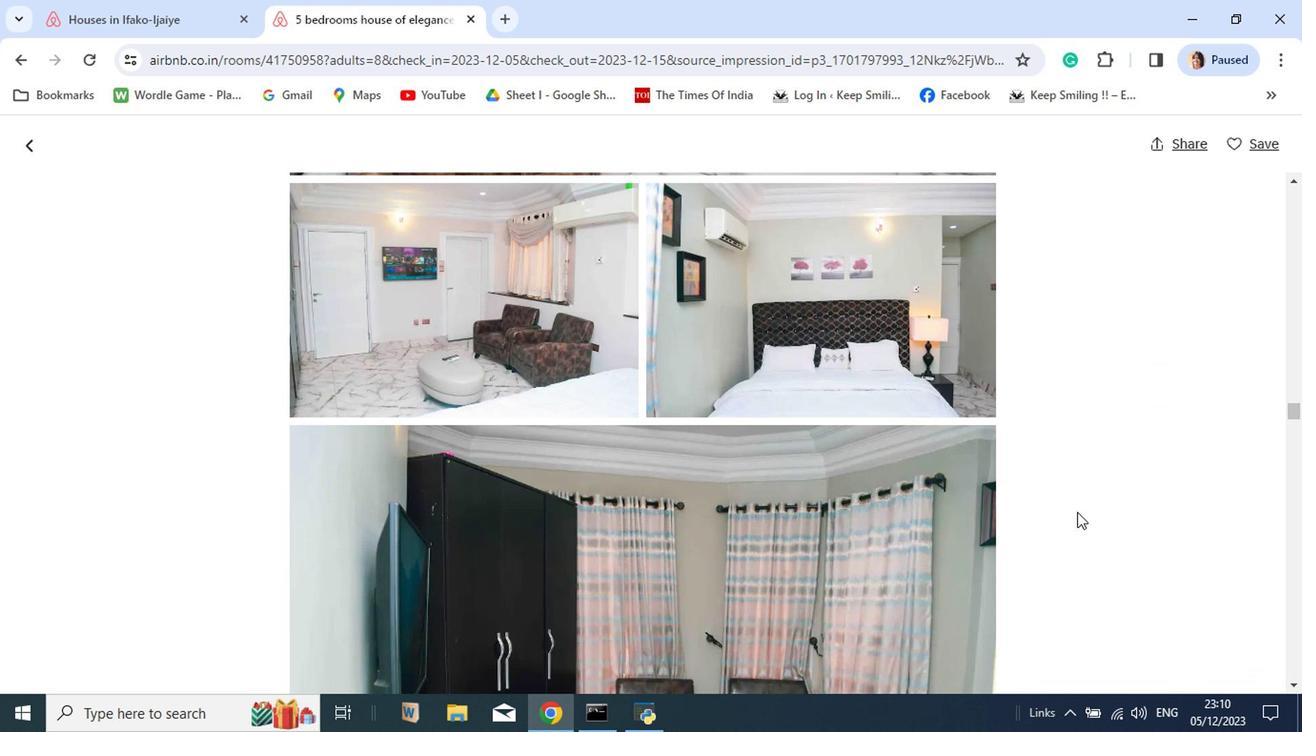 
Action: Mouse scrolled (1057, 536) with delta (0, -1)
Screenshot: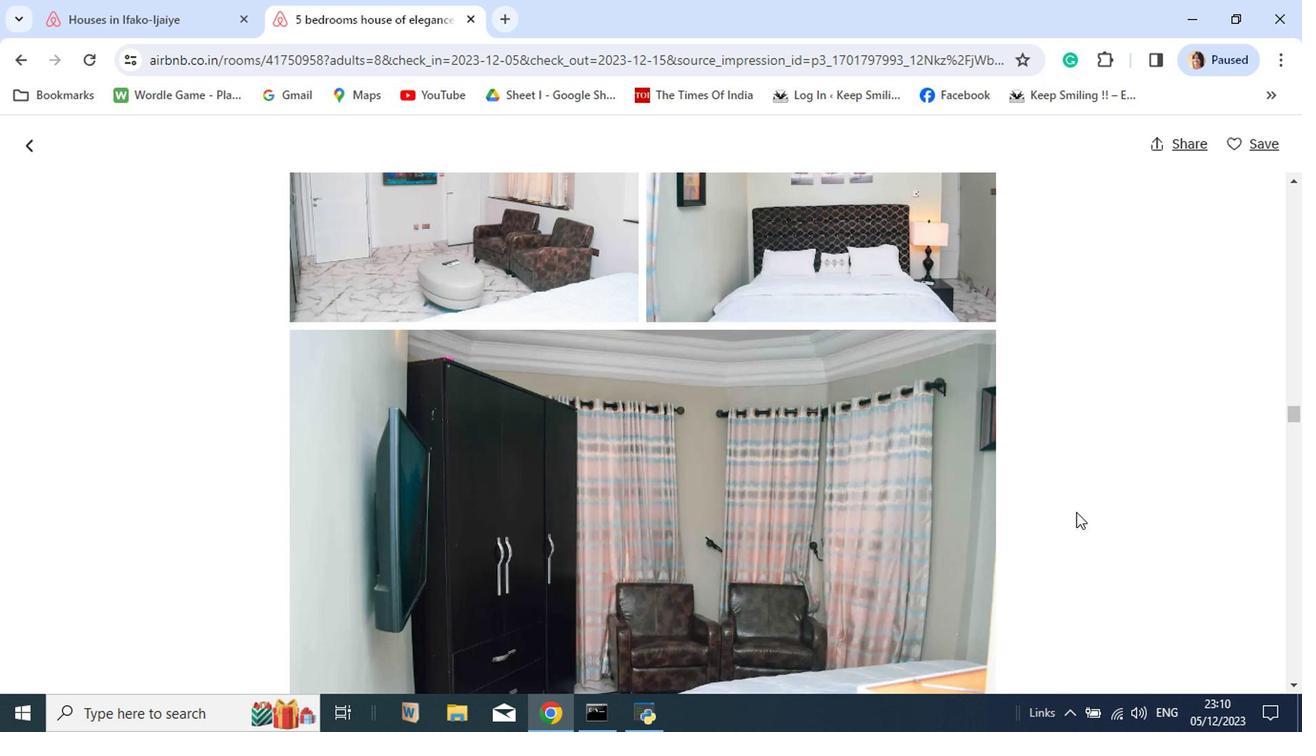 
Action: Mouse moved to (1056, 537)
Screenshot: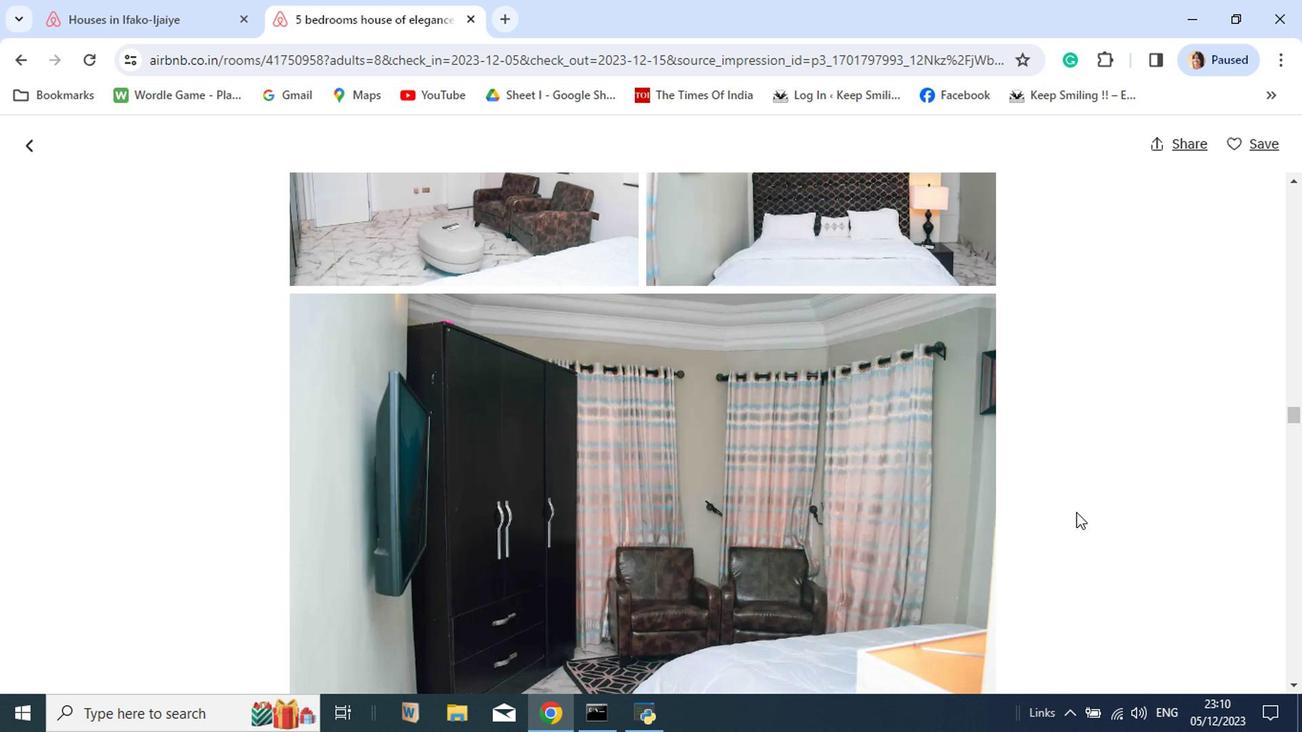 
Action: Mouse scrolled (1056, 536) with delta (0, -1)
Screenshot: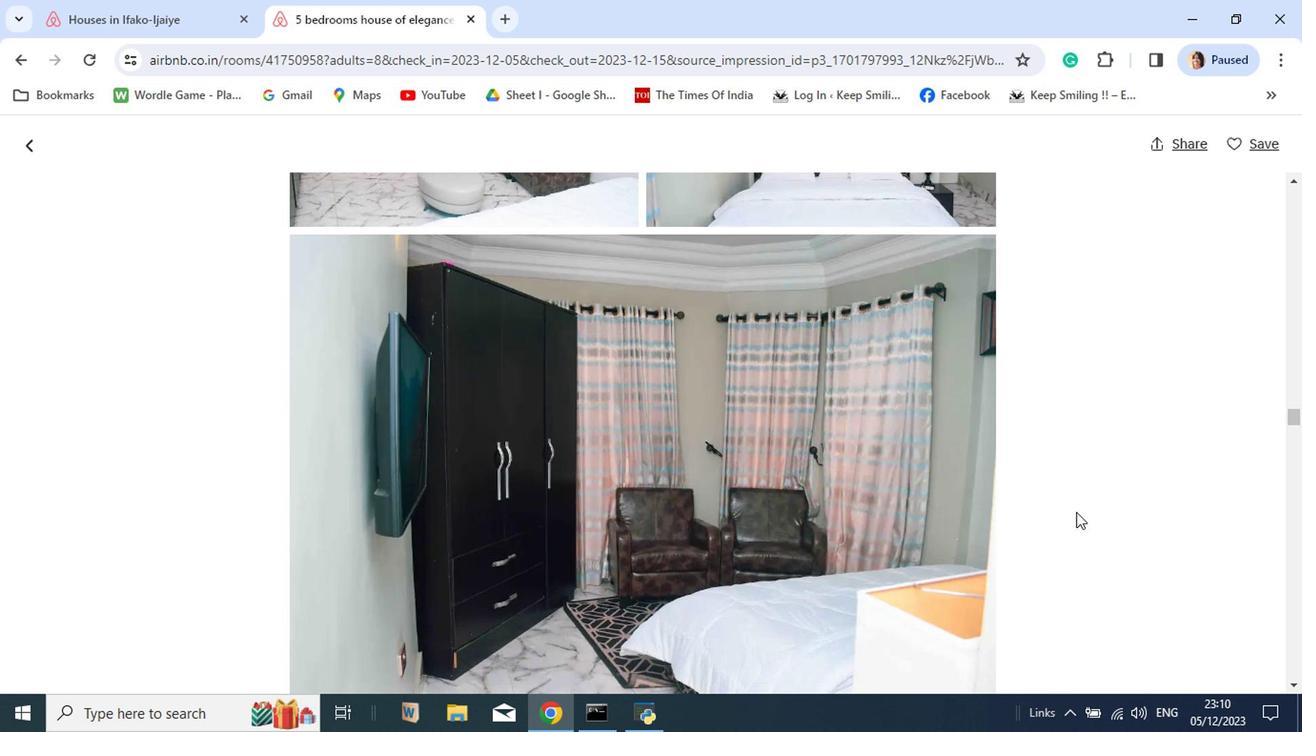 
Action: Mouse scrolled (1056, 536) with delta (0, -1)
Screenshot: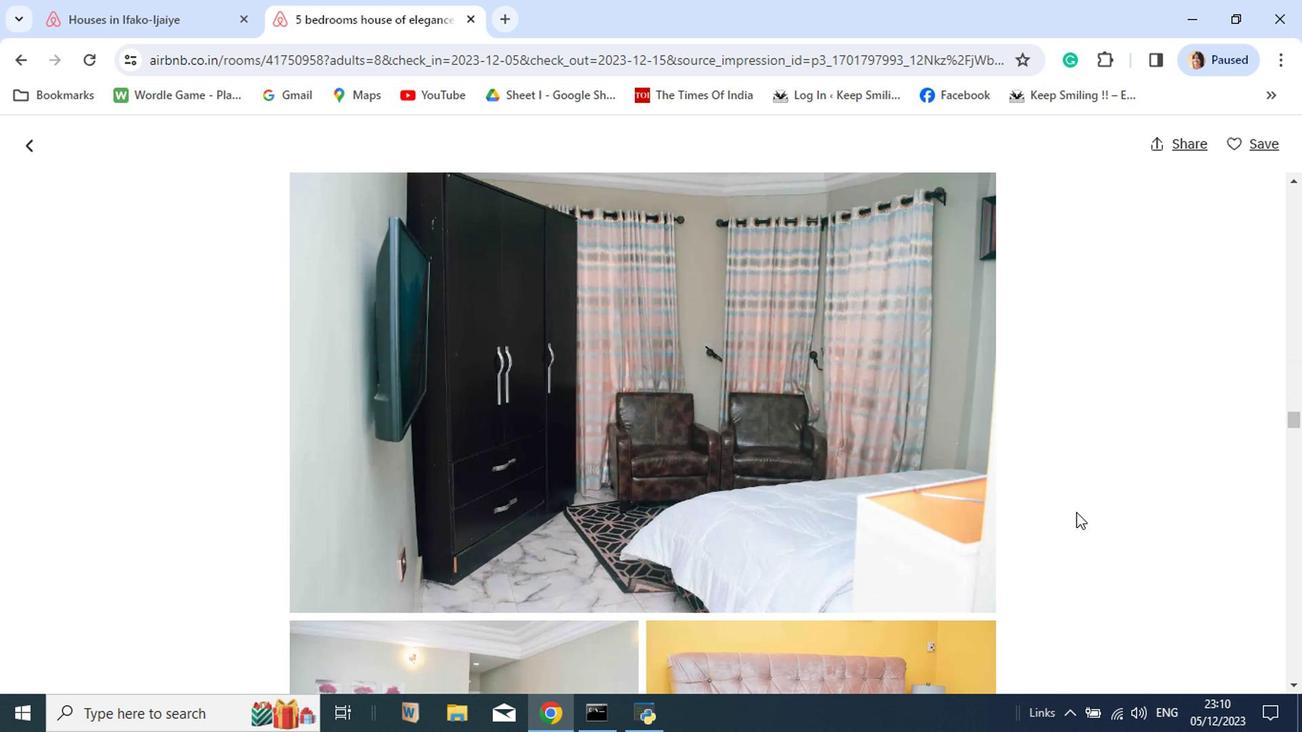 
Action: Mouse scrolled (1056, 536) with delta (0, -1)
Screenshot: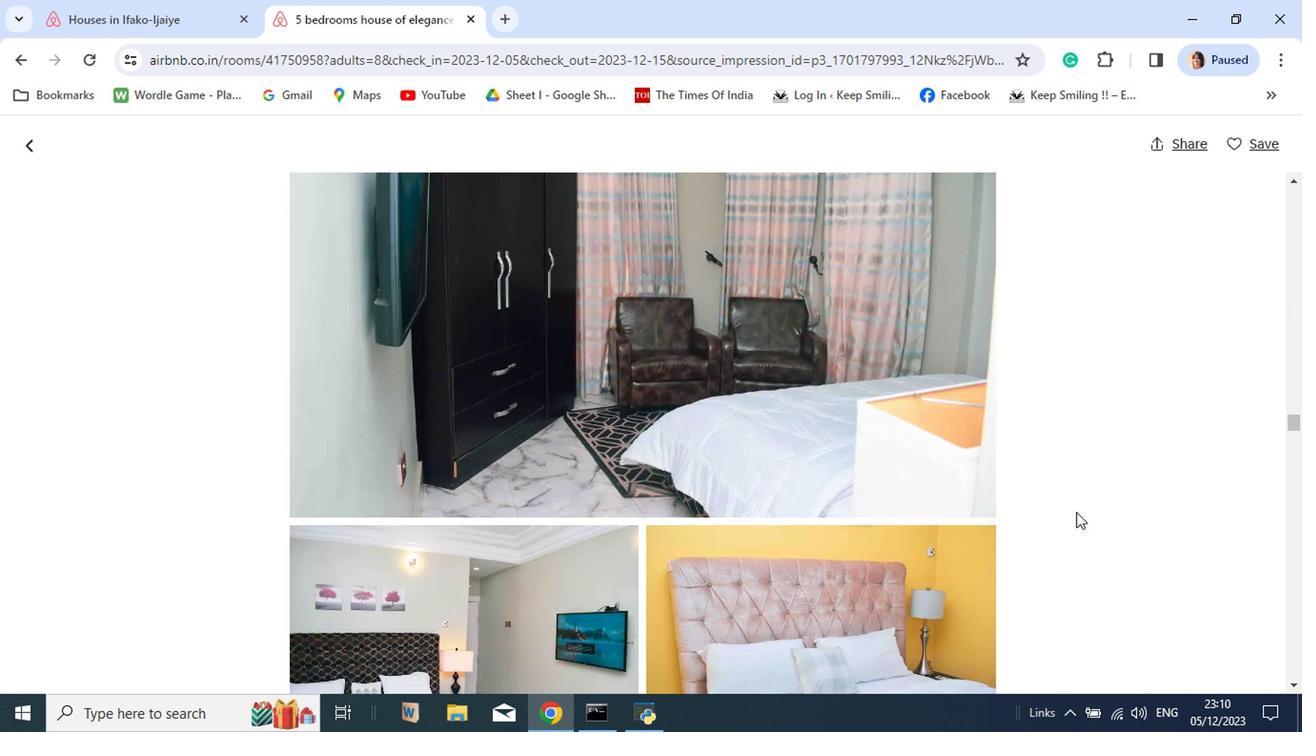 
Action: Mouse scrolled (1056, 536) with delta (0, -1)
Screenshot: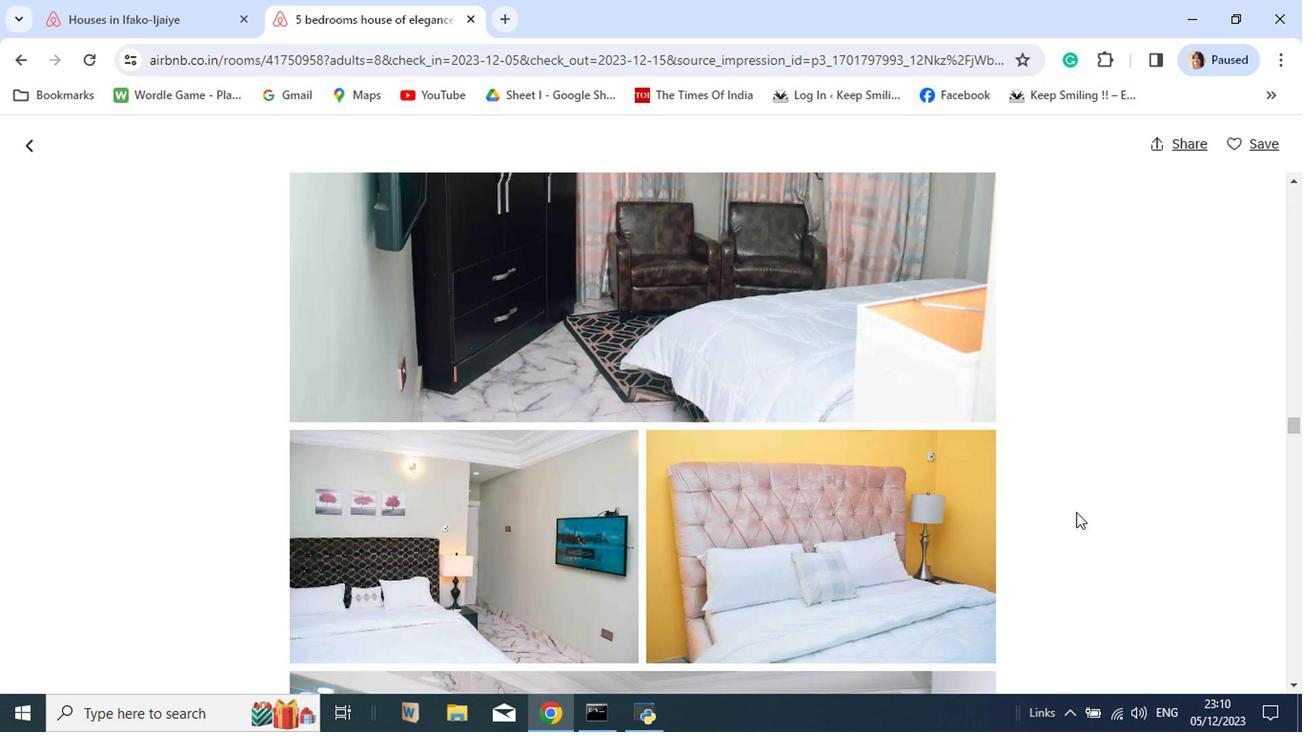 
Action: Mouse scrolled (1056, 536) with delta (0, -1)
Screenshot: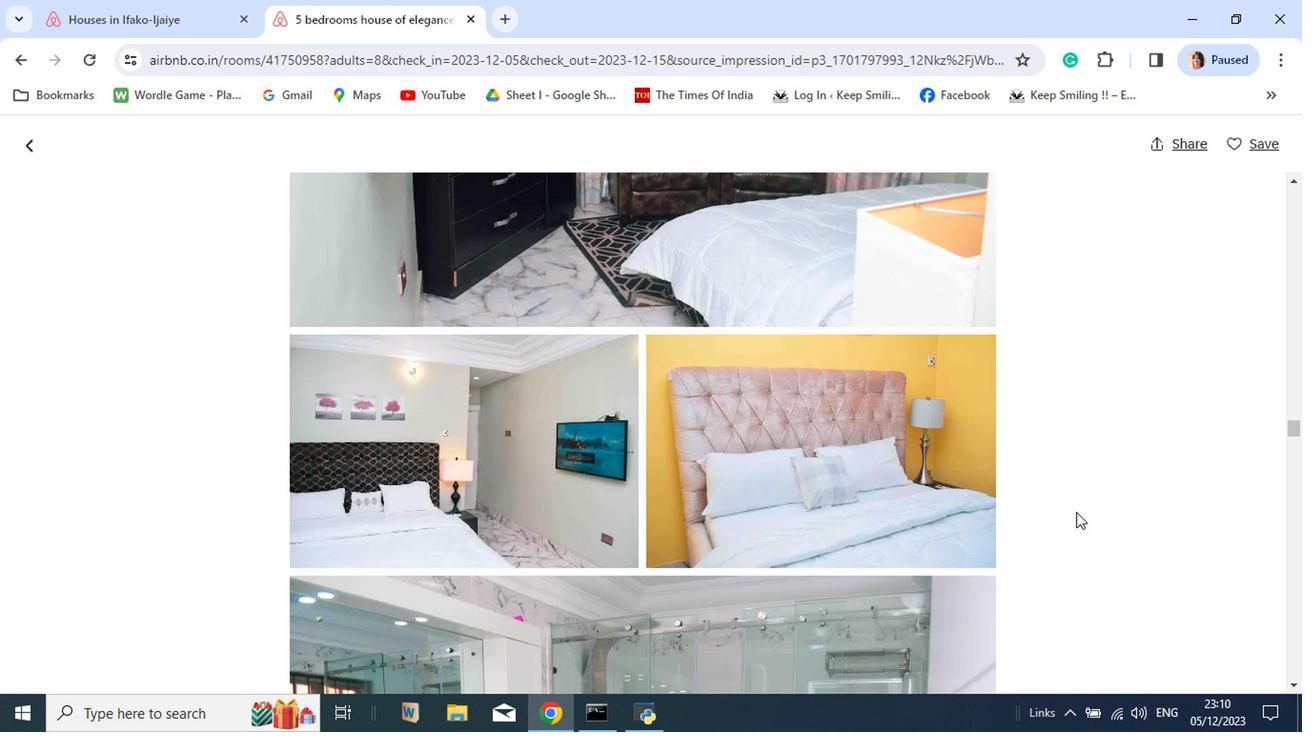 
Action: Mouse scrolled (1056, 536) with delta (0, -1)
Screenshot: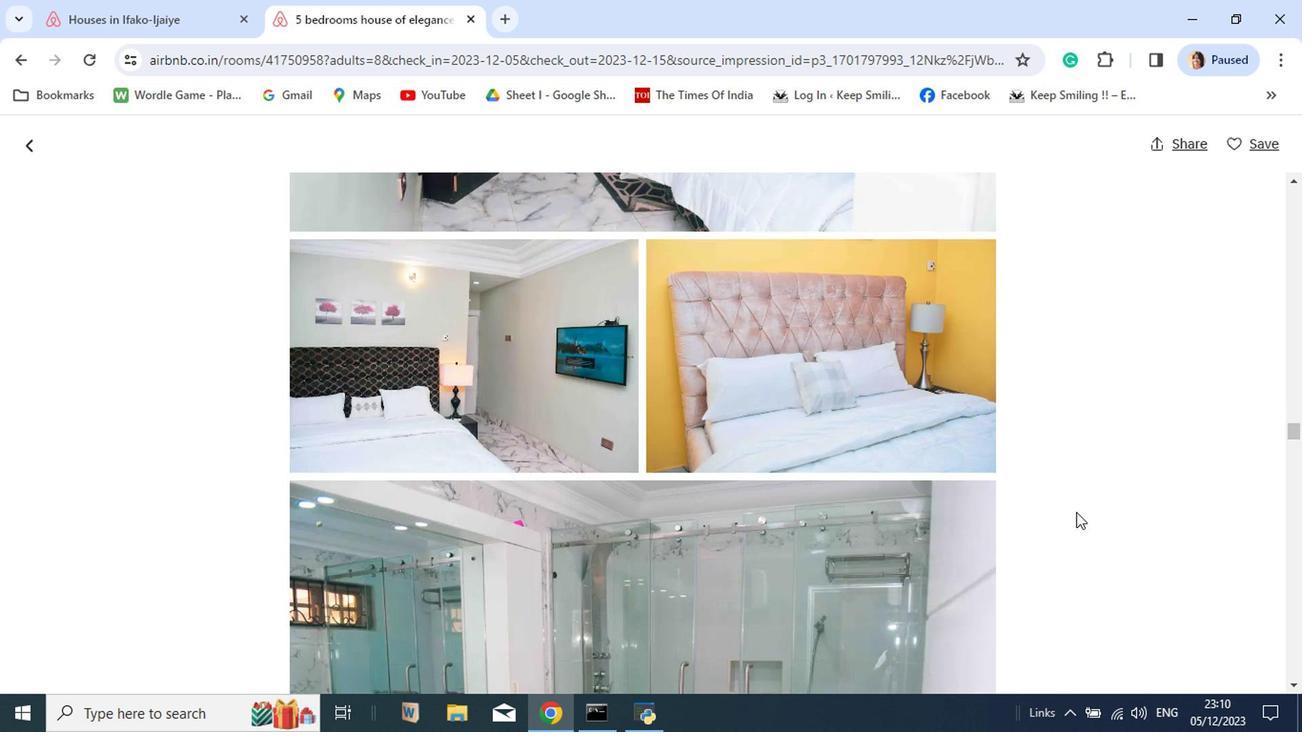 
Action: Mouse scrolled (1056, 536) with delta (0, -1)
Screenshot: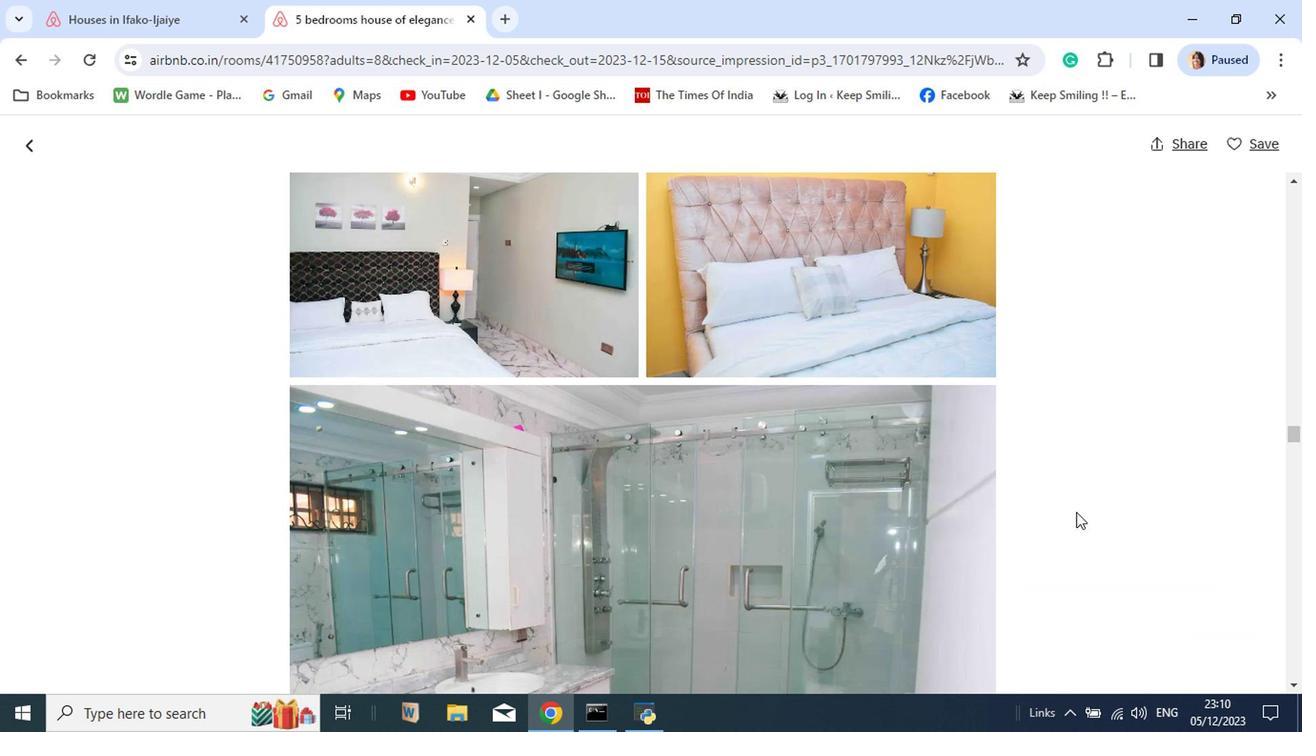 
Action: Mouse scrolled (1056, 536) with delta (0, -1)
Screenshot: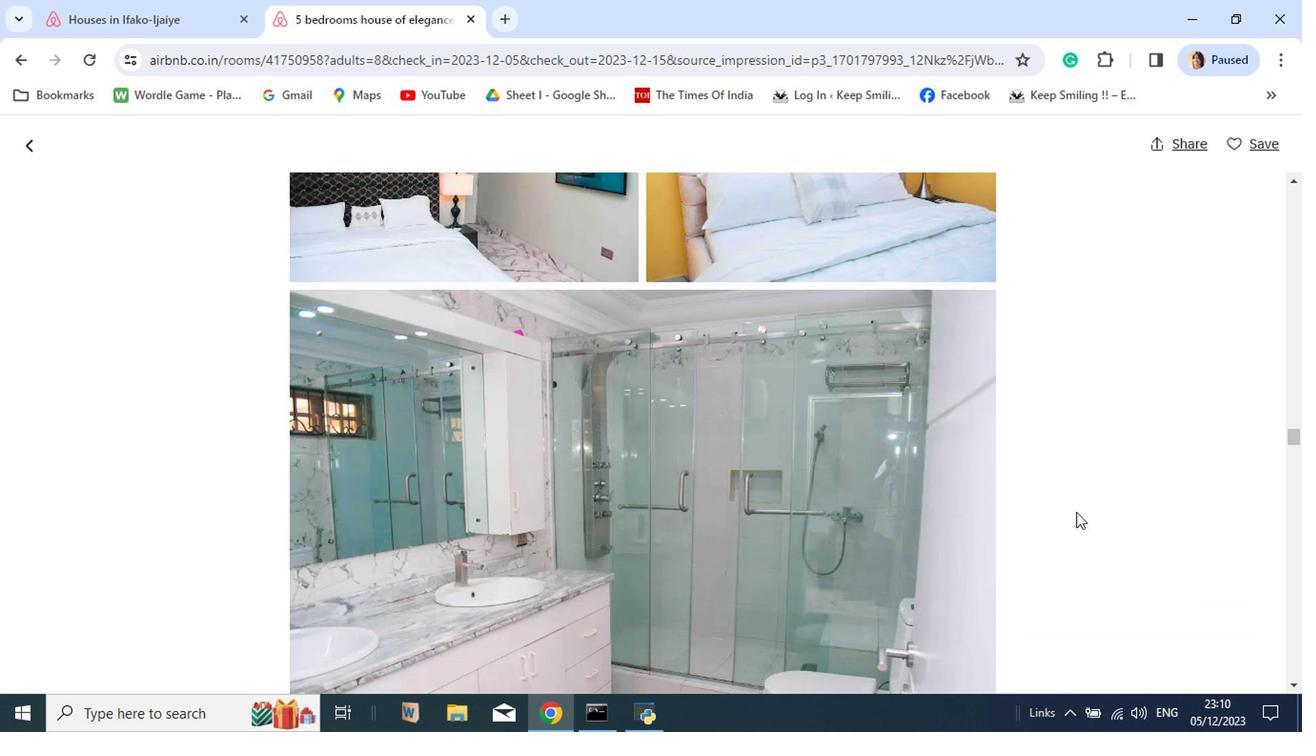 
Action: Mouse scrolled (1056, 536) with delta (0, -1)
Screenshot: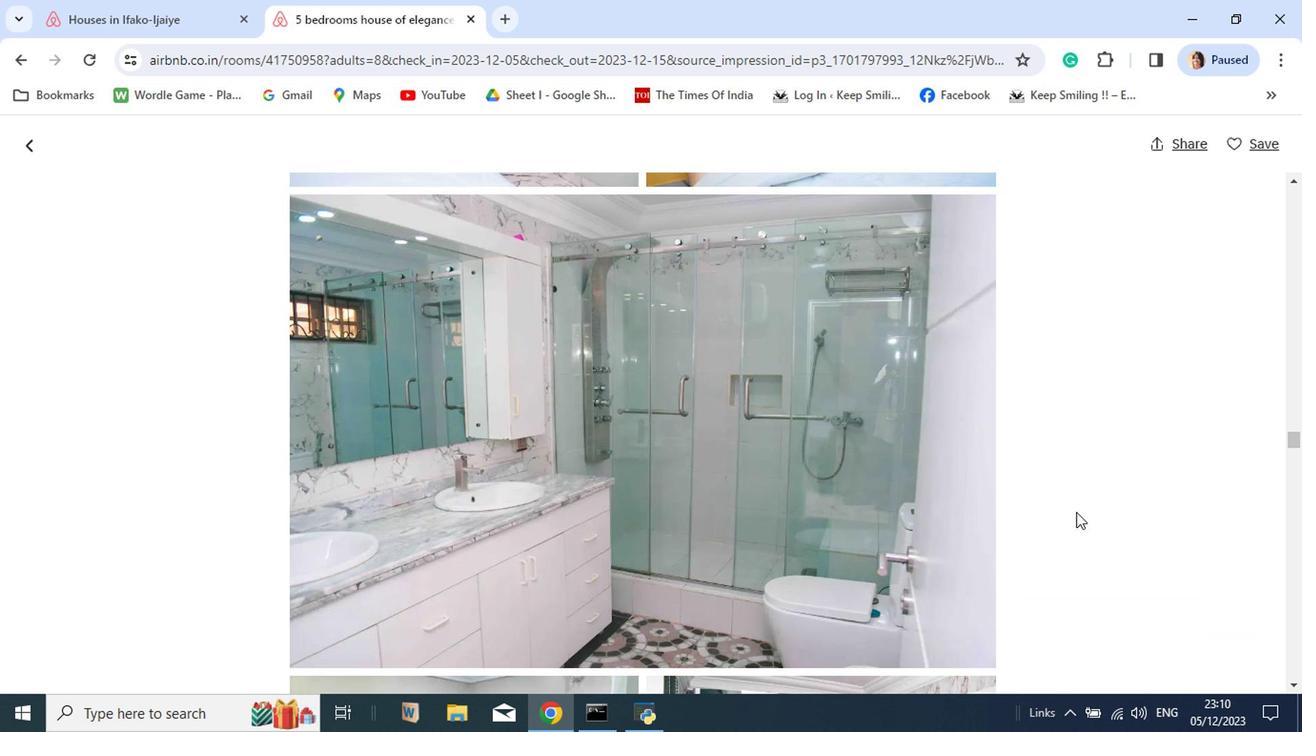
Action: Mouse scrolled (1056, 536) with delta (0, -1)
Screenshot: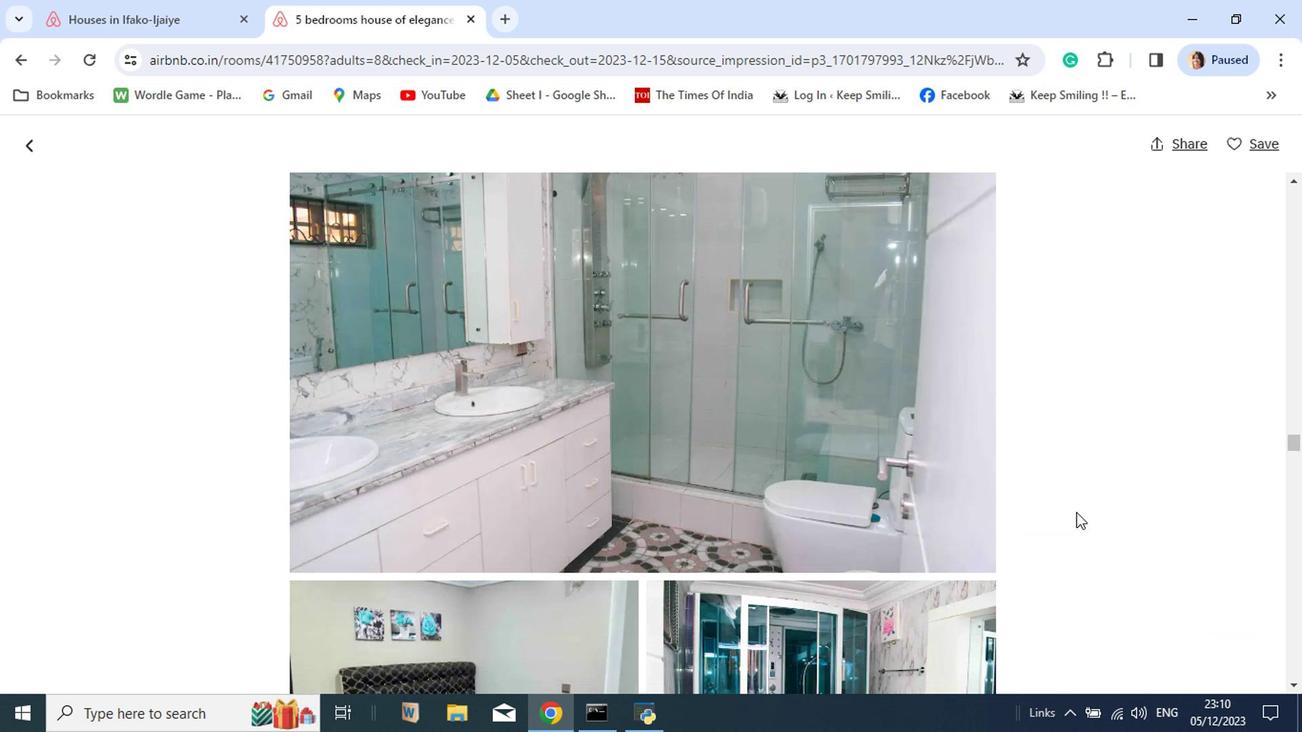 
Action: Mouse scrolled (1056, 536) with delta (0, -1)
Screenshot: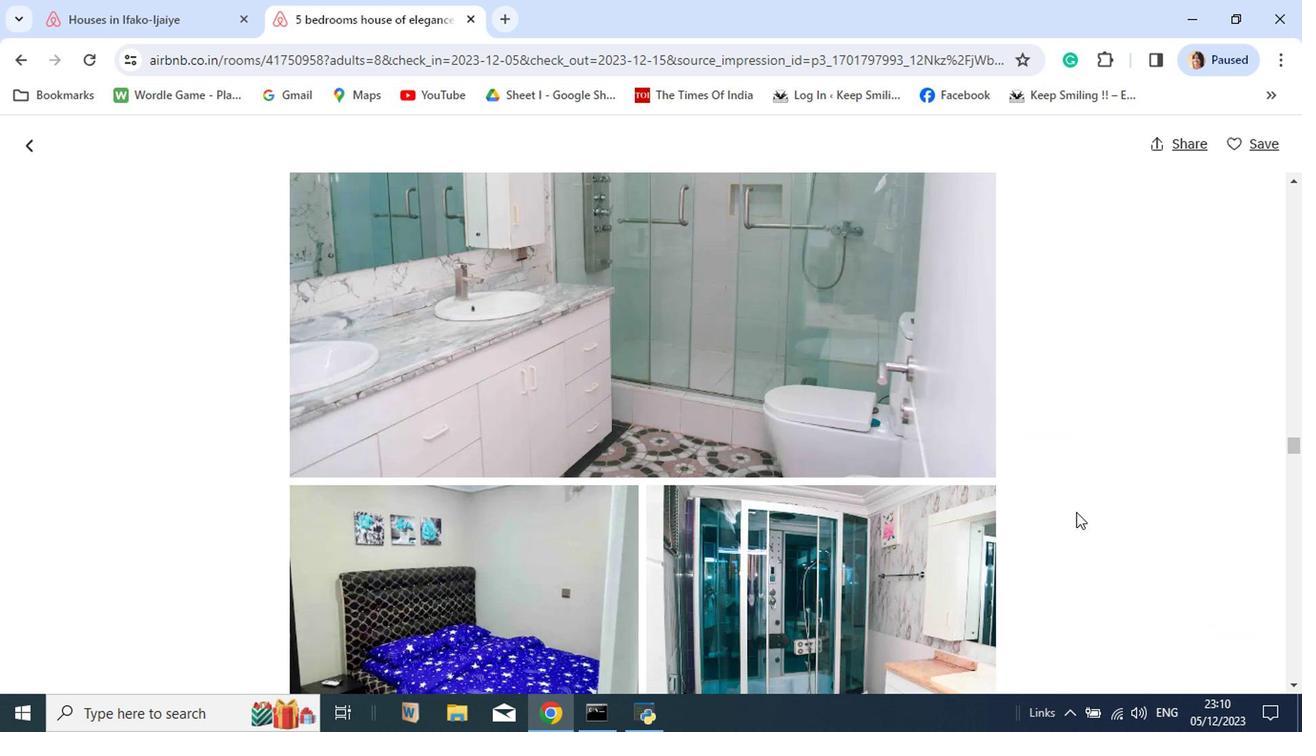 
Action: Mouse scrolled (1056, 536) with delta (0, -1)
Screenshot: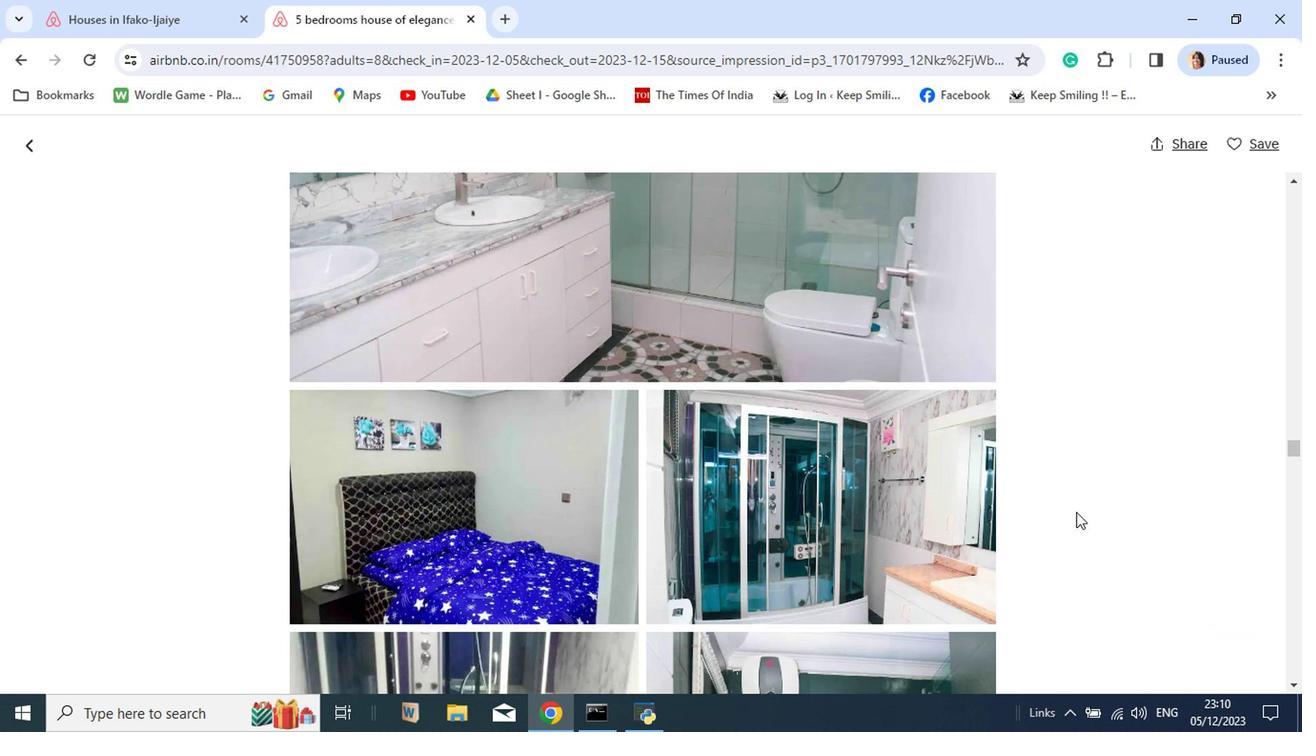 
Action: Mouse scrolled (1056, 536) with delta (0, -1)
Screenshot: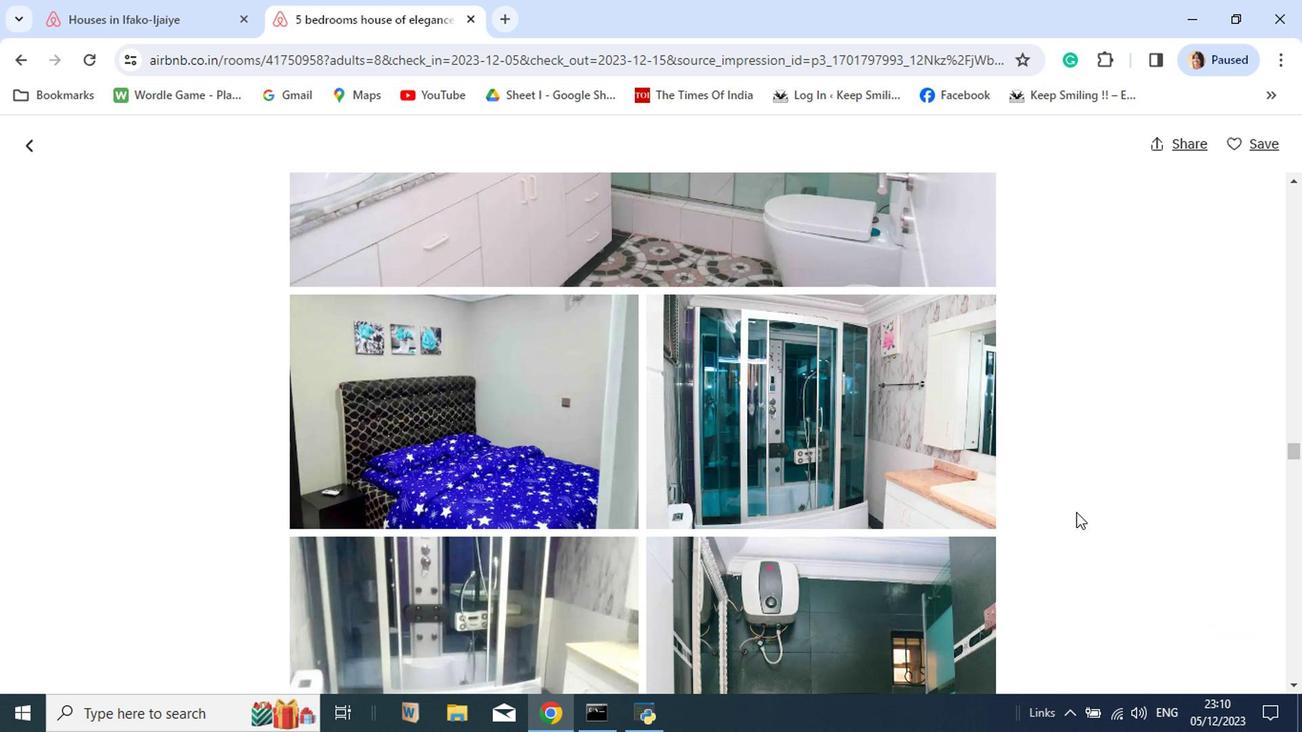 
Action: Mouse scrolled (1056, 536) with delta (0, -1)
Screenshot: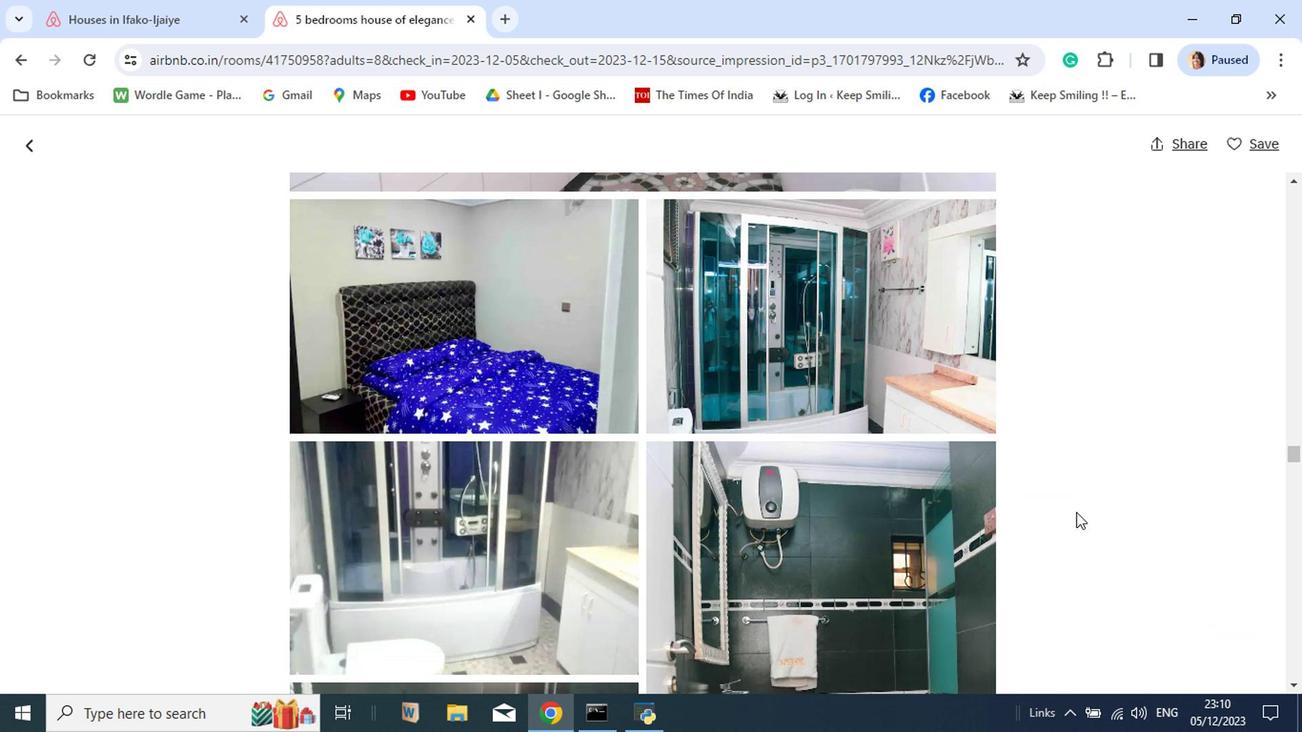 
Action: Mouse scrolled (1056, 536) with delta (0, -1)
Screenshot: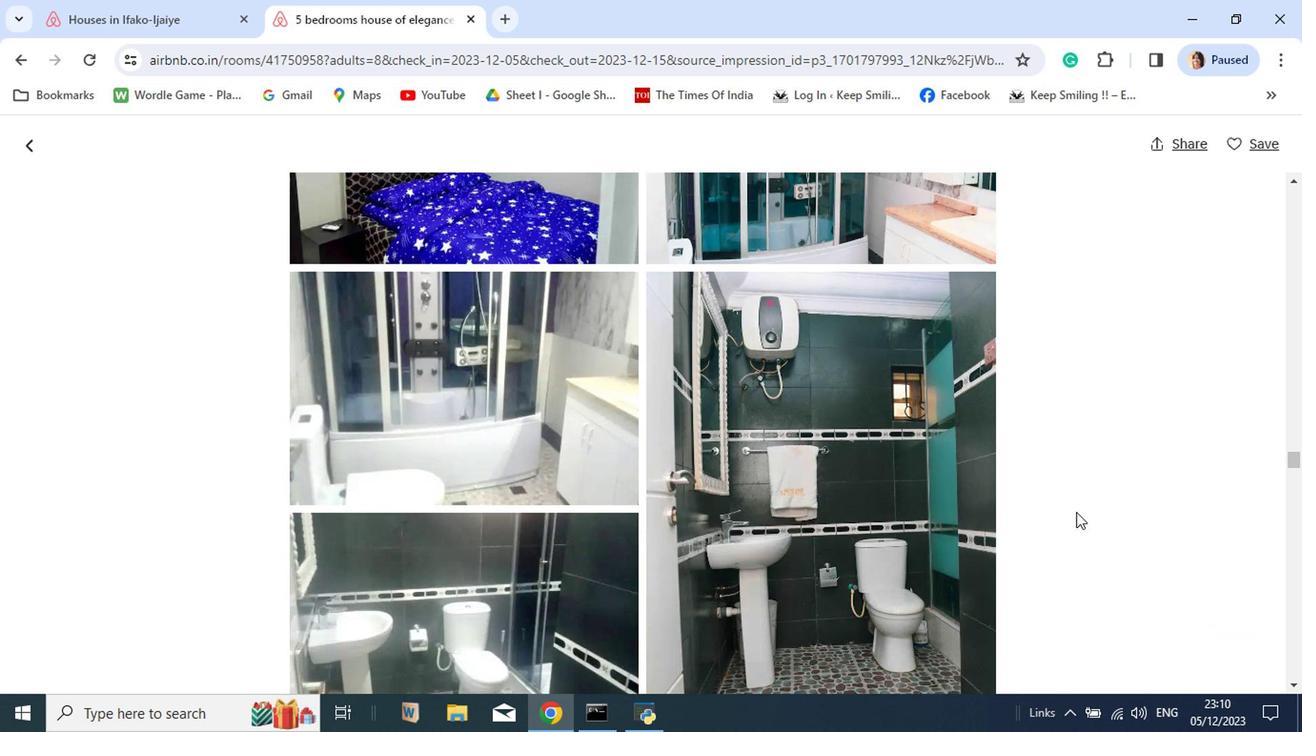
Action: Mouse scrolled (1056, 536) with delta (0, -1)
Screenshot: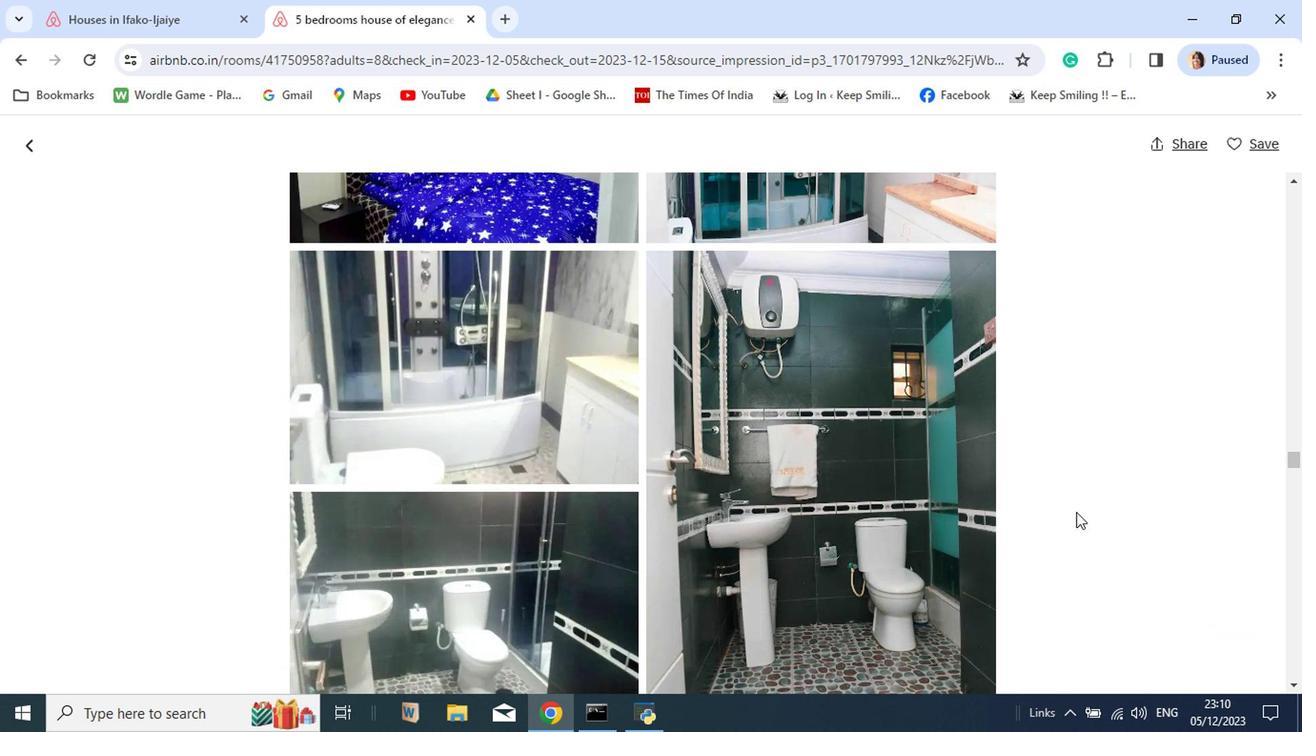 
Action: Mouse scrolled (1056, 536) with delta (0, -1)
Screenshot: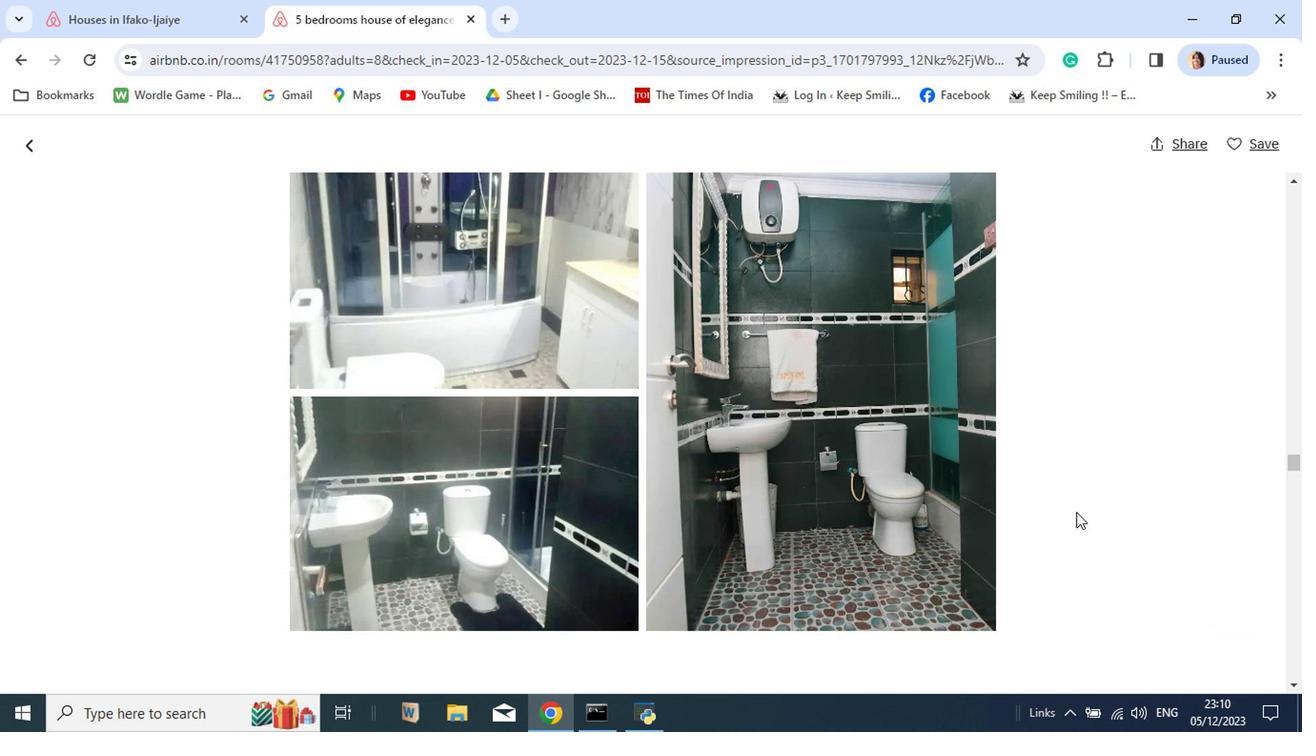 
Action: Mouse scrolled (1056, 536) with delta (0, -1)
Screenshot: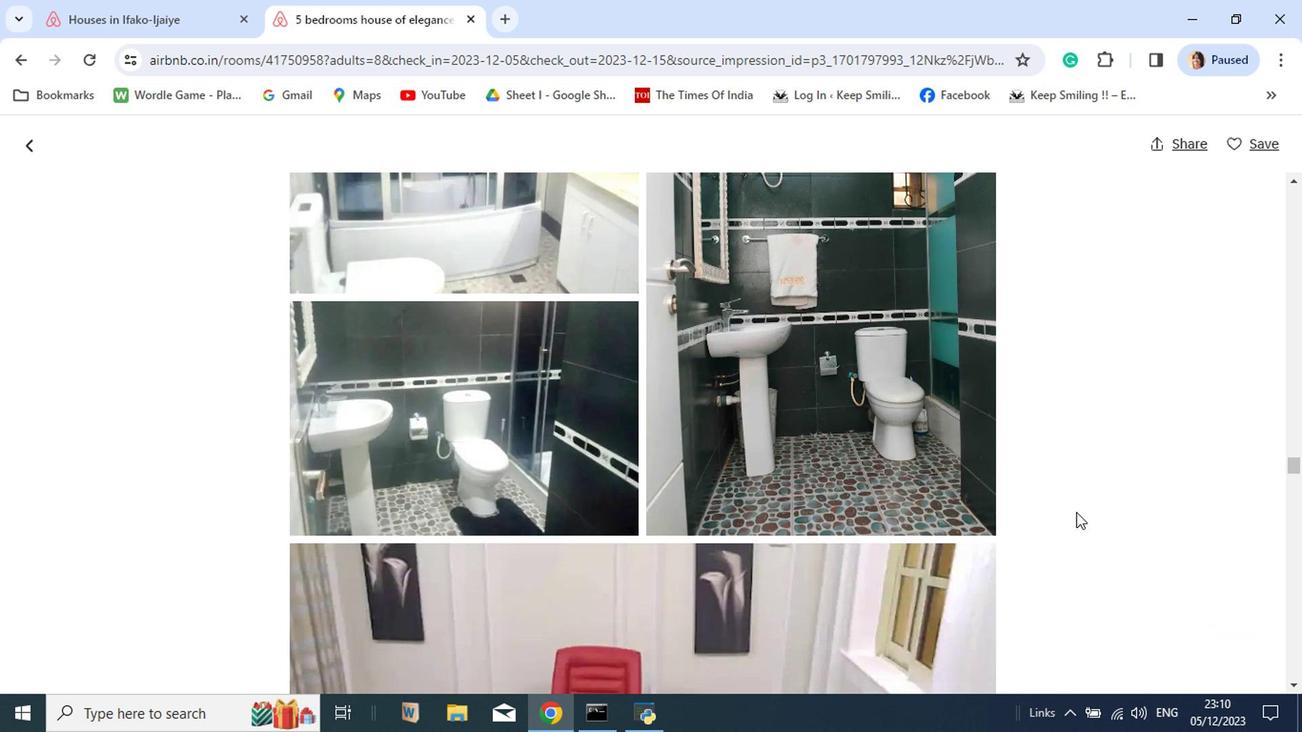 
Action: Mouse scrolled (1056, 536) with delta (0, -1)
Screenshot: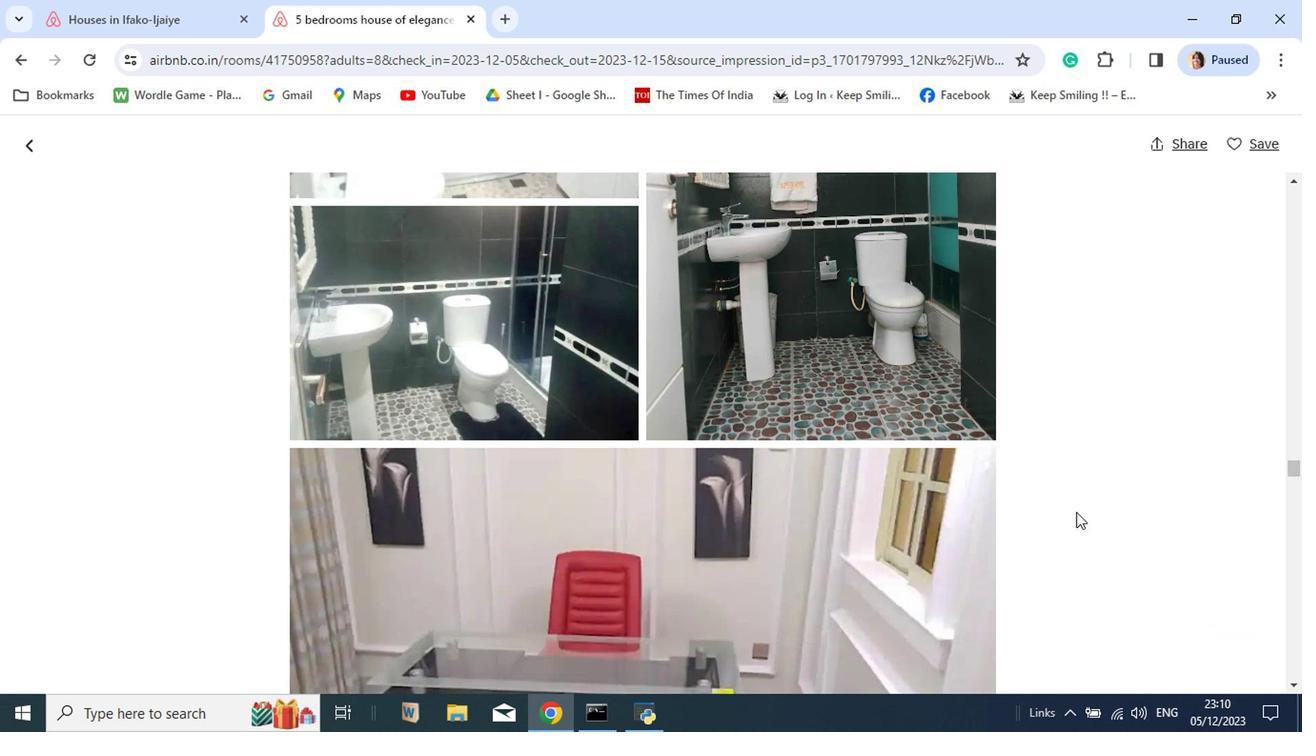 
Action: Mouse scrolled (1056, 536) with delta (0, -1)
Screenshot: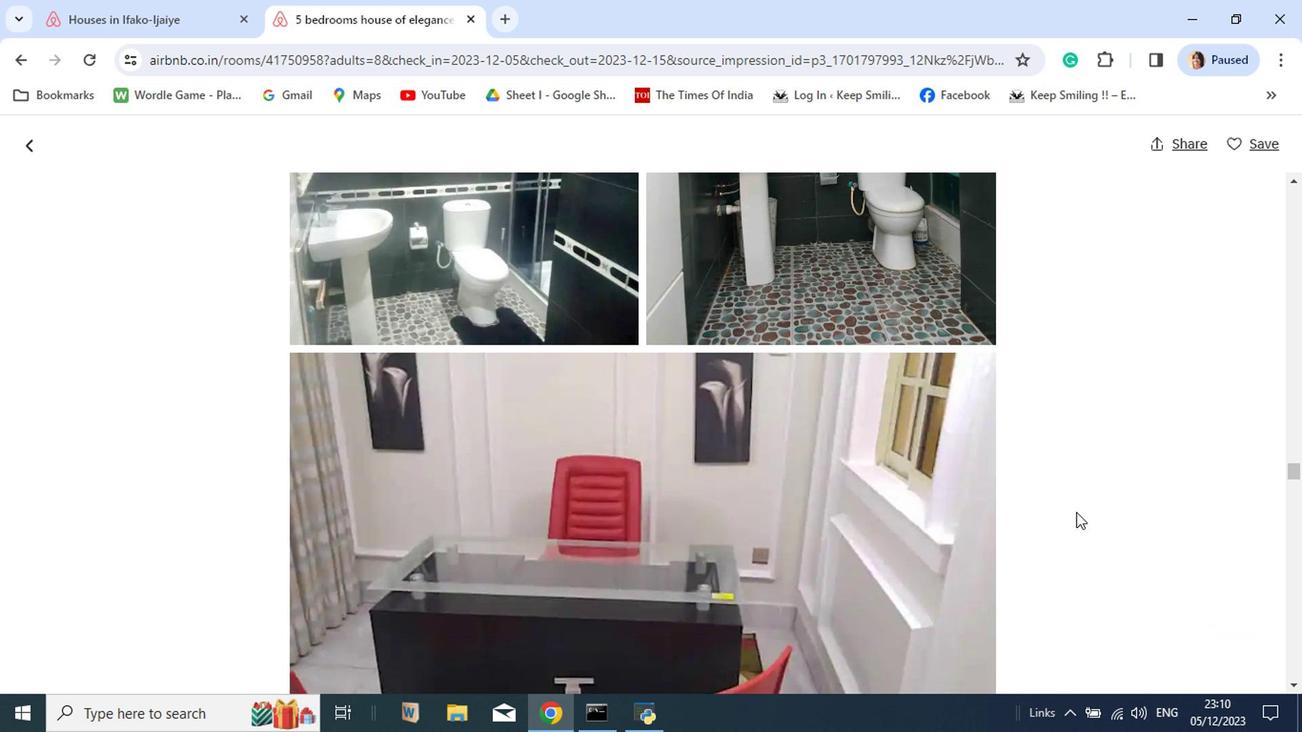 
Action: Mouse scrolled (1056, 536) with delta (0, -1)
Screenshot: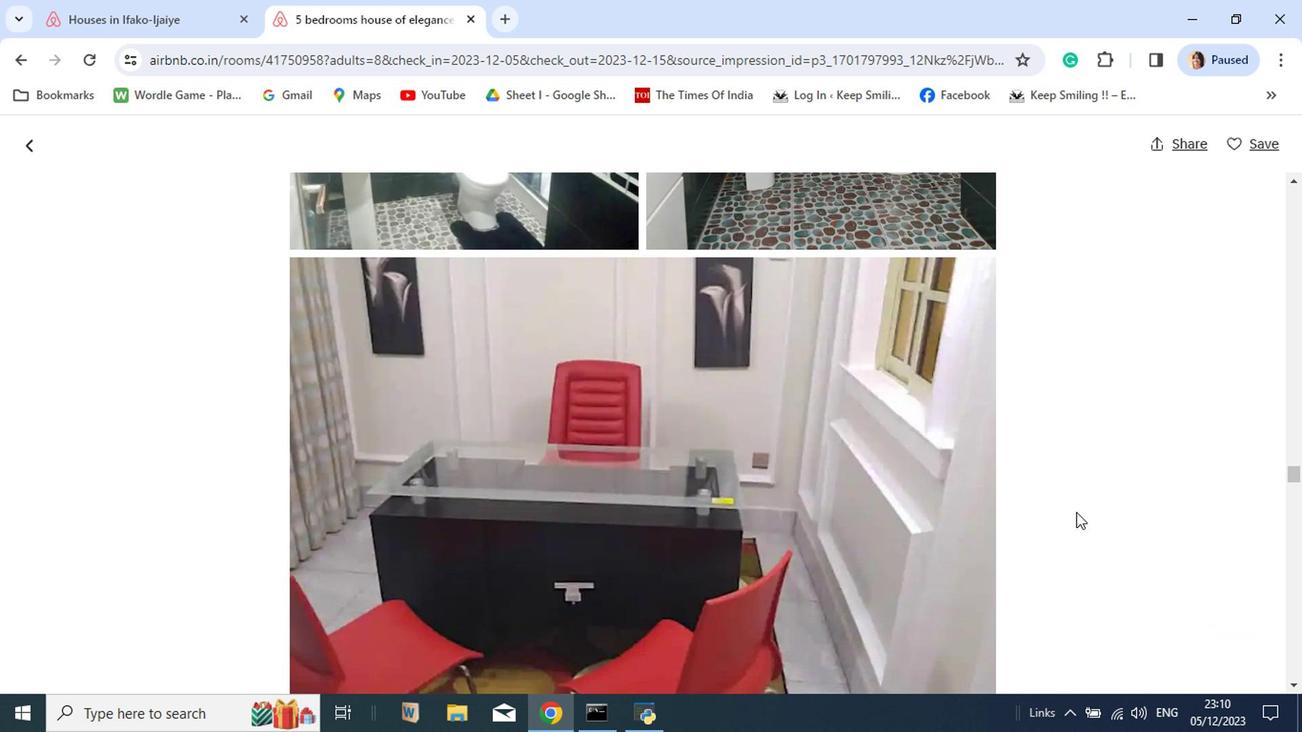 
Action: Mouse scrolled (1056, 536) with delta (0, -1)
Screenshot: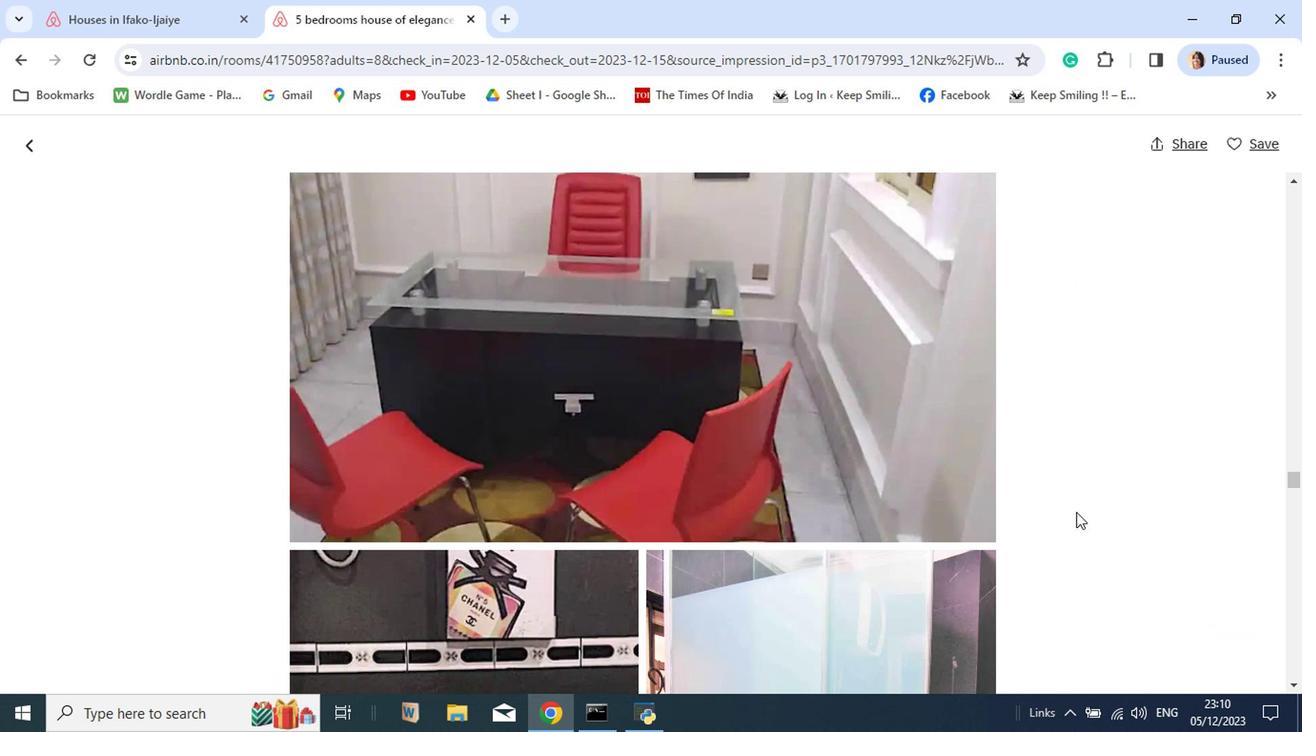 
Action: Mouse scrolled (1056, 536) with delta (0, -1)
Screenshot: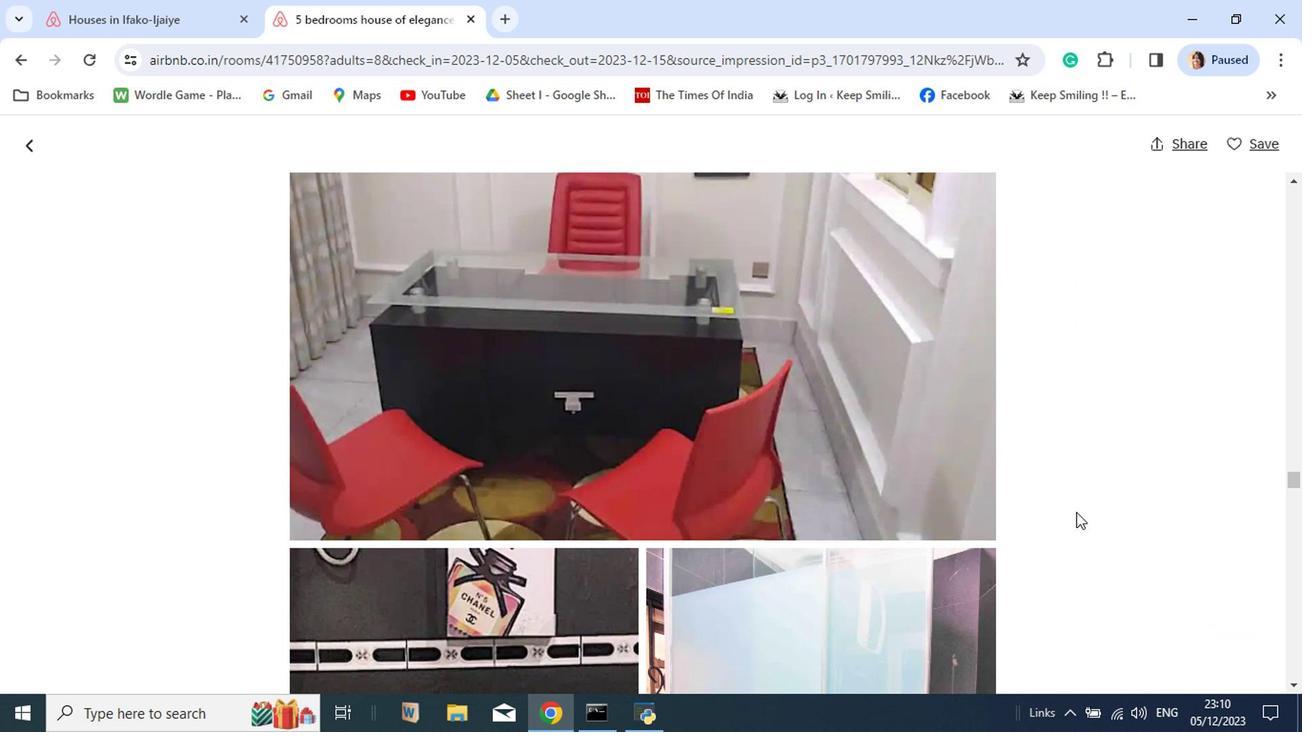 
Action: Mouse scrolled (1056, 536) with delta (0, -1)
Screenshot: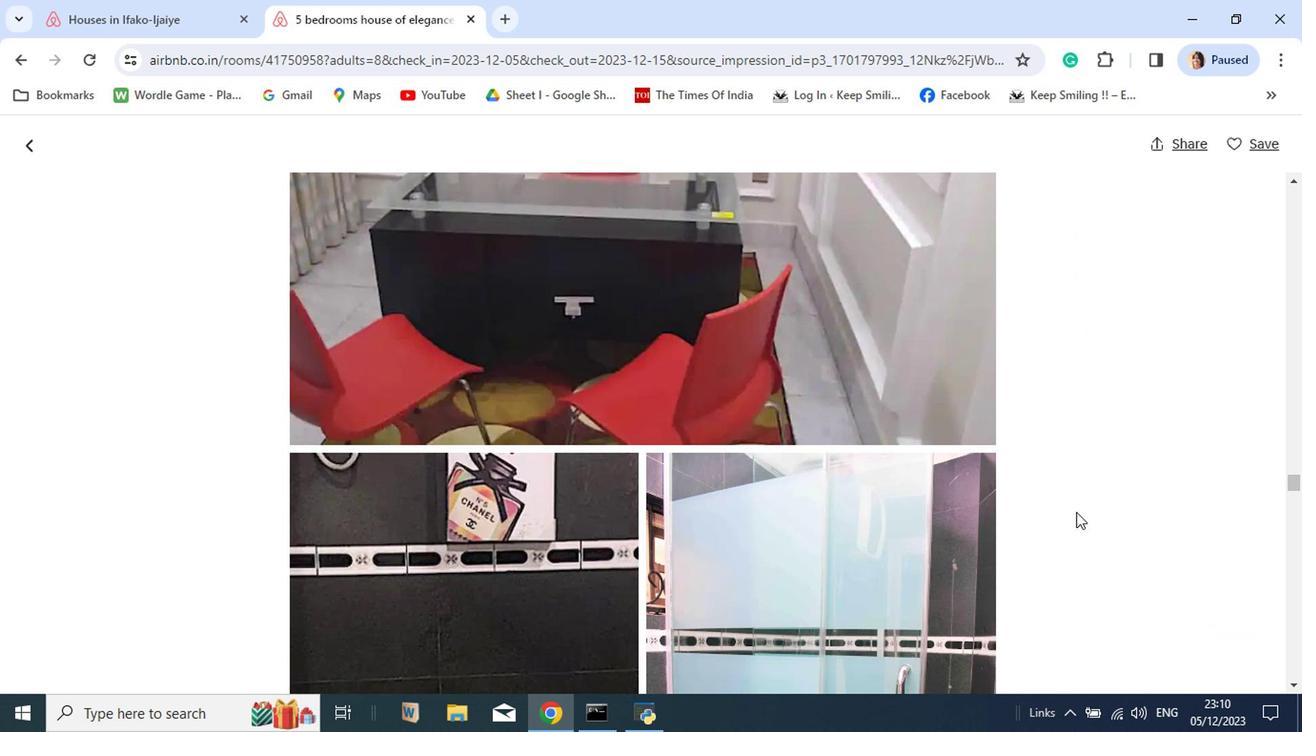 
Action: Mouse scrolled (1056, 536) with delta (0, -1)
Screenshot: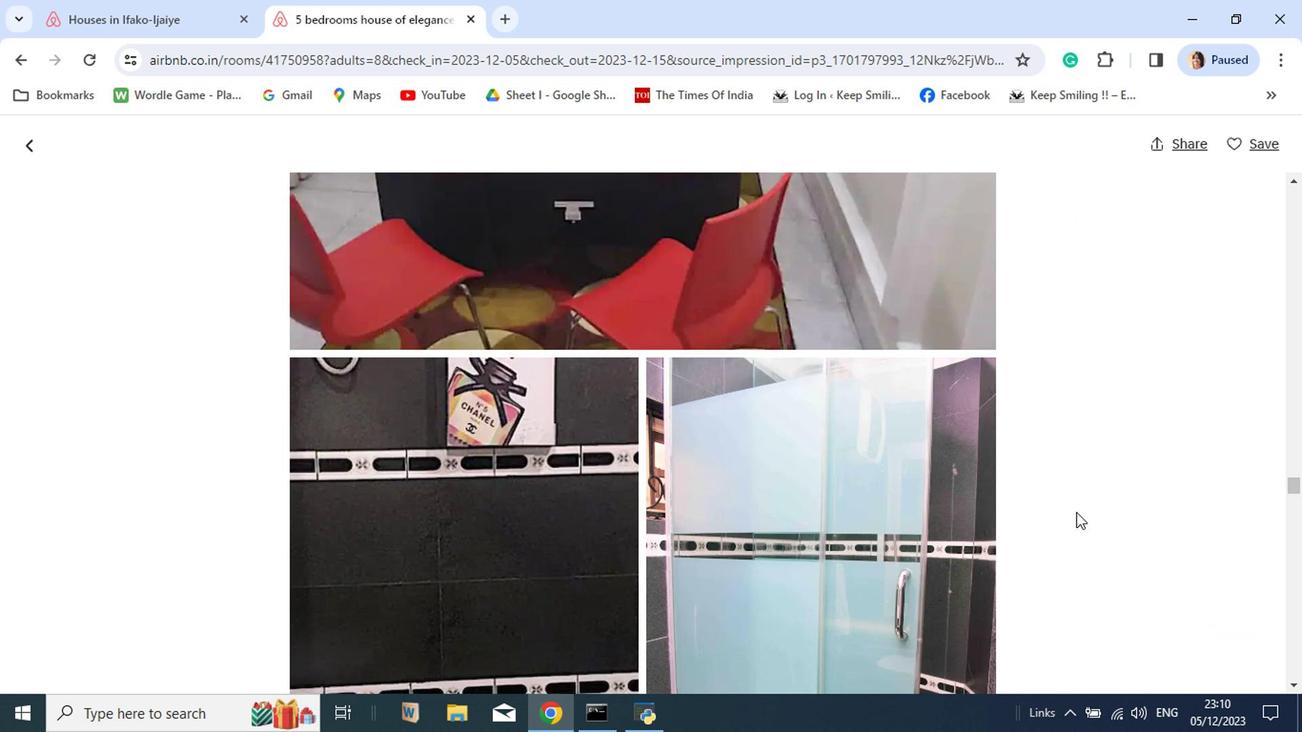 
Action: Mouse scrolled (1056, 536) with delta (0, -1)
Screenshot: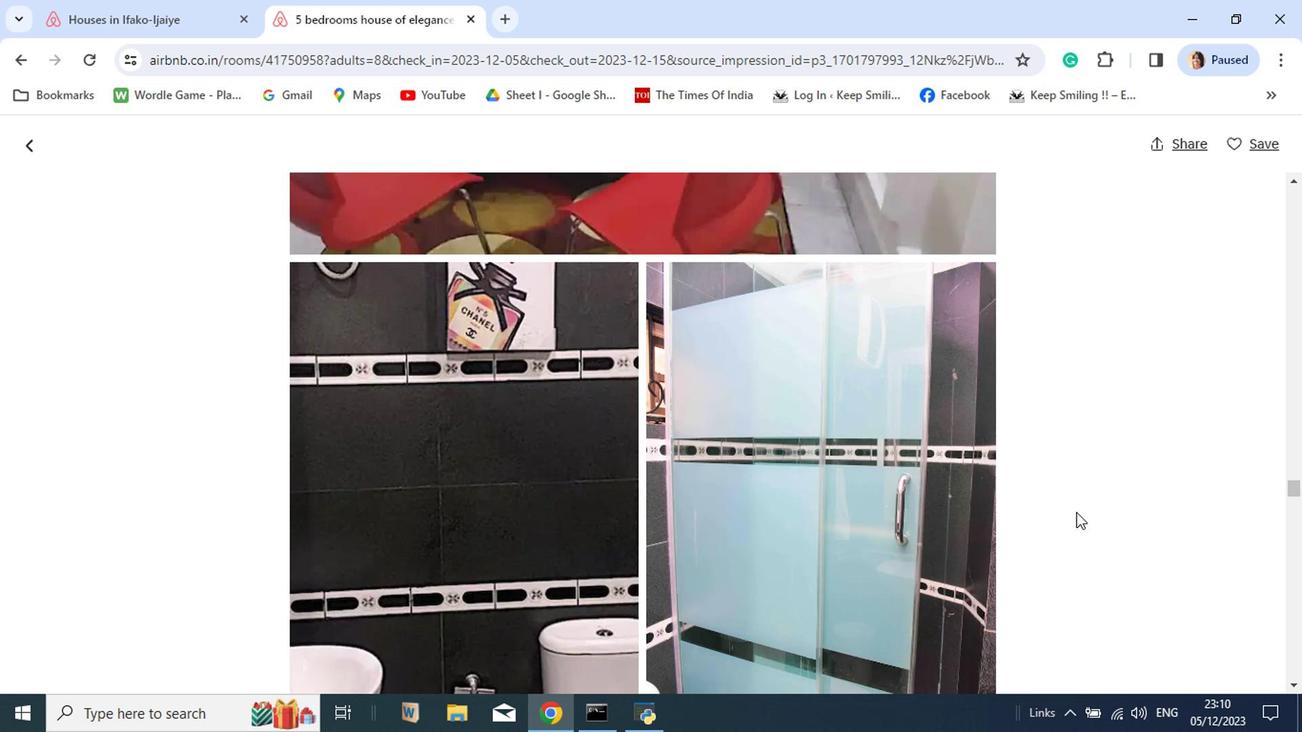 
Action: Mouse scrolled (1056, 536) with delta (0, -1)
Screenshot: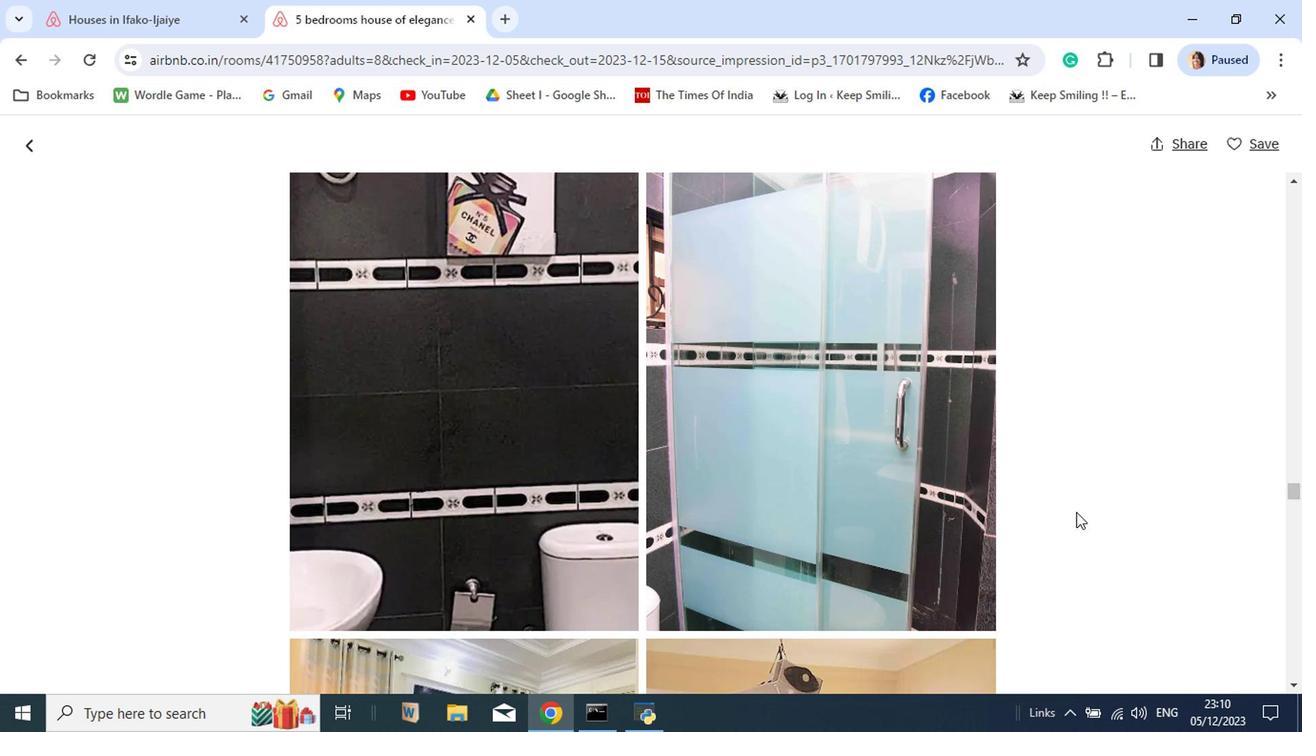 
Action: Mouse scrolled (1056, 536) with delta (0, -1)
Screenshot: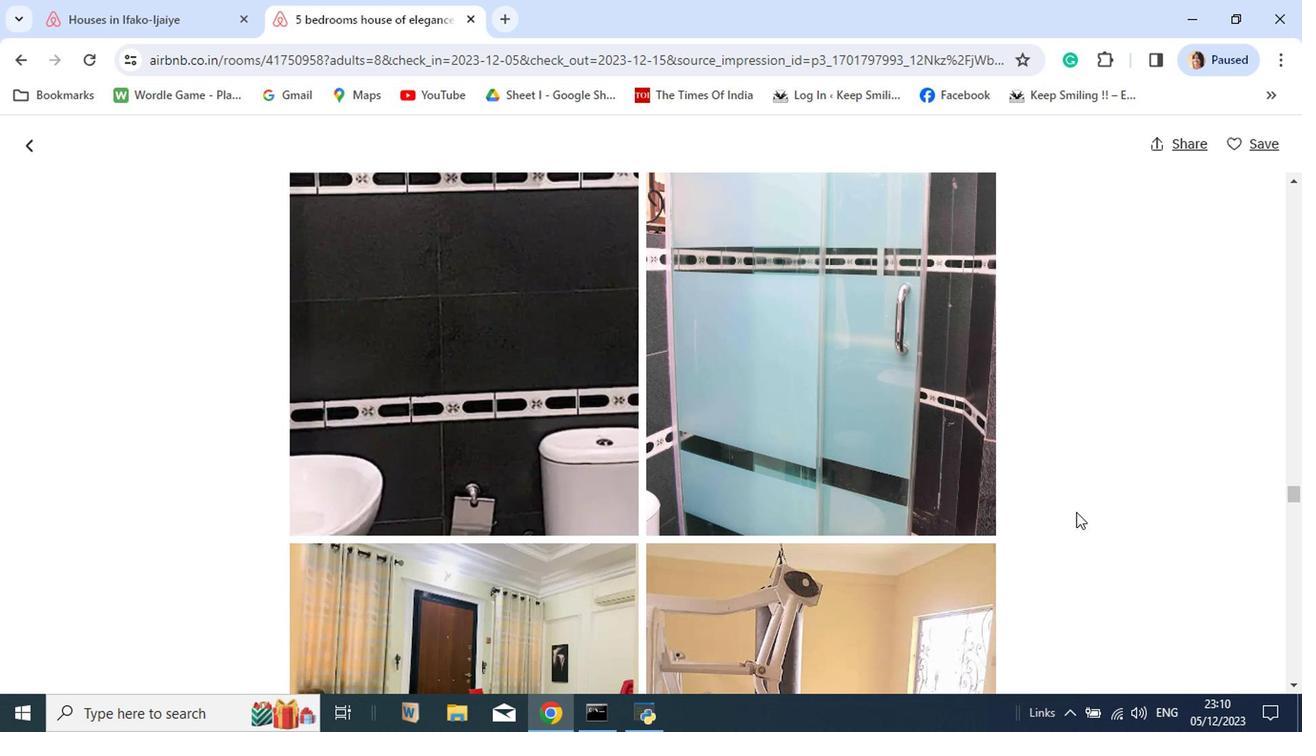 
Action: Mouse scrolled (1056, 536) with delta (0, -1)
Screenshot: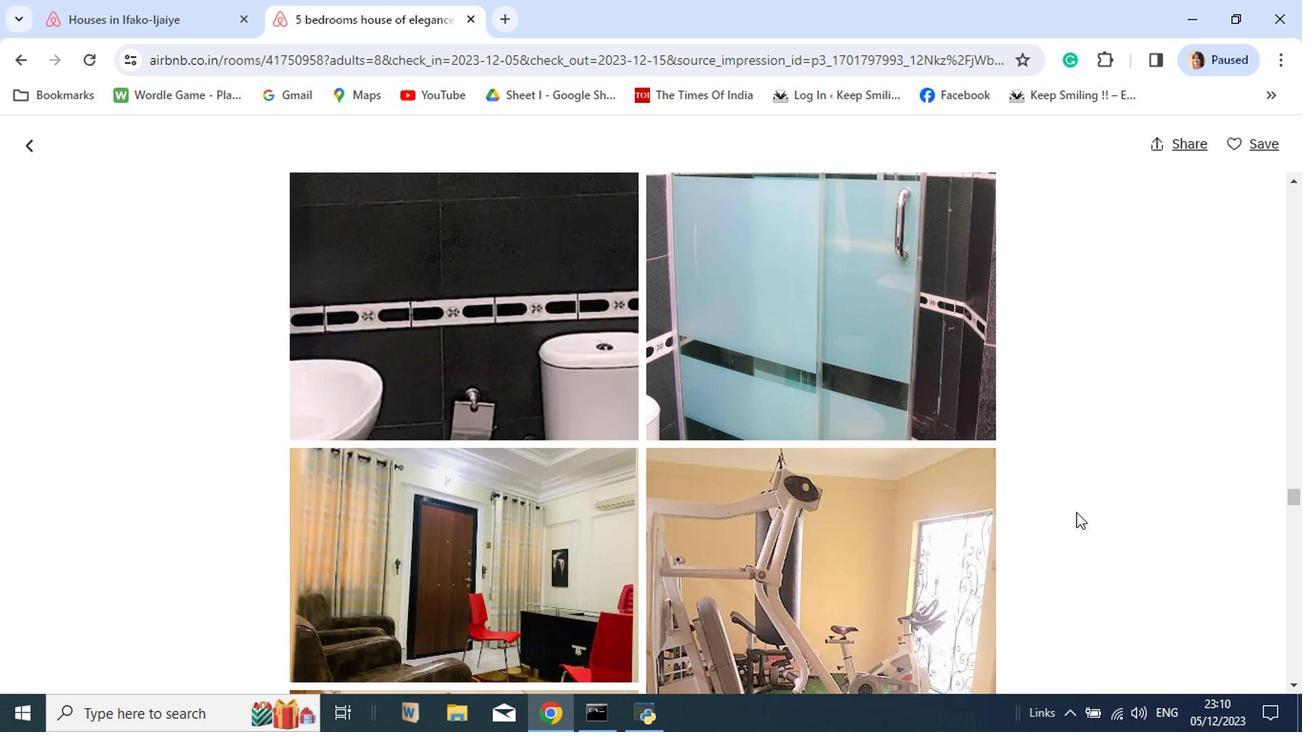 
Action: Mouse scrolled (1056, 536) with delta (0, -1)
Screenshot: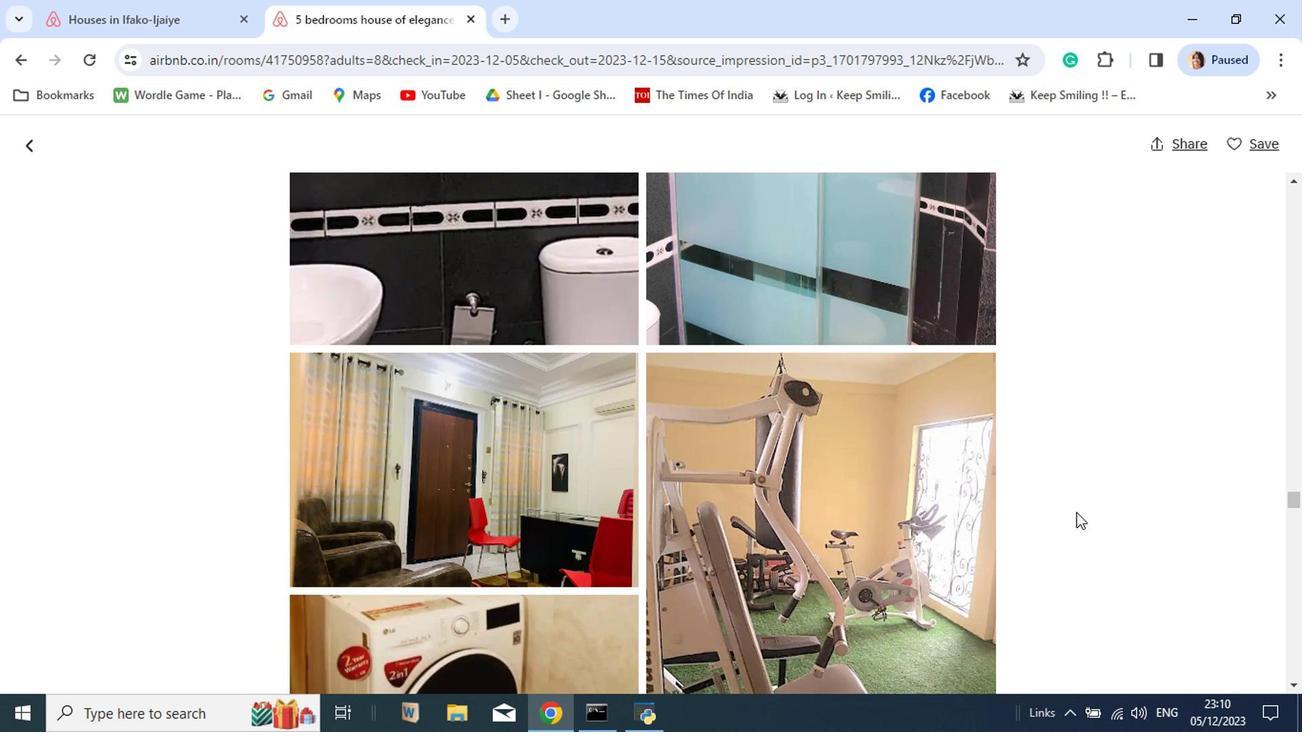 
Action: Mouse scrolled (1056, 536) with delta (0, -1)
Screenshot: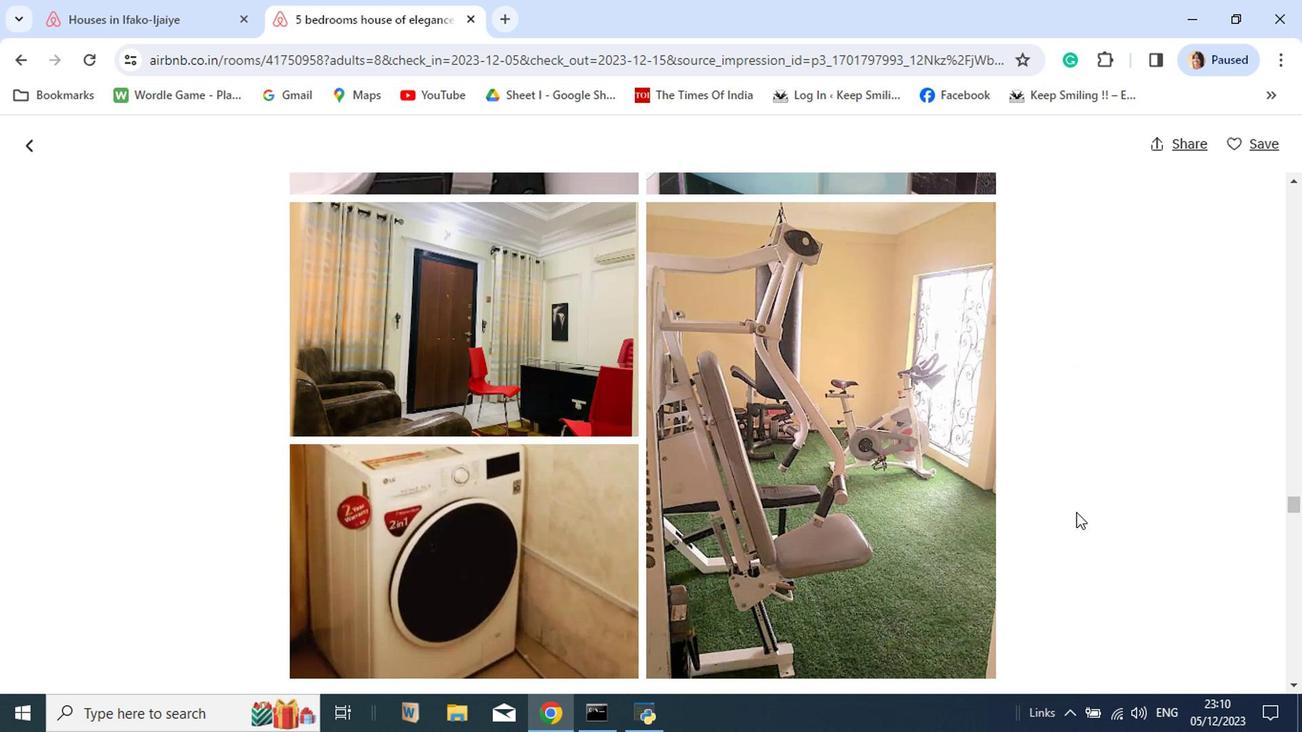 
Action: Mouse scrolled (1056, 536) with delta (0, -1)
Screenshot: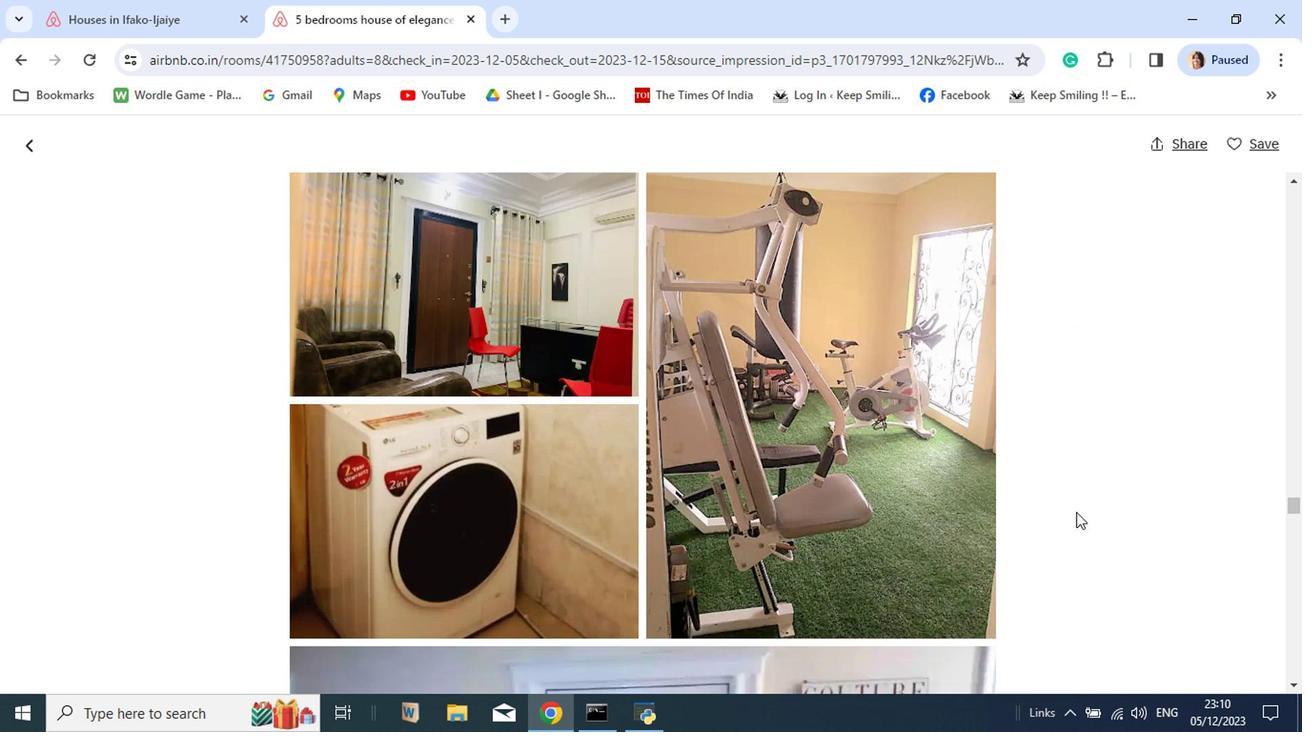 
Action: Mouse scrolled (1056, 536) with delta (0, -1)
Screenshot: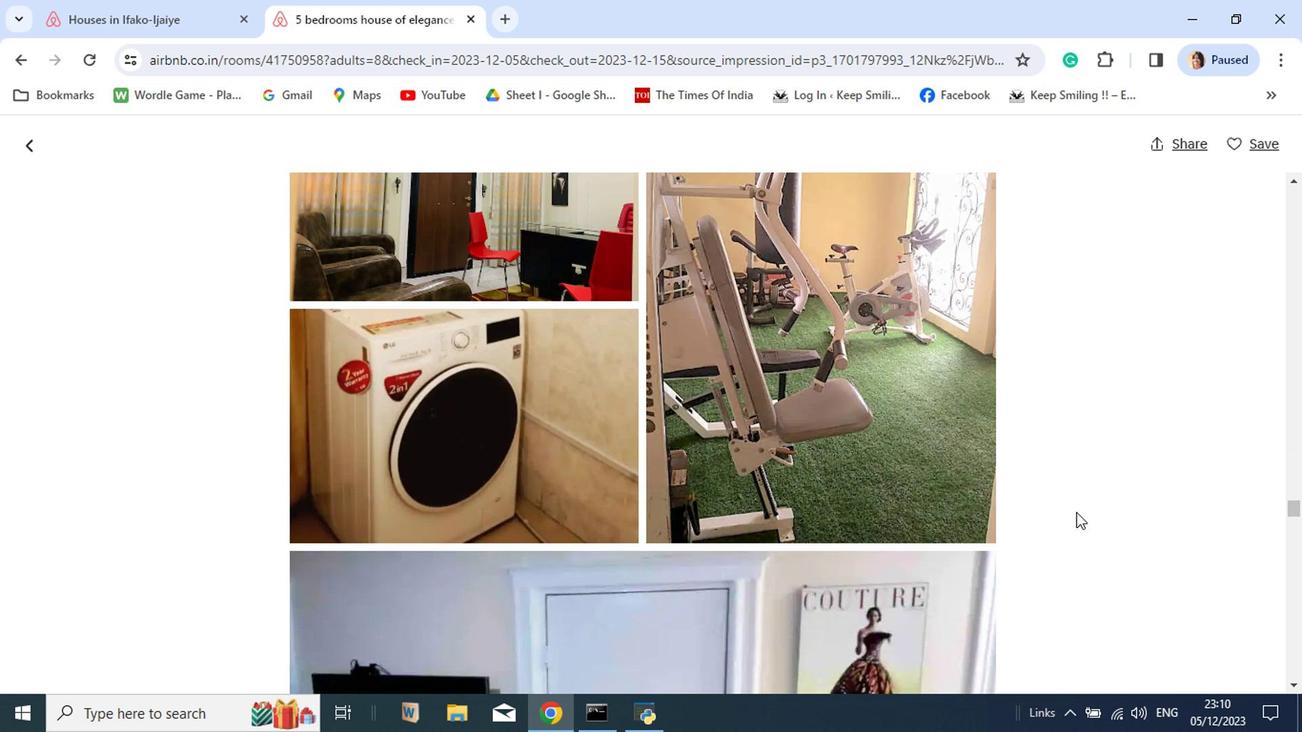 
Action: Mouse scrolled (1056, 536) with delta (0, -1)
Screenshot: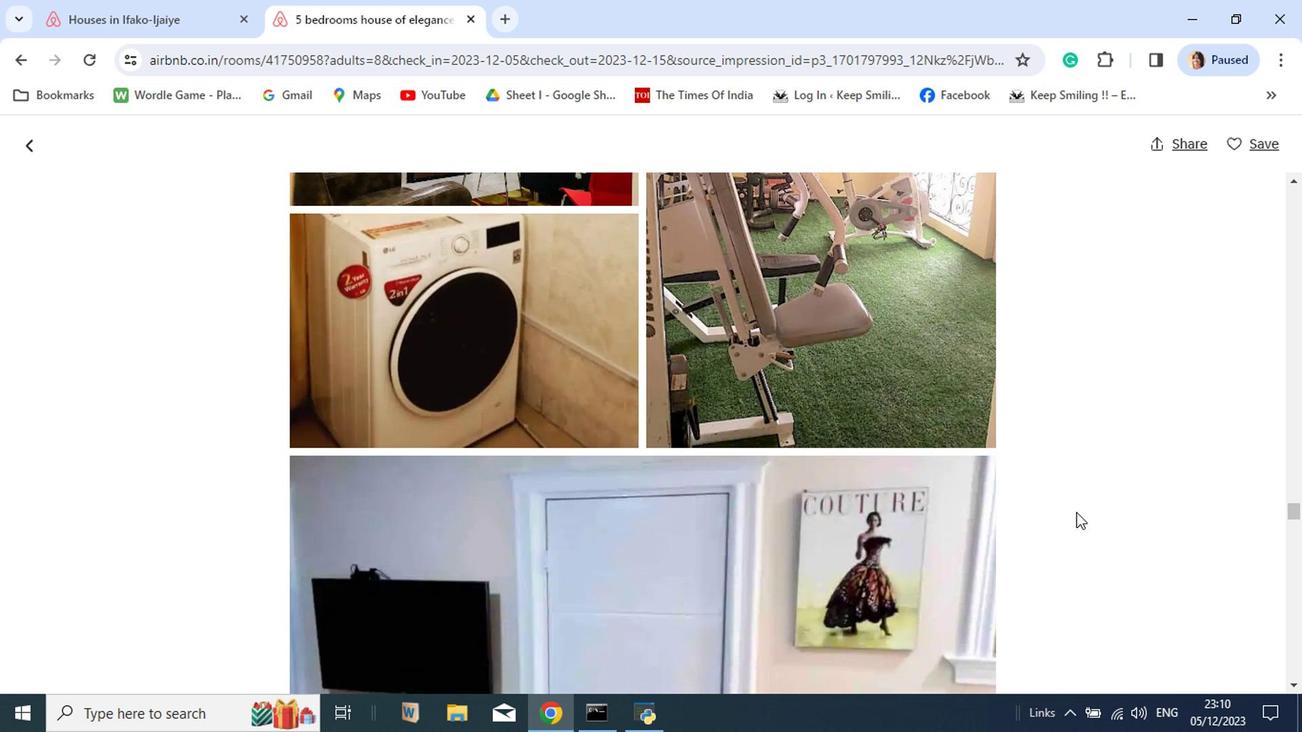 
Action: Mouse scrolled (1056, 536) with delta (0, -1)
Screenshot: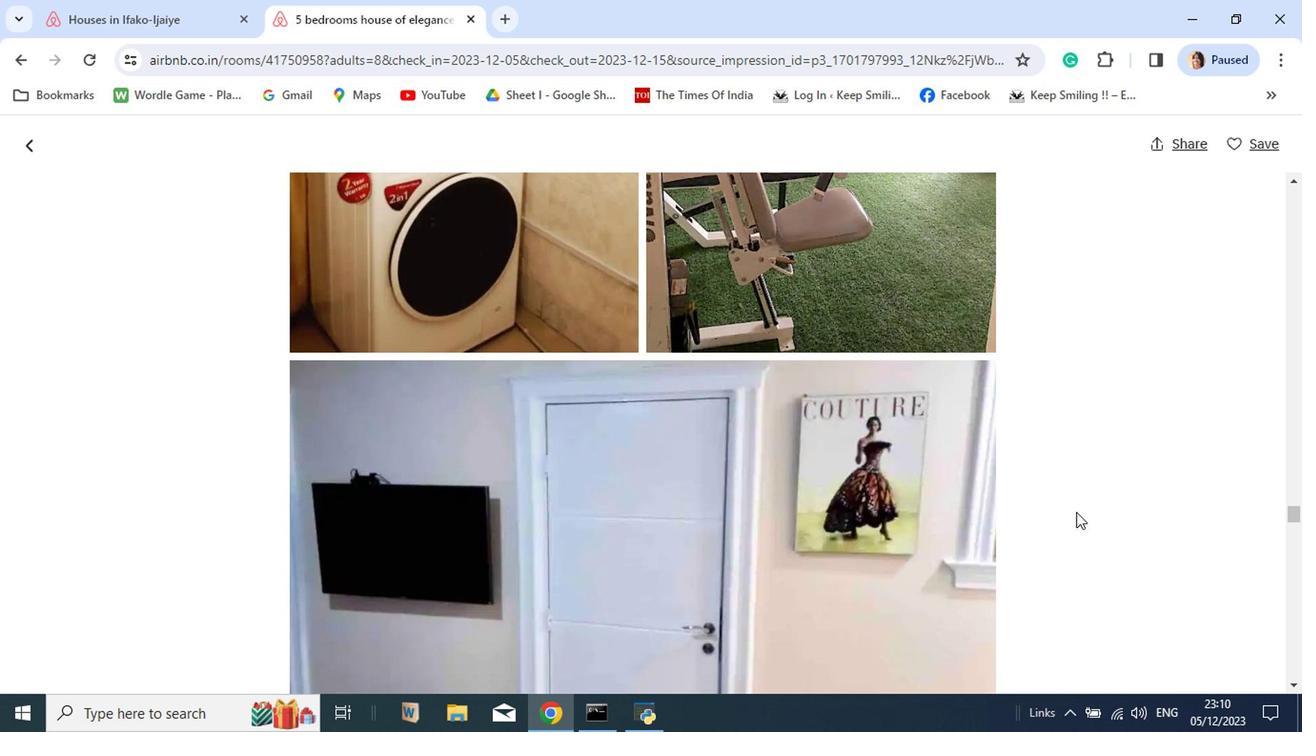 
Action: Mouse scrolled (1056, 536) with delta (0, -1)
Screenshot: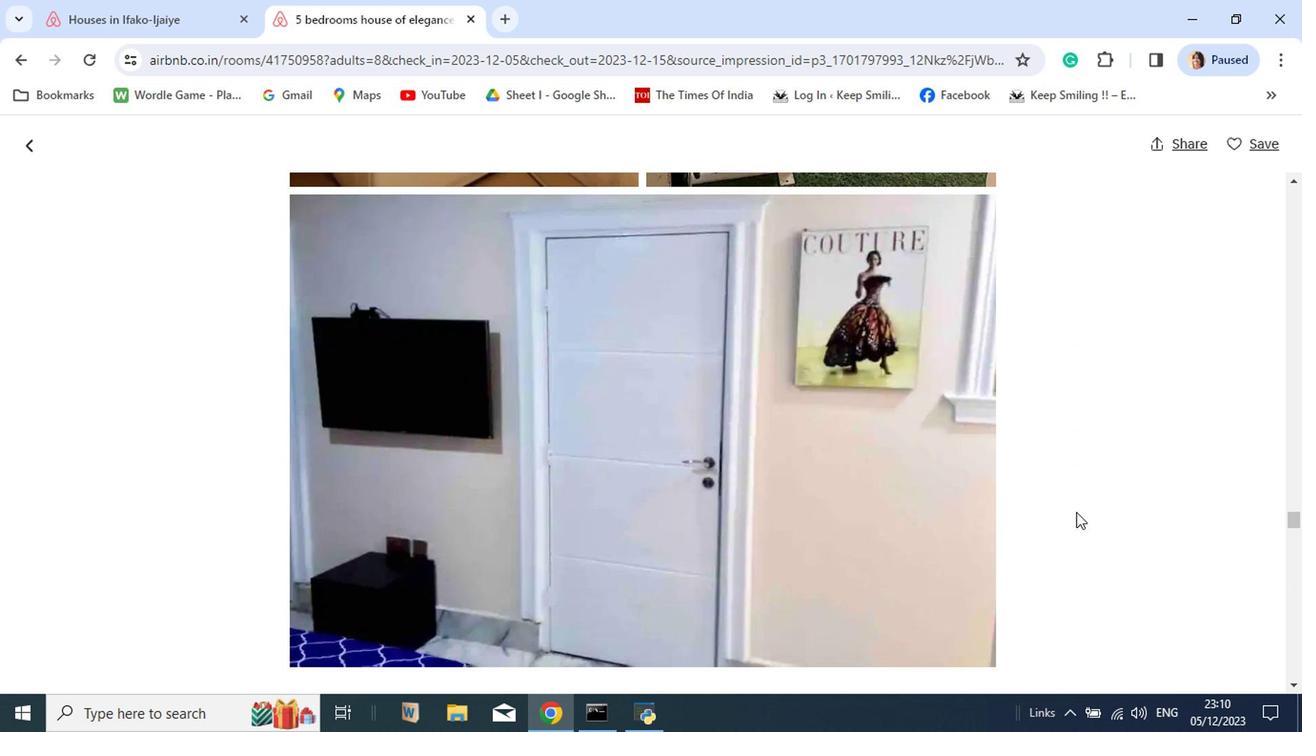 
Action: Mouse scrolled (1056, 536) with delta (0, -1)
Screenshot: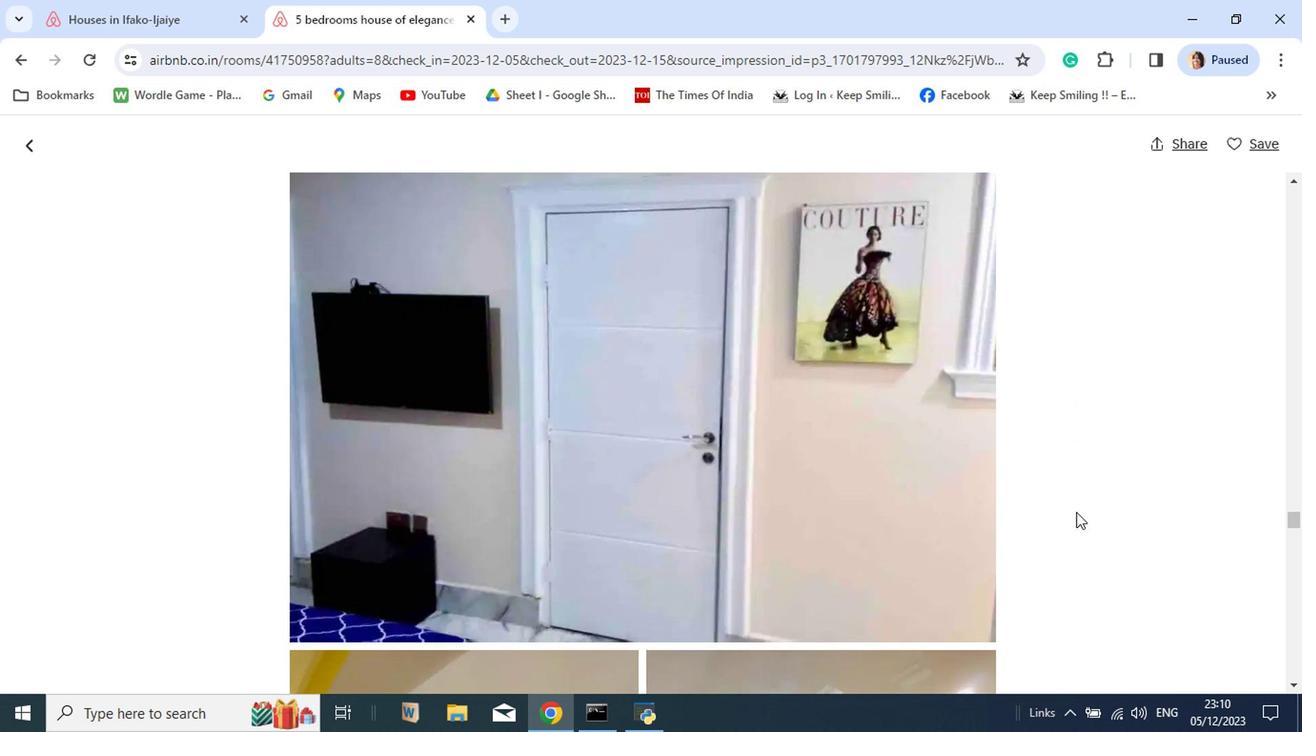 
Action: Mouse scrolled (1056, 536) with delta (0, -1)
Screenshot: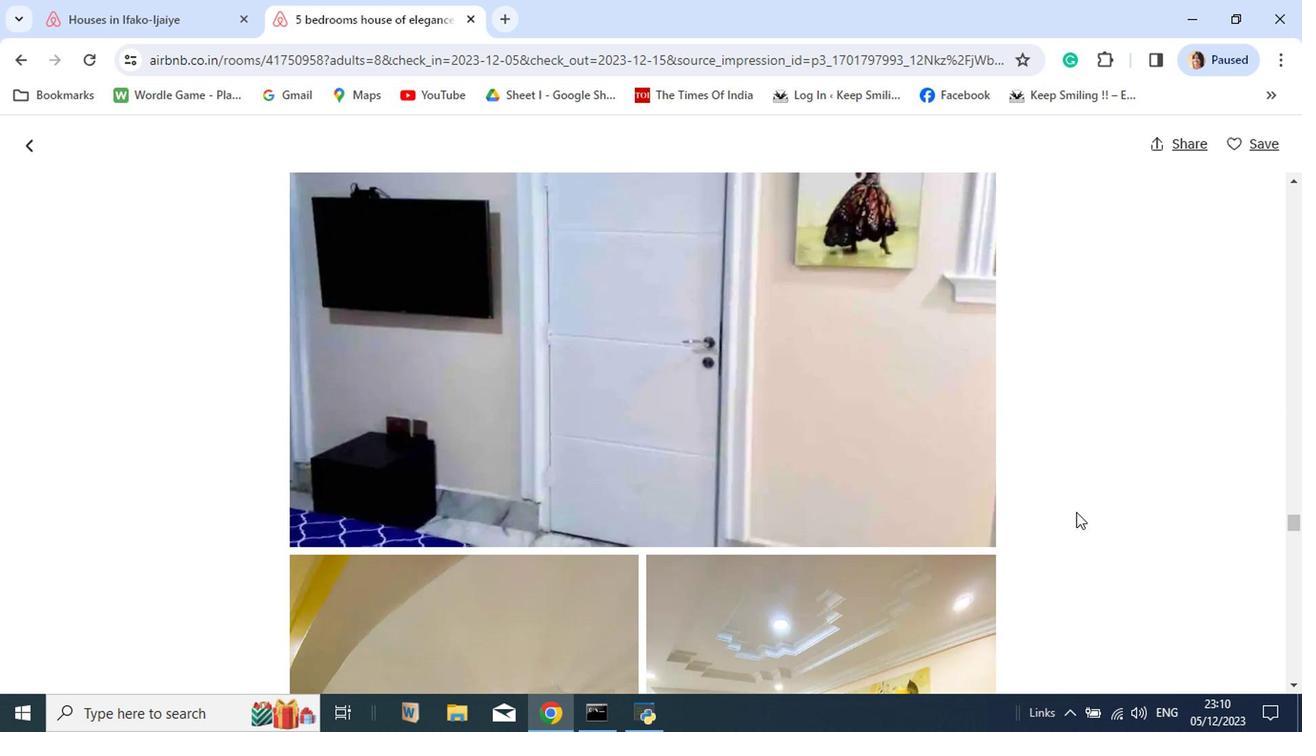 
Action: Mouse scrolled (1056, 536) with delta (0, -1)
Screenshot: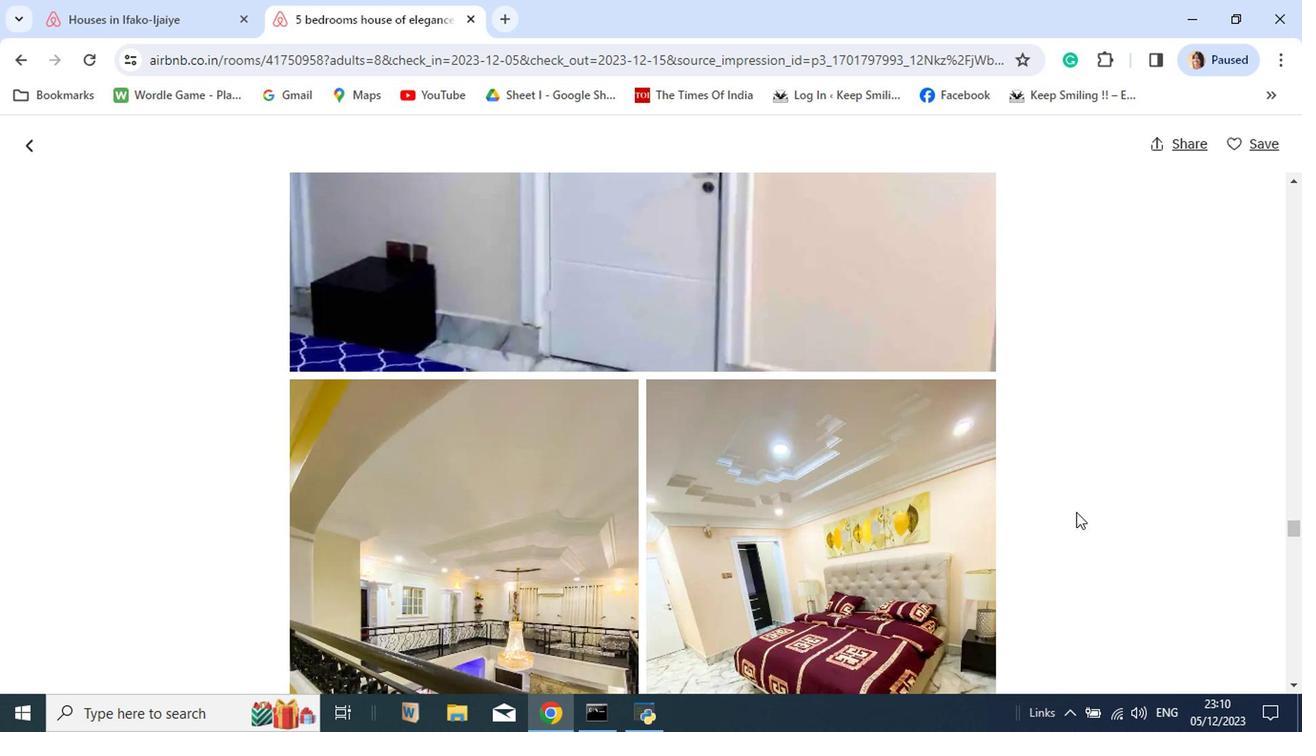 
Action: Mouse scrolled (1056, 536) with delta (0, -1)
Screenshot: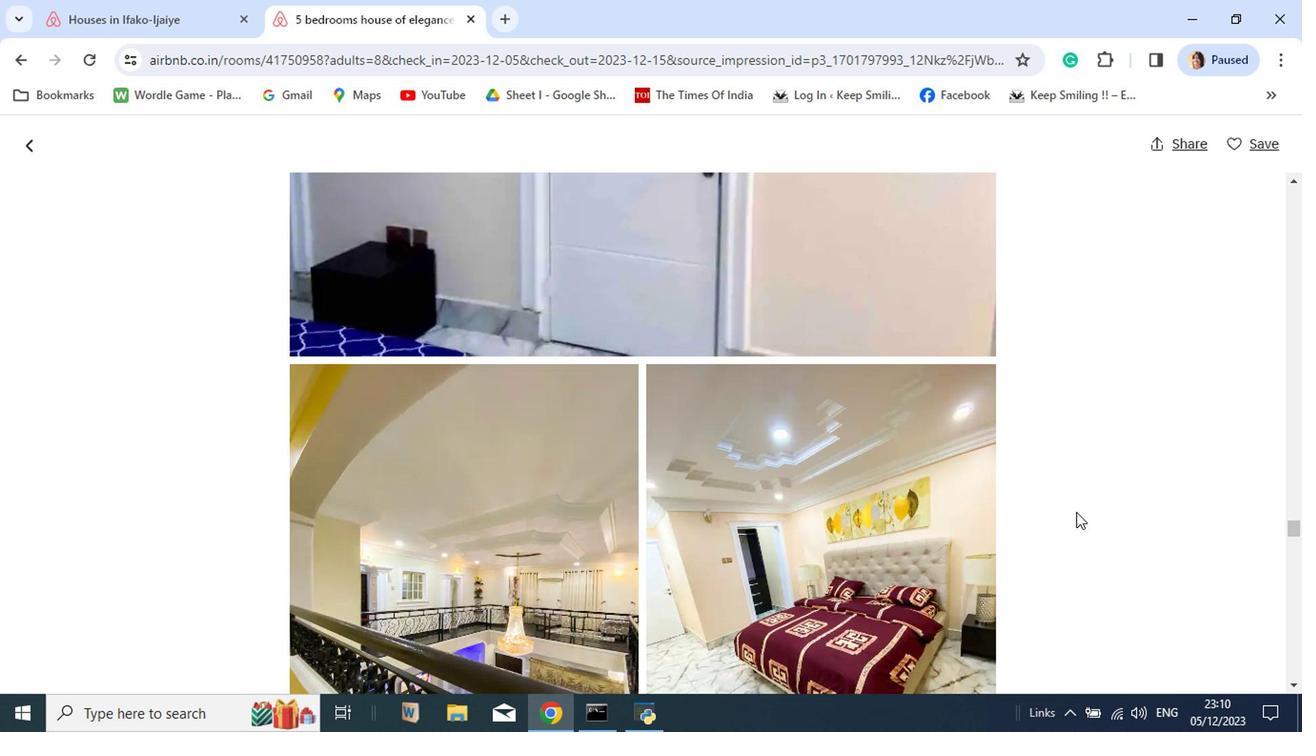 
Action: Mouse scrolled (1056, 536) with delta (0, -1)
Screenshot: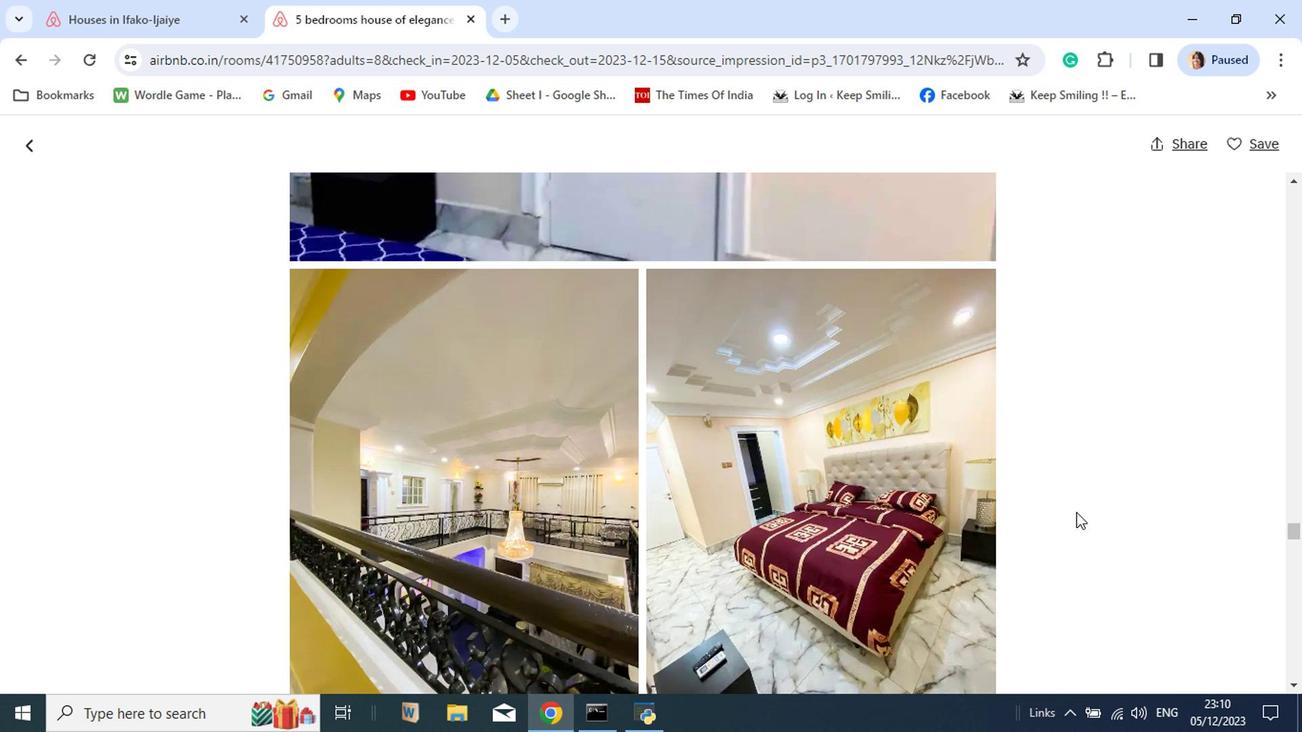 
Action: Mouse scrolled (1056, 536) with delta (0, -1)
Screenshot: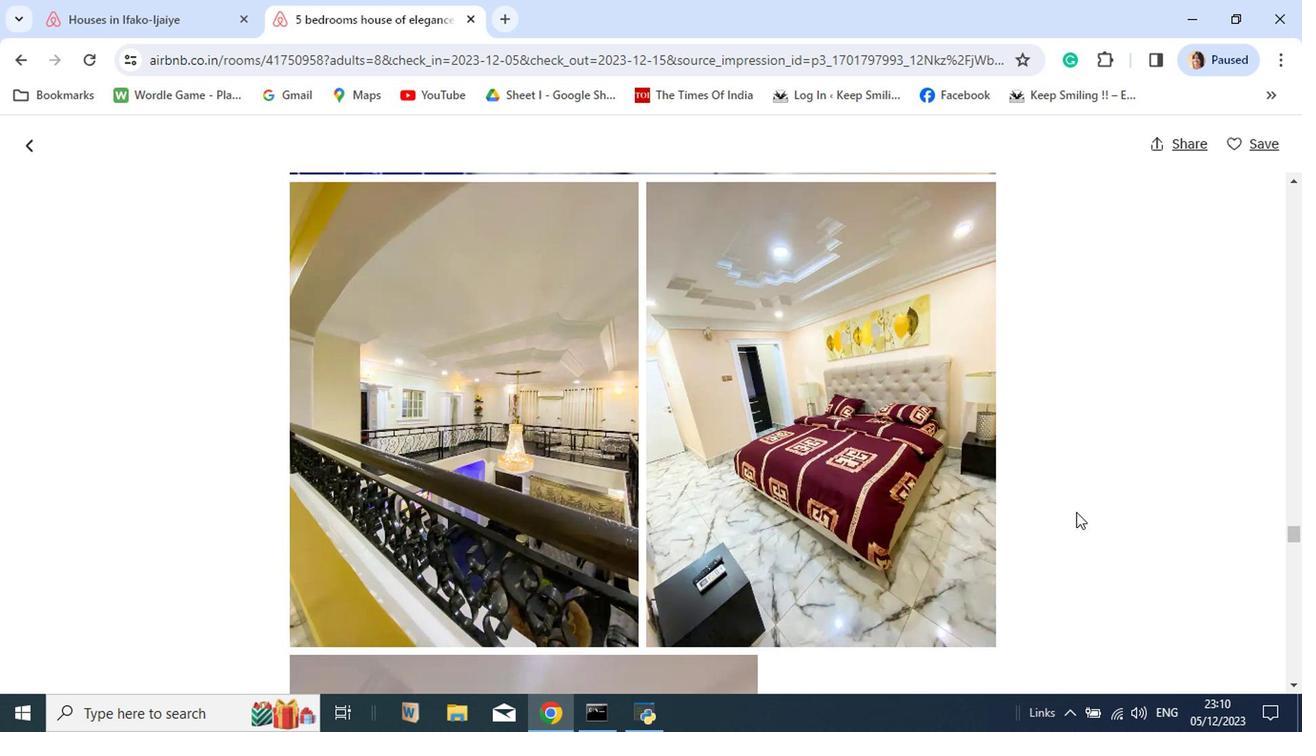 
Action: Mouse scrolled (1056, 536) with delta (0, -1)
Screenshot: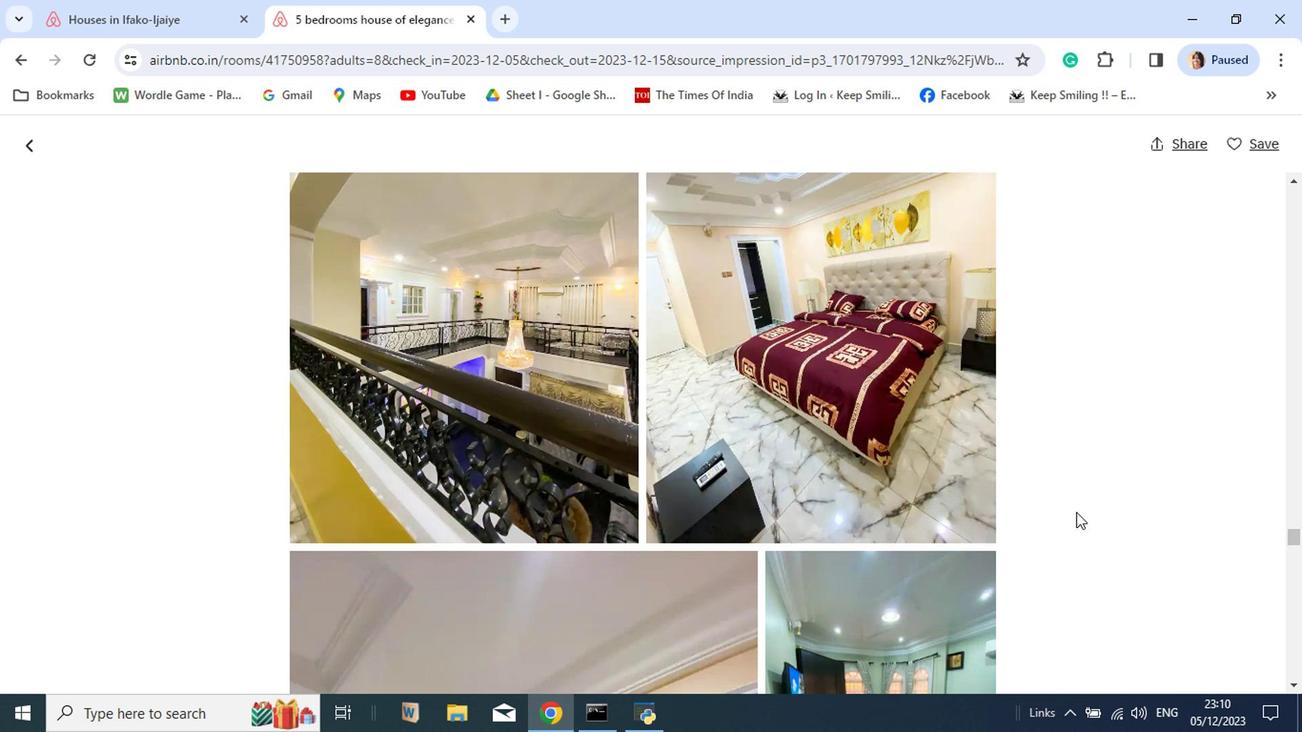 
Action: Mouse scrolled (1056, 536) with delta (0, -1)
Screenshot: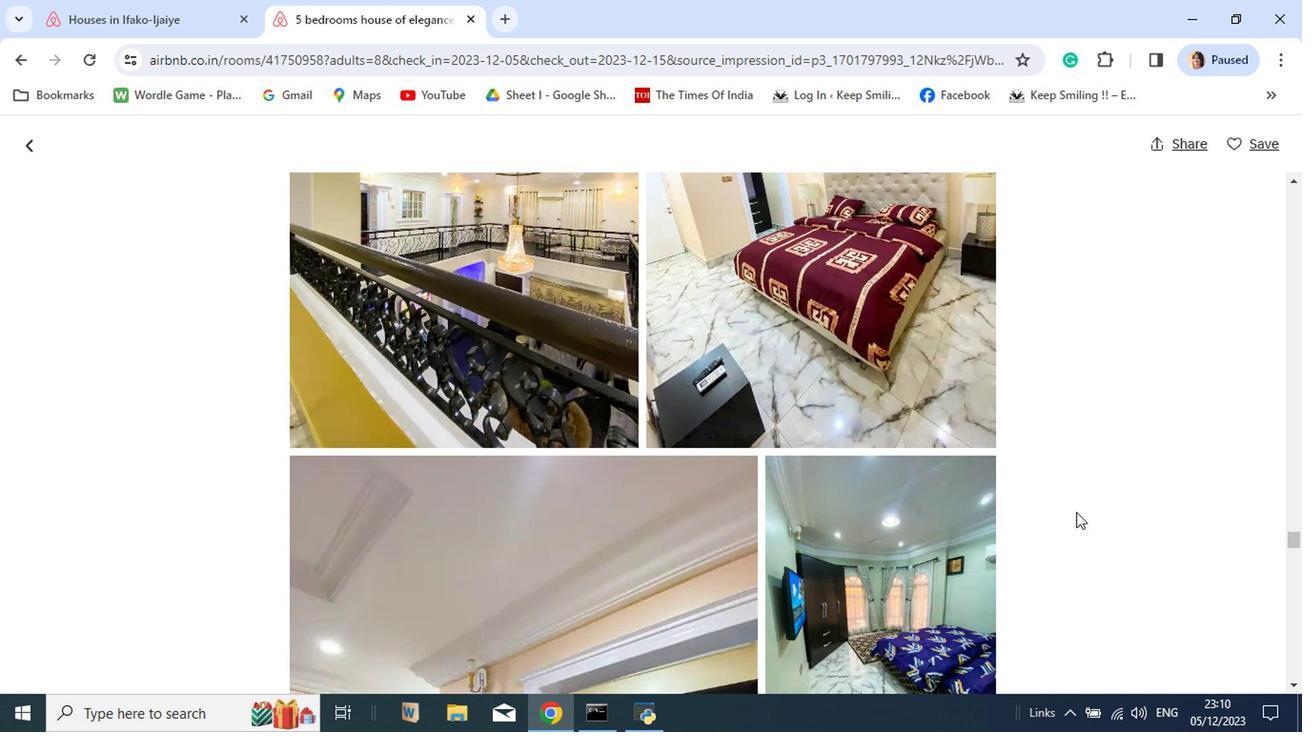 
Action: Mouse scrolled (1056, 536) with delta (0, -1)
Screenshot: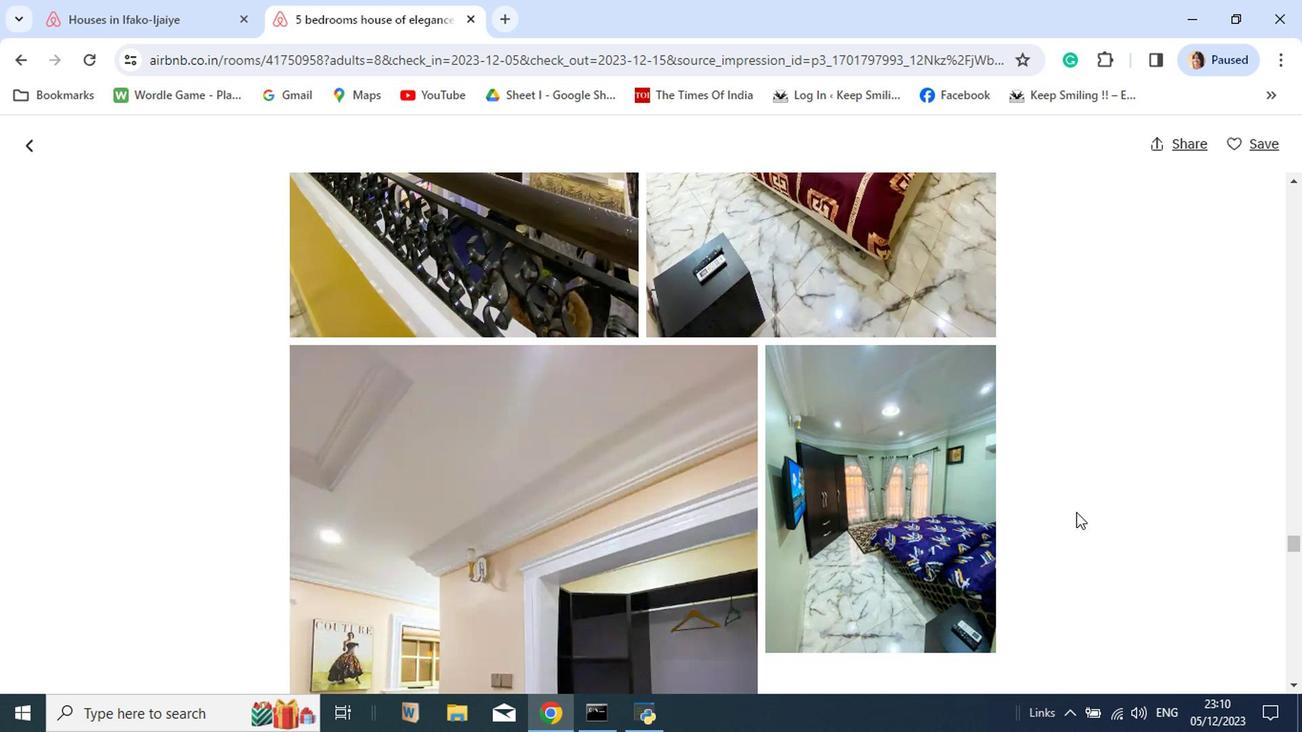 
Action: Mouse scrolled (1056, 536) with delta (0, -1)
Screenshot: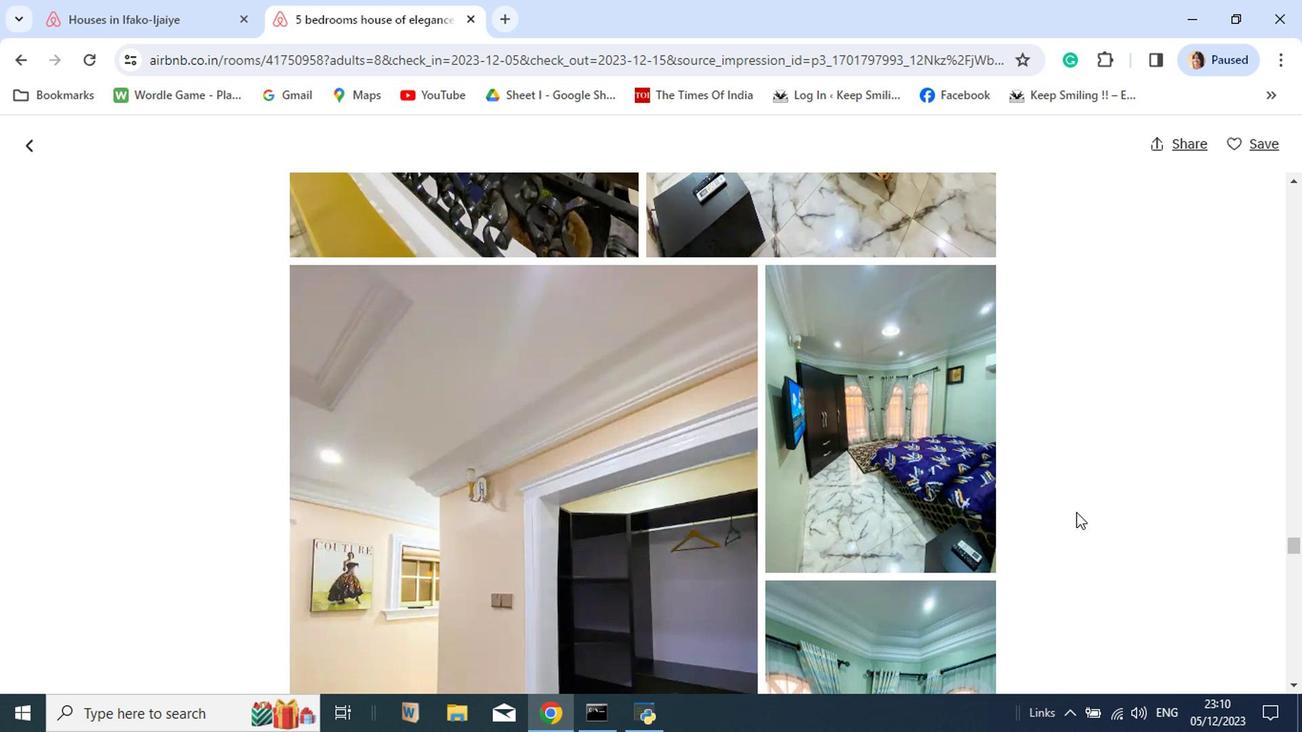 
Action: Mouse scrolled (1056, 536) with delta (0, -1)
Screenshot: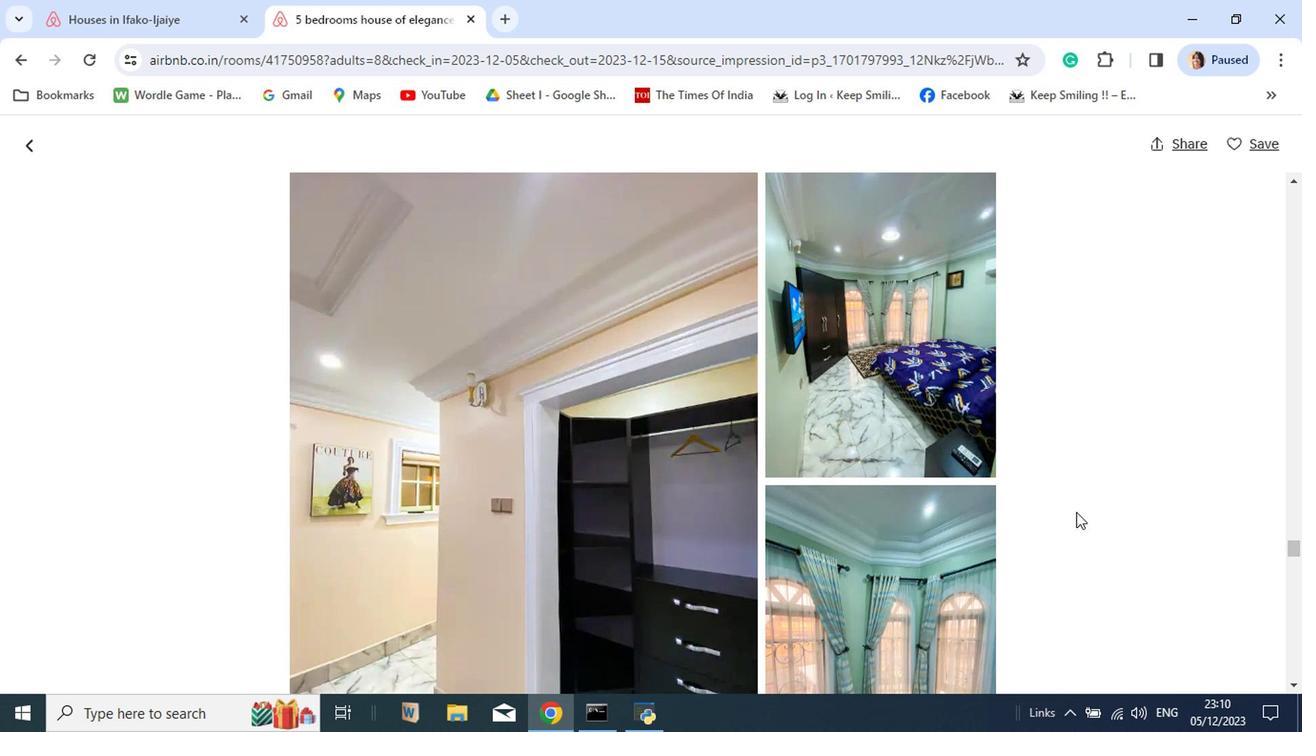 
Action: Mouse scrolled (1056, 536) with delta (0, -1)
Screenshot: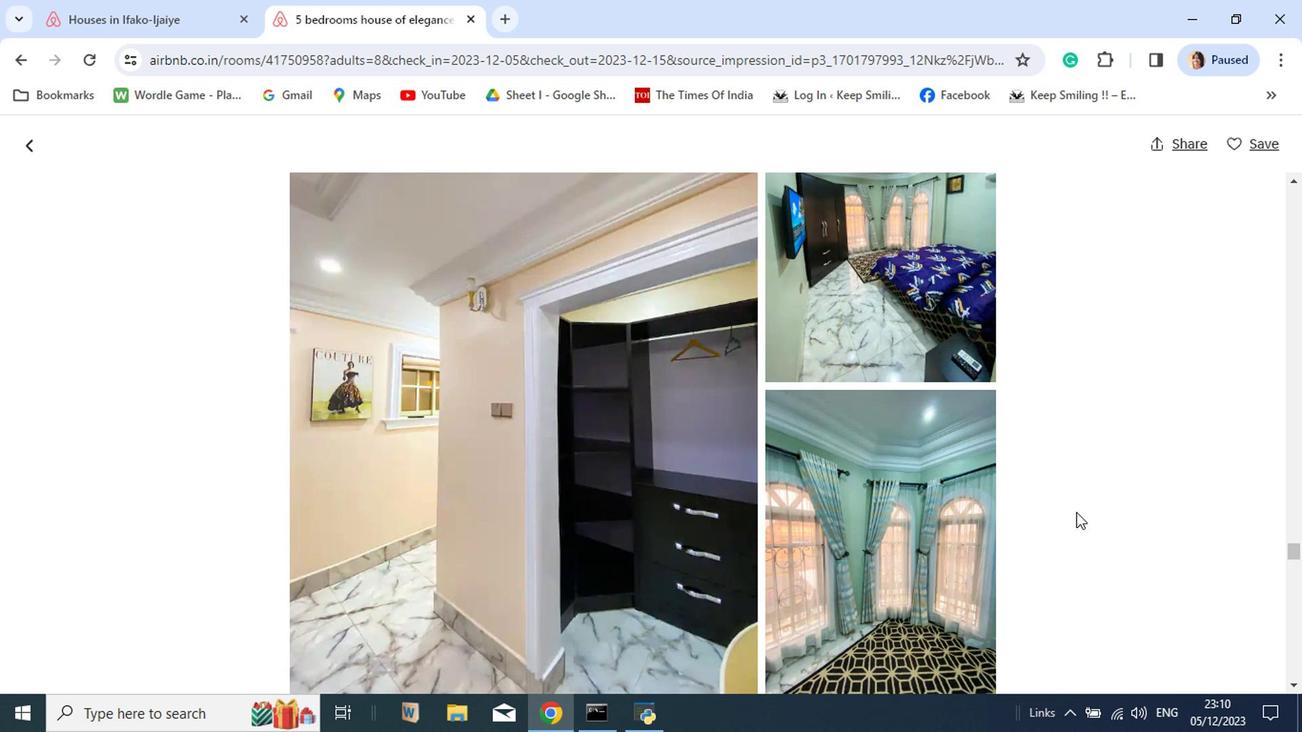 
Action: Mouse scrolled (1056, 536) with delta (0, -1)
Screenshot: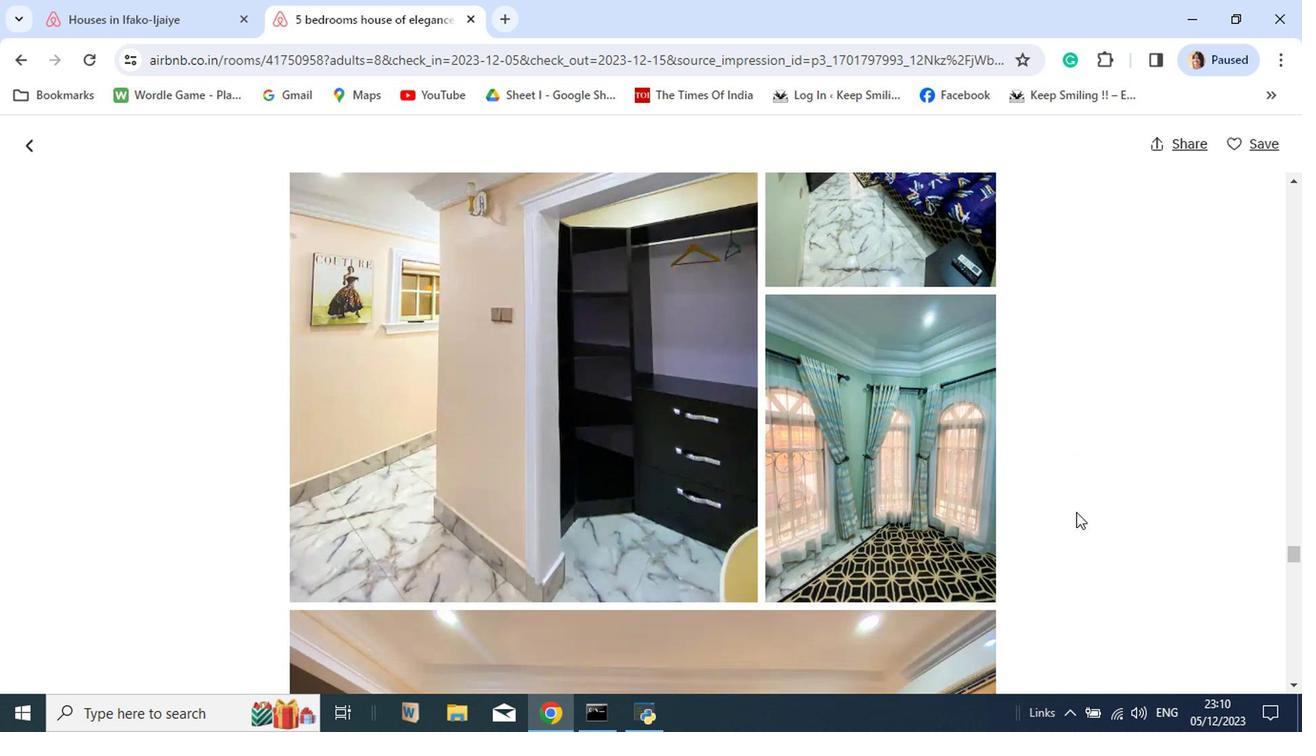 
Action: Mouse scrolled (1056, 536) with delta (0, -1)
Screenshot: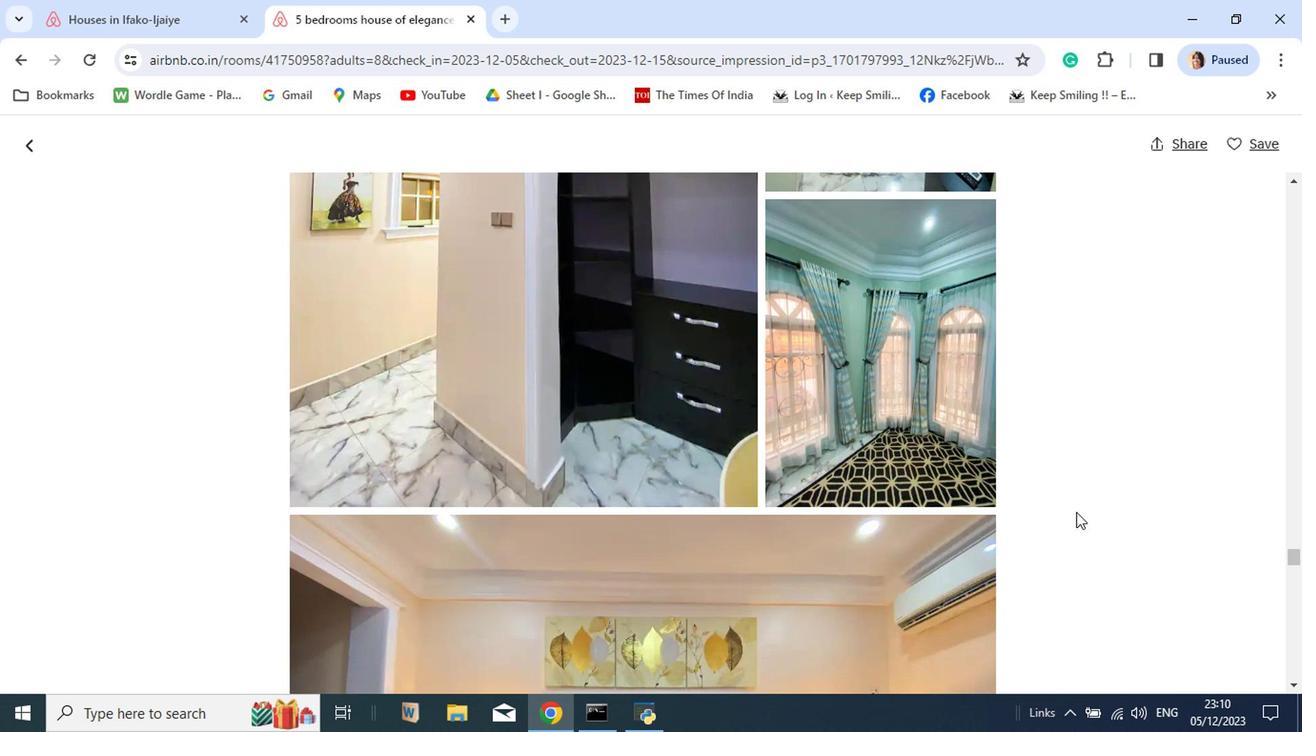 
Action: Mouse scrolled (1056, 536) with delta (0, -1)
Screenshot: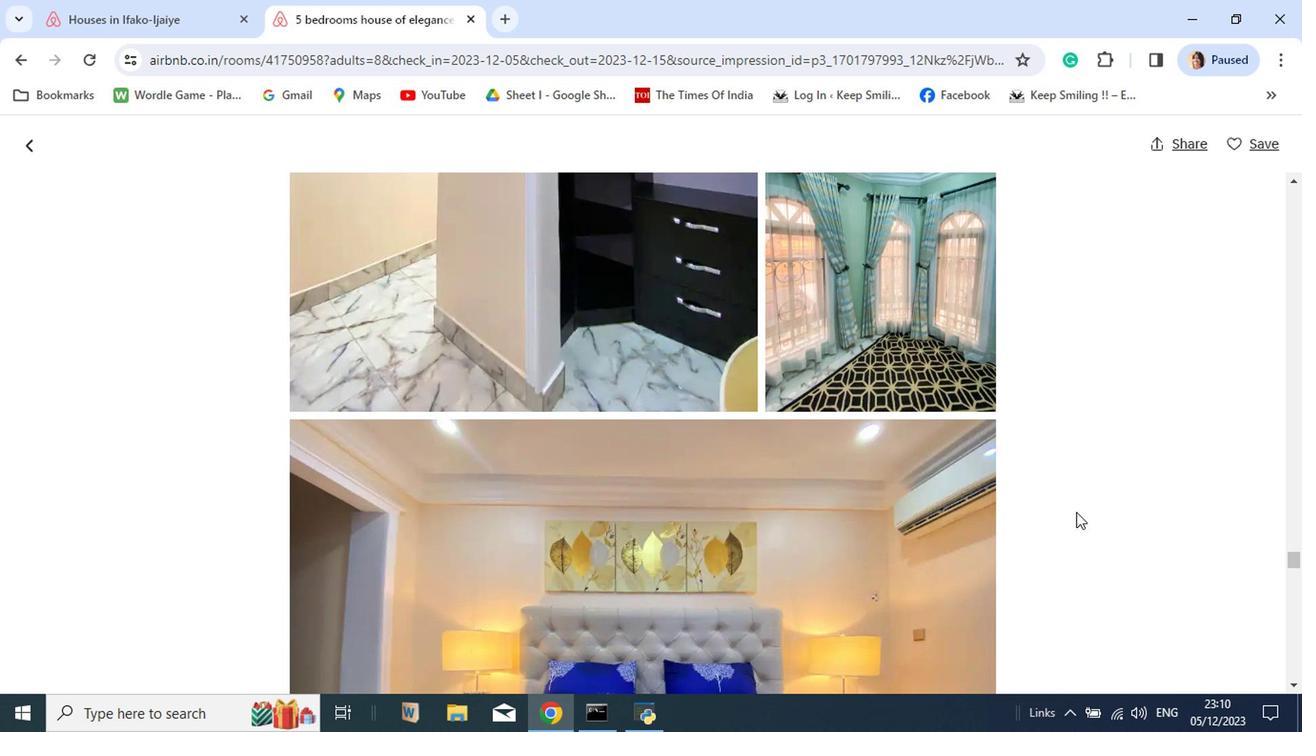 
Action: Mouse scrolled (1056, 536) with delta (0, -1)
Screenshot: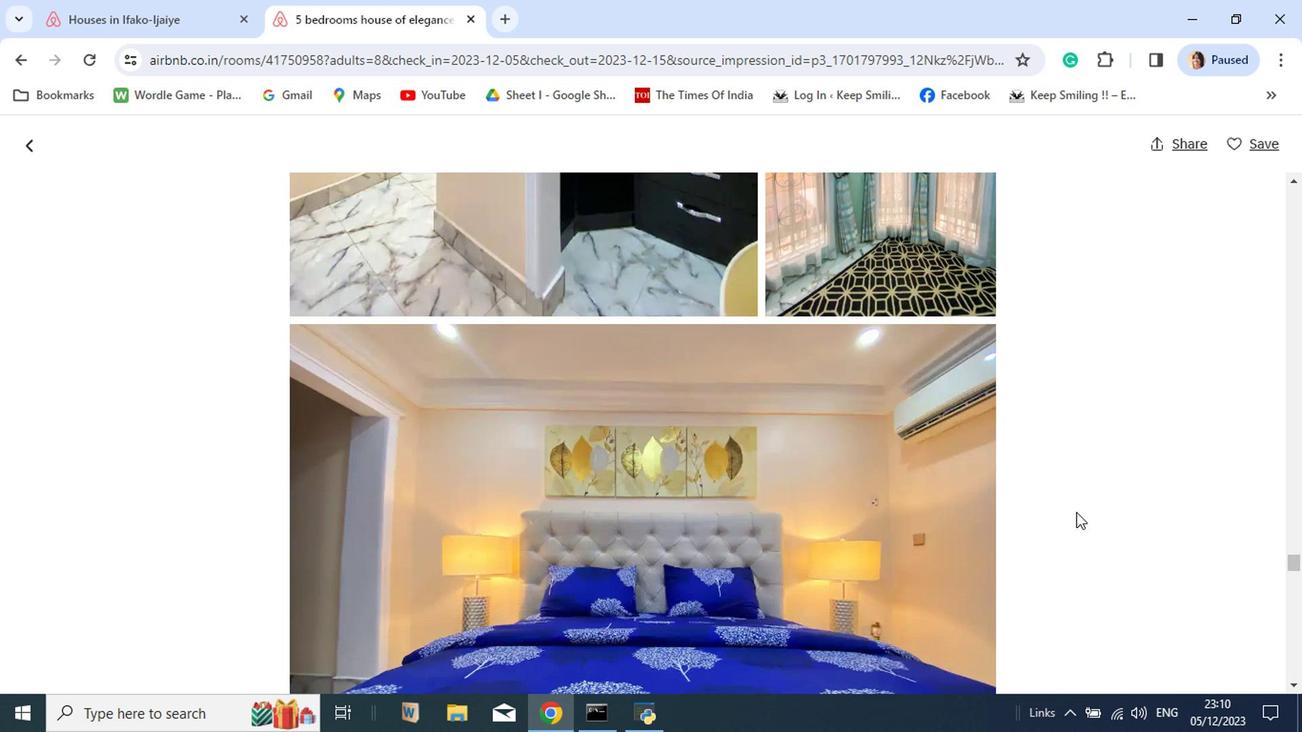 
Action: Mouse scrolled (1056, 536) with delta (0, -1)
Screenshot: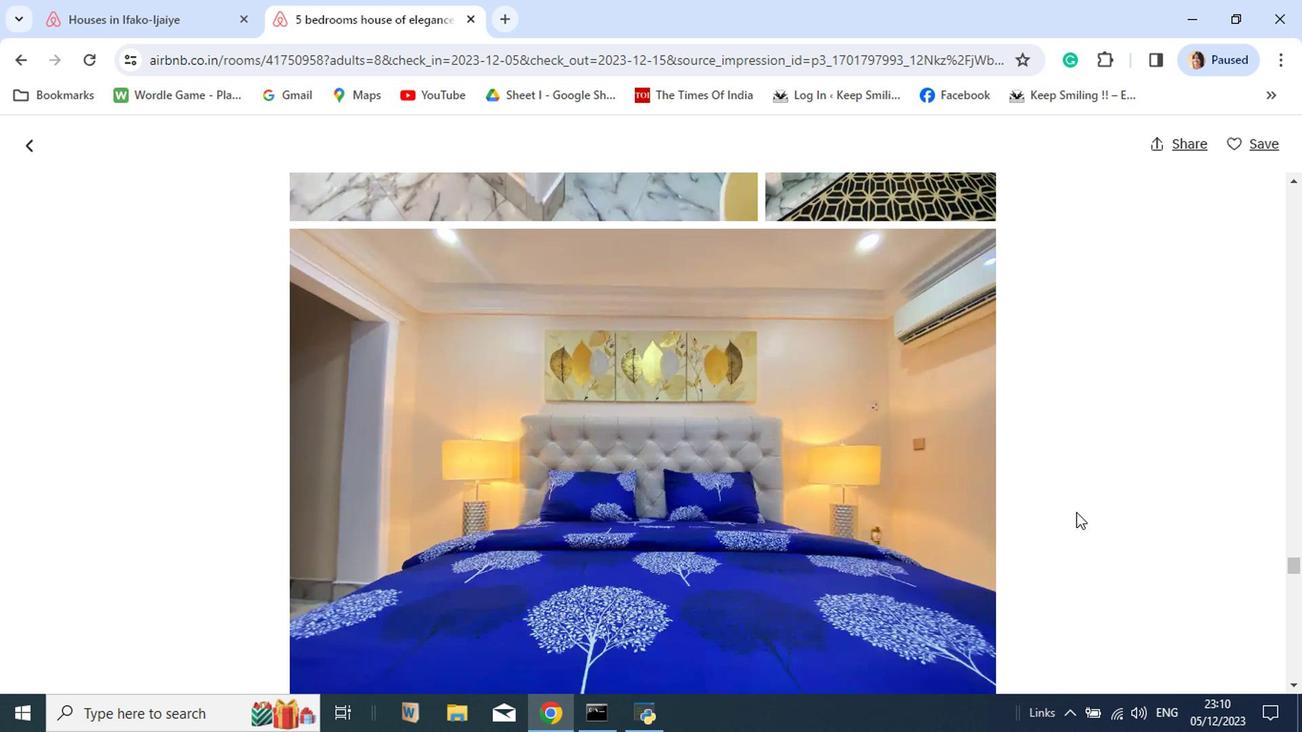 
Action: Mouse scrolled (1056, 536) with delta (0, -1)
Screenshot: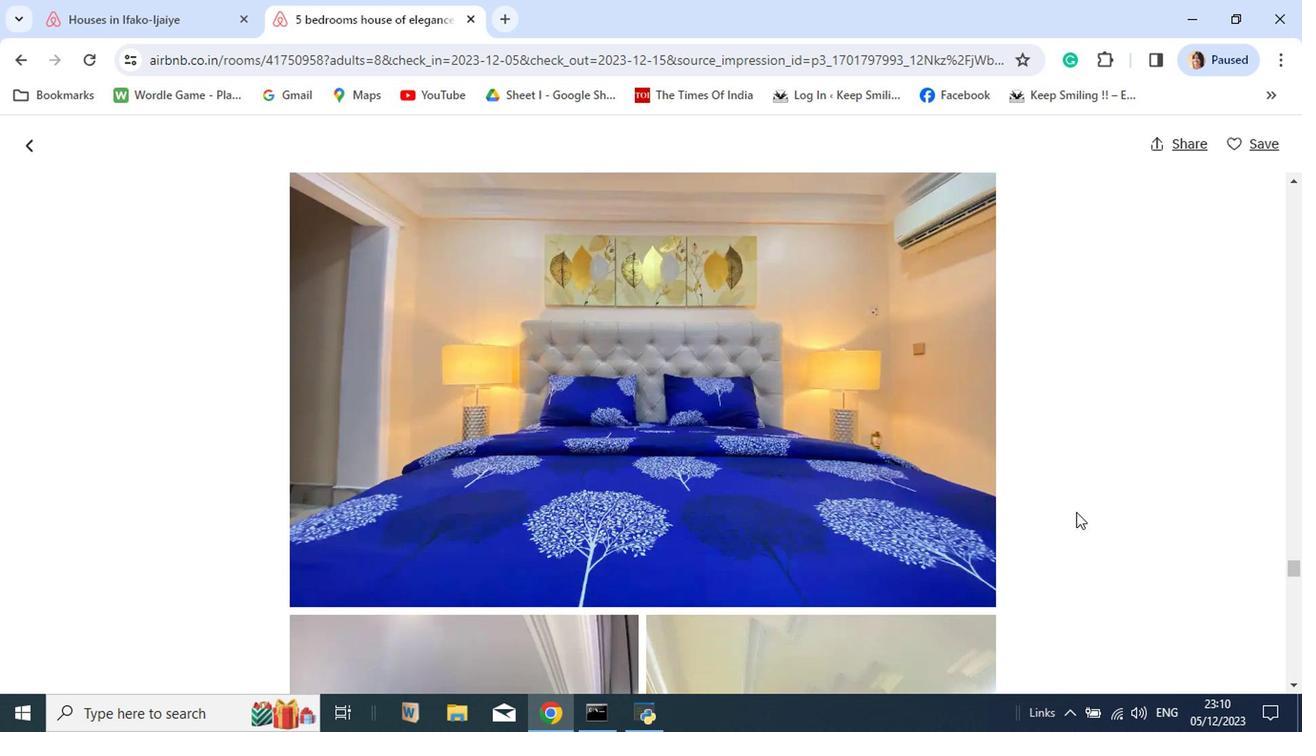 
Action: Mouse scrolled (1056, 536) with delta (0, -1)
Screenshot: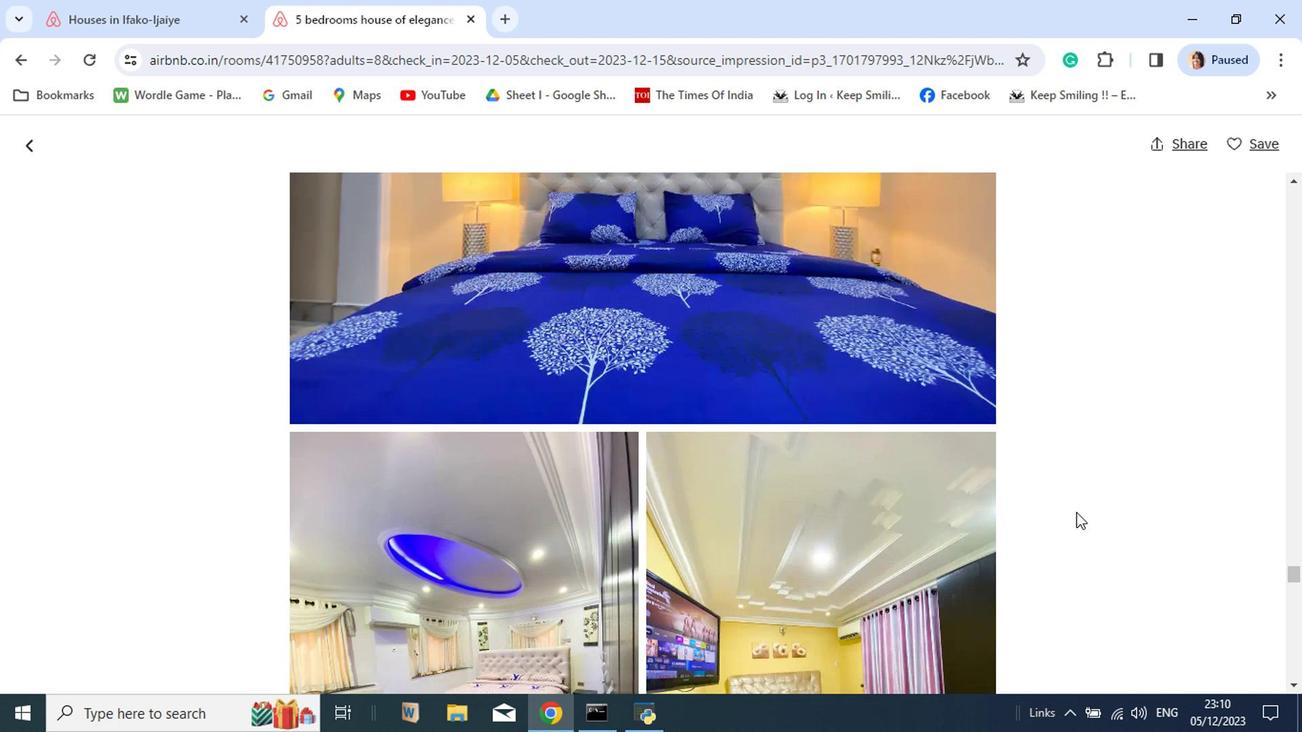 
Action: Mouse scrolled (1056, 536) with delta (0, -1)
Screenshot: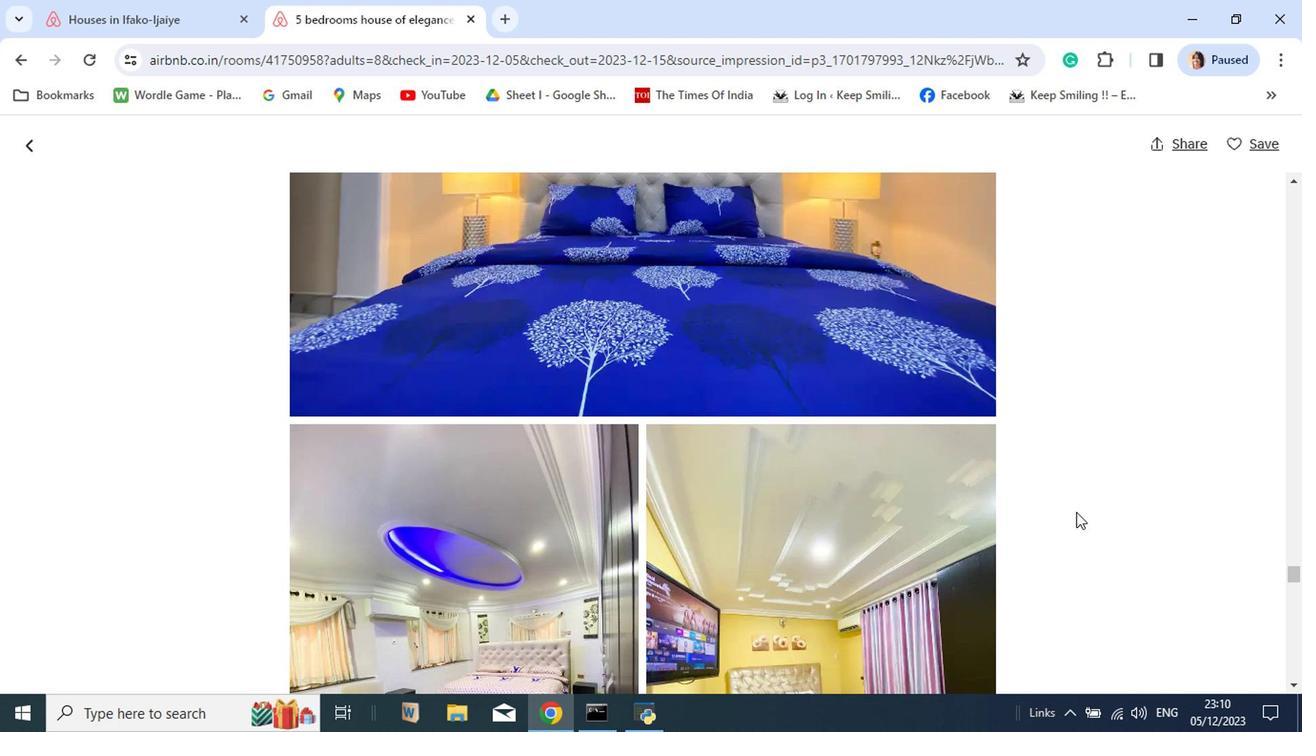 
Action: Mouse scrolled (1056, 536) with delta (0, -1)
Screenshot: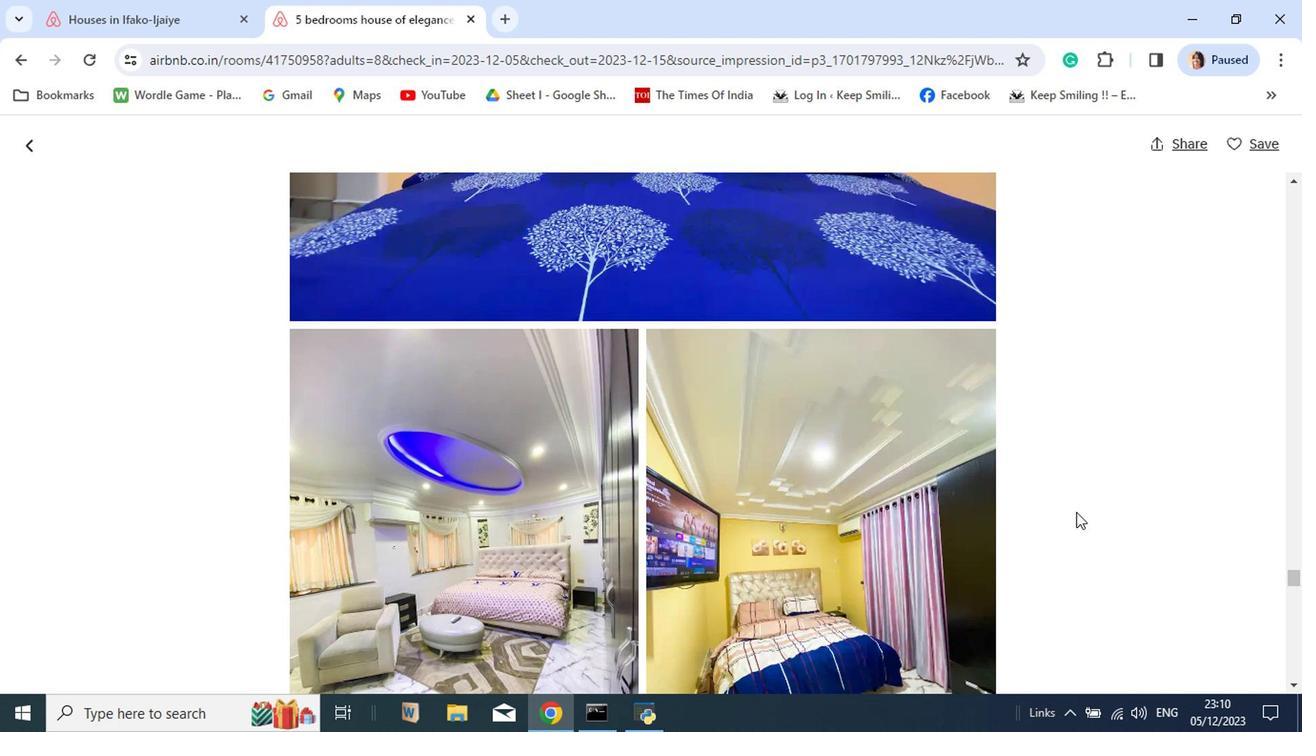 
Action: Mouse scrolled (1056, 536) with delta (0, -1)
Screenshot: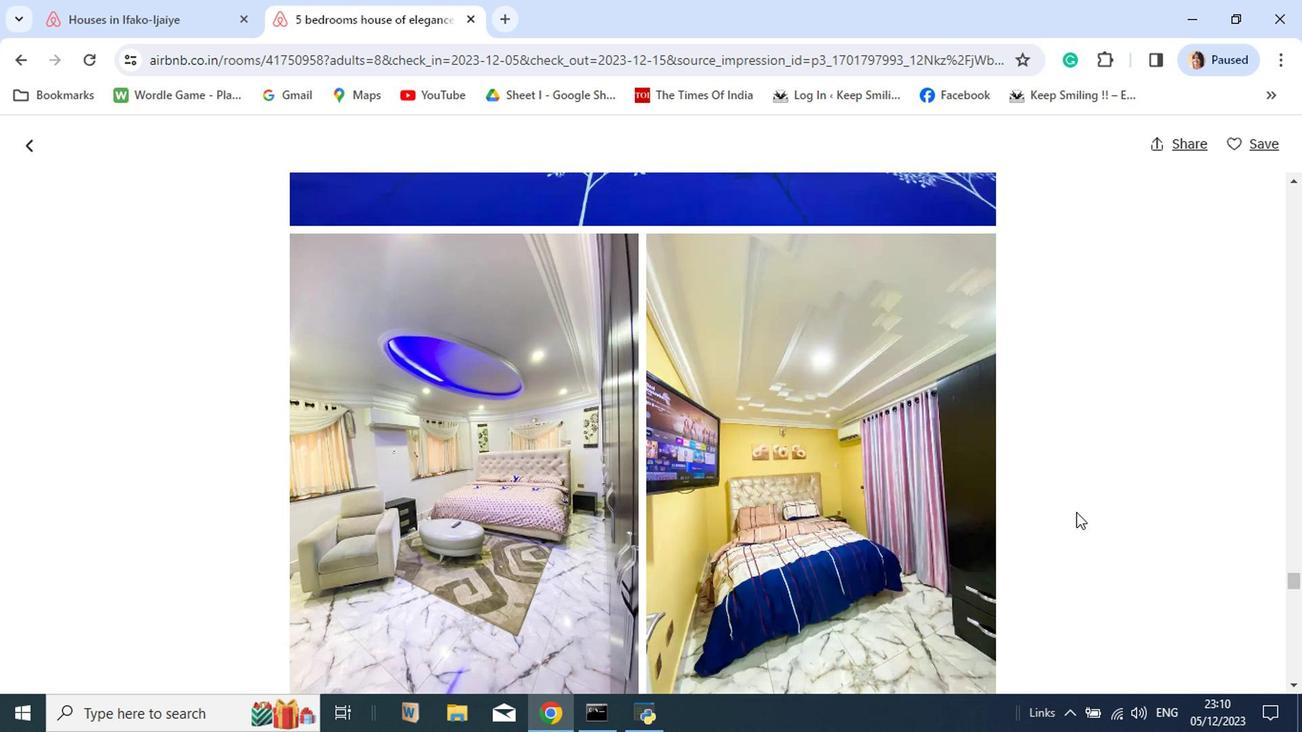 
Action: Mouse scrolled (1056, 536) with delta (0, -1)
Screenshot: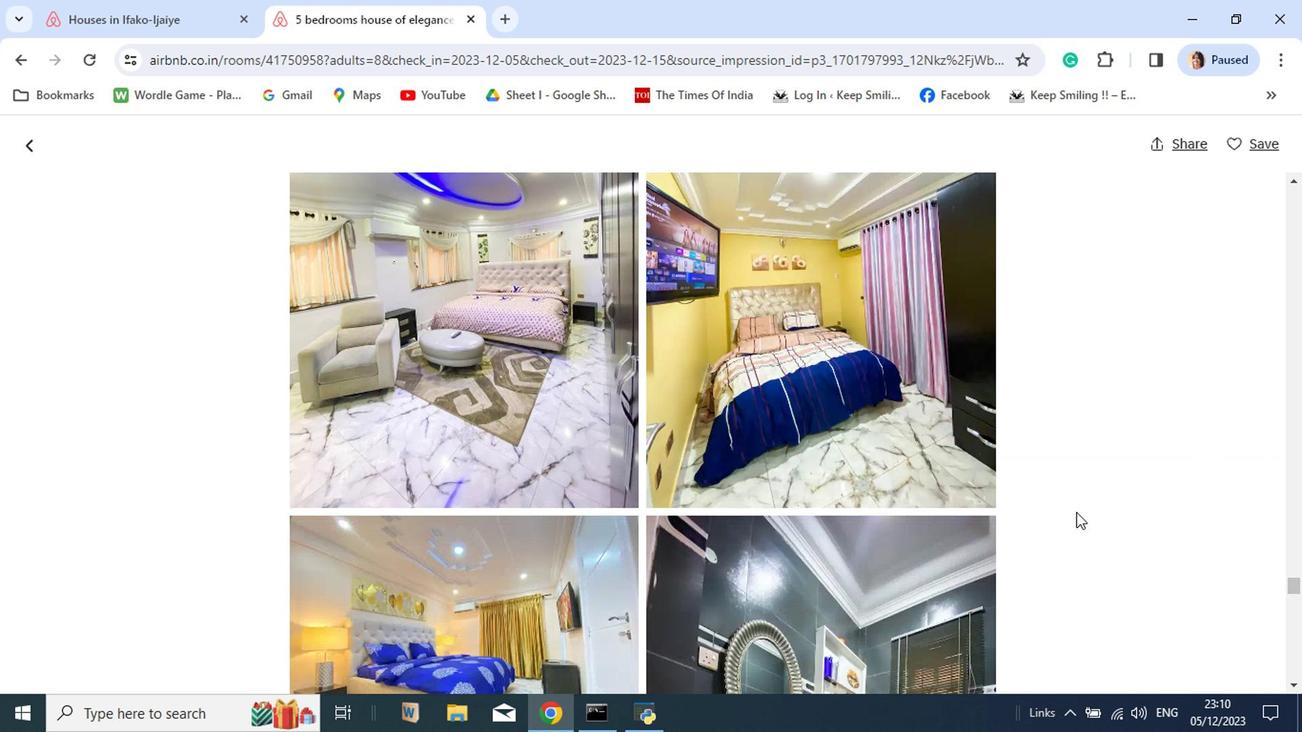 
Action: Mouse scrolled (1056, 536) with delta (0, -1)
Screenshot: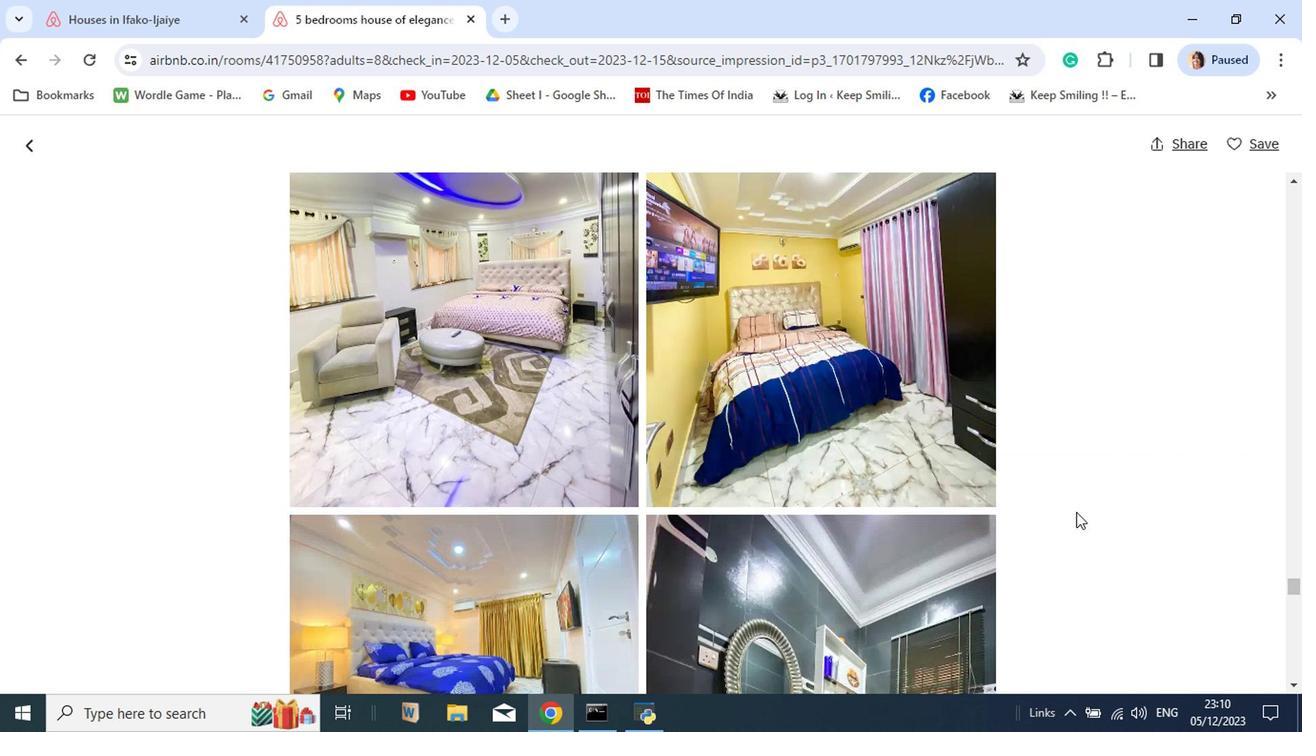 
Action: Mouse scrolled (1056, 536) with delta (0, -1)
Screenshot: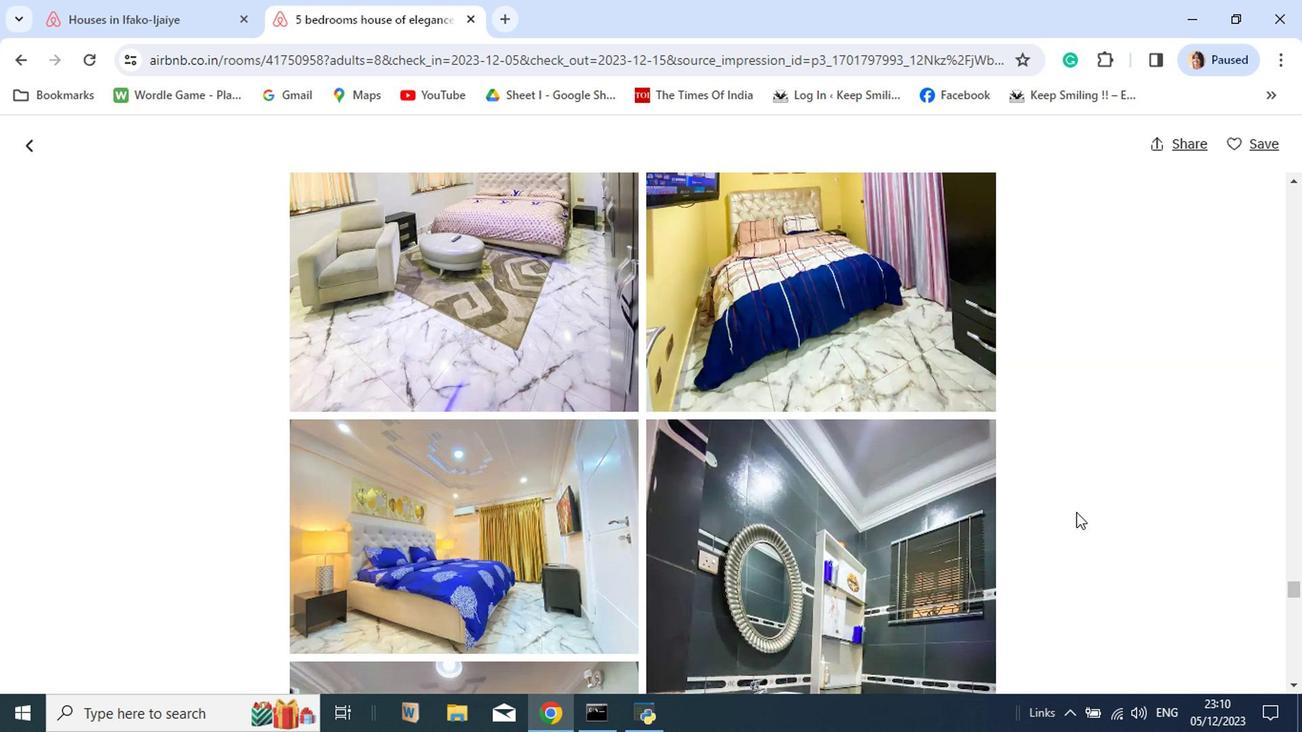 
Action: Mouse scrolled (1056, 536) with delta (0, -1)
Screenshot: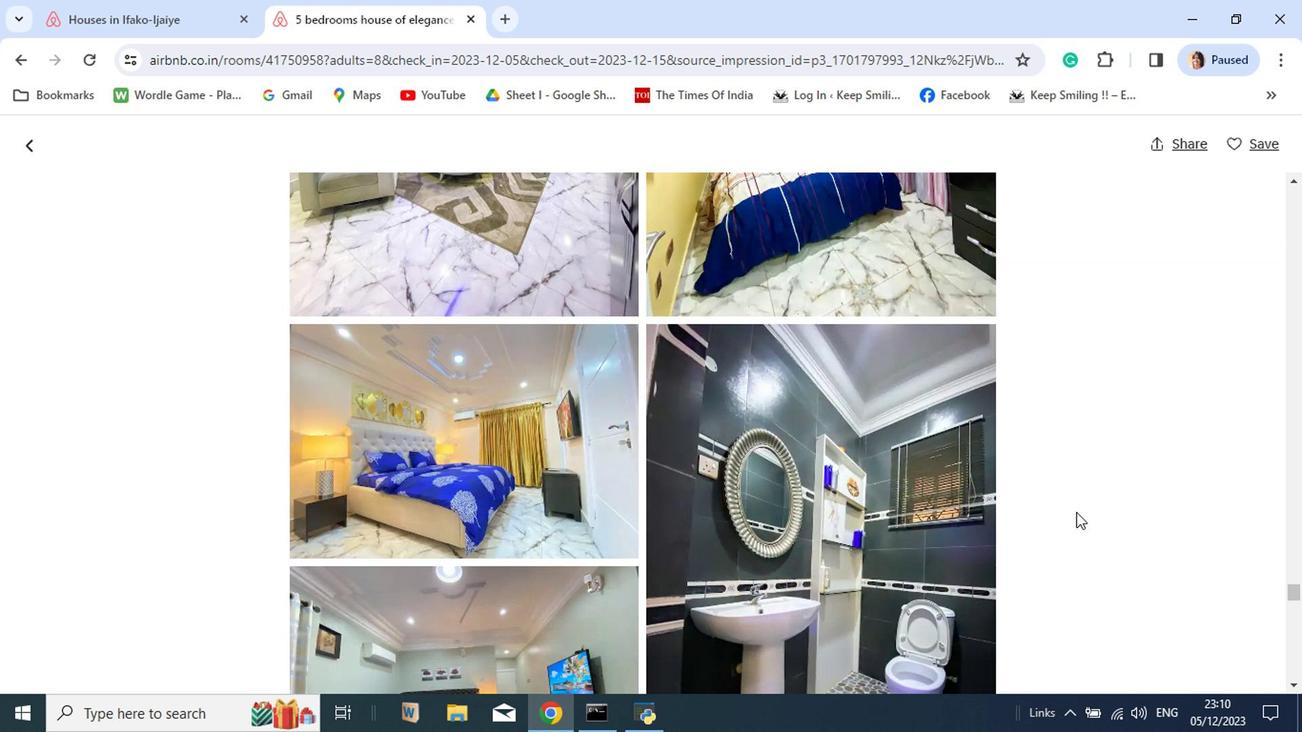 
Action: Mouse scrolled (1056, 536) with delta (0, -1)
Screenshot: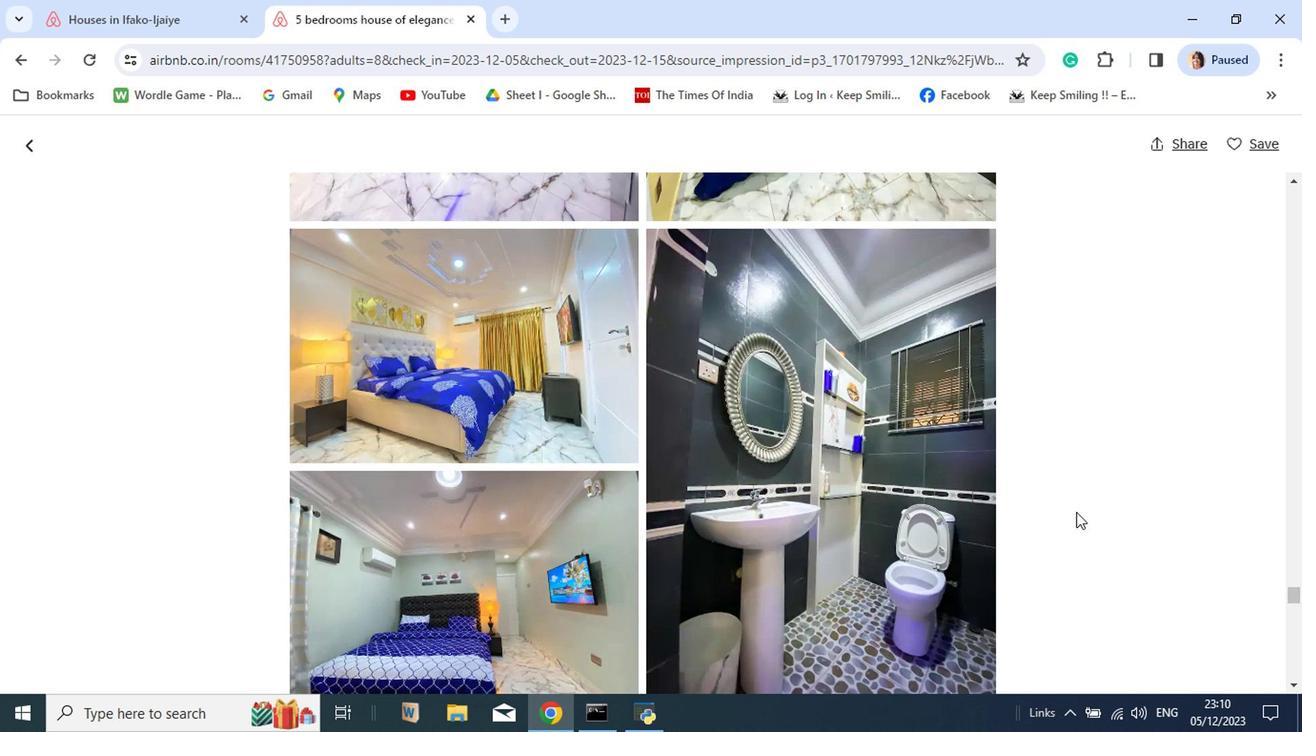 
Action: Mouse scrolled (1056, 536) with delta (0, -1)
Screenshot: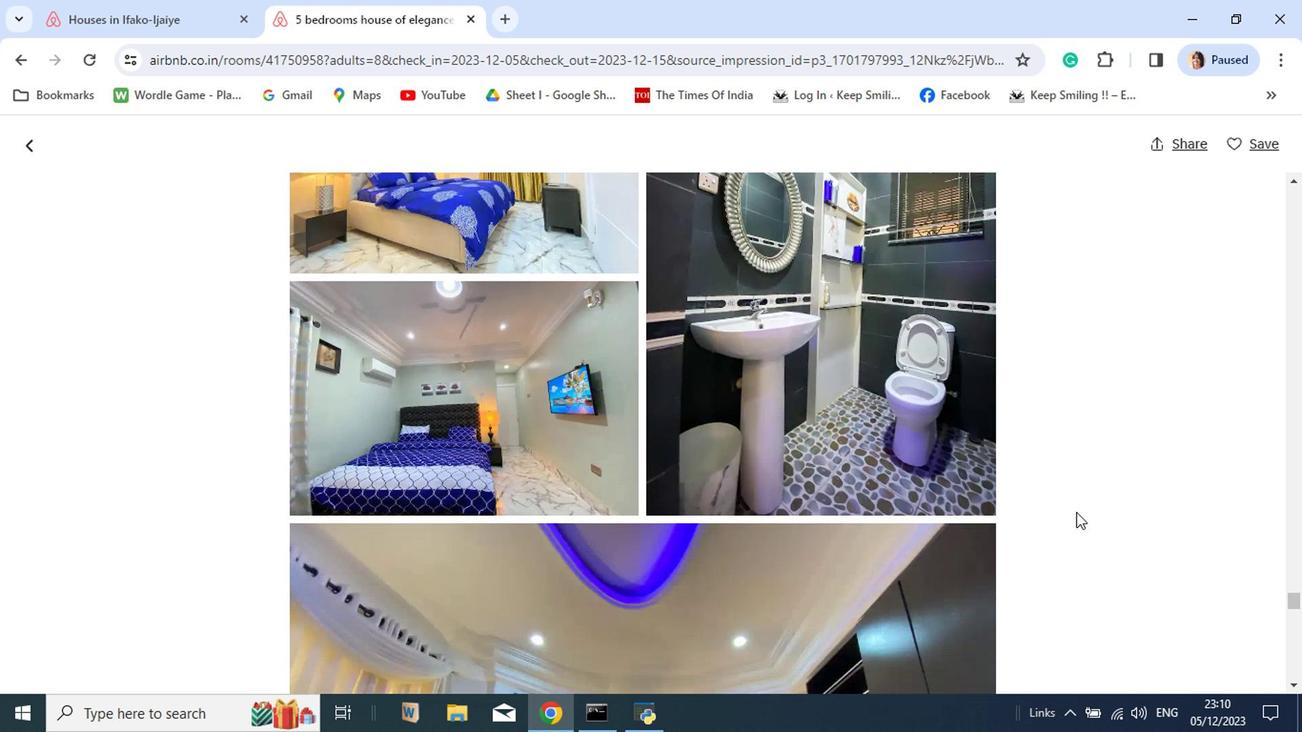 
Action: Mouse scrolled (1056, 536) with delta (0, -1)
Screenshot: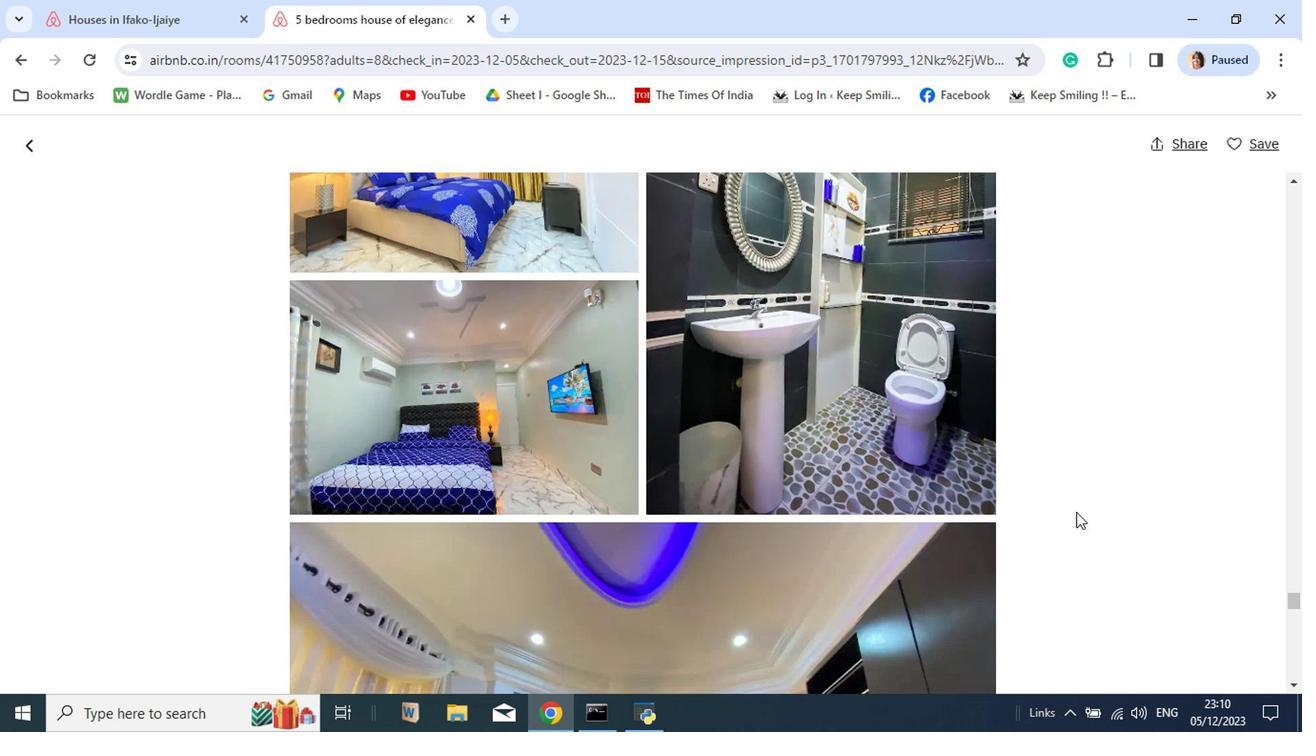 
Action: Mouse scrolled (1056, 536) with delta (0, -1)
Screenshot: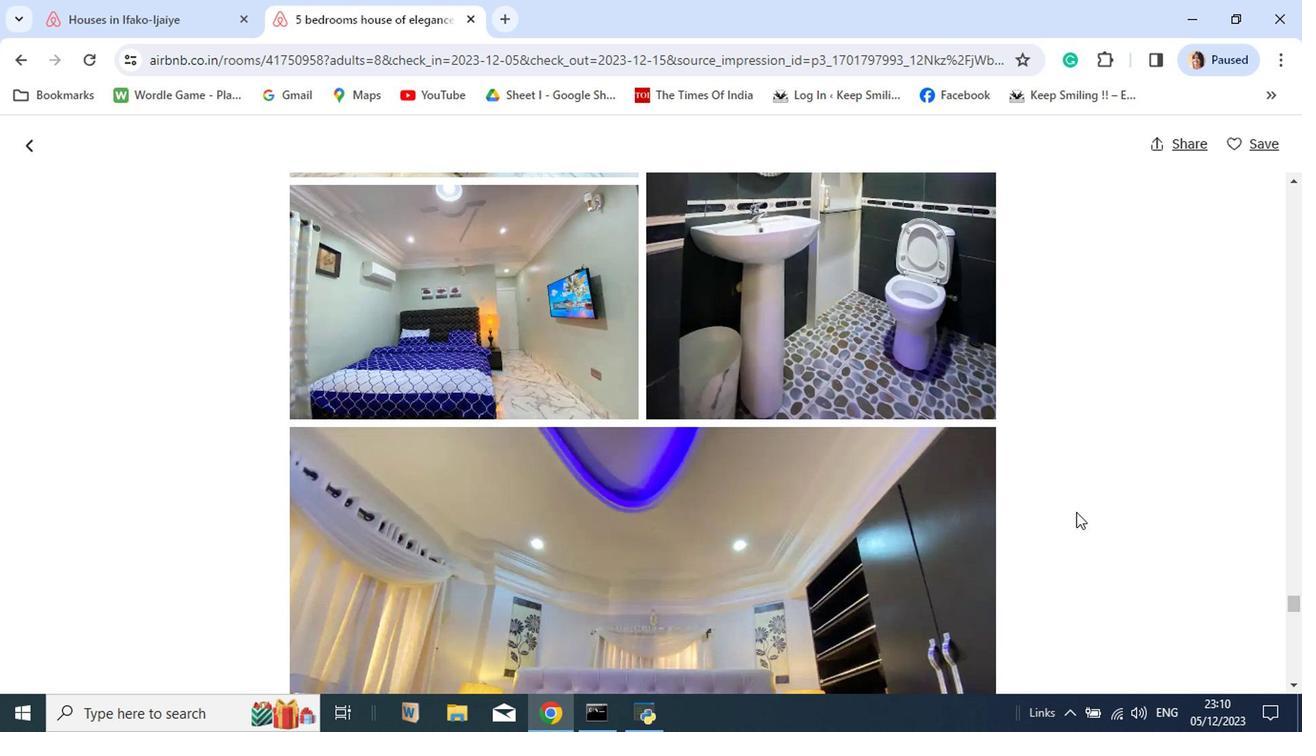 
Action: Mouse scrolled (1056, 536) with delta (0, -1)
Screenshot: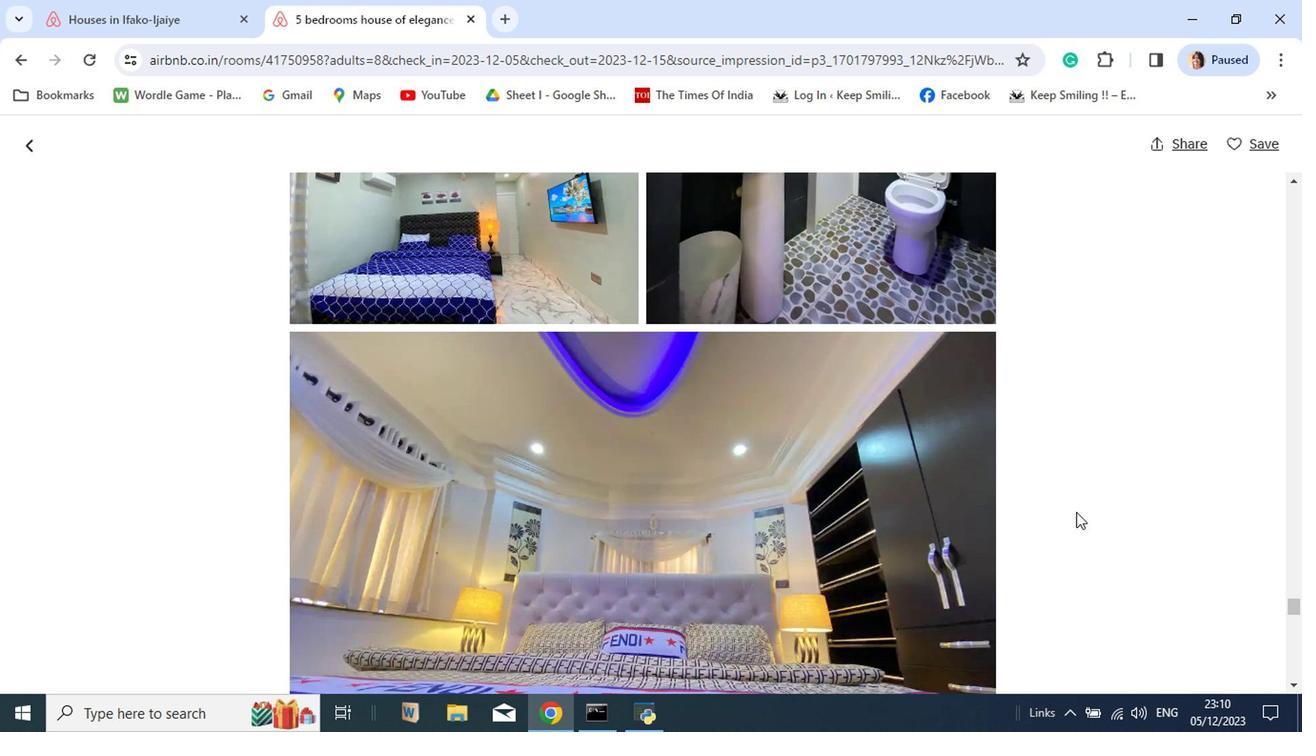 
Action: Mouse scrolled (1056, 536) with delta (0, -1)
Screenshot: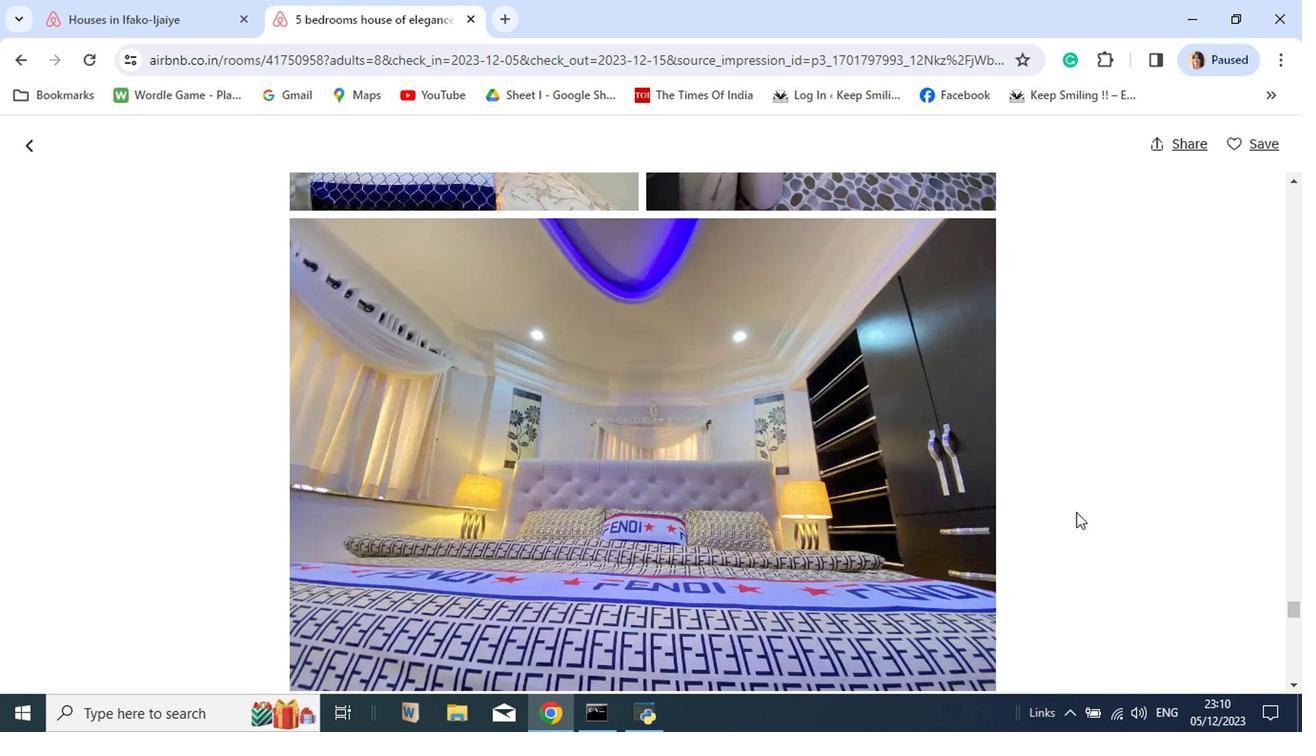 
Action: Mouse scrolled (1056, 536) with delta (0, -1)
Screenshot: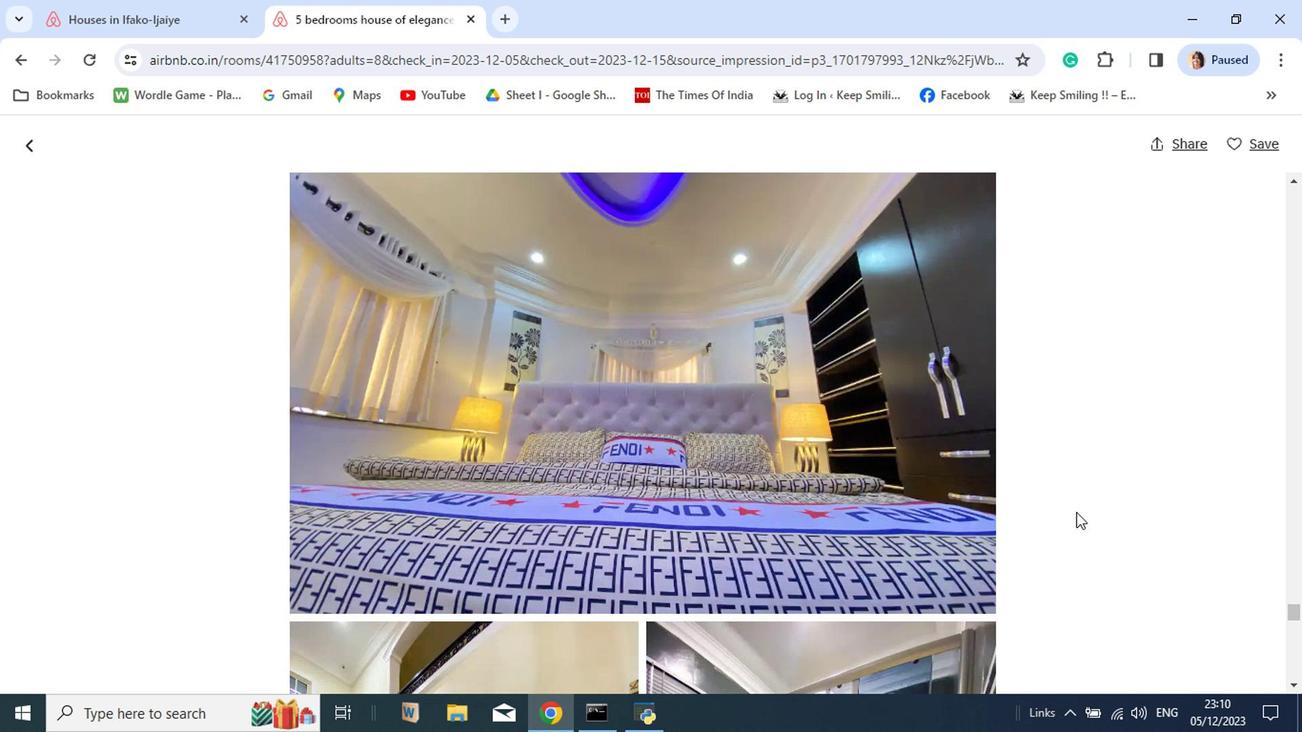 
Action: Mouse scrolled (1056, 536) with delta (0, -1)
Screenshot: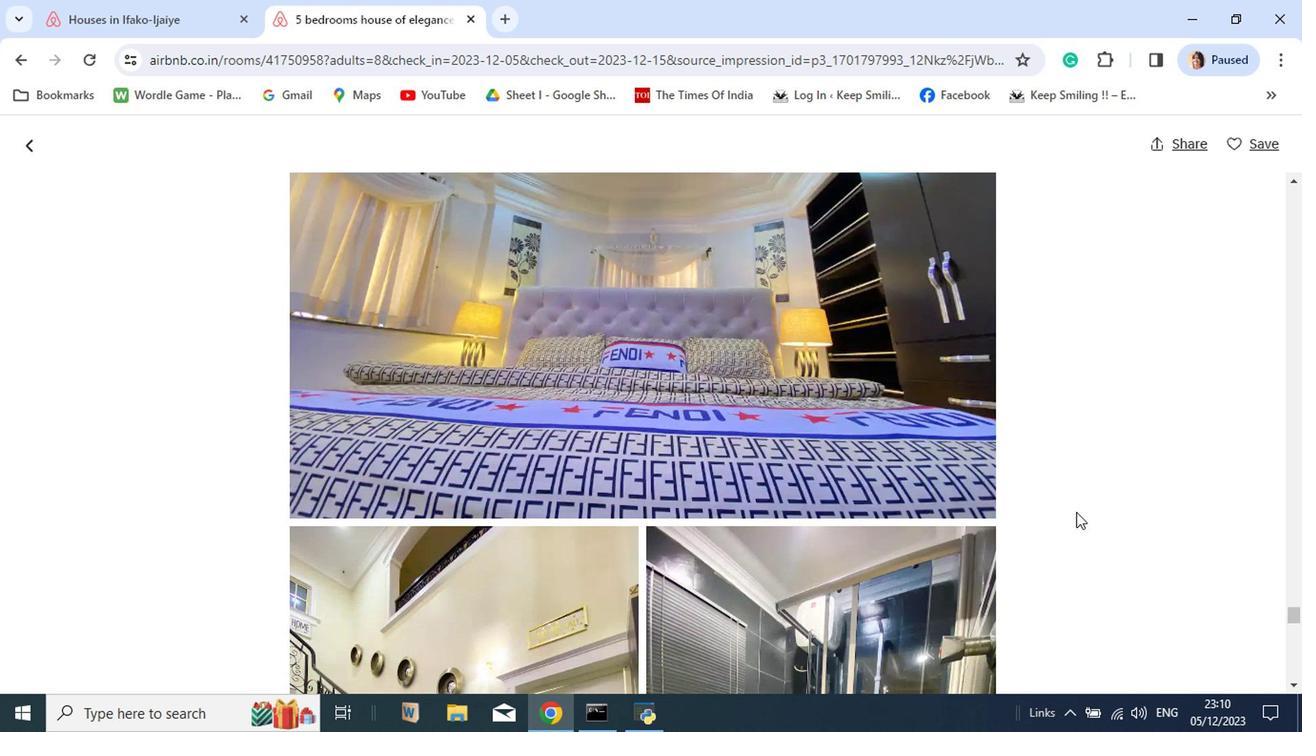 
Action: Mouse scrolled (1056, 536) with delta (0, -1)
Screenshot: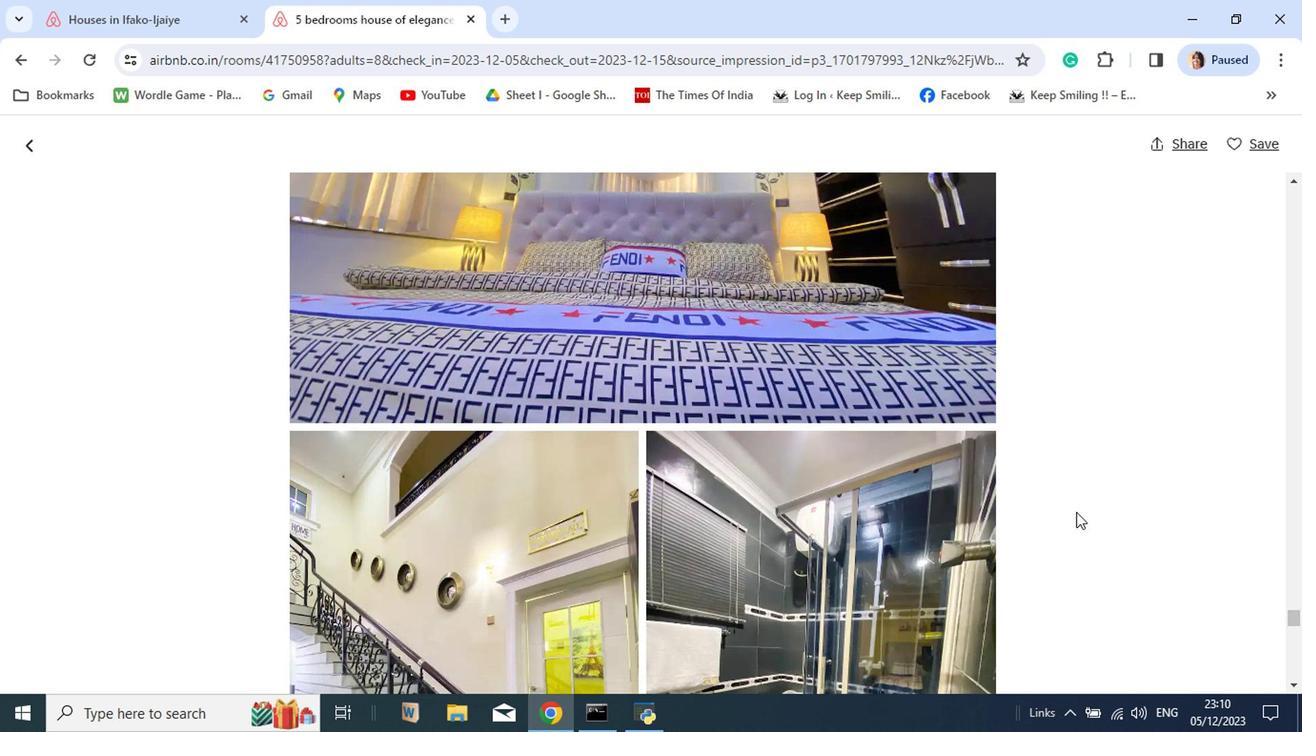 
Action: Mouse scrolled (1056, 536) with delta (0, -1)
Screenshot: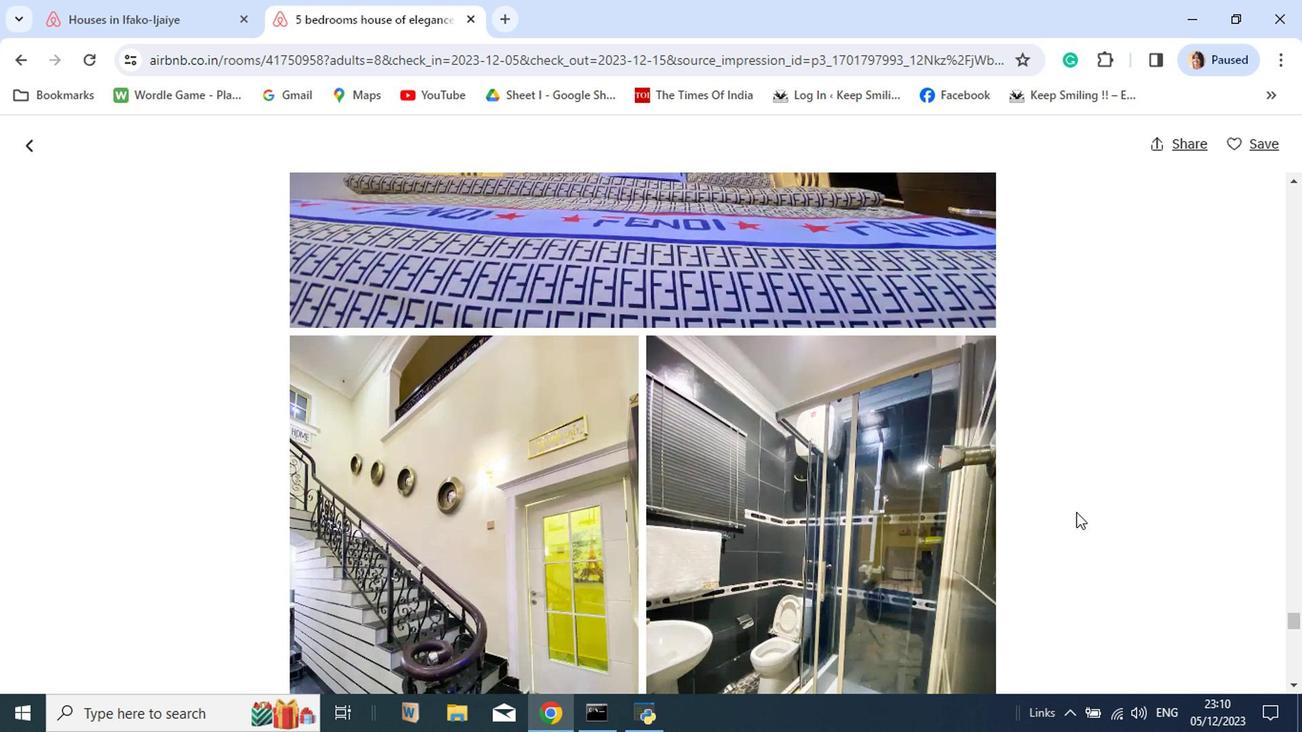 
Action: Mouse scrolled (1056, 536) with delta (0, -1)
Screenshot: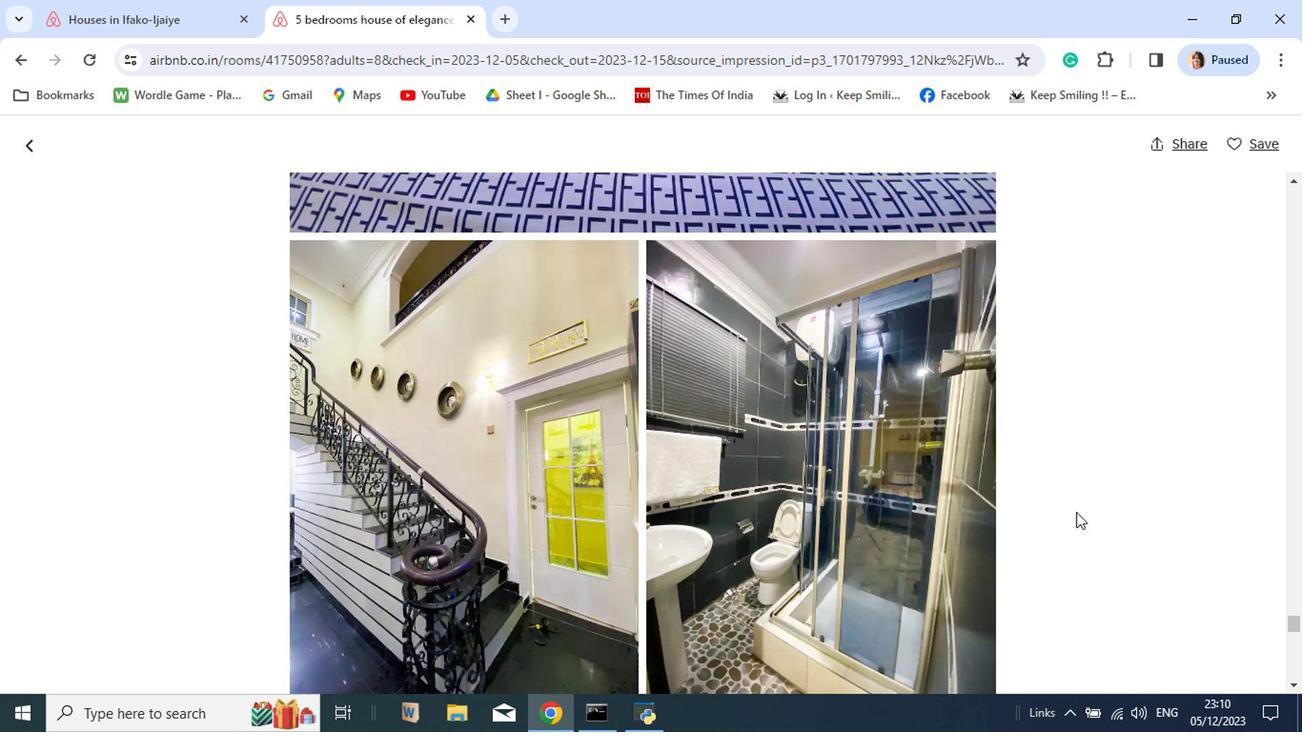 
Action: Mouse scrolled (1056, 536) with delta (0, -1)
Screenshot: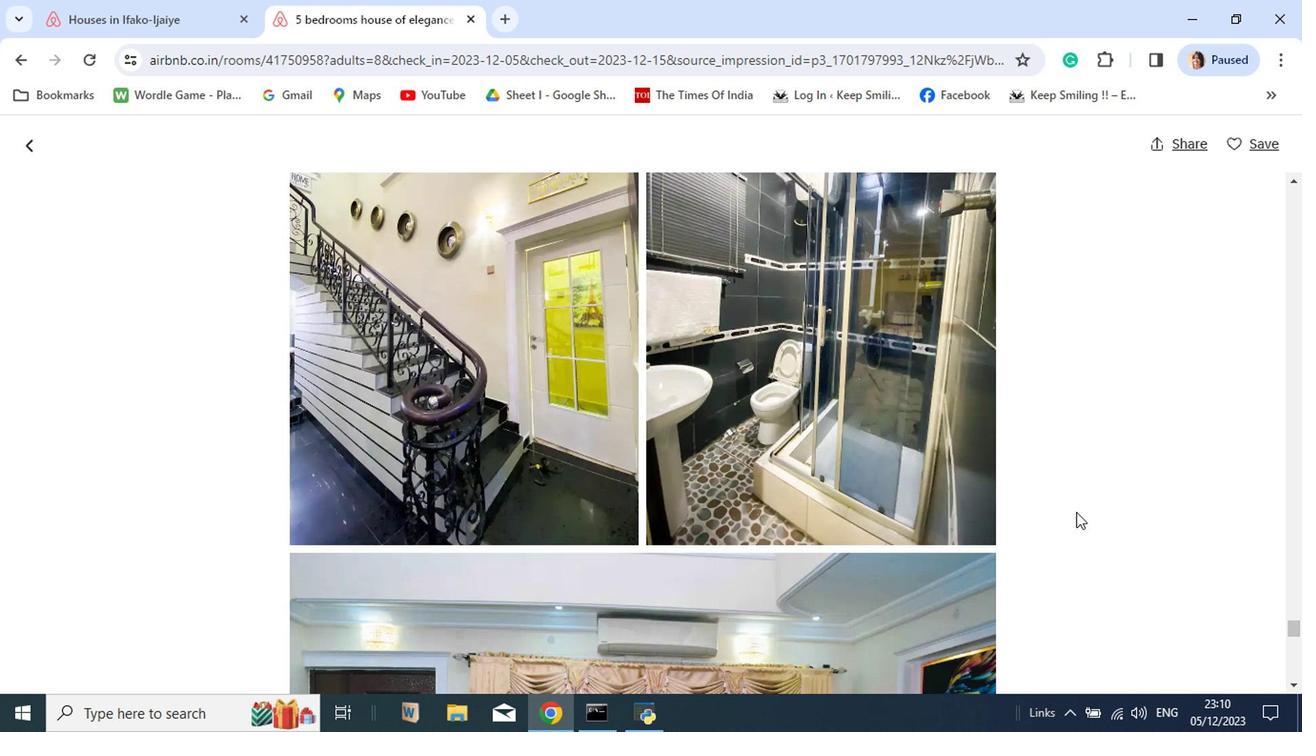 
Action: Mouse scrolled (1056, 536) with delta (0, -1)
Screenshot: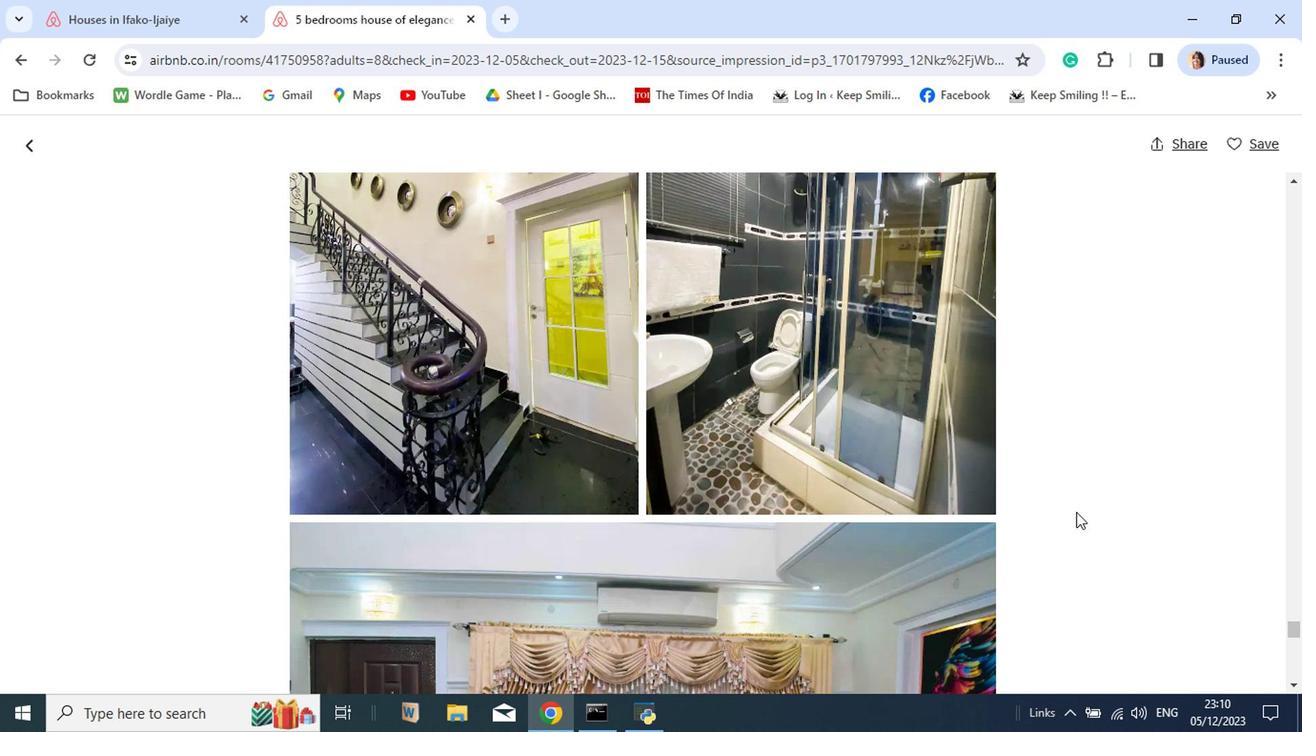 
Action: Mouse scrolled (1056, 536) with delta (0, -1)
Screenshot: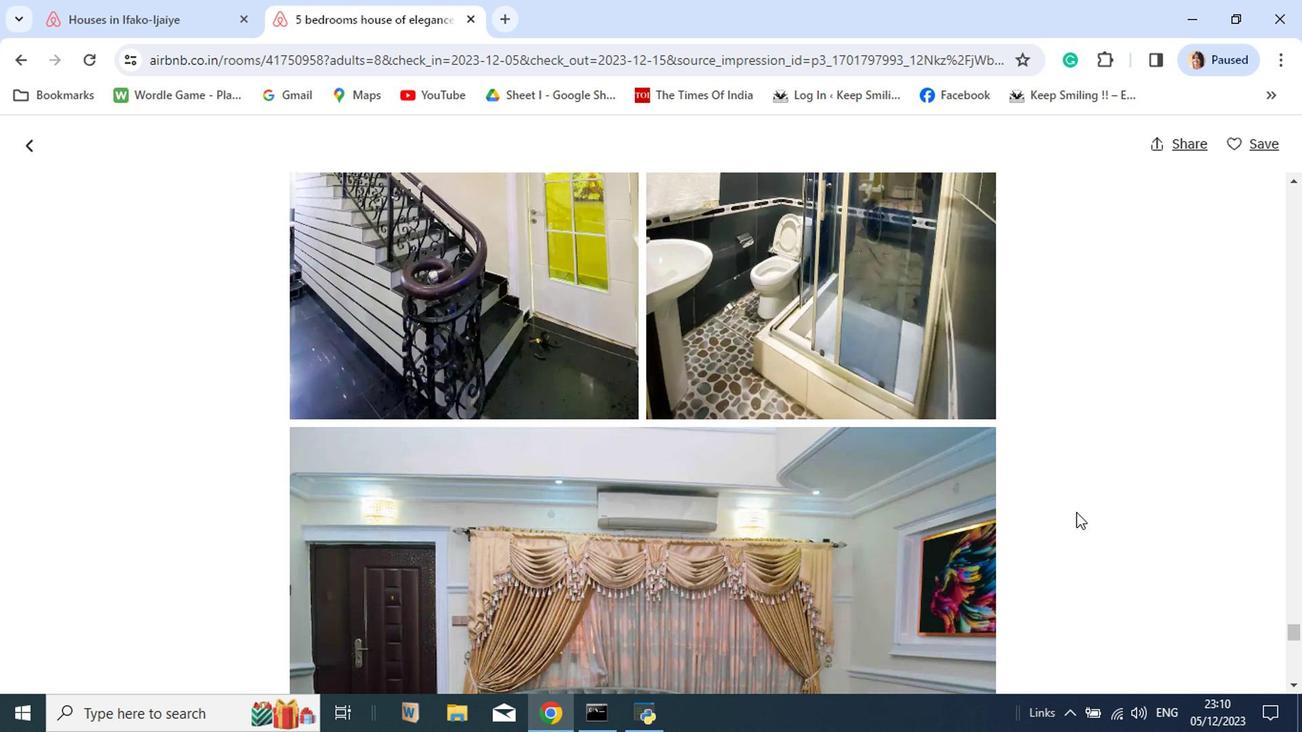 
Action: Mouse scrolled (1056, 536) with delta (0, -1)
Screenshot: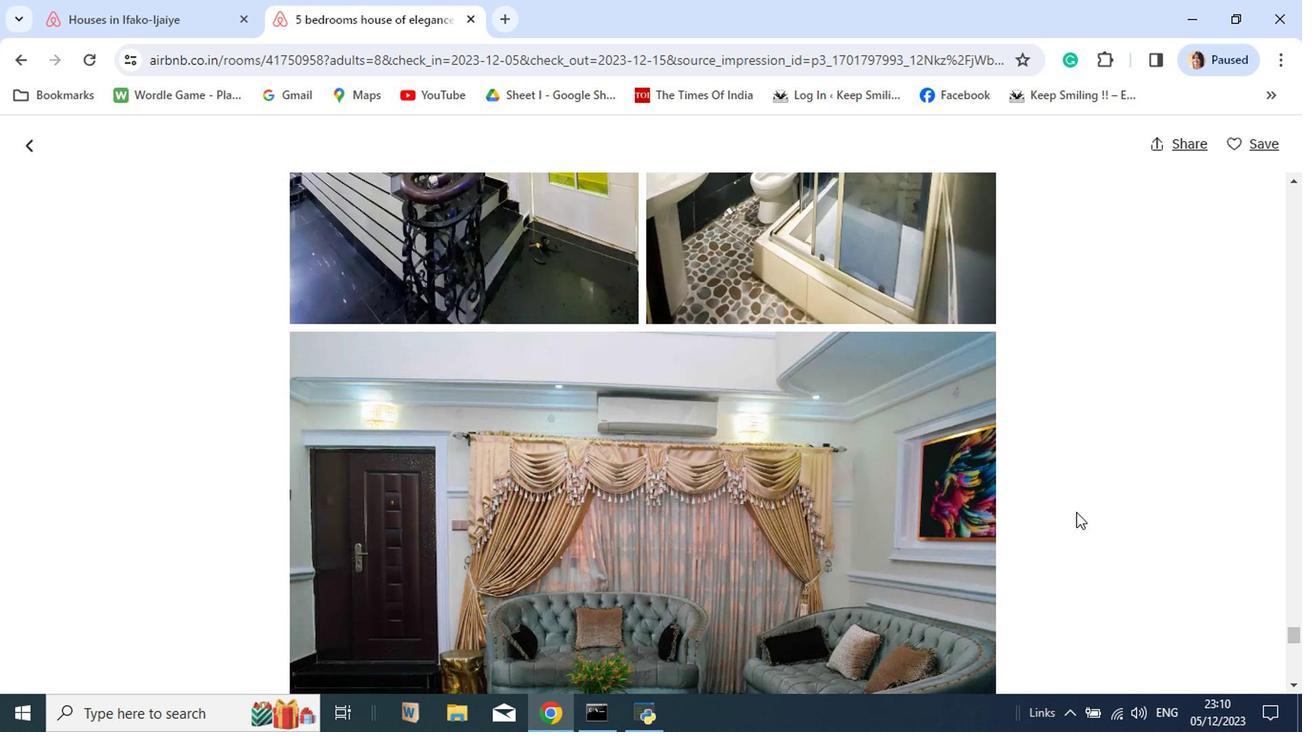 
Action: Mouse scrolled (1056, 536) with delta (0, -1)
Screenshot: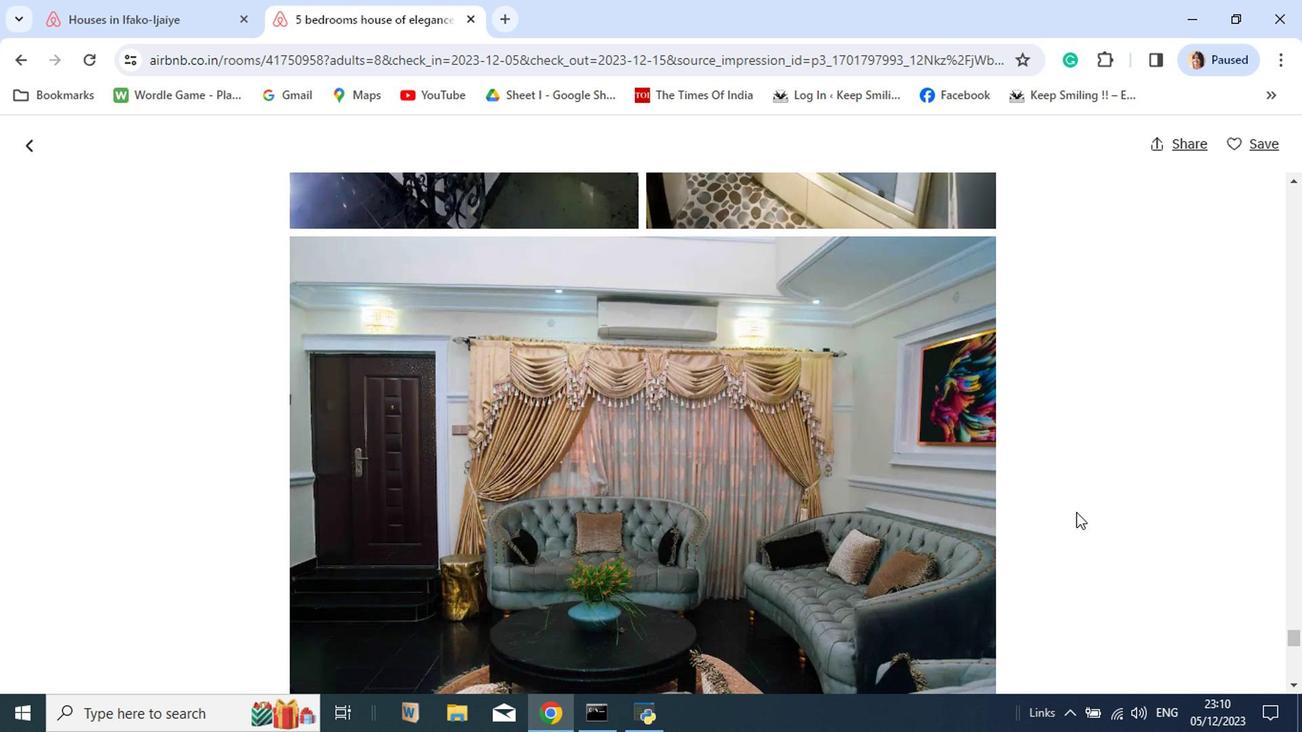 
Action: Mouse scrolled (1056, 536) with delta (0, -1)
Screenshot: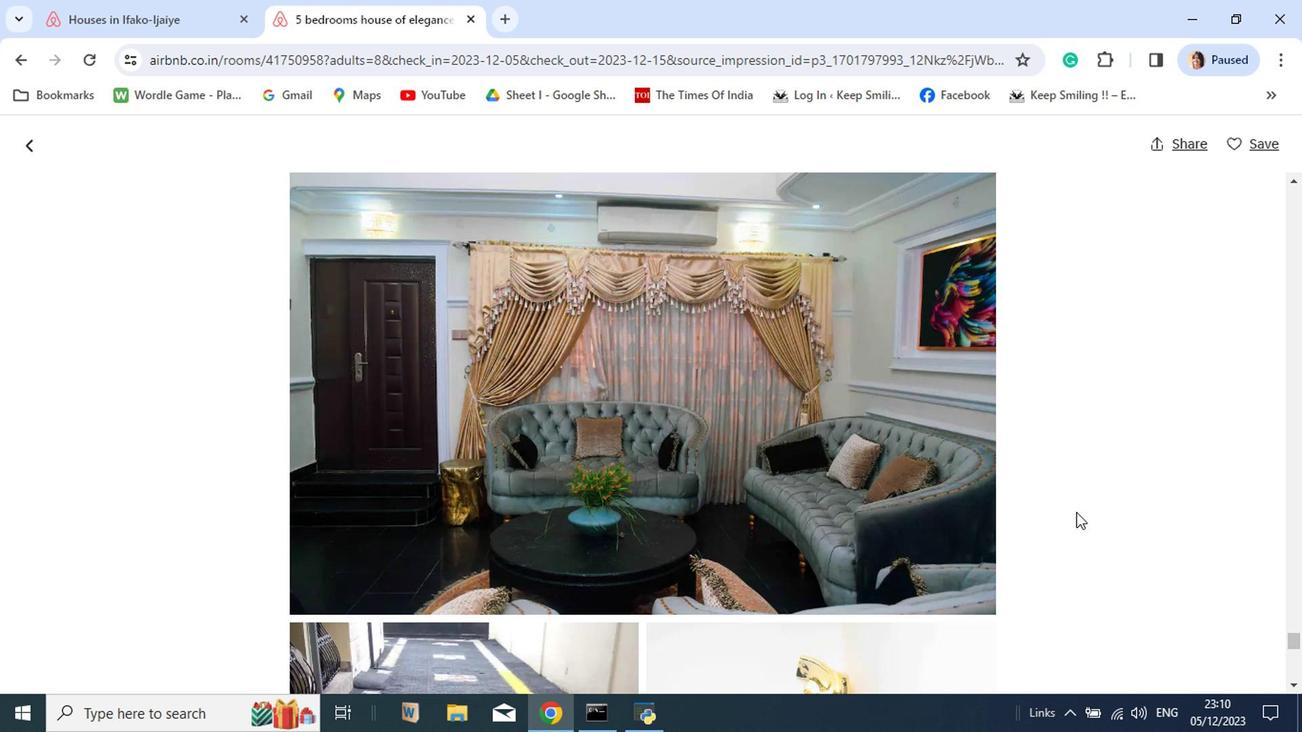 
Action: Mouse scrolled (1056, 536) with delta (0, -1)
Screenshot: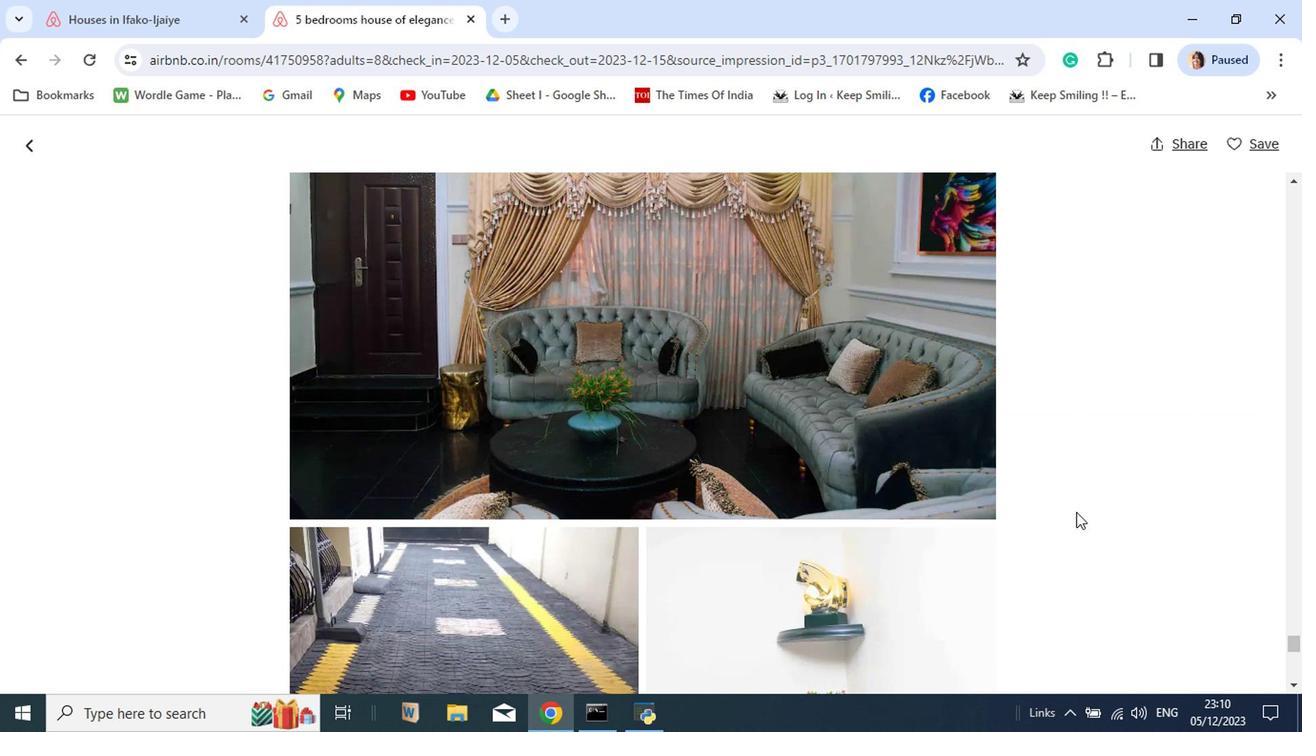 
Action: Mouse scrolled (1056, 536) with delta (0, -1)
Screenshot: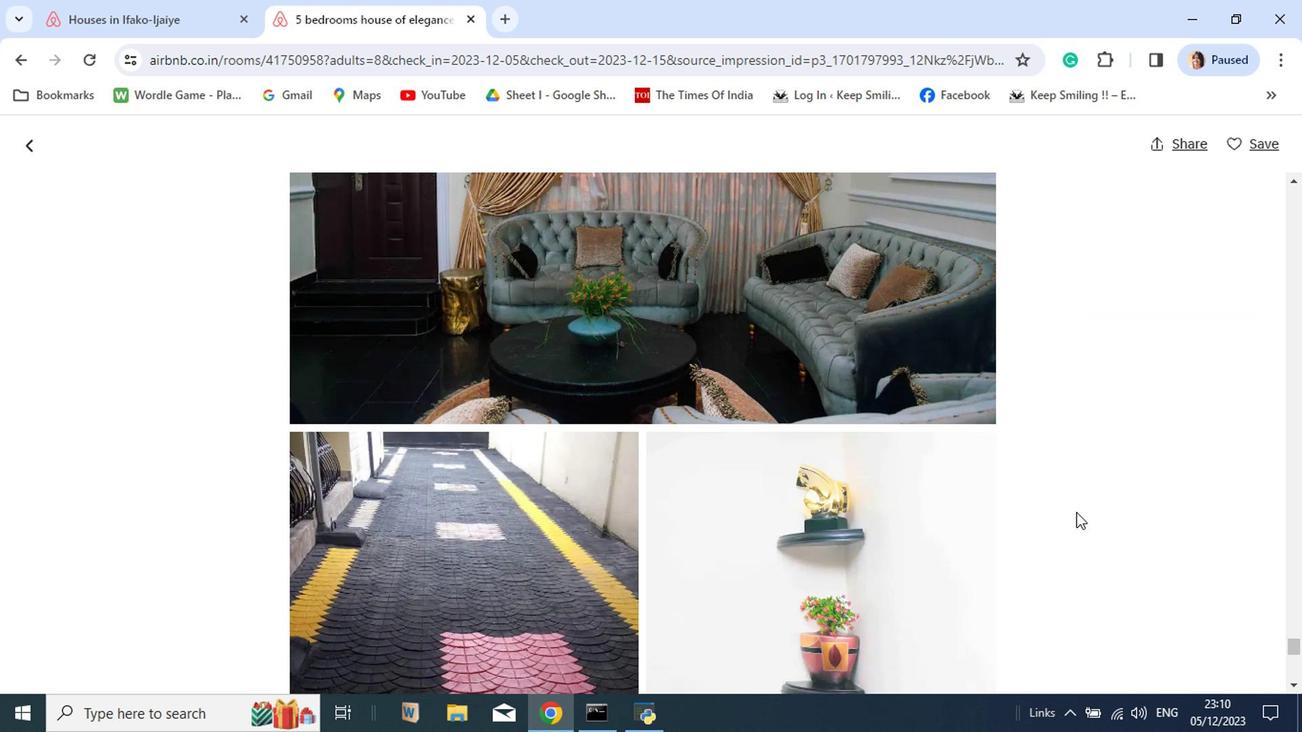 
Action: Mouse scrolled (1056, 536) with delta (0, -1)
Screenshot: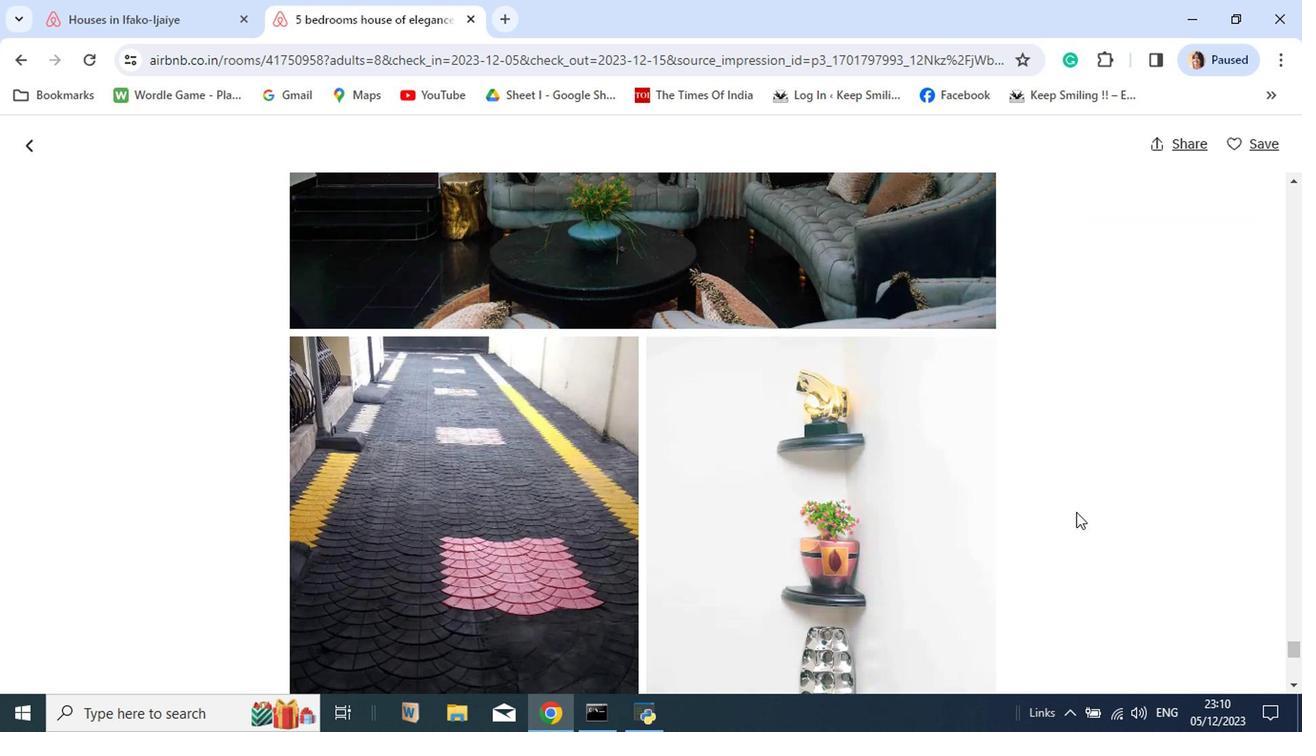 
Action: Mouse scrolled (1056, 536) with delta (0, -1)
Screenshot: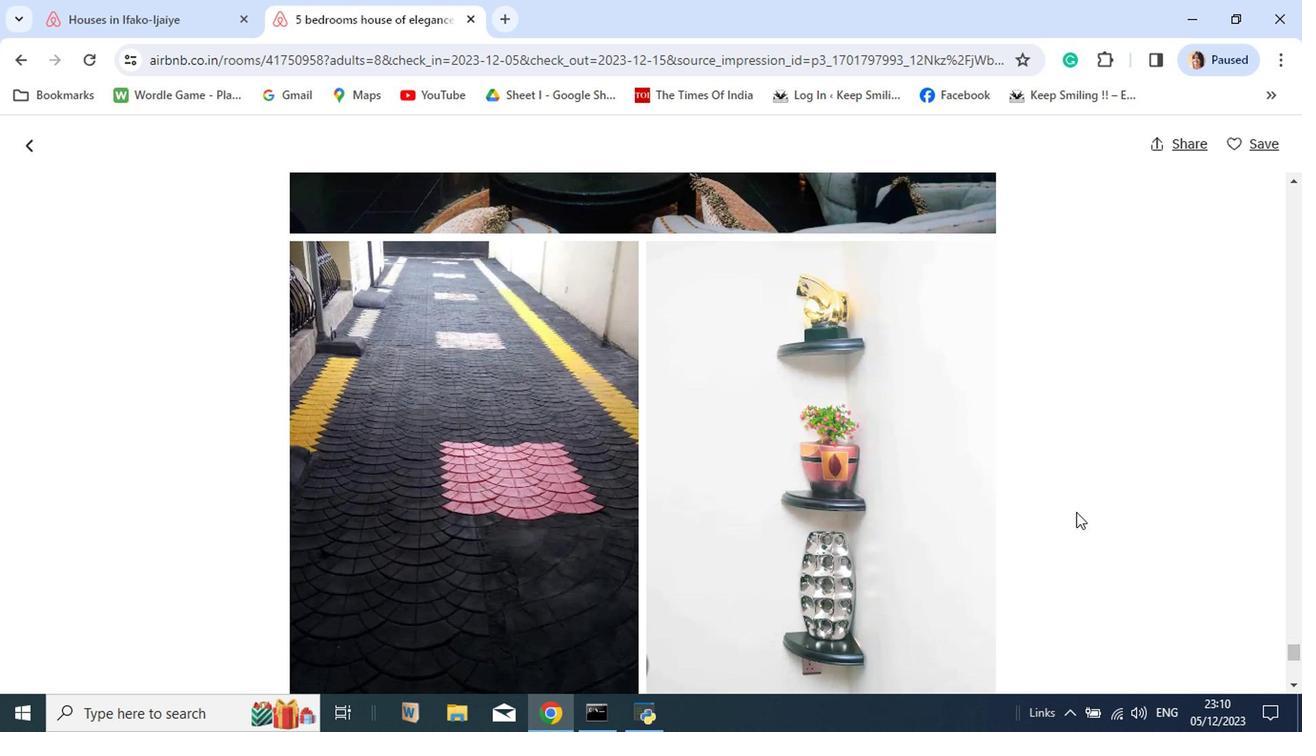 
Action: Mouse scrolled (1056, 536) with delta (0, -1)
Screenshot: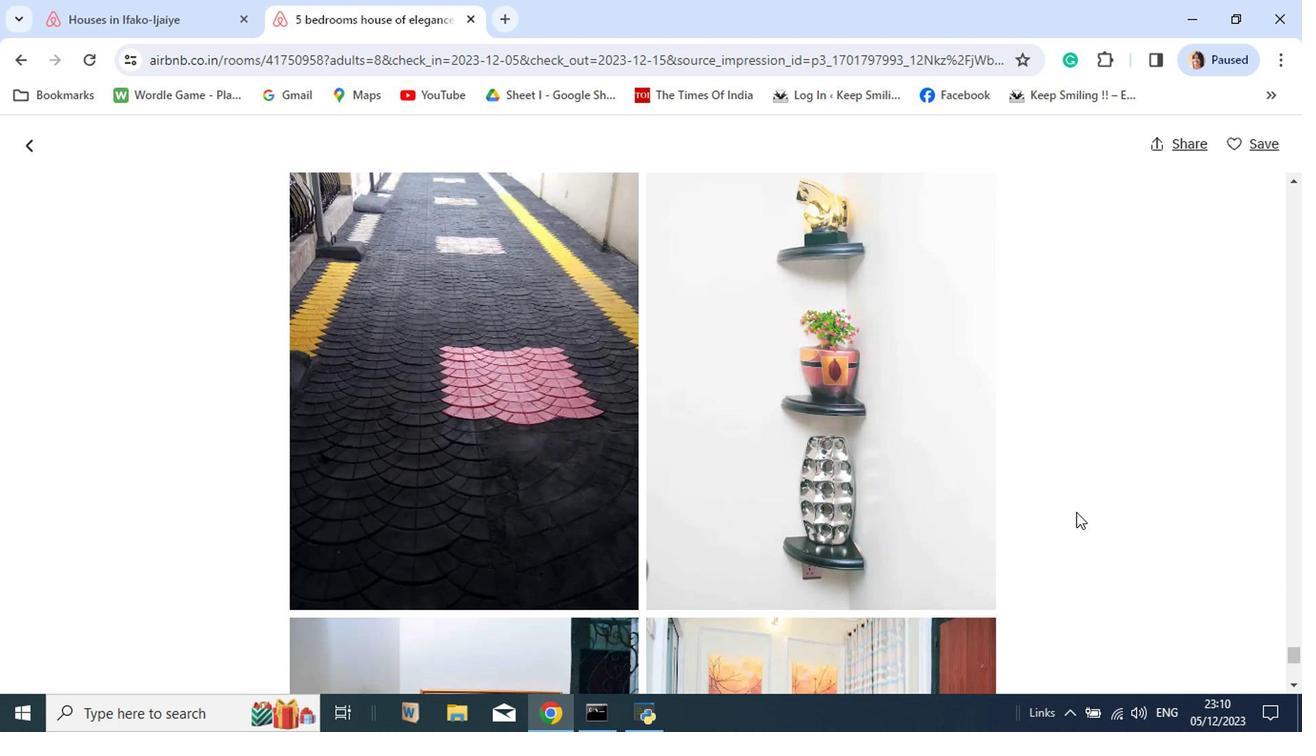 
Action: Mouse scrolled (1056, 536) with delta (0, -1)
Screenshot: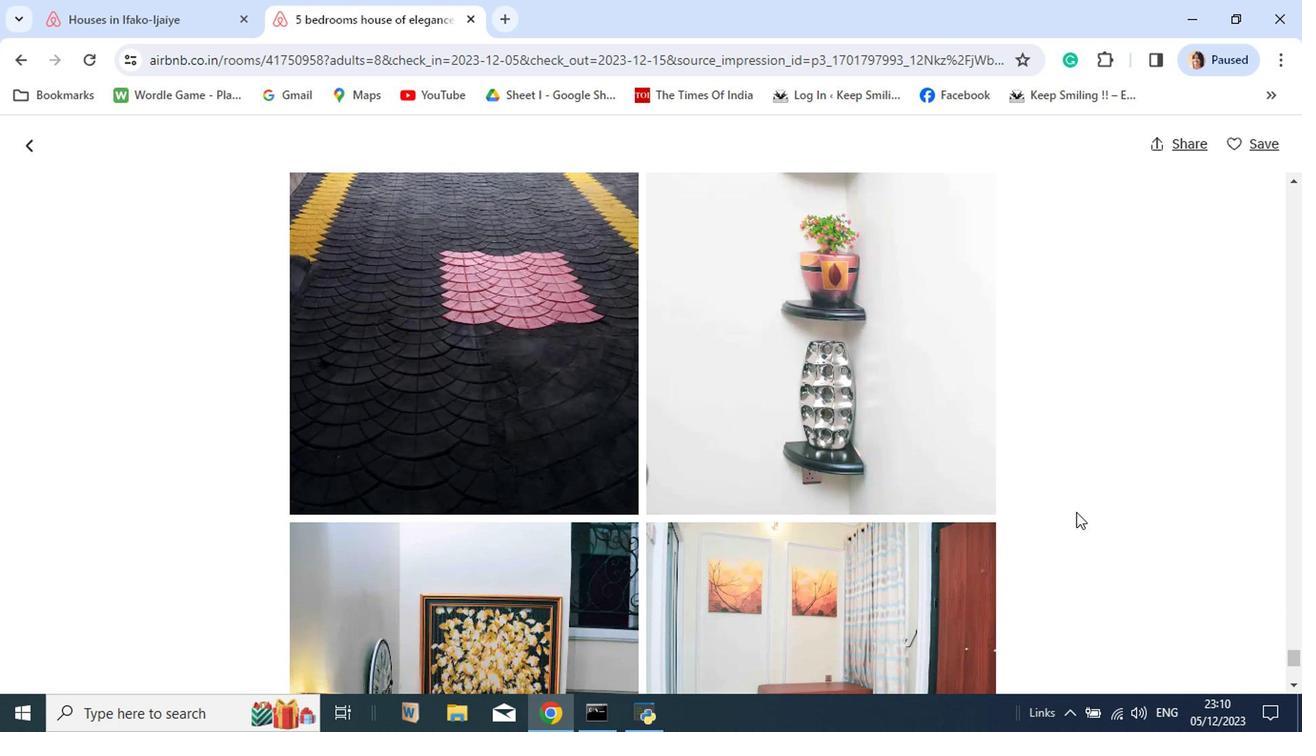 
Action: Mouse scrolled (1056, 536) with delta (0, -1)
Screenshot: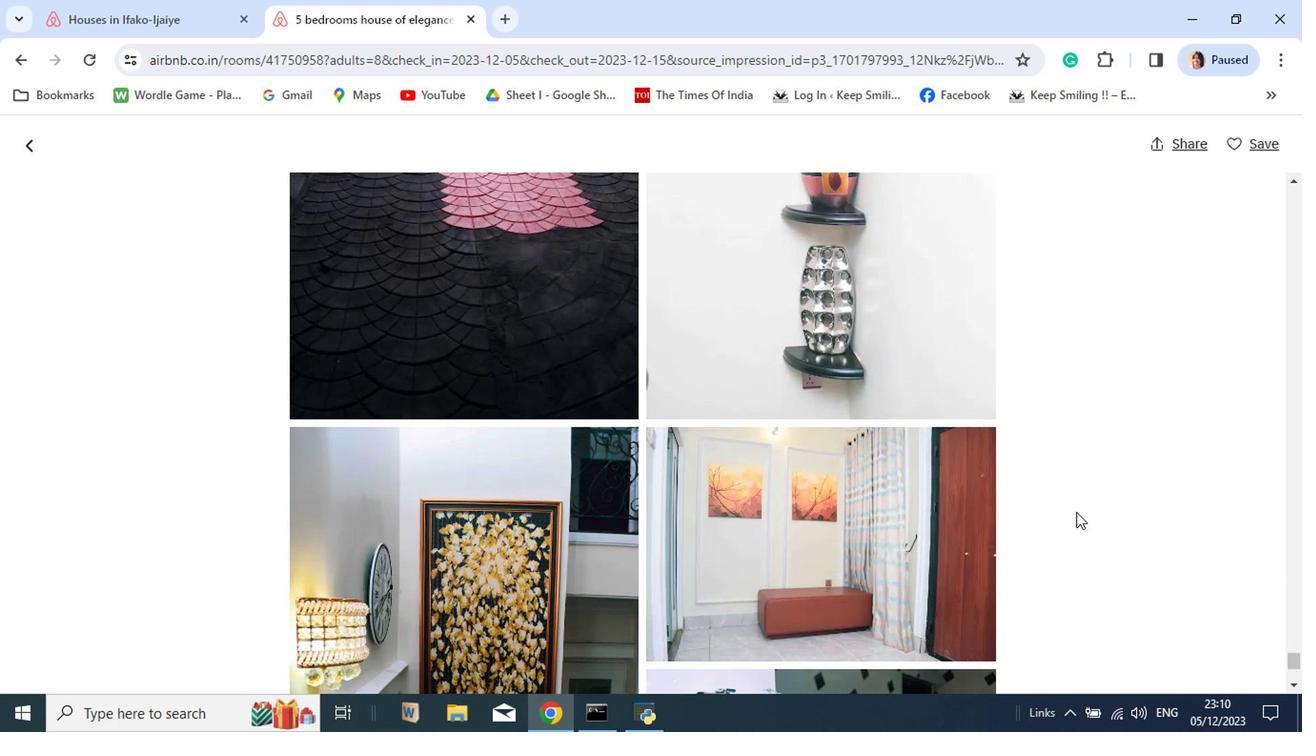 
Action: Mouse scrolled (1056, 536) with delta (0, -1)
Screenshot: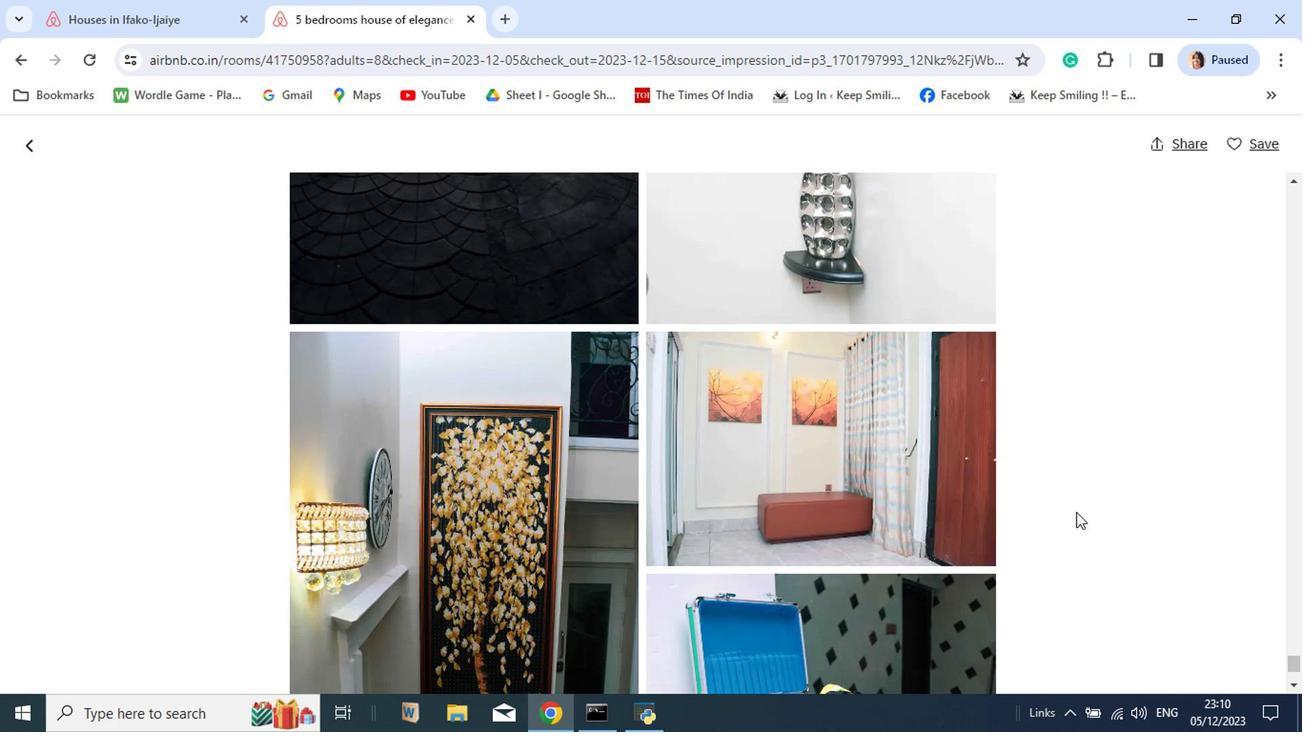 
Action: Mouse scrolled (1056, 536) with delta (0, -1)
Screenshot: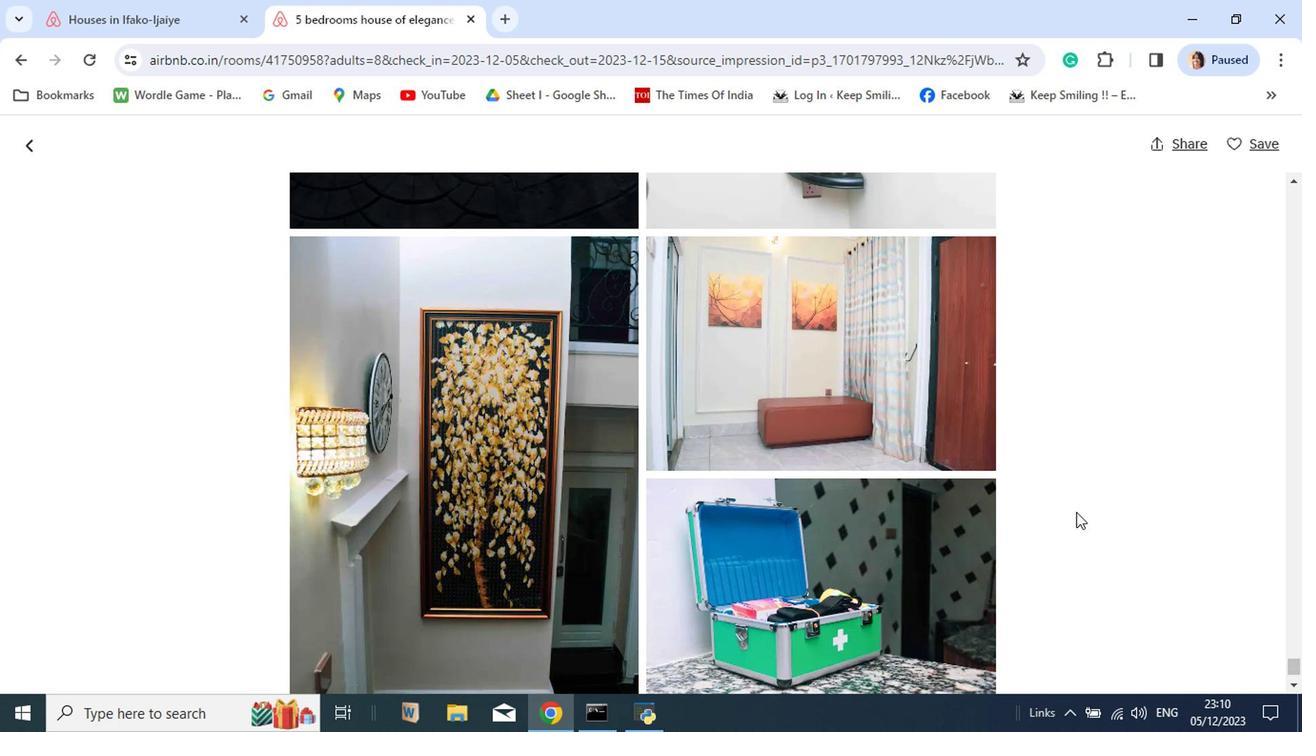 
Action: Mouse scrolled (1056, 536) with delta (0, -1)
Screenshot: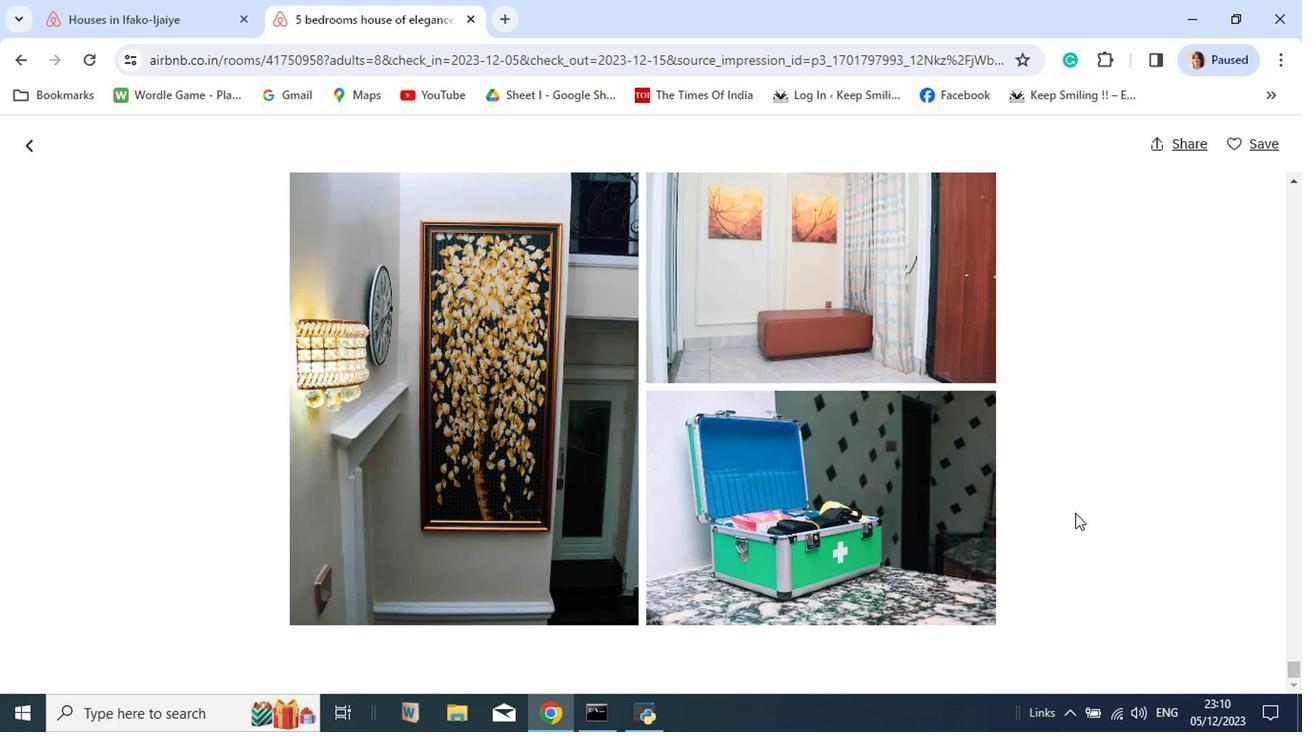 
Action: Mouse scrolled (1056, 536) with delta (0, -1)
Screenshot: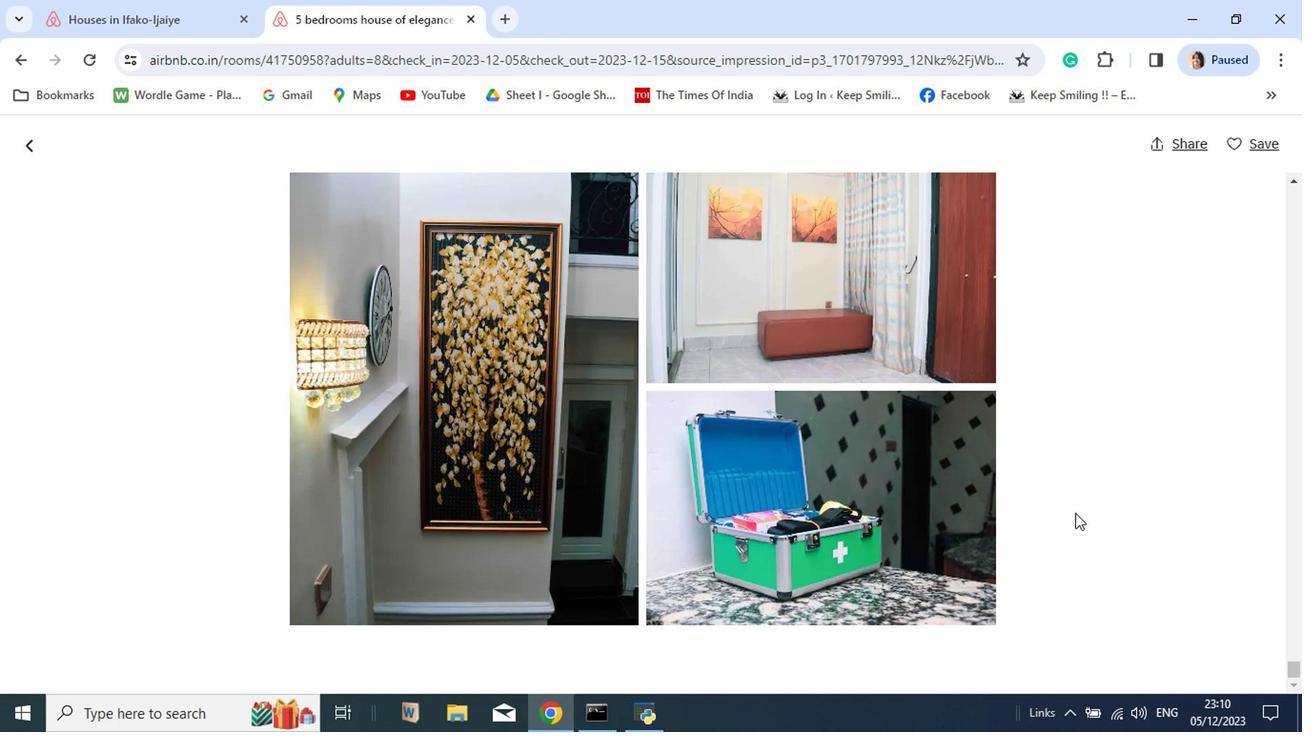 
Action: Mouse moved to (1055, 538)
Screenshot: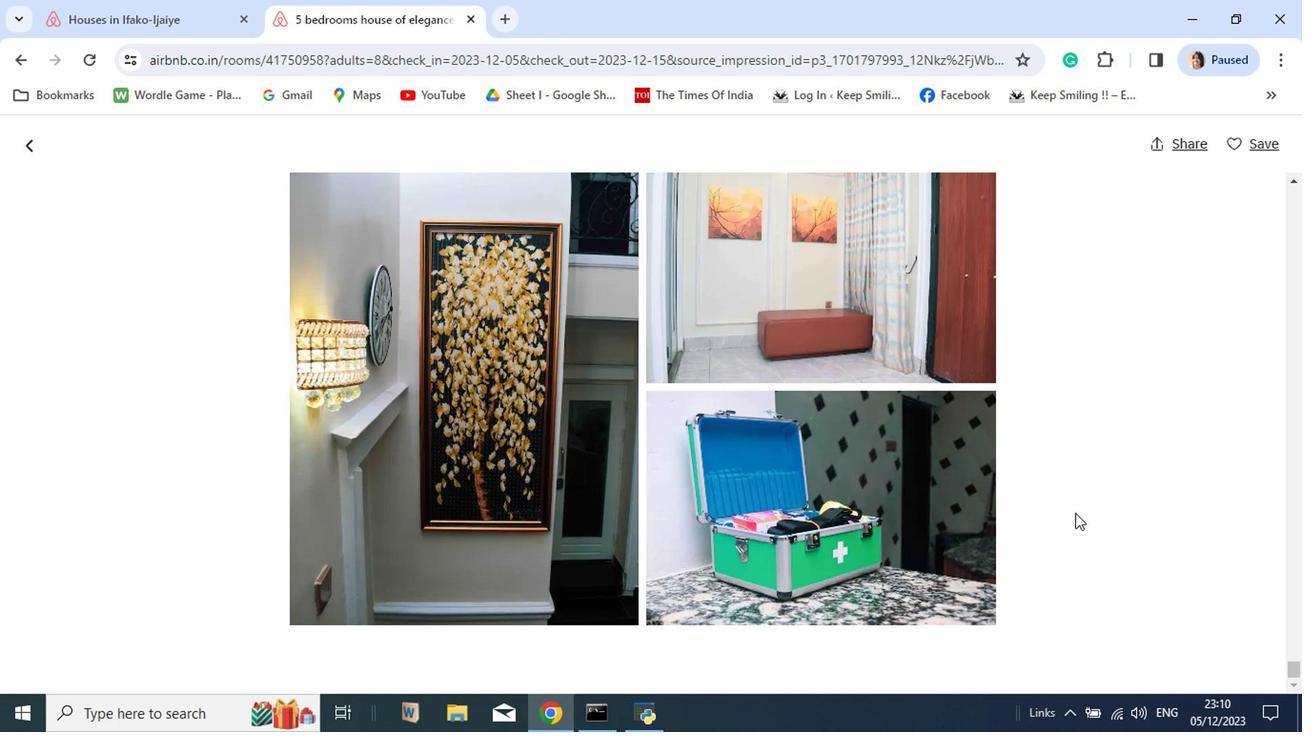 
Action: Mouse scrolled (1055, 537) with delta (0, 0)
Screenshot: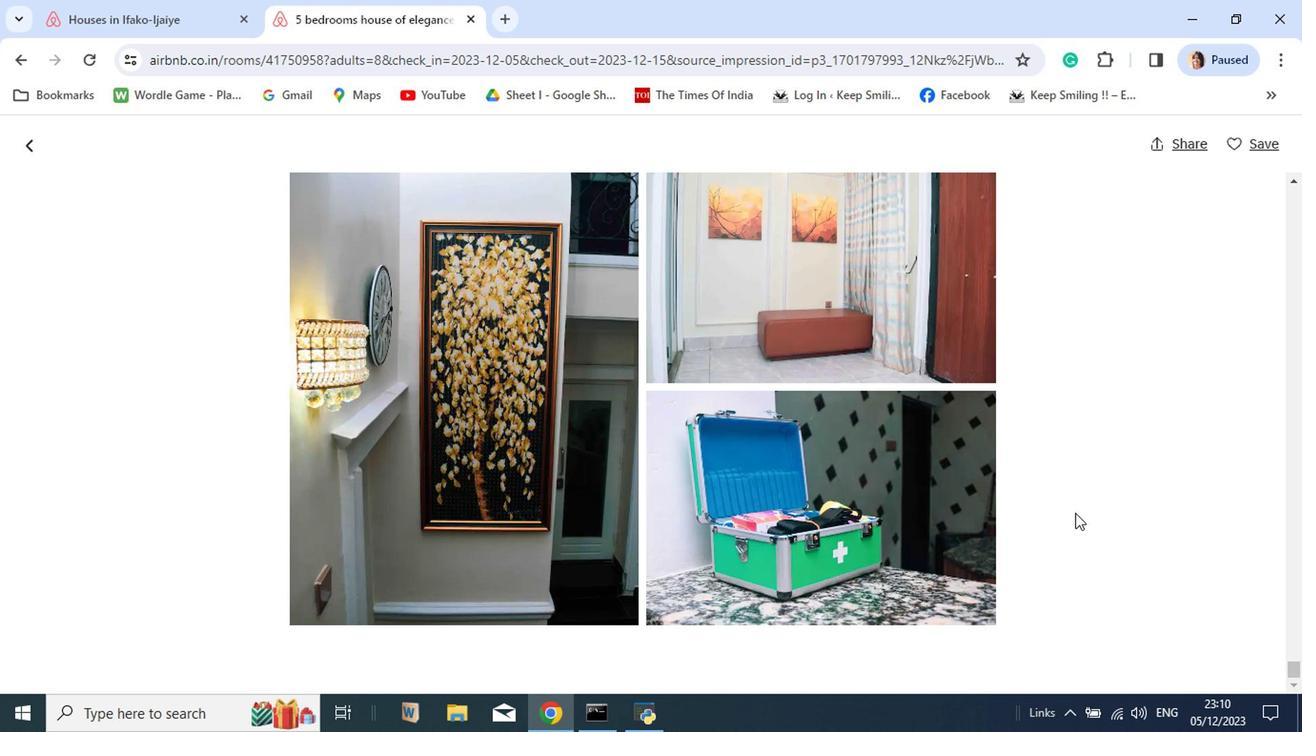 
Action: Mouse moved to (94, 147)
Screenshot: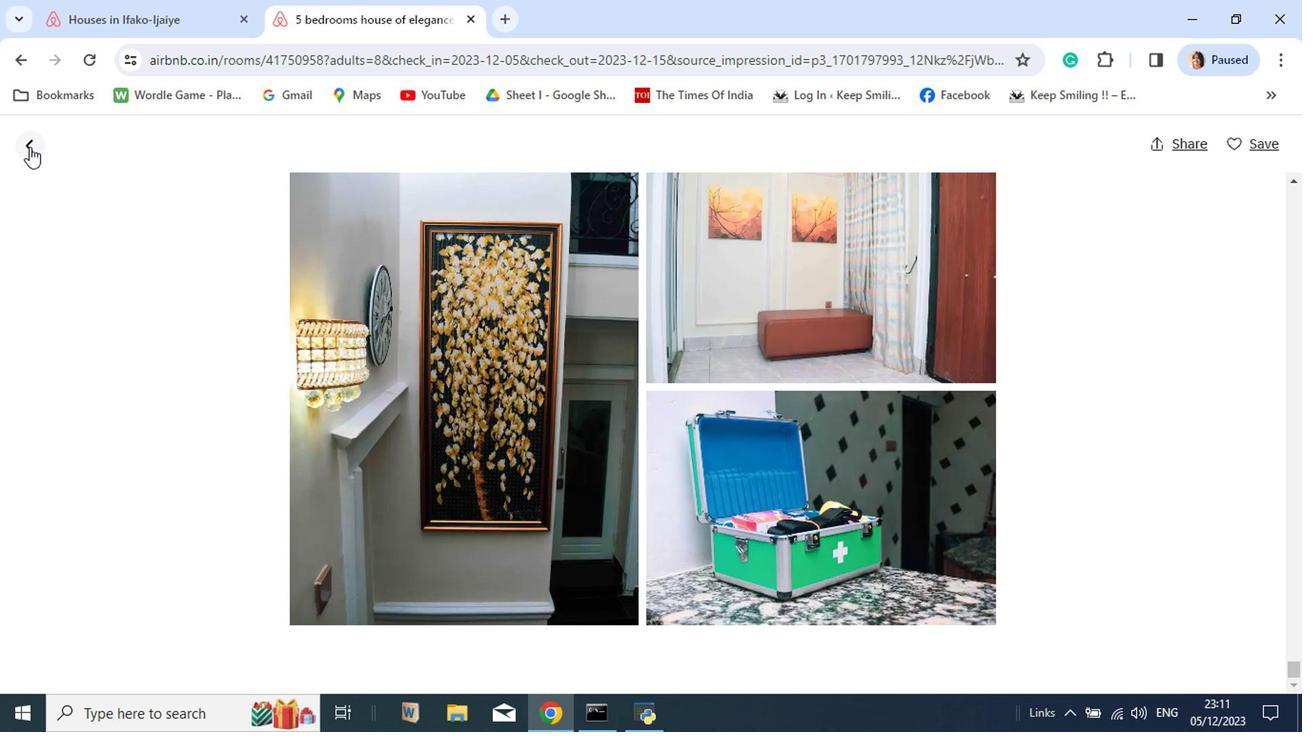 
Action: Mouse pressed left at (94, 147)
Screenshot: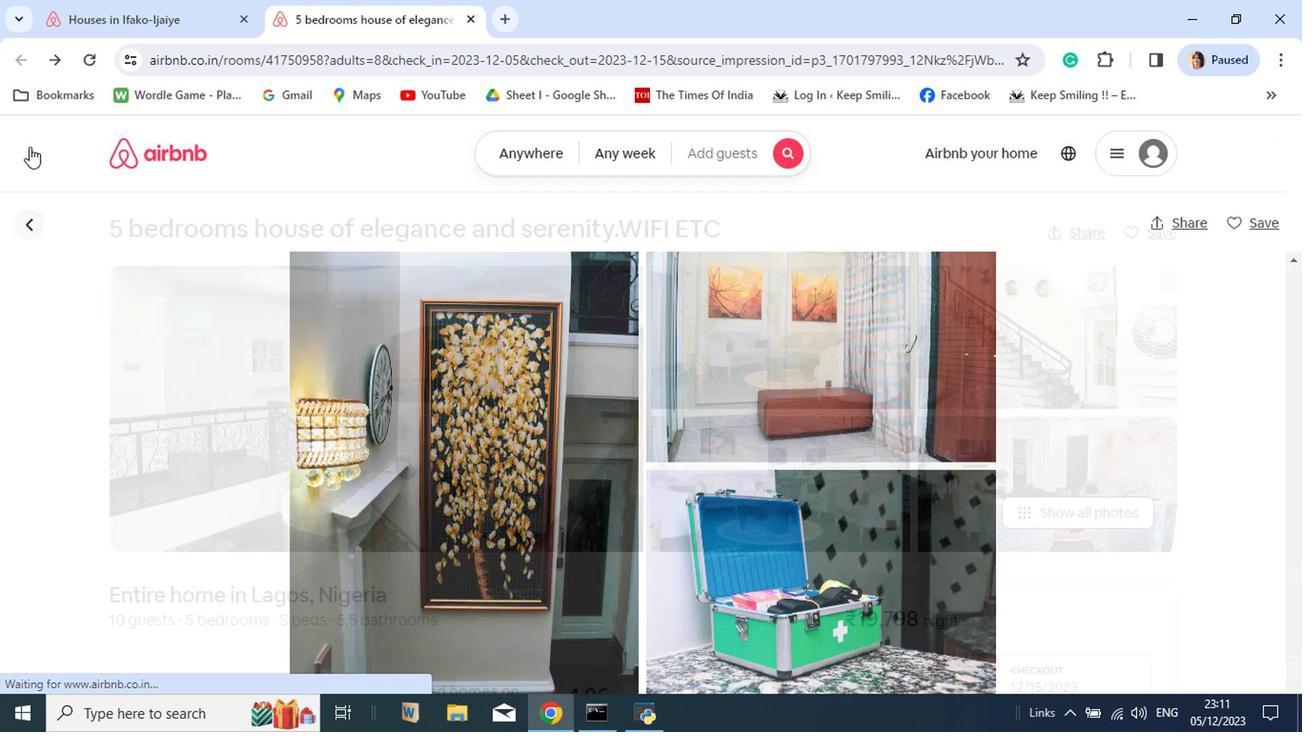 
Action: Mouse moved to (1201, 541)
Screenshot: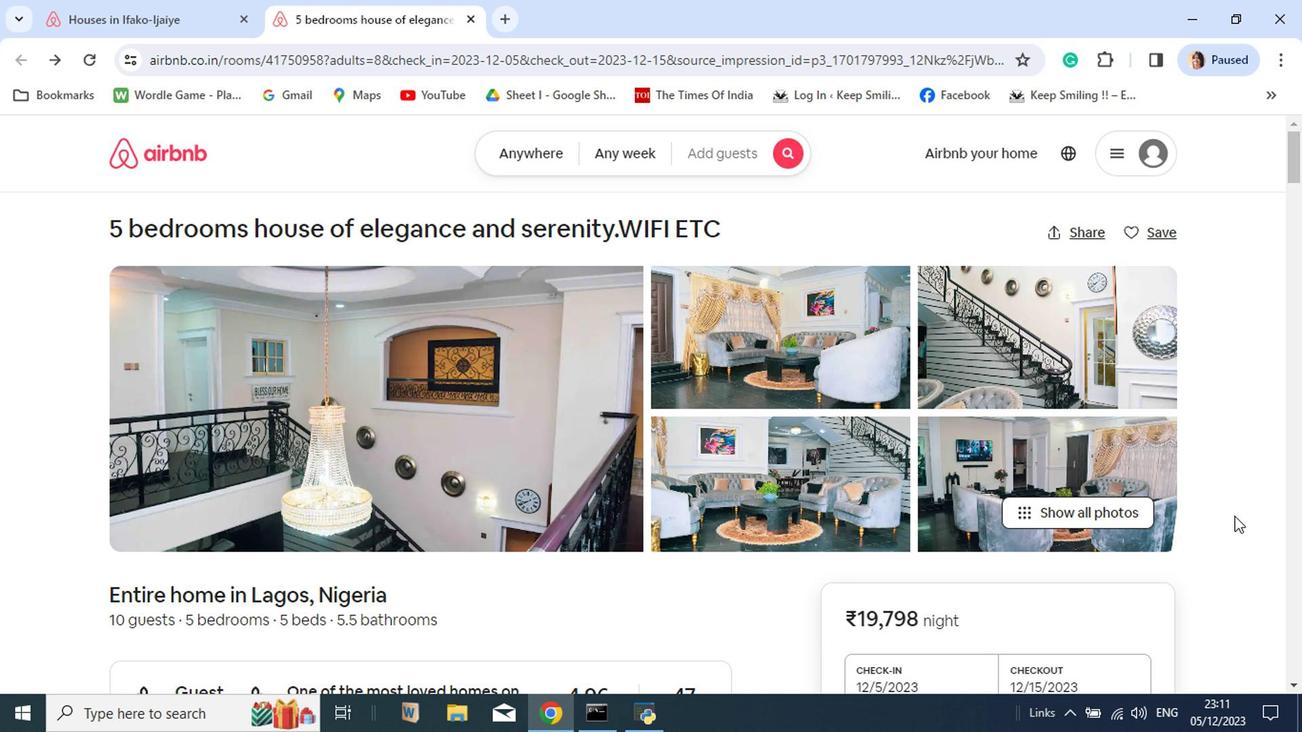 
Action: Mouse scrolled (1201, 540) with delta (0, -1)
Screenshot: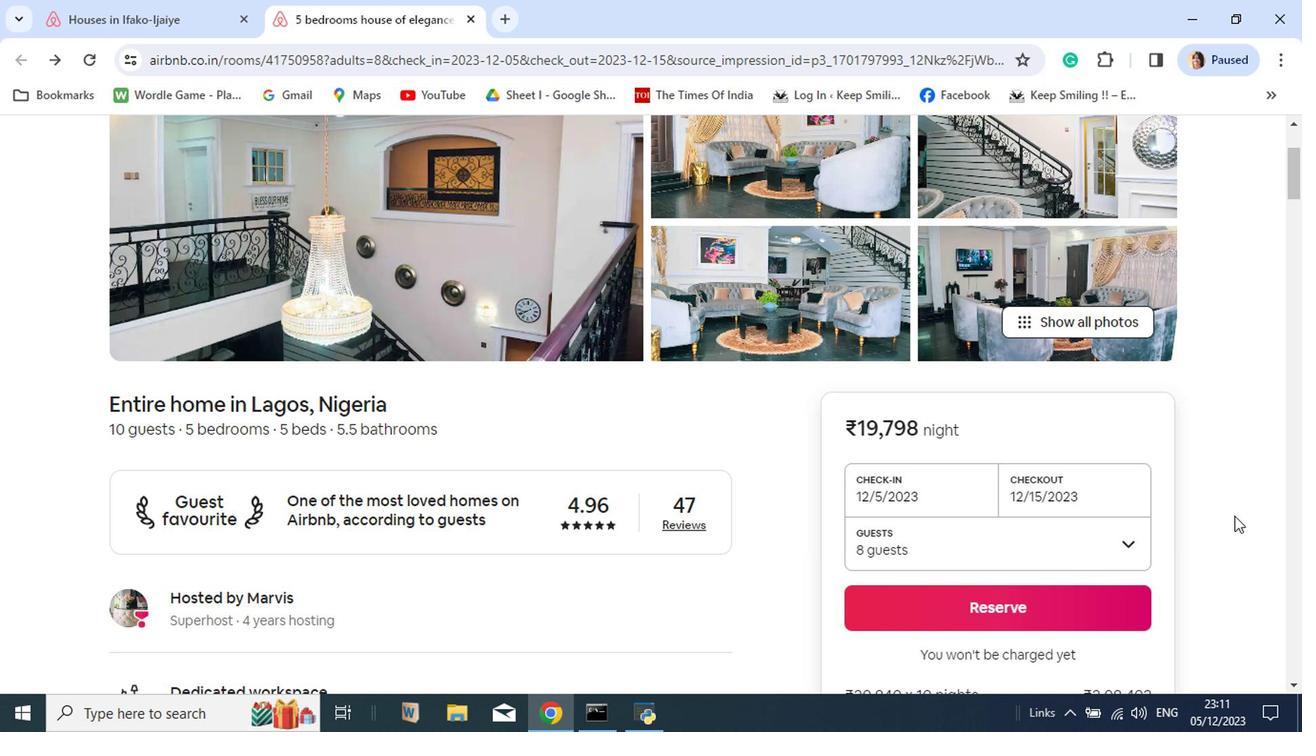 
Action: Mouse scrolled (1201, 540) with delta (0, -1)
Screenshot: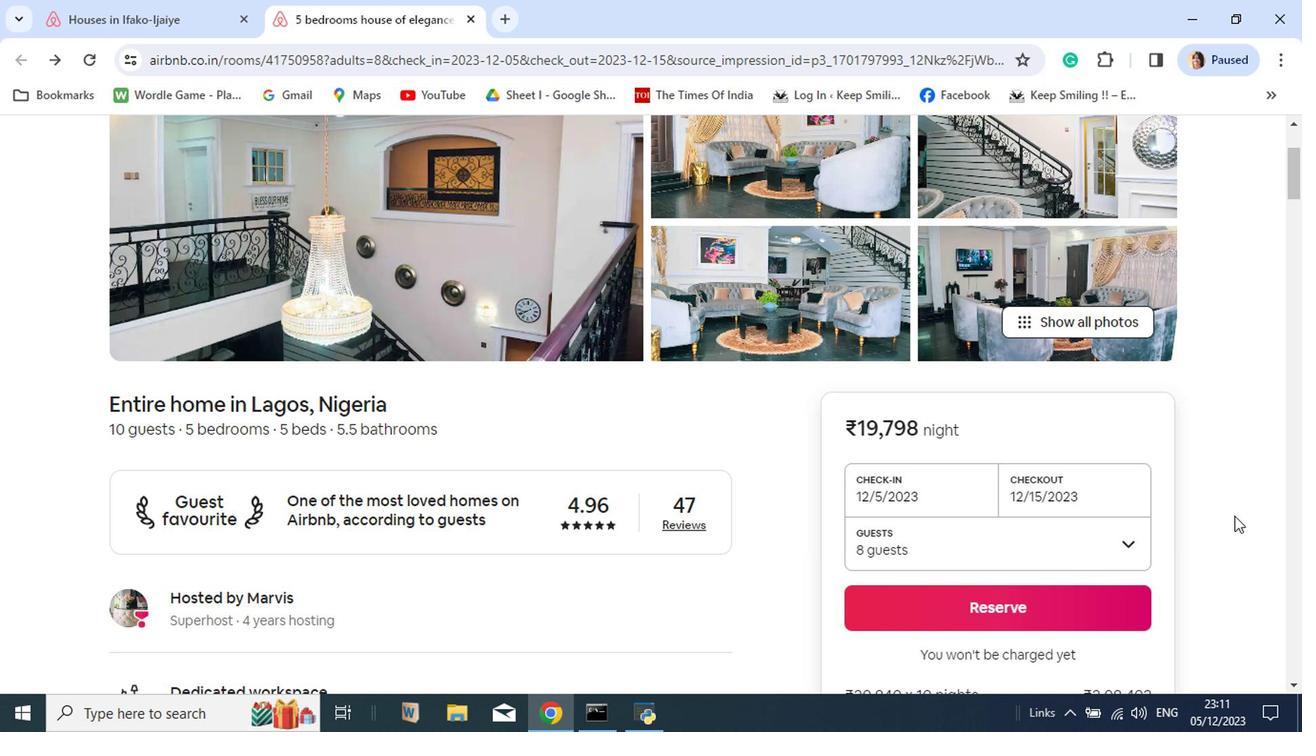 
Action: Mouse scrolled (1201, 540) with delta (0, -1)
Screenshot: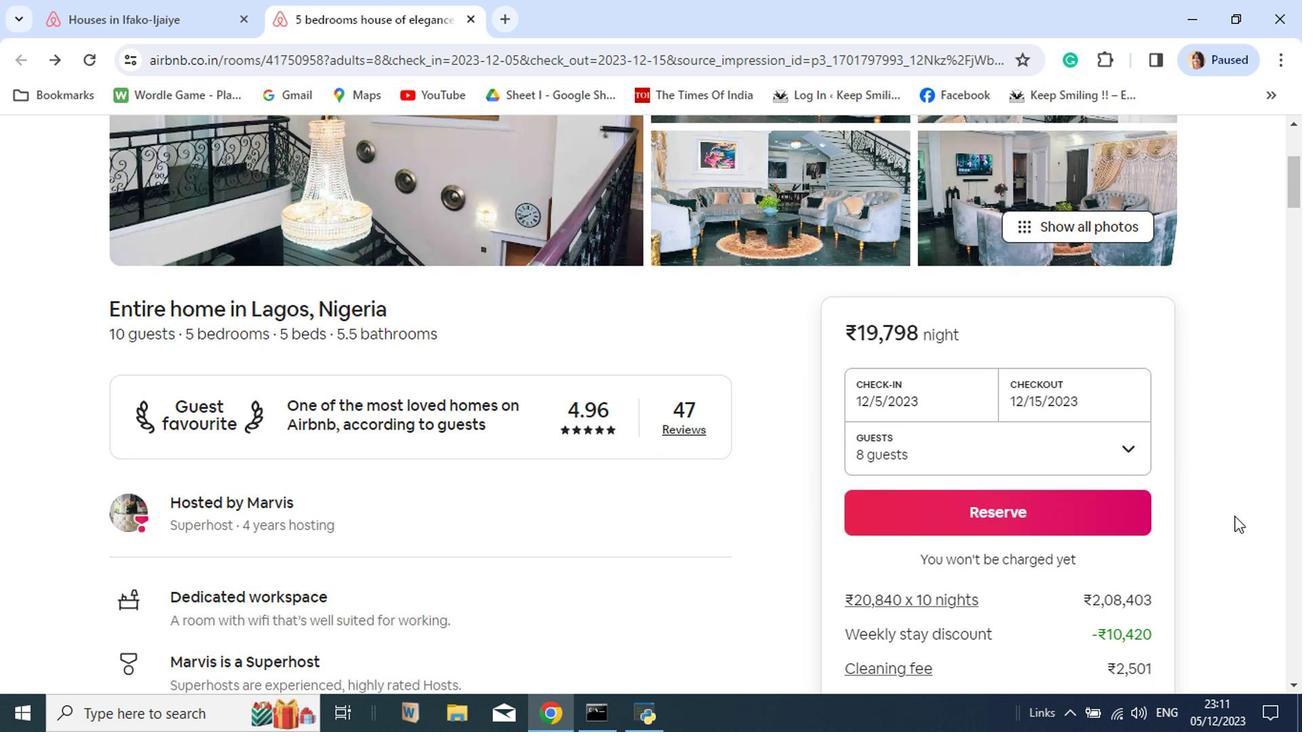 
Action: Mouse scrolled (1201, 540) with delta (0, -1)
Screenshot: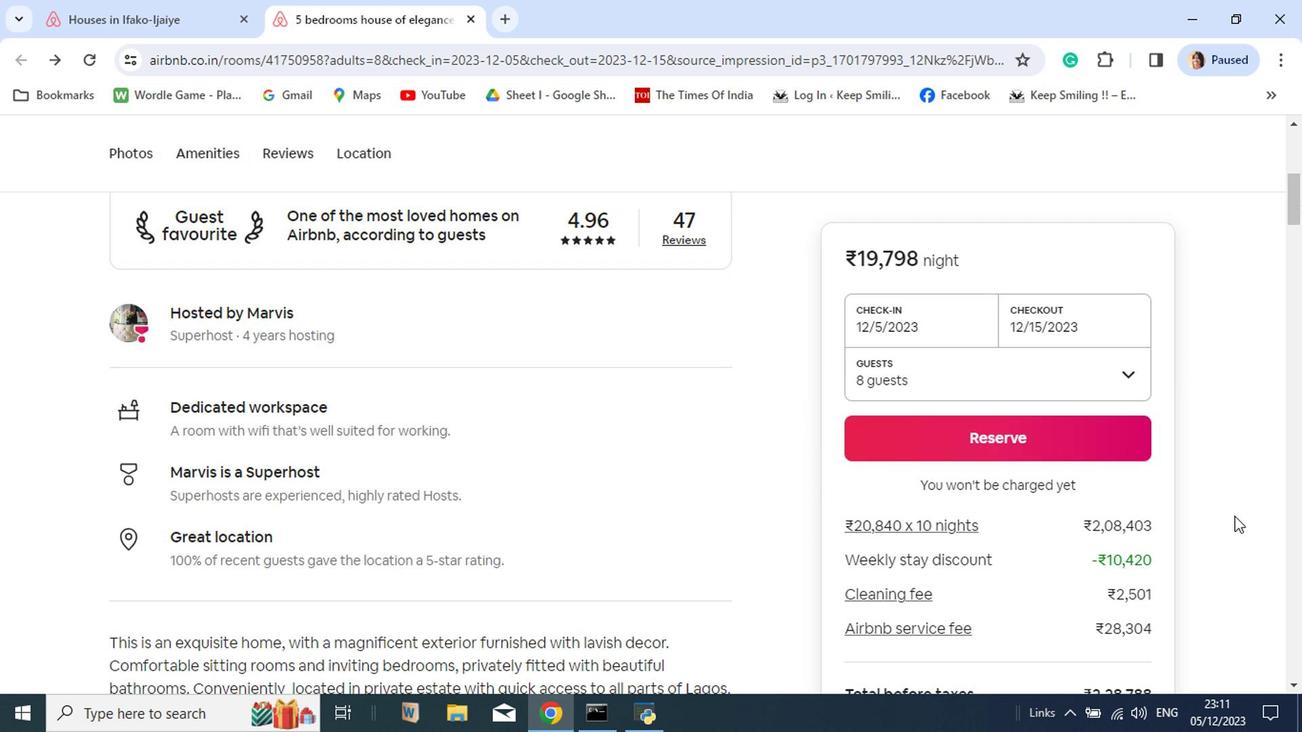 
Action: Mouse scrolled (1201, 540) with delta (0, -1)
Screenshot: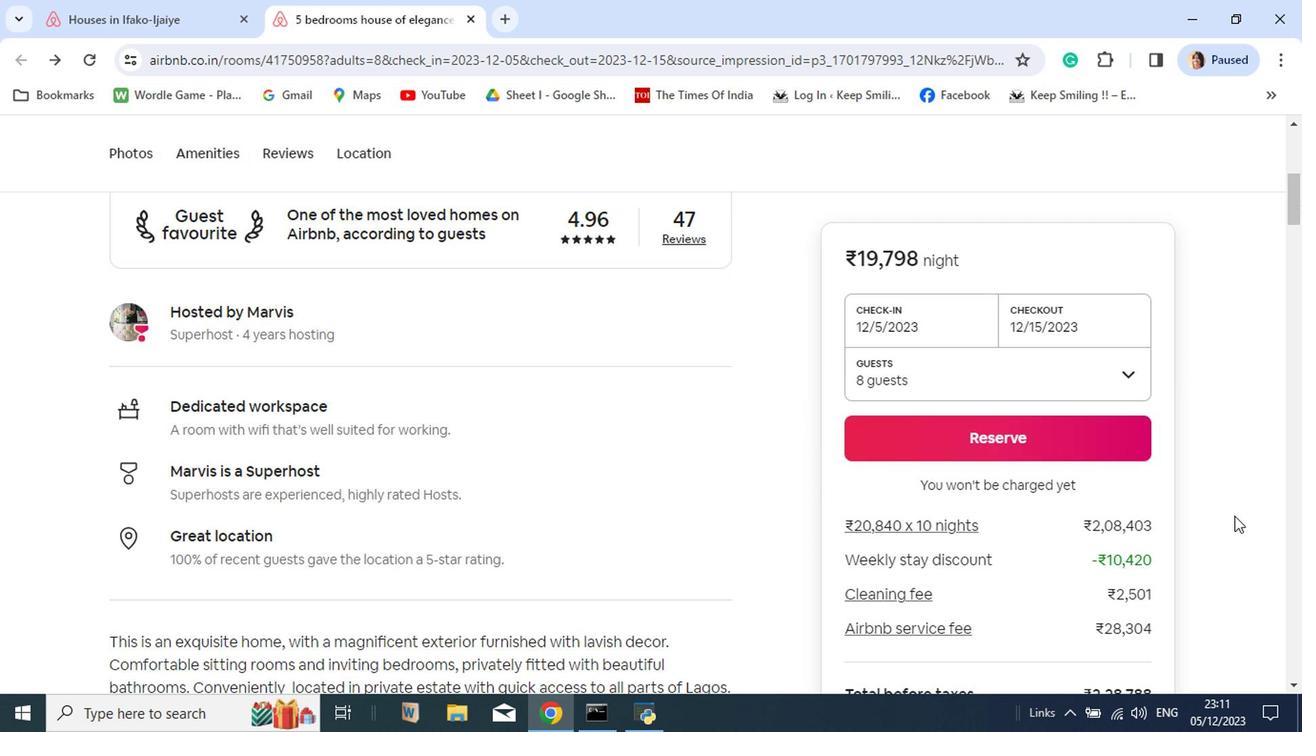 
Action: Mouse scrolled (1201, 540) with delta (0, -1)
Screenshot: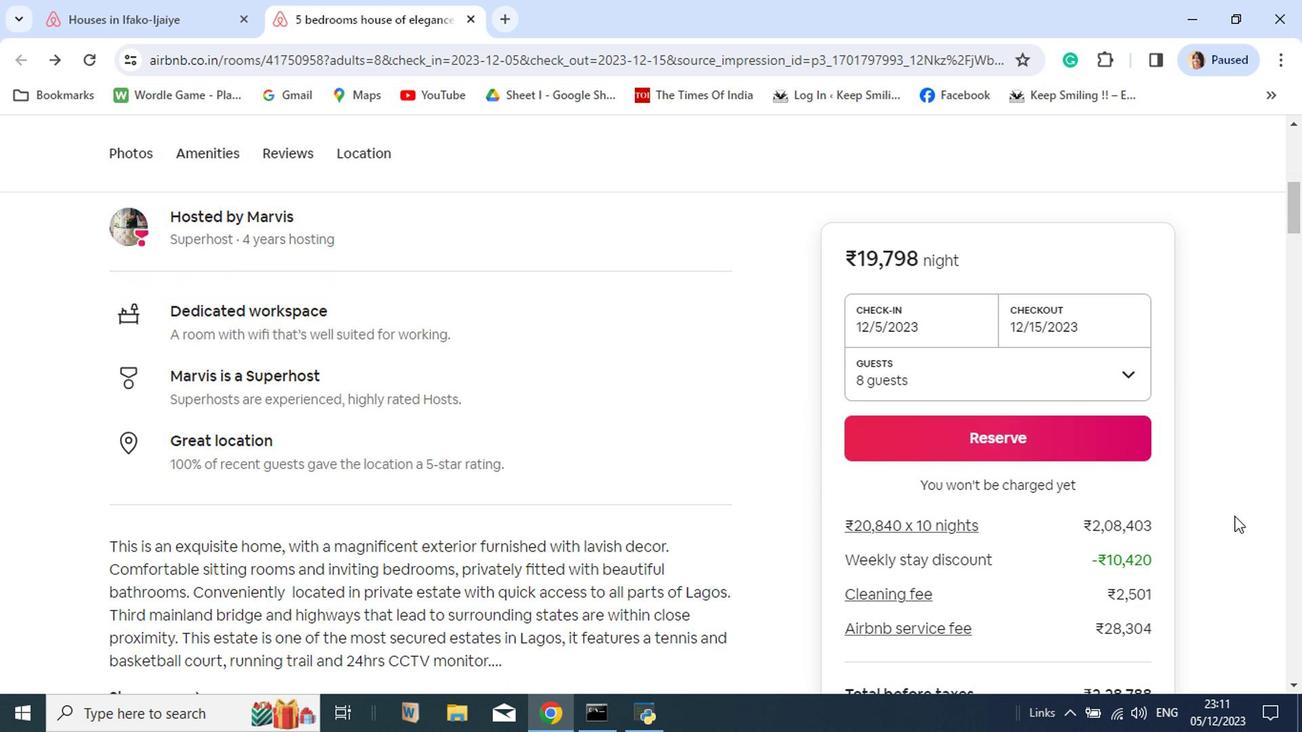 
Action: Mouse scrolled (1201, 540) with delta (0, -1)
Screenshot: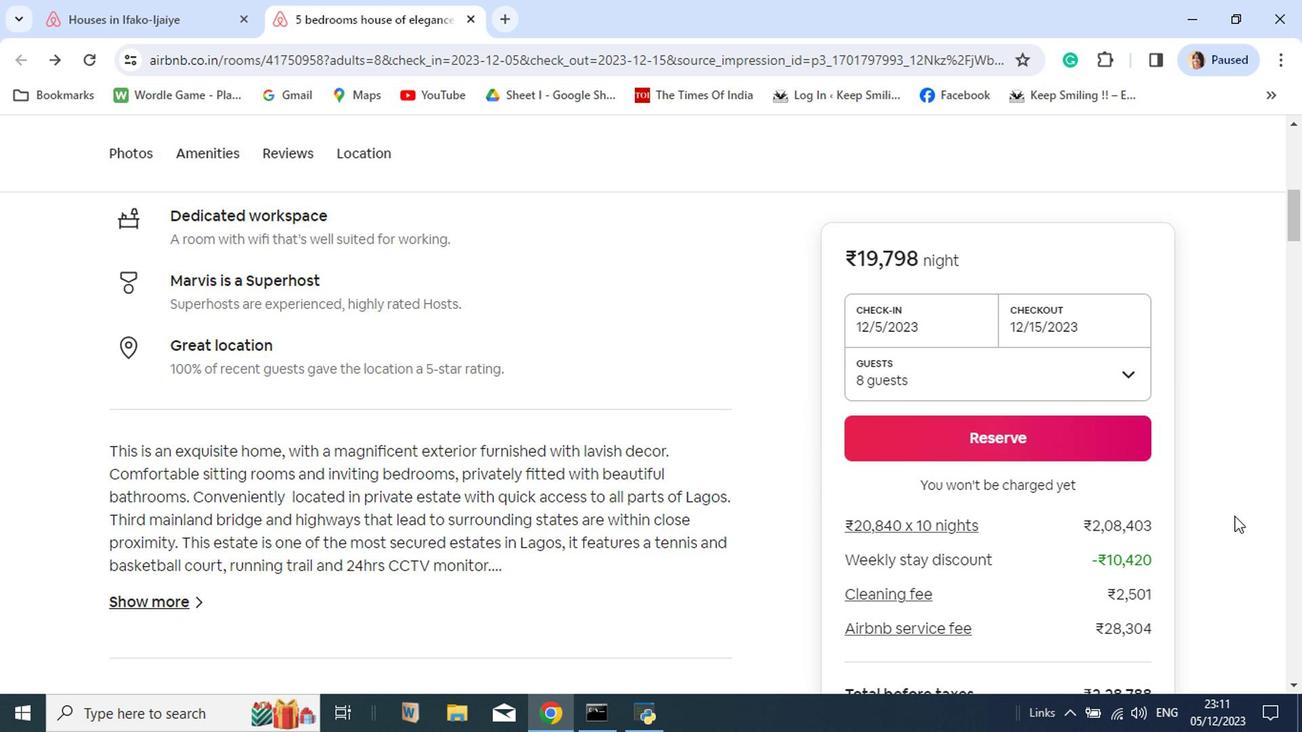 
Action: Mouse scrolled (1201, 540) with delta (0, -1)
Screenshot: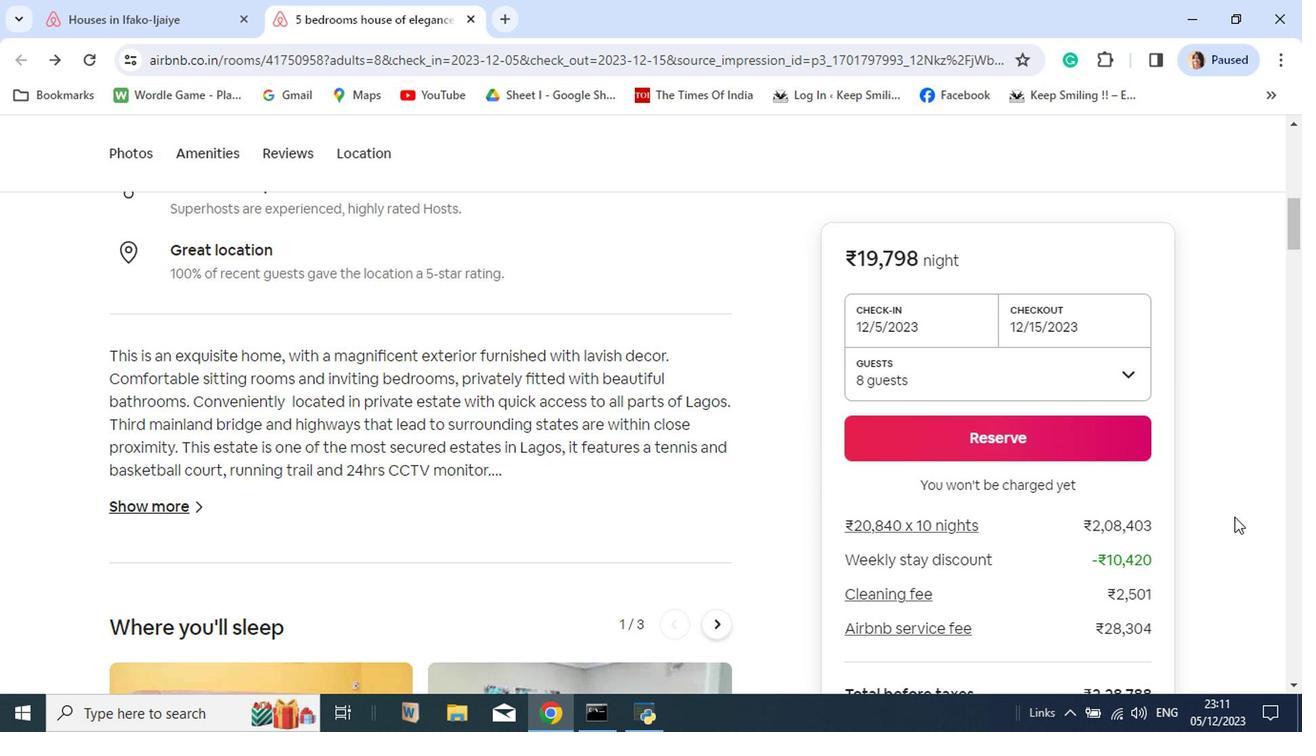 
Action: Mouse moved to (202, 519)
Screenshot: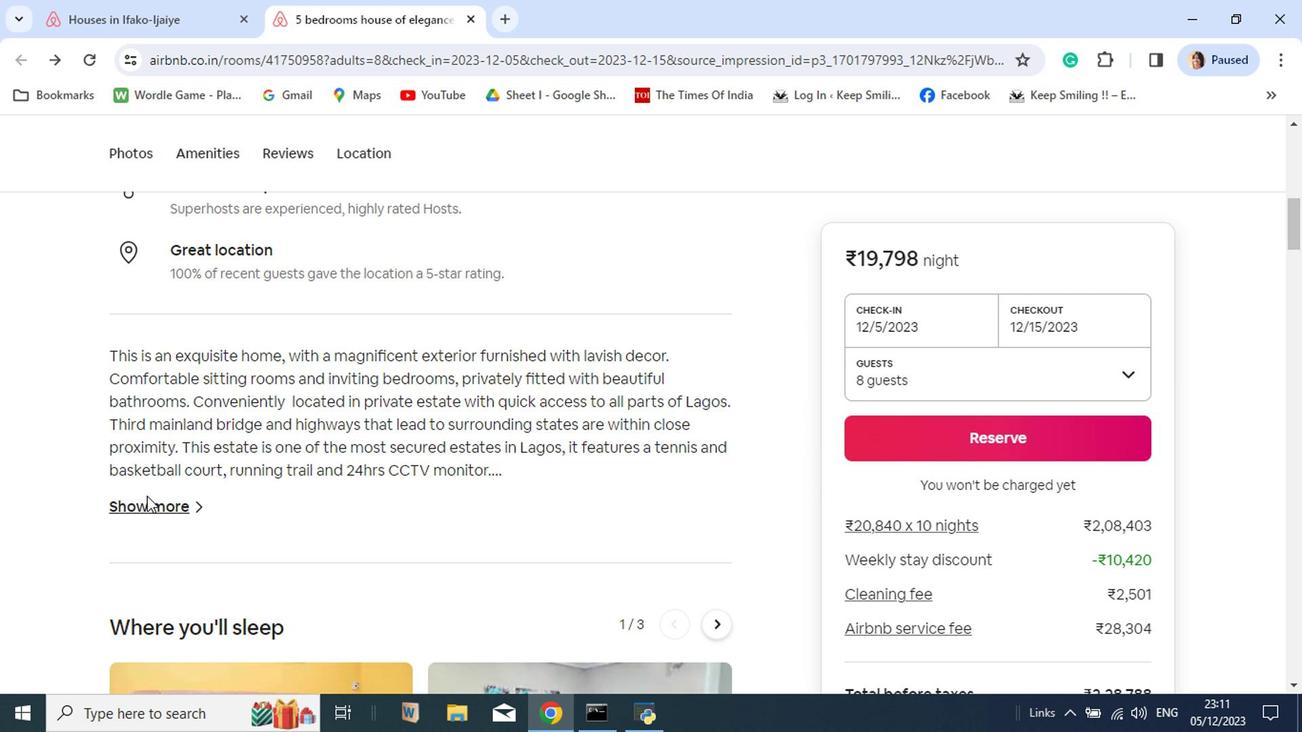 
Action: Mouse pressed left at (202, 519)
Screenshot: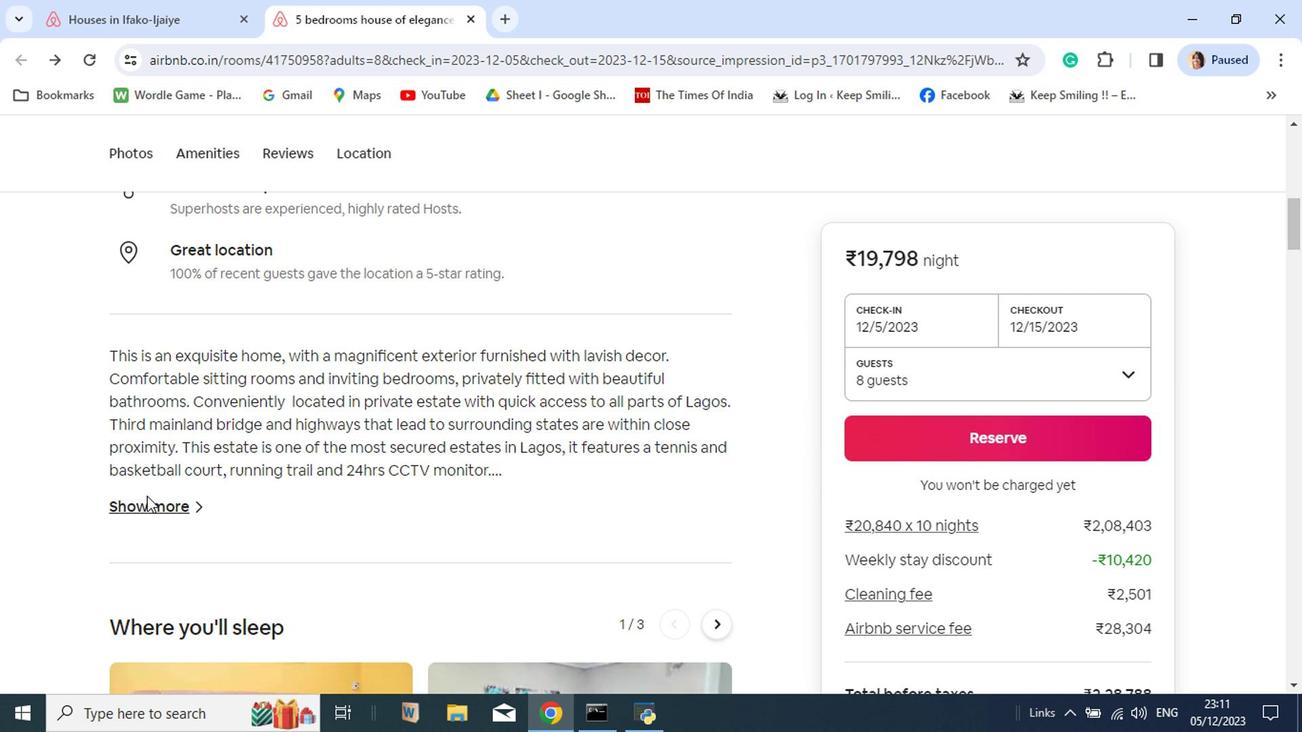 
Action: Mouse moved to (193, 529)
Screenshot: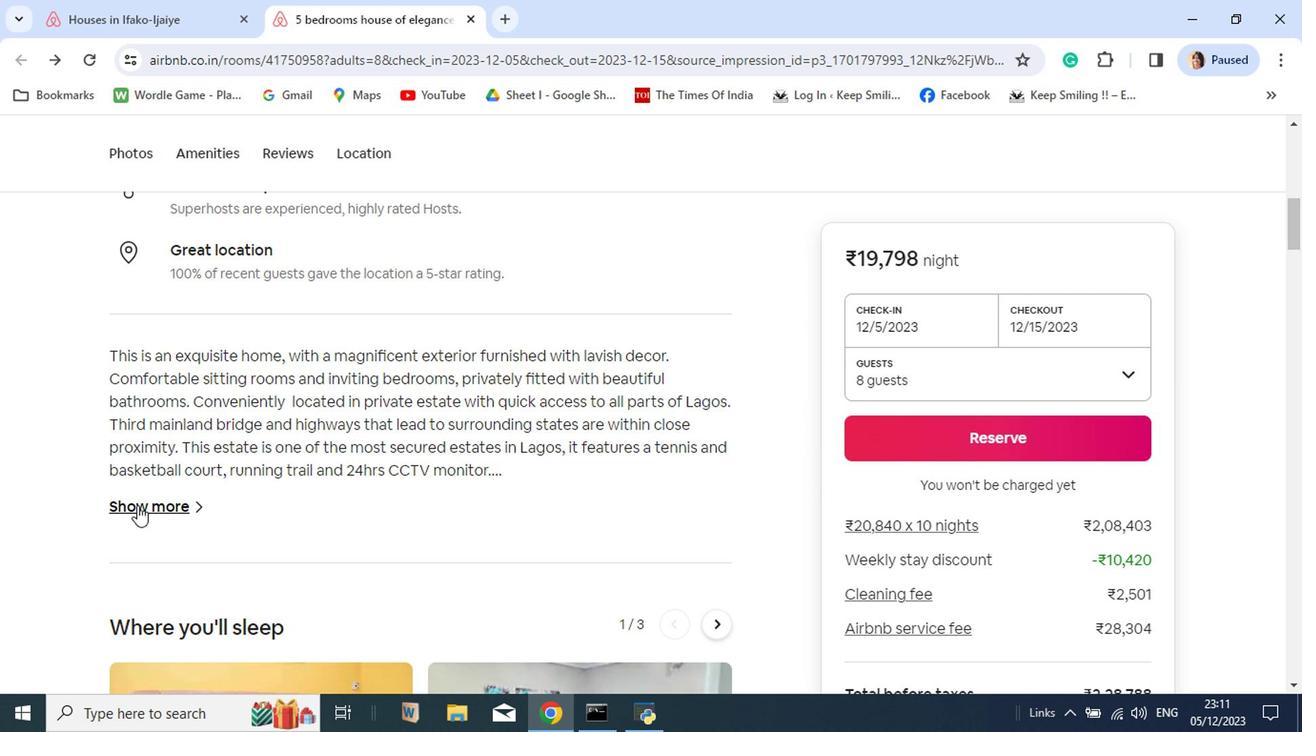 
Action: Mouse pressed left at (193, 529)
Screenshot: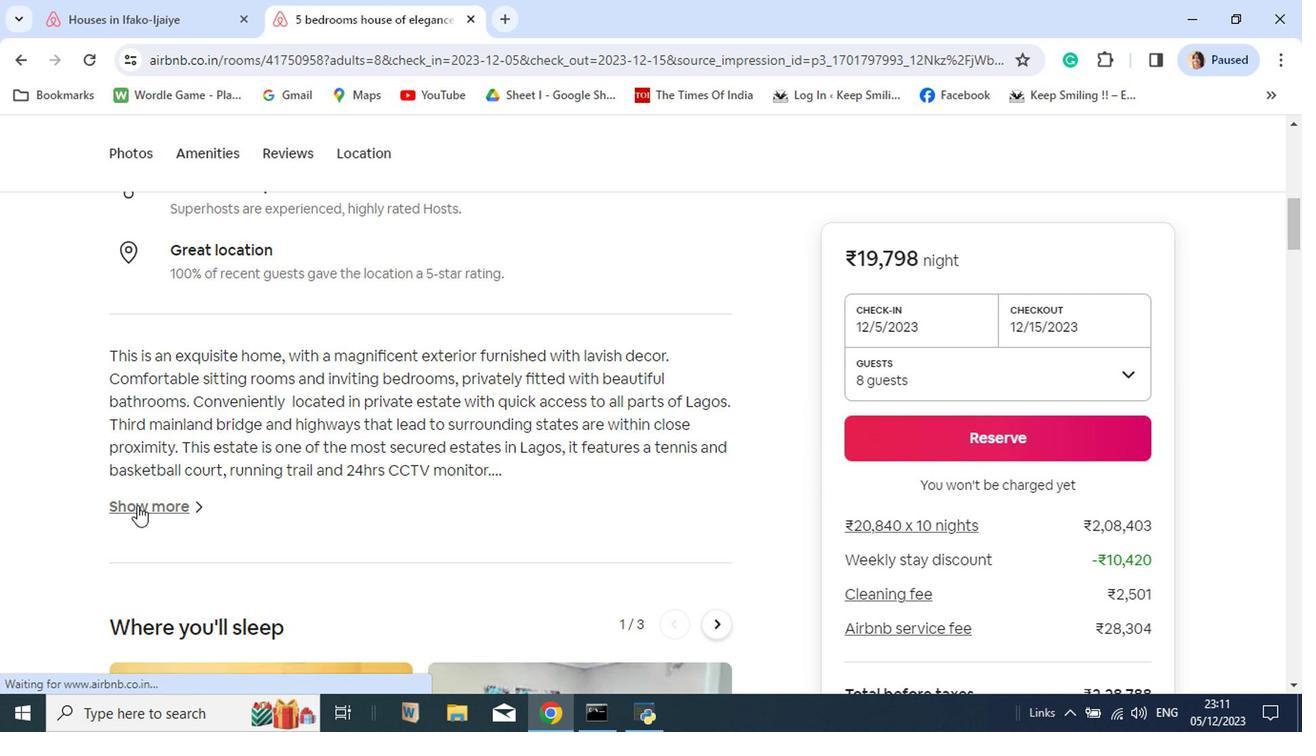 
Action: Mouse moved to (1006, 519)
Screenshot: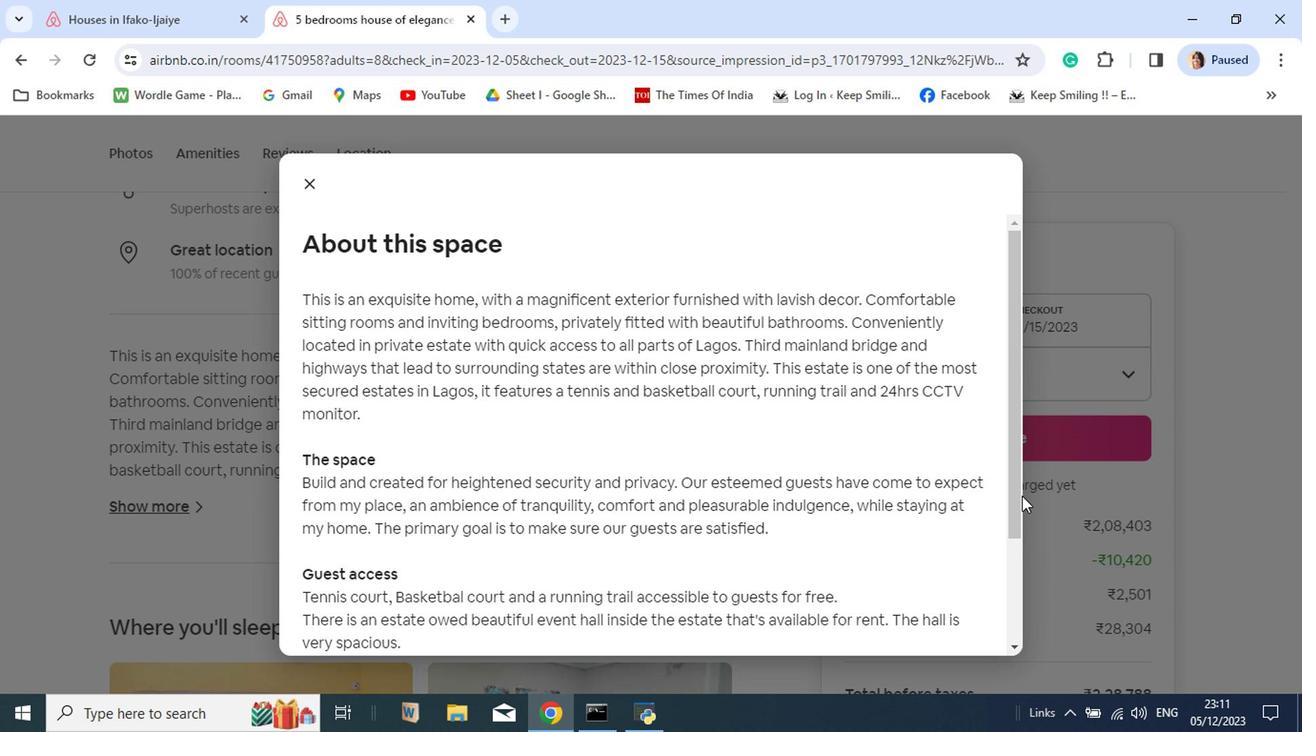 
Action: Mouse pressed left at (1006, 519)
Screenshot: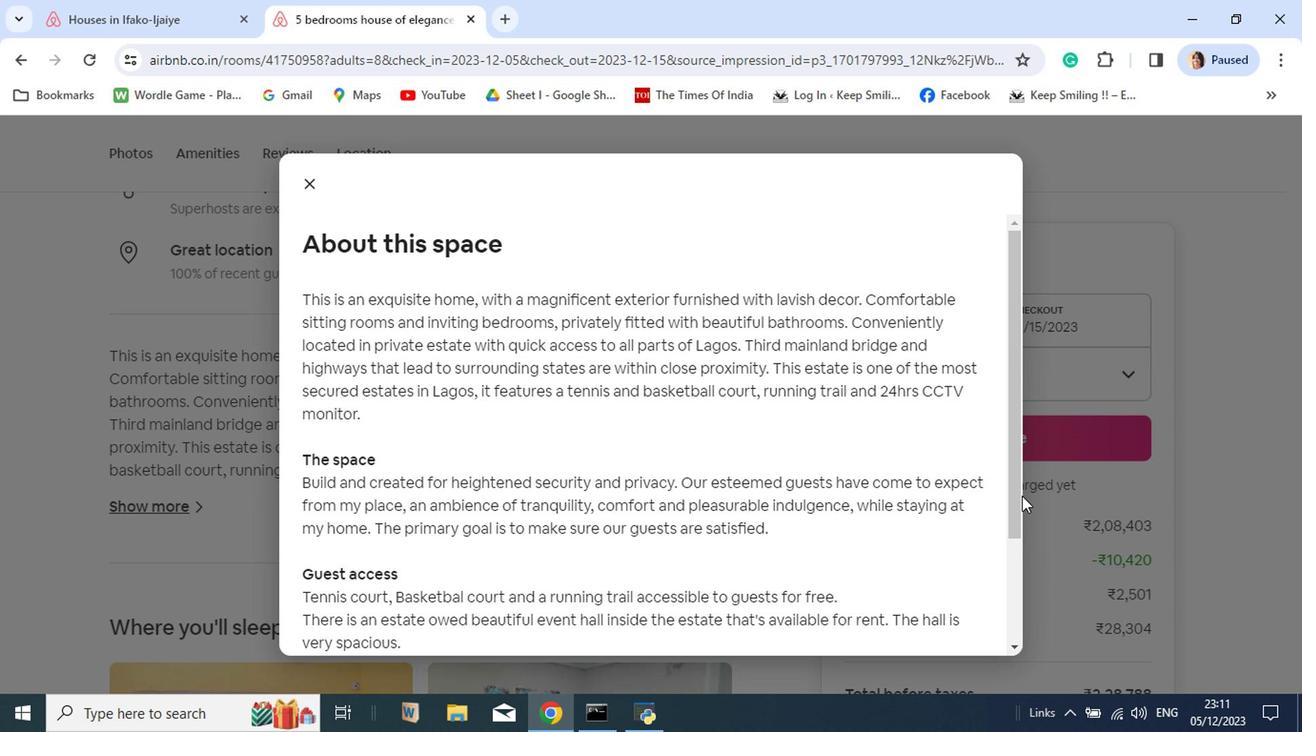 
Action: Mouse moved to (353, 189)
Screenshot: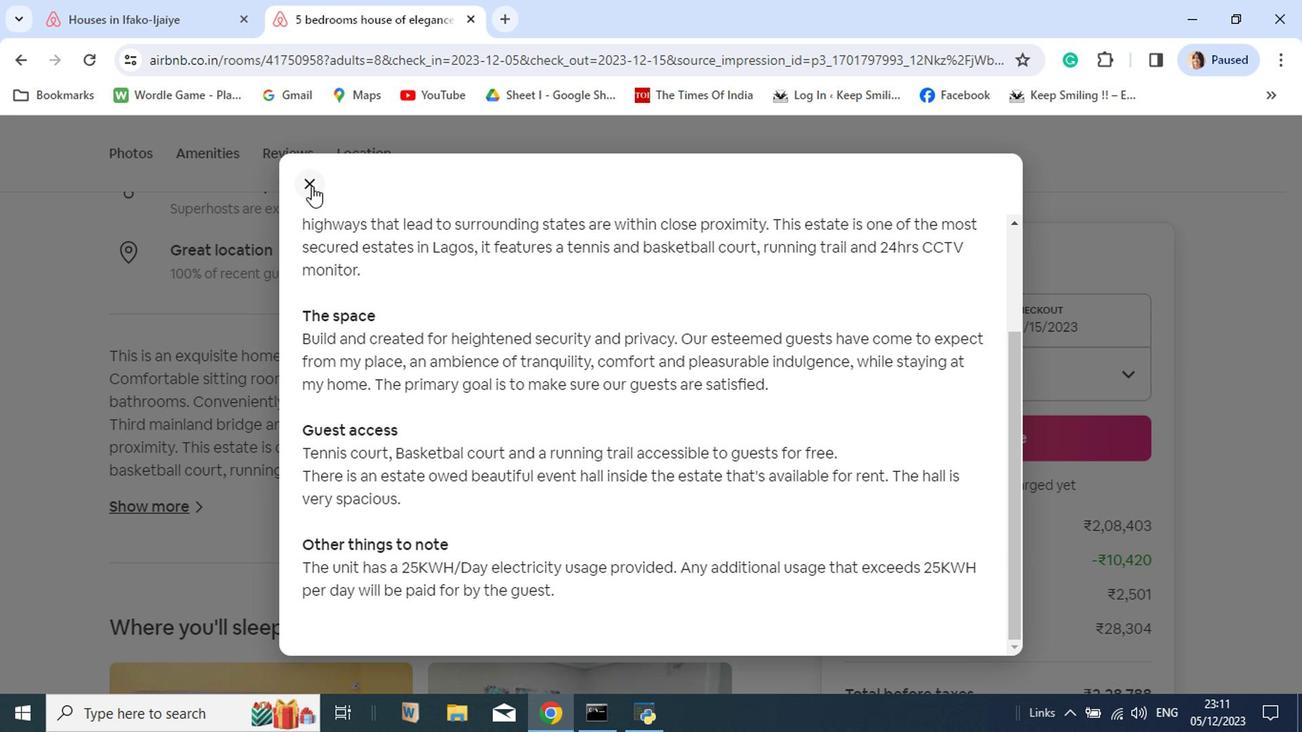 
Action: Mouse pressed left at (353, 189)
Screenshot: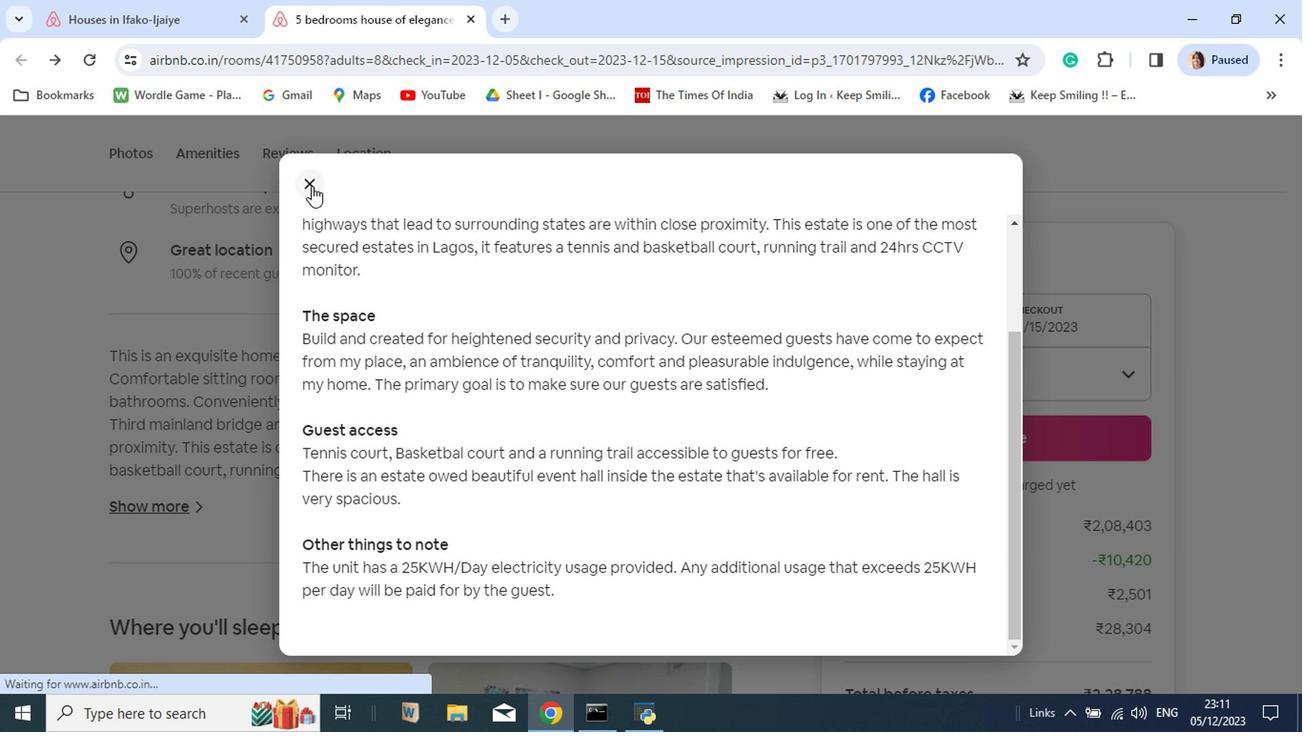 
Action: Mouse moved to (1255, 244)
Screenshot: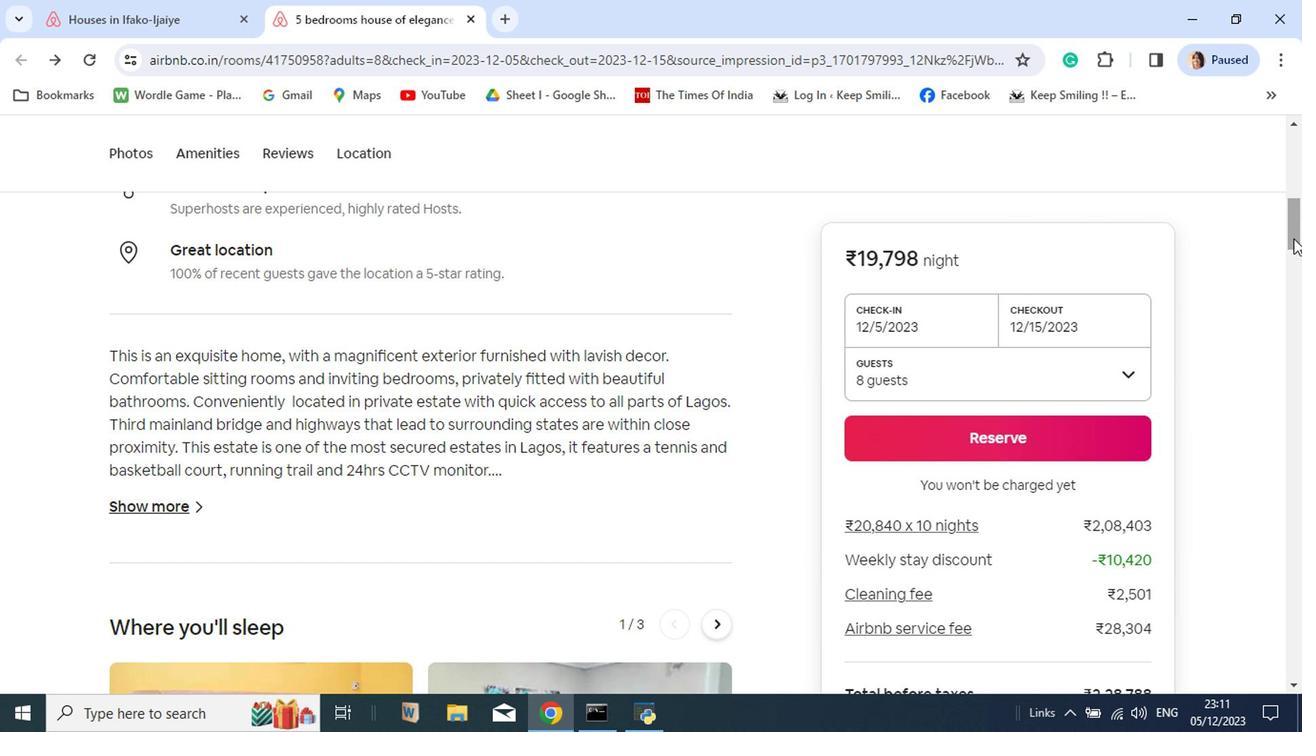 
Action: Mouse pressed left at (1255, 244)
Screenshot: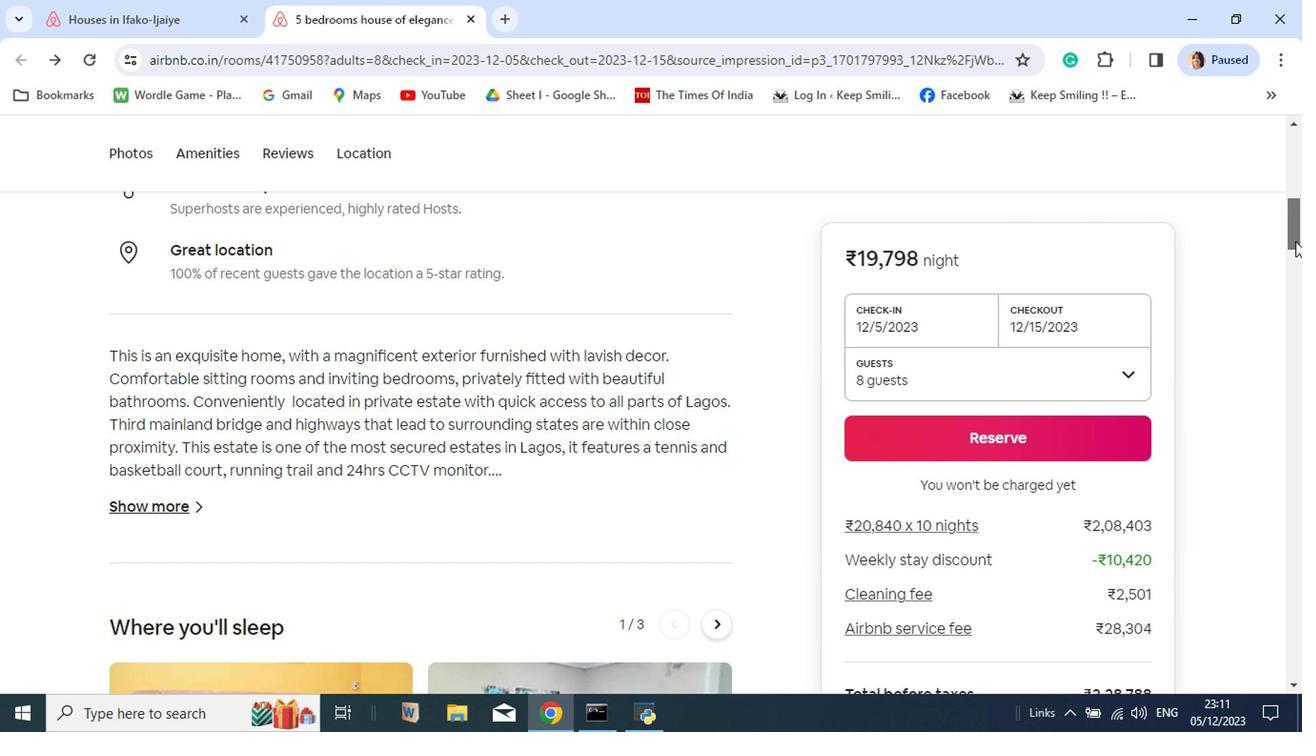 
Action: Mouse moved to (730, 309)
Screenshot: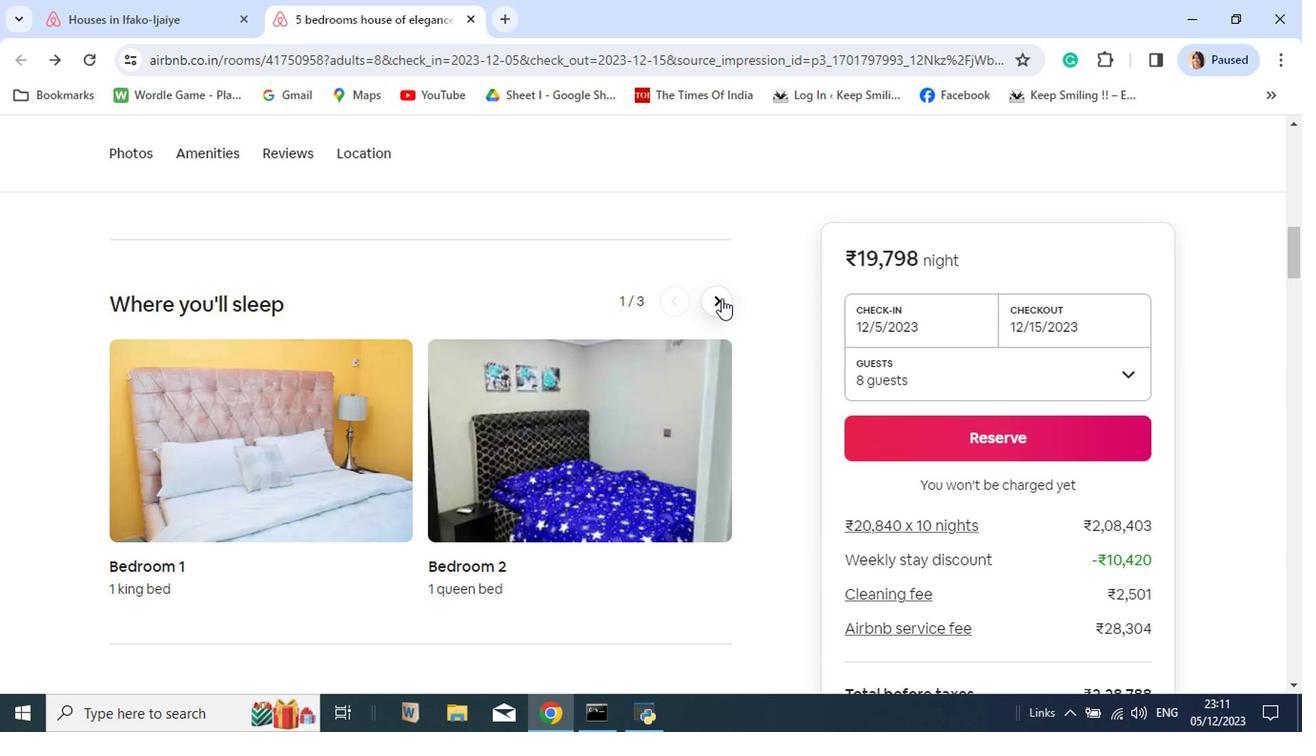
Action: Mouse pressed left at (730, 309)
